 Task: Business: Decision Tracking Board.
Action: Mouse pressed left at (858, 591)
Screenshot: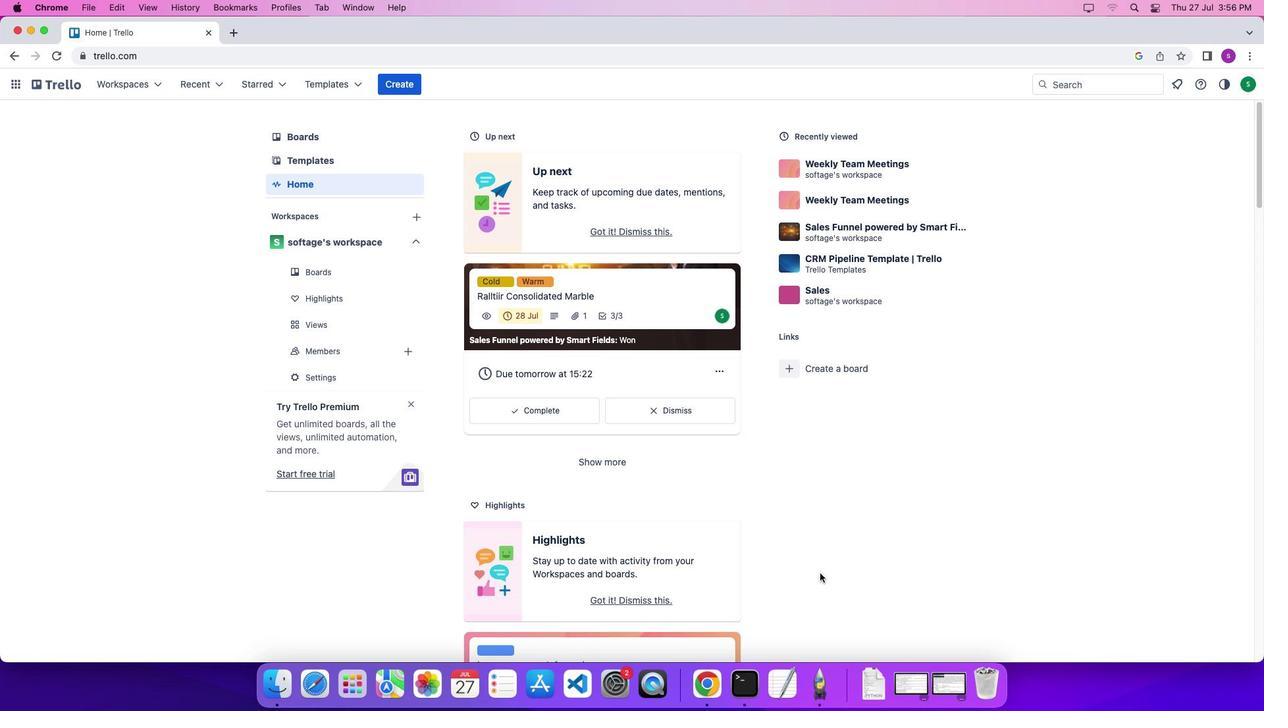 
Action: Mouse moved to (64, 89)
Screenshot: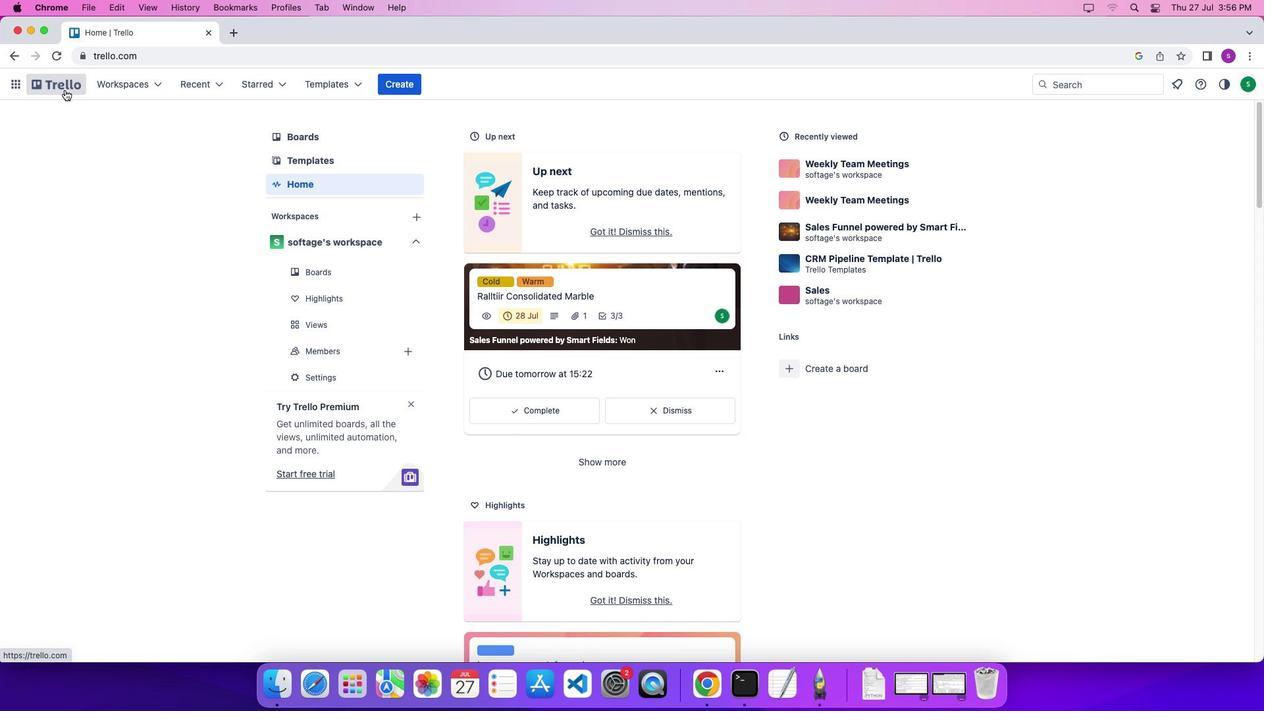 
Action: Mouse pressed left at (64, 89)
Screenshot: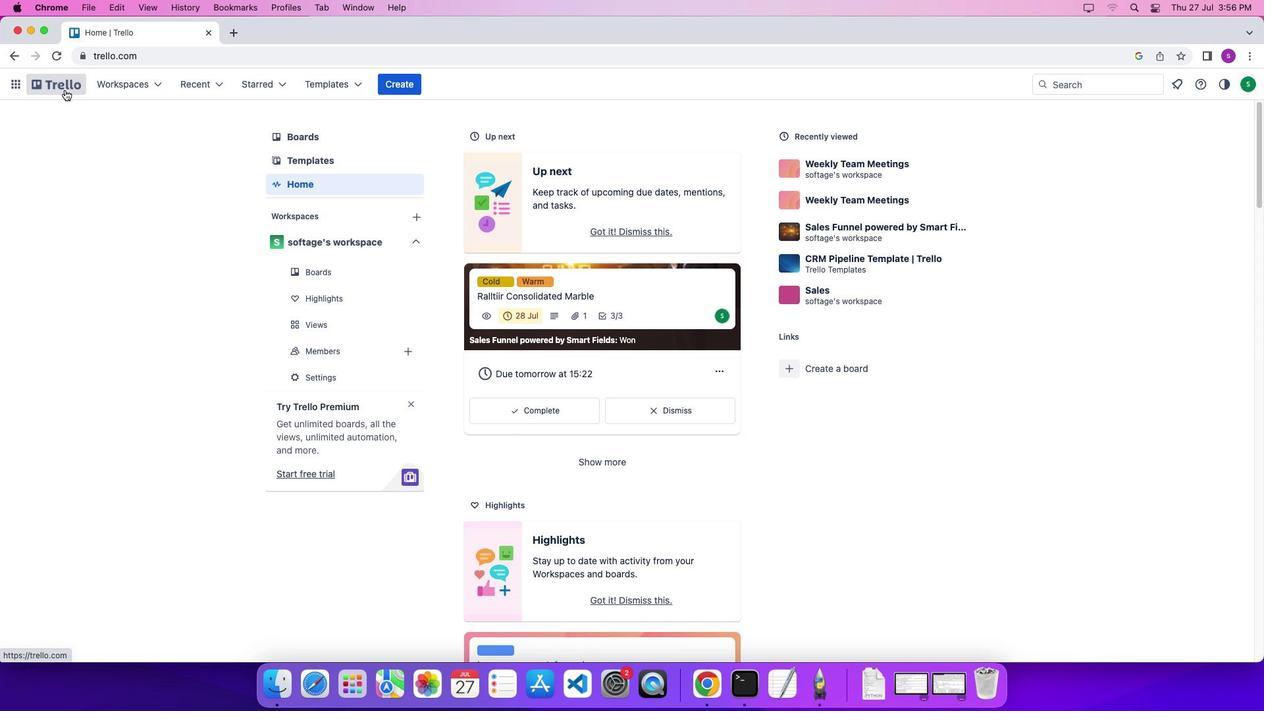 
Action: Mouse pressed left at (64, 89)
Screenshot: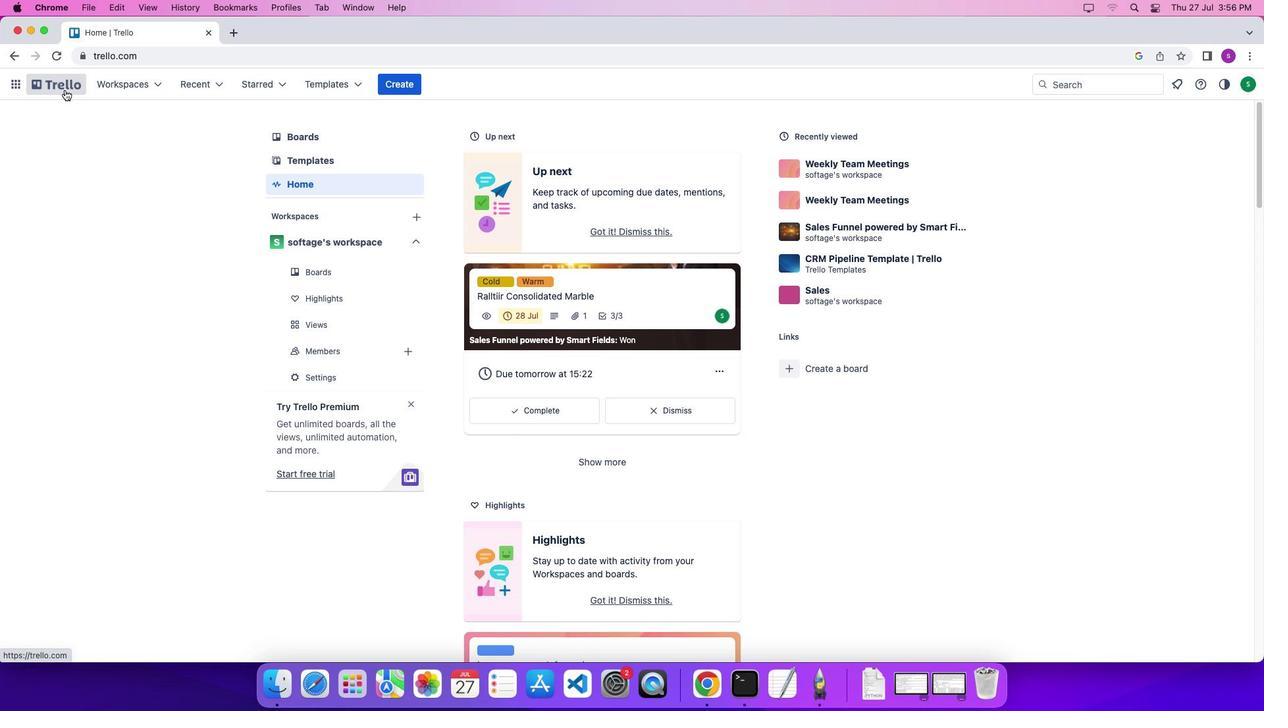 
Action: Mouse moved to (333, 87)
Screenshot: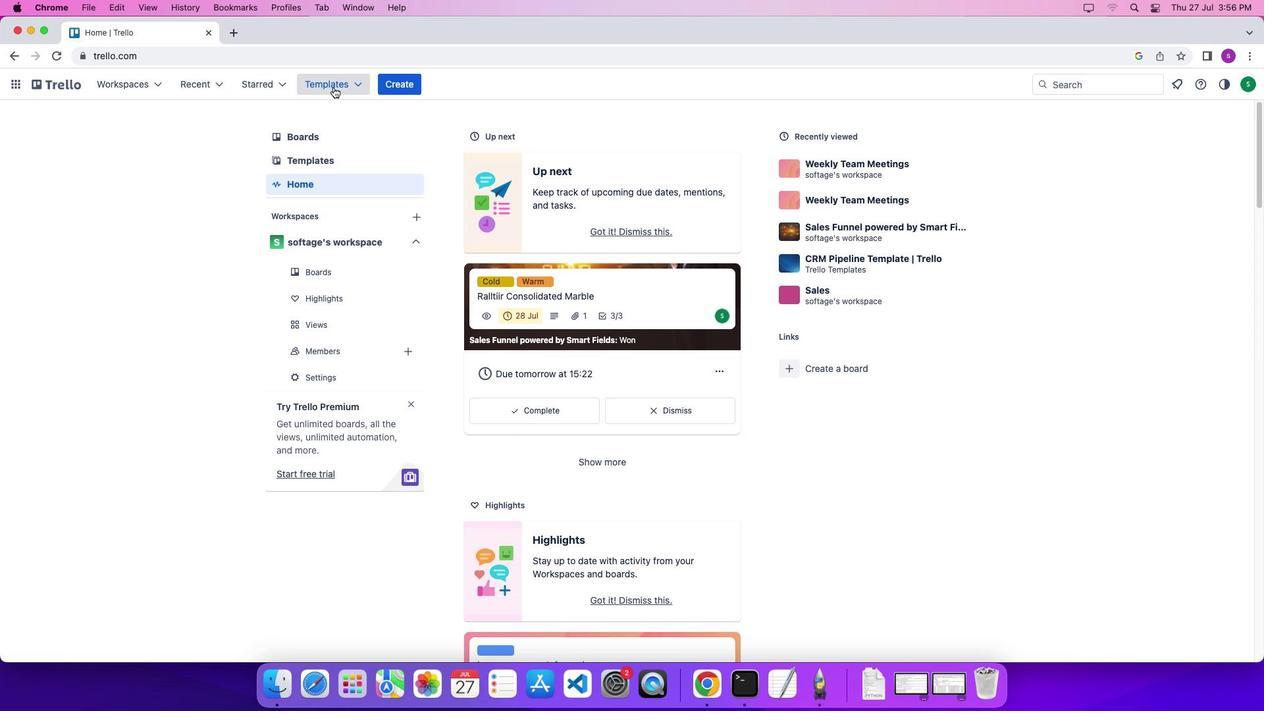 
Action: Mouse pressed left at (333, 87)
Screenshot: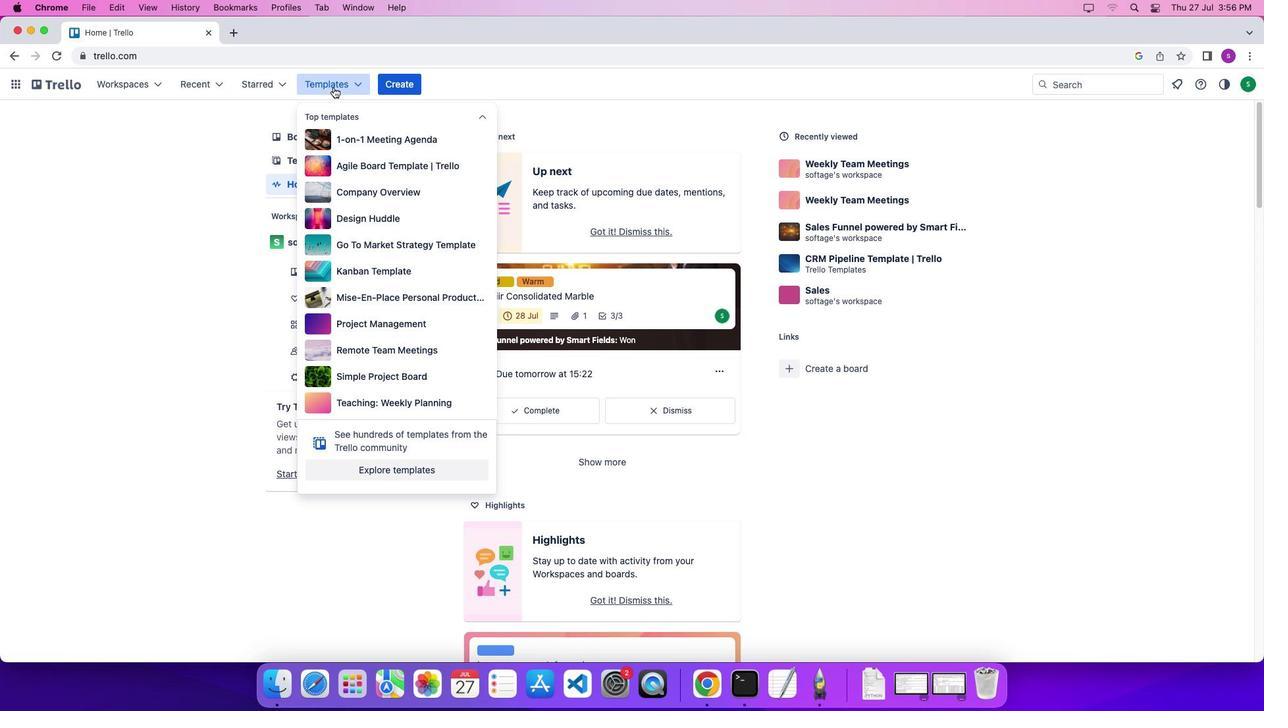 
Action: Mouse moved to (361, 469)
Screenshot: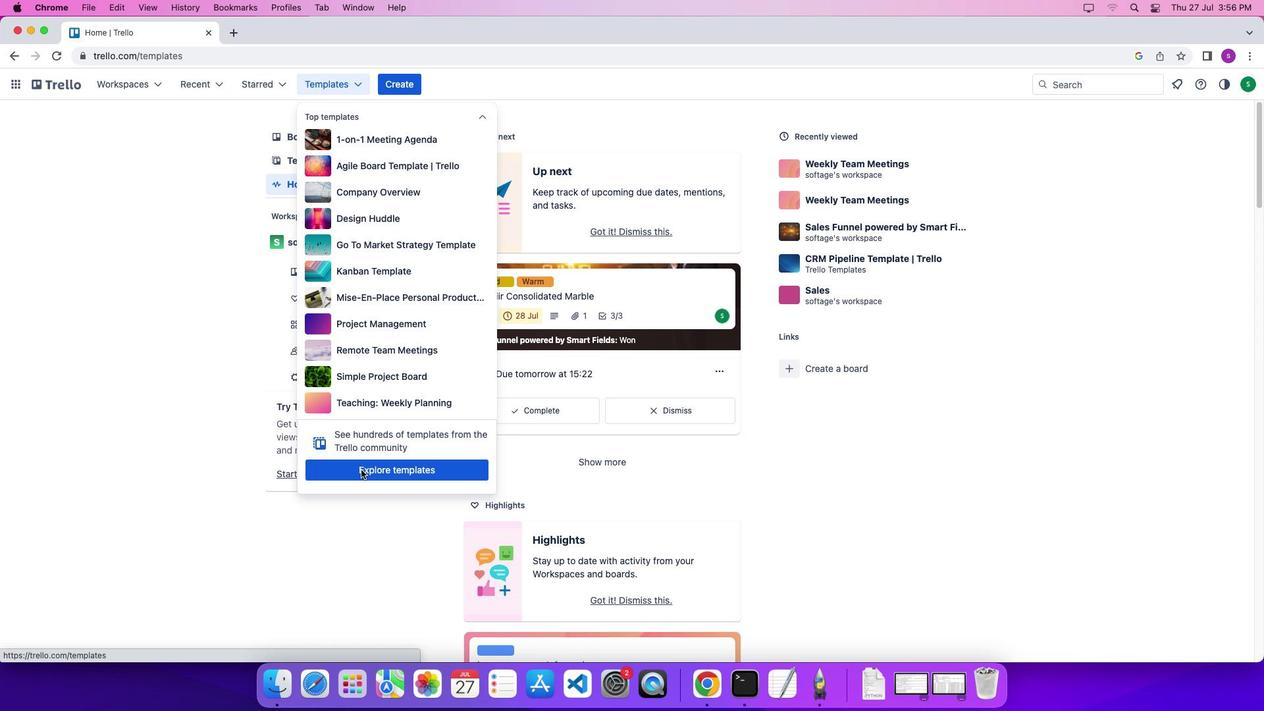 
Action: Mouse pressed left at (361, 469)
Screenshot: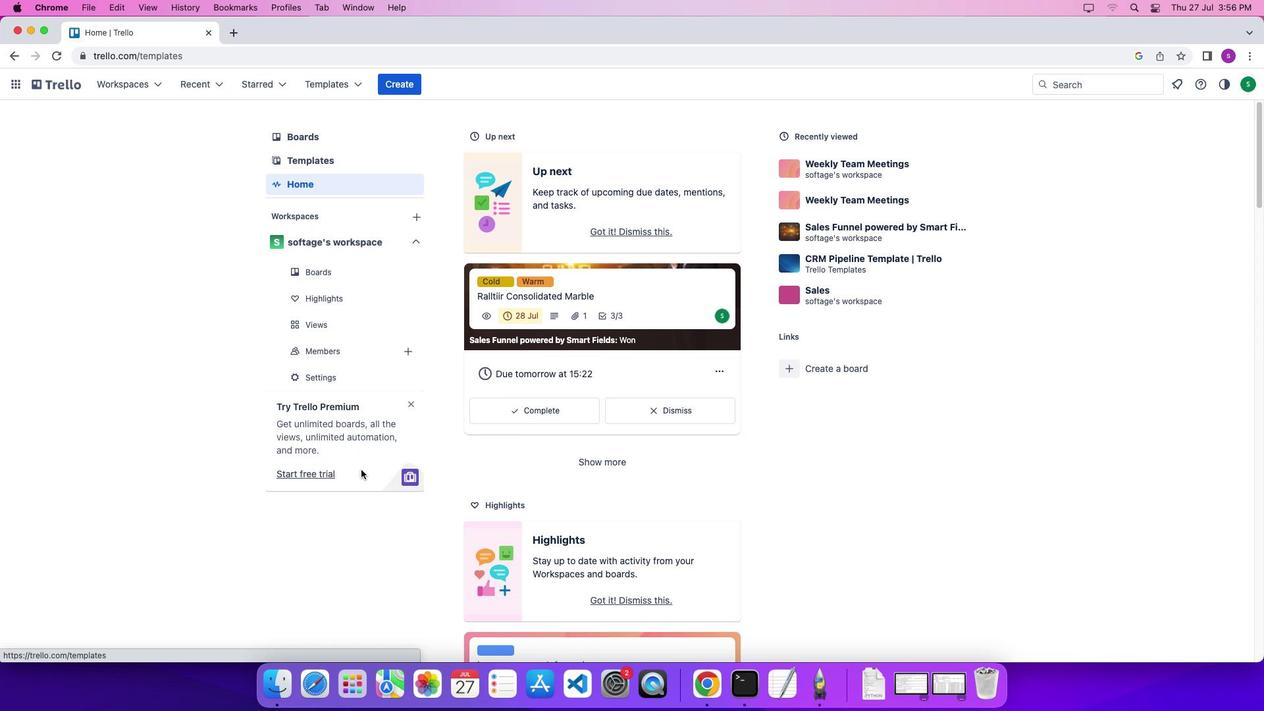 
Action: Mouse moved to (889, 143)
Screenshot: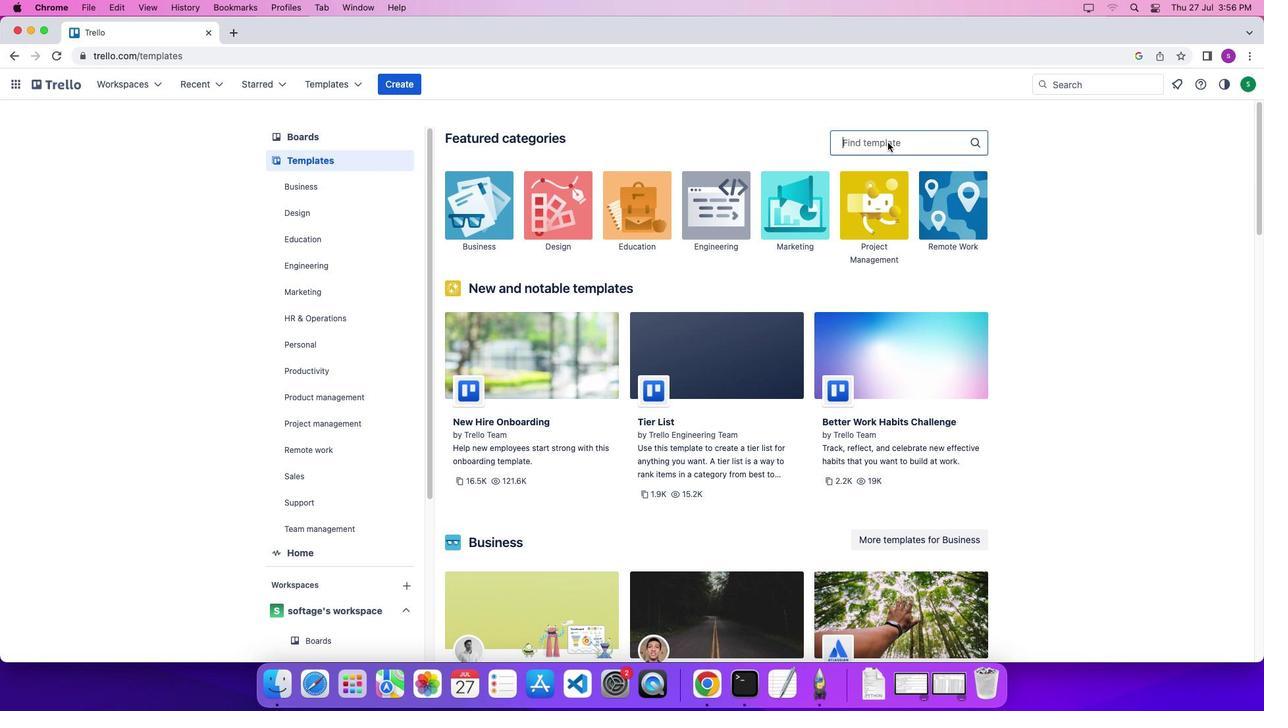 
Action: Mouse pressed left at (889, 143)
Screenshot: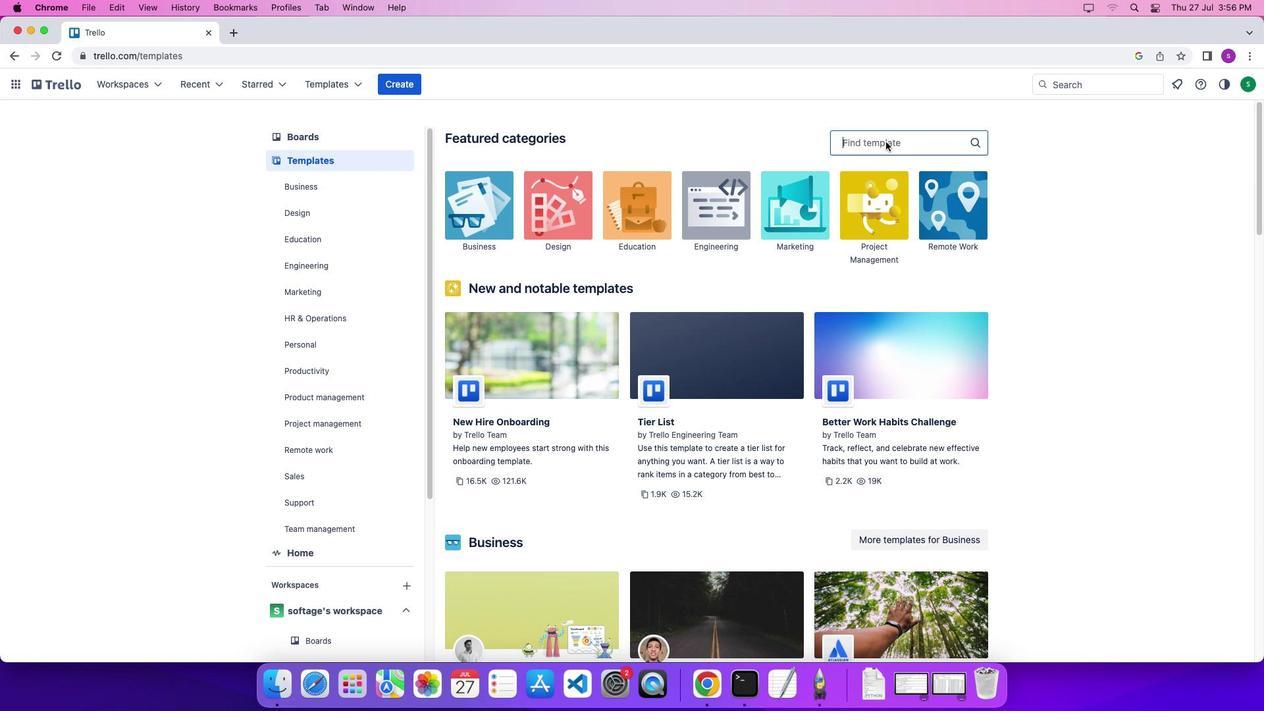 
Action: Mouse moved to (882, 140)
Screenshot: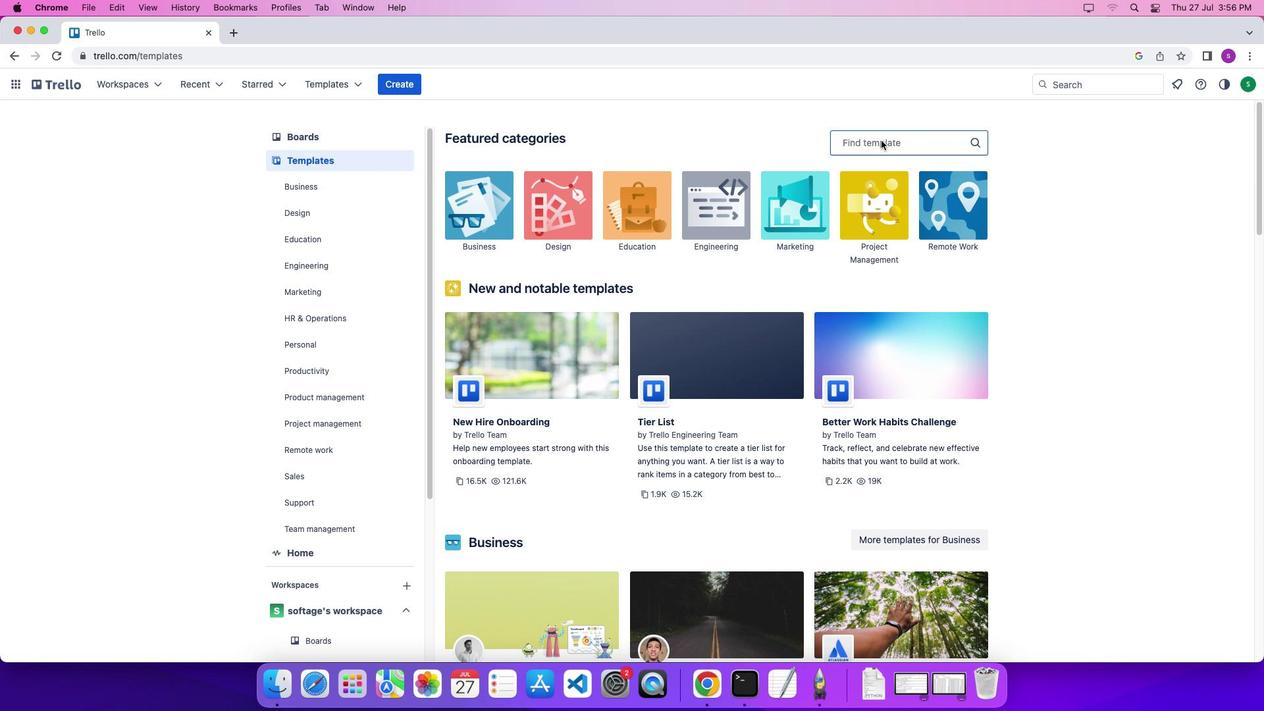 
Action: Mouse pressed left at (882, 140)
Screenshot: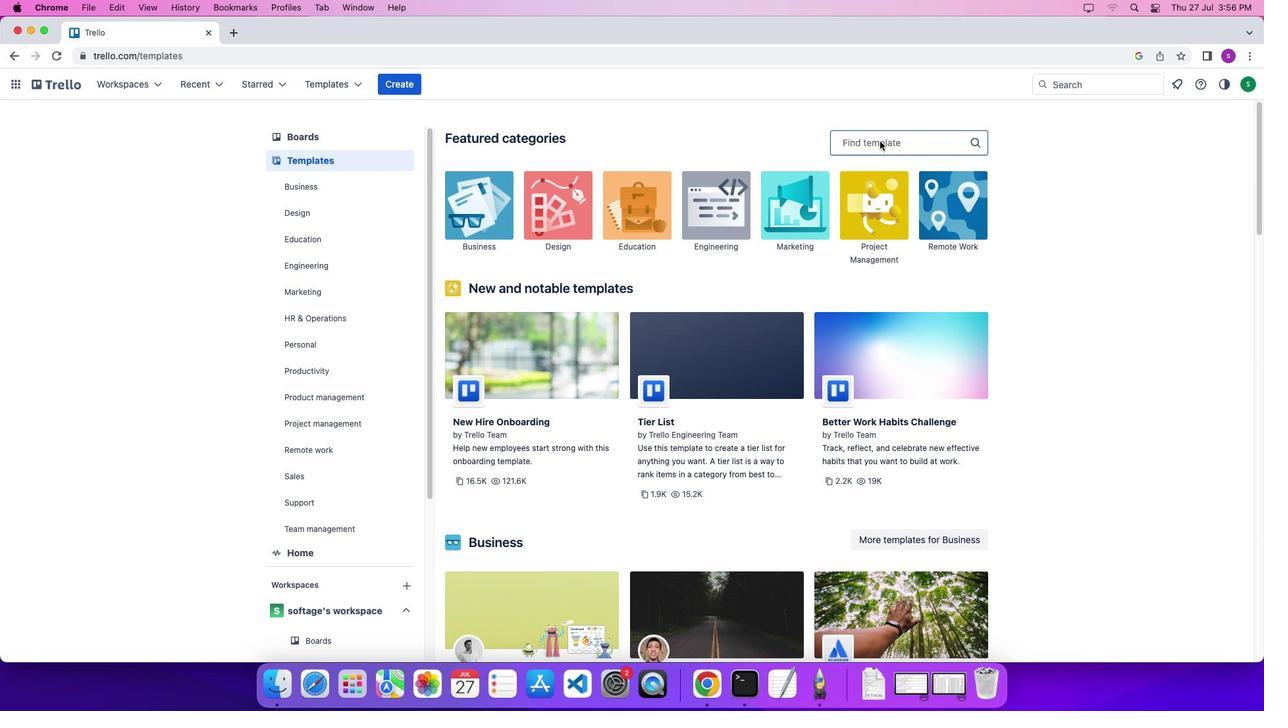 
Action: Mouse moved to (867, 144)
Screenshot: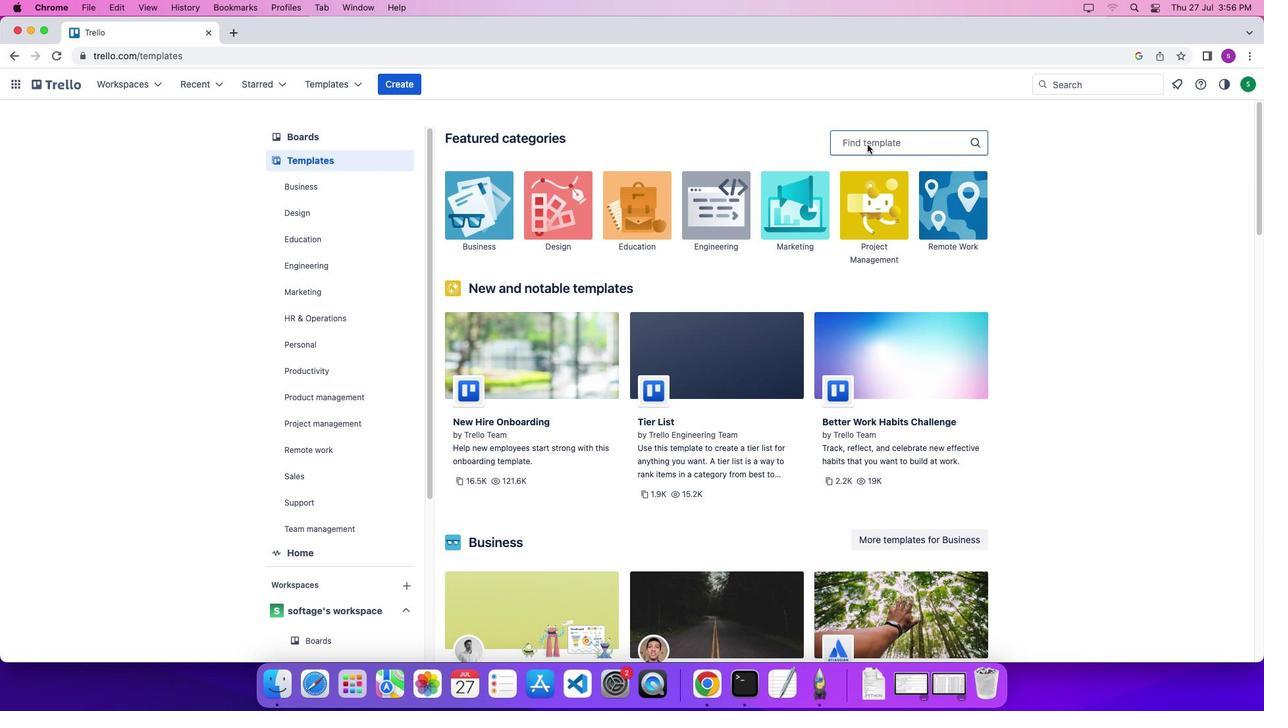 
Action: Key pressed Key.shift'D''e''c''i''s''i''o''n'Key.spaceKey.shift'T''r''a''c''k''i''n''g'Key.spaceKey.shift'B''o''a''r''d'
Screenshot: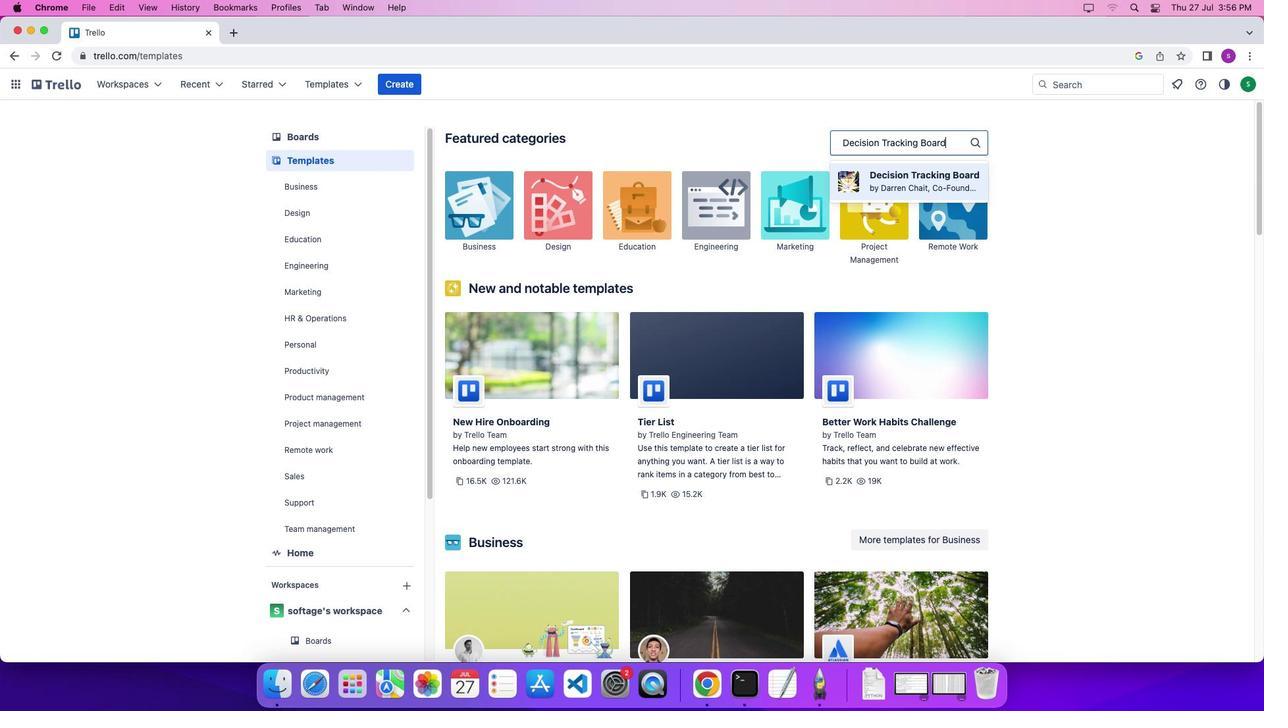 
Action: Mouse moved to (864, 180)
Screenshot: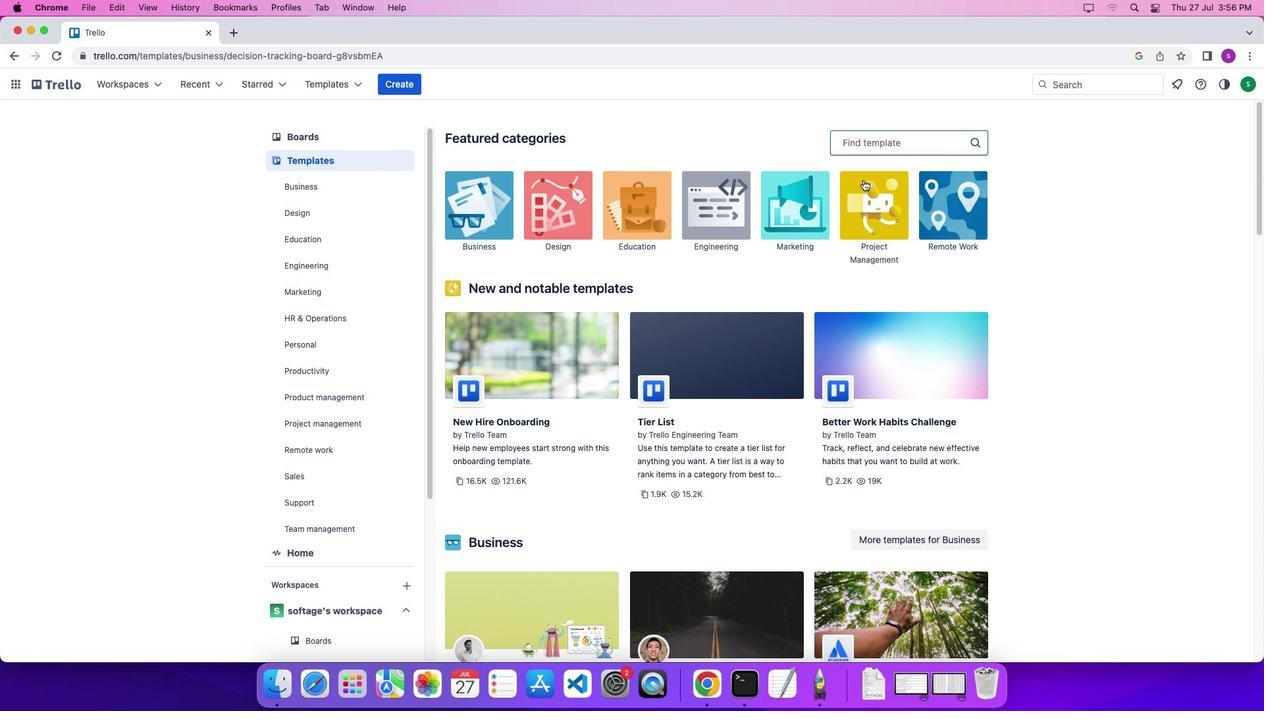 
Action: Mouse pressed left at (864, 180)
Screenshot: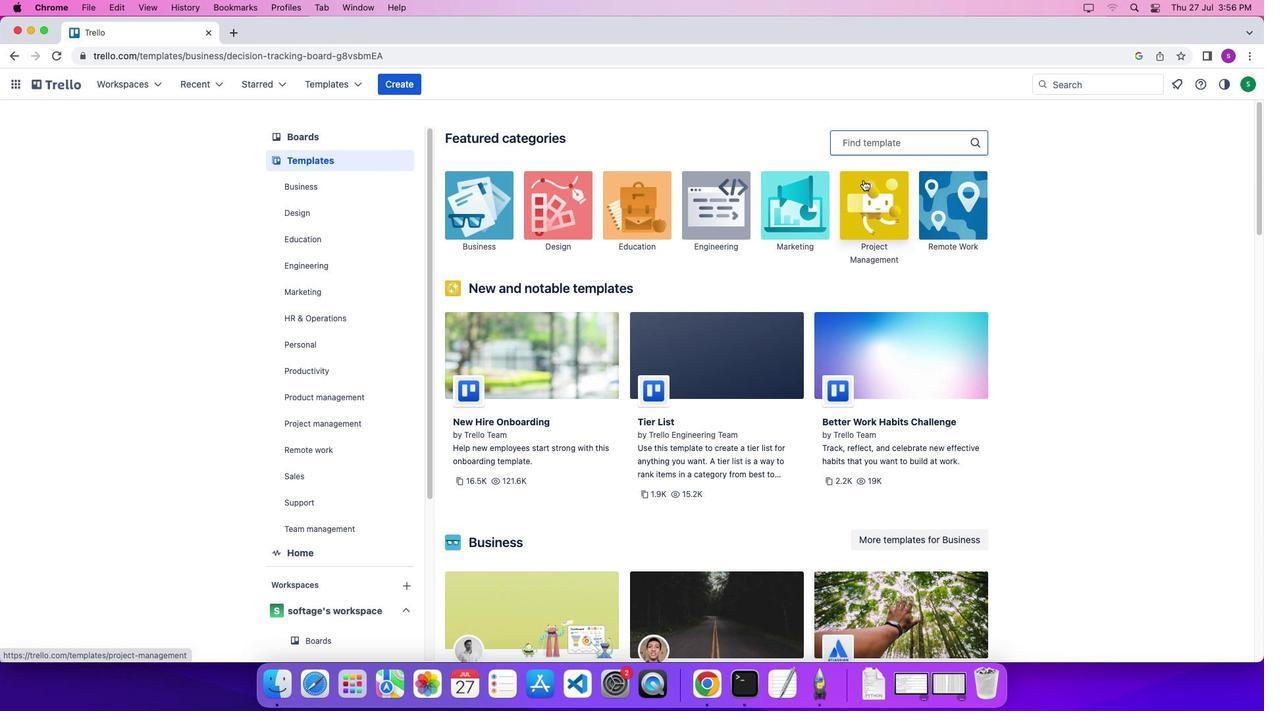 
Action: Mouse moved to (824, 302)
Screenshot: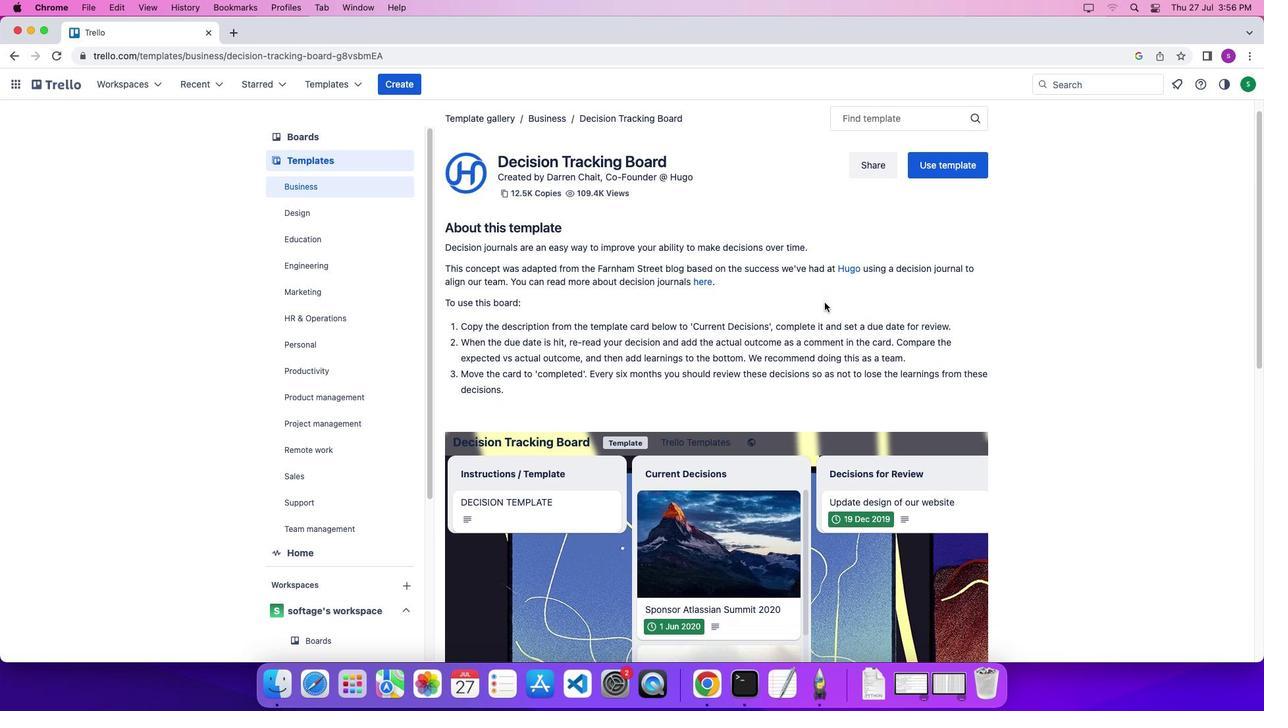 
Action: Mouse scrolled (824, 302) with delta (0, 0)
Screenshot: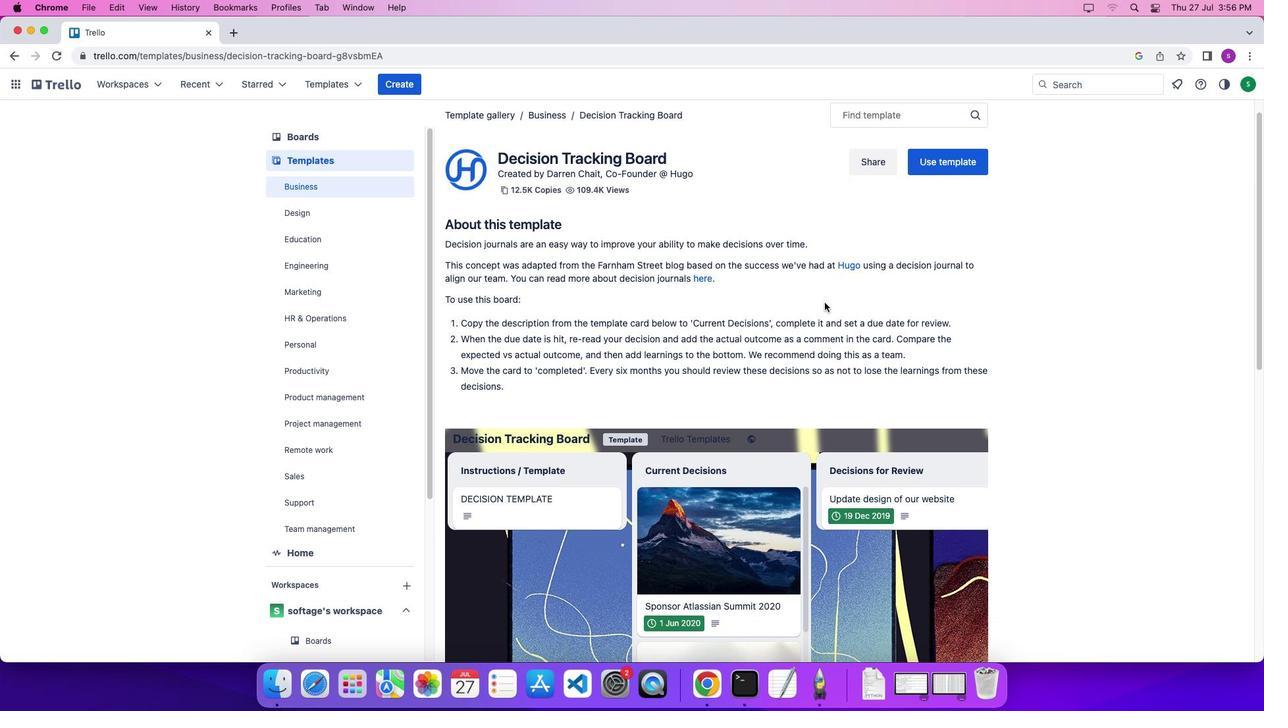 
Action: Mouse moved to (824, 302)
Screenshot: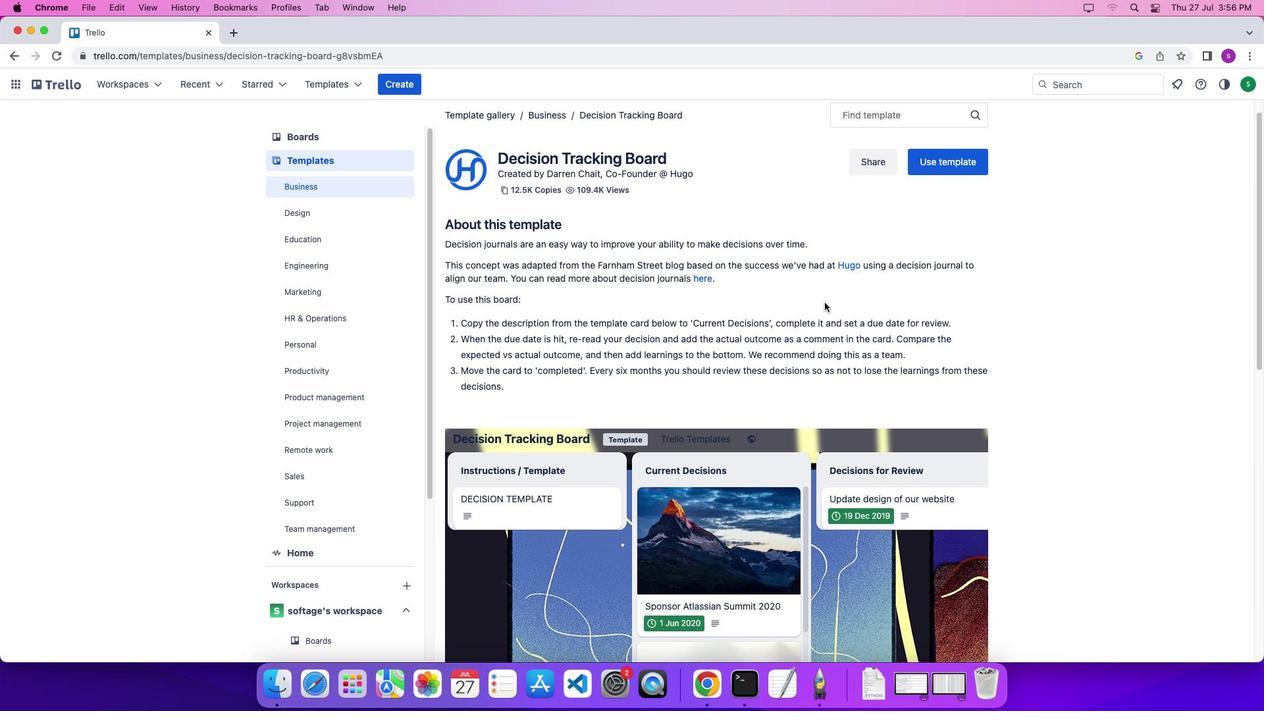
Action: Mouse scrolled (824, 302) with delta (0, 0)
Screenshot: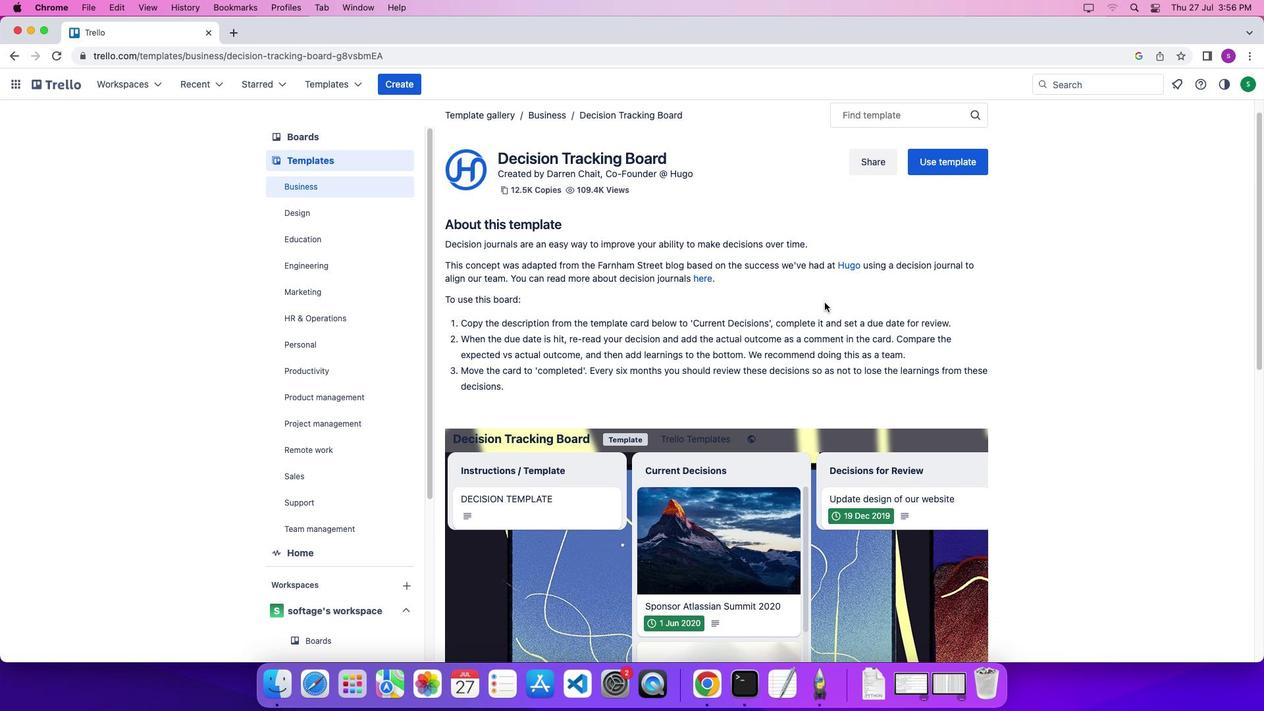 
Action: Mouse scrolled (824, 302) with delta (0, 0)
Screenshot: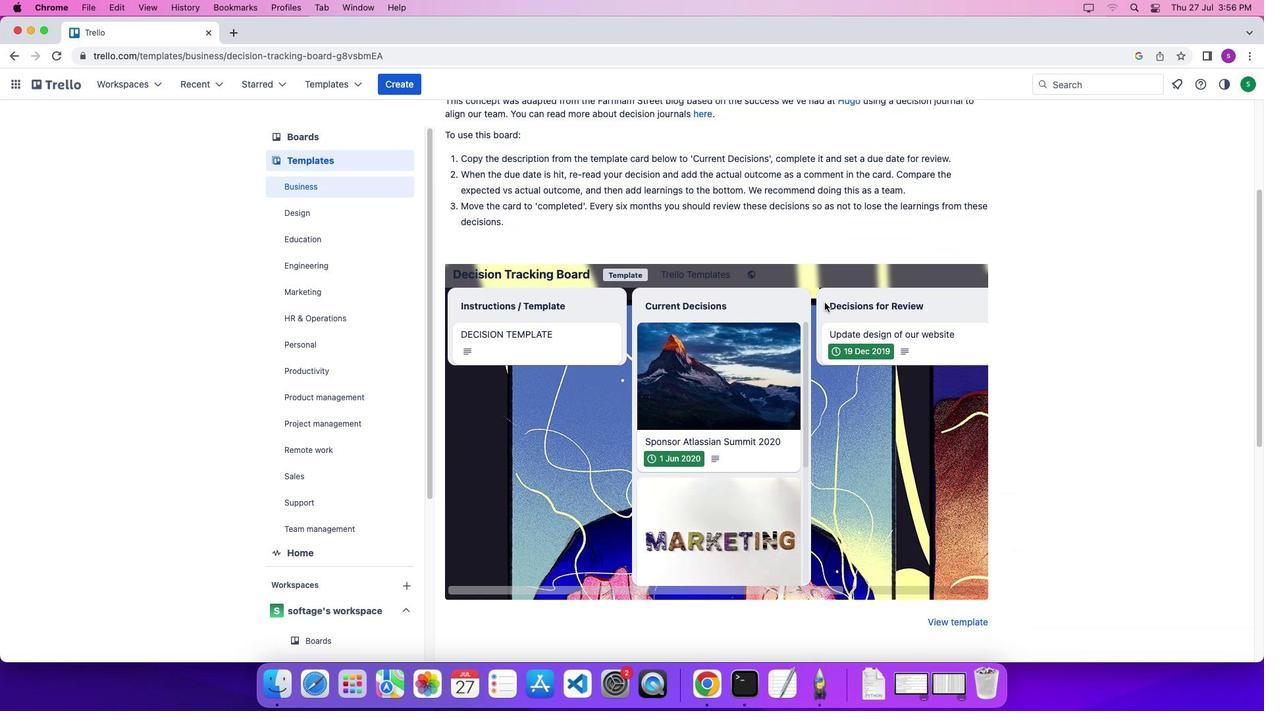 
Action: Mouse scrolled (824, 302) with delta (0, 0)
Screenshot: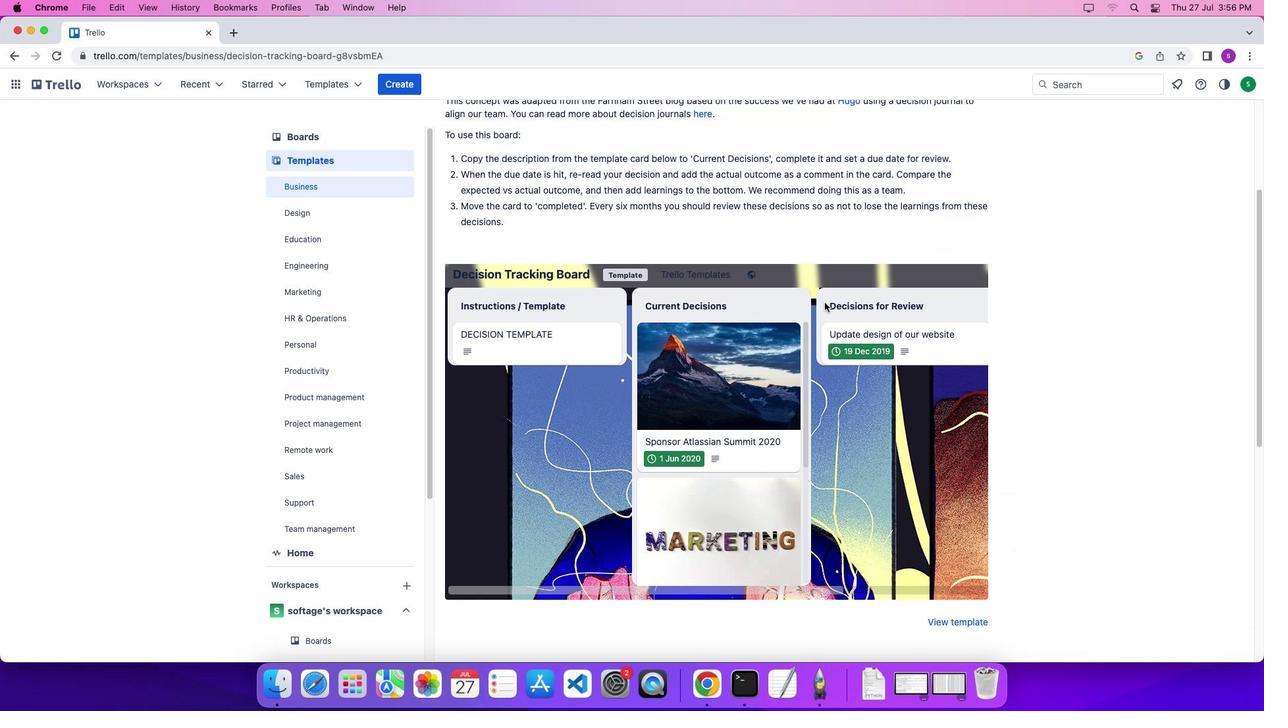 
Action: Mouse scrolled (824, 302) with delta (0, -2)
Screenshot: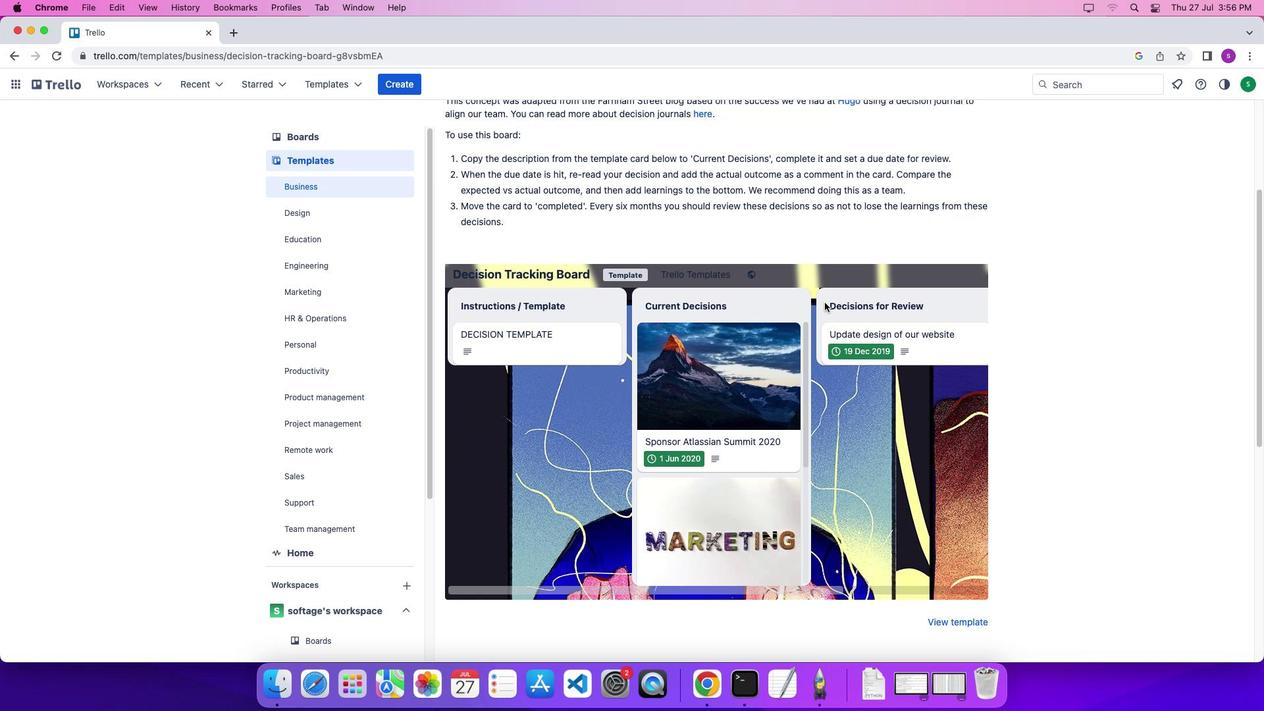
Action: Mouse scrolled (824, 302) with delta (0, 0)
Screenshot: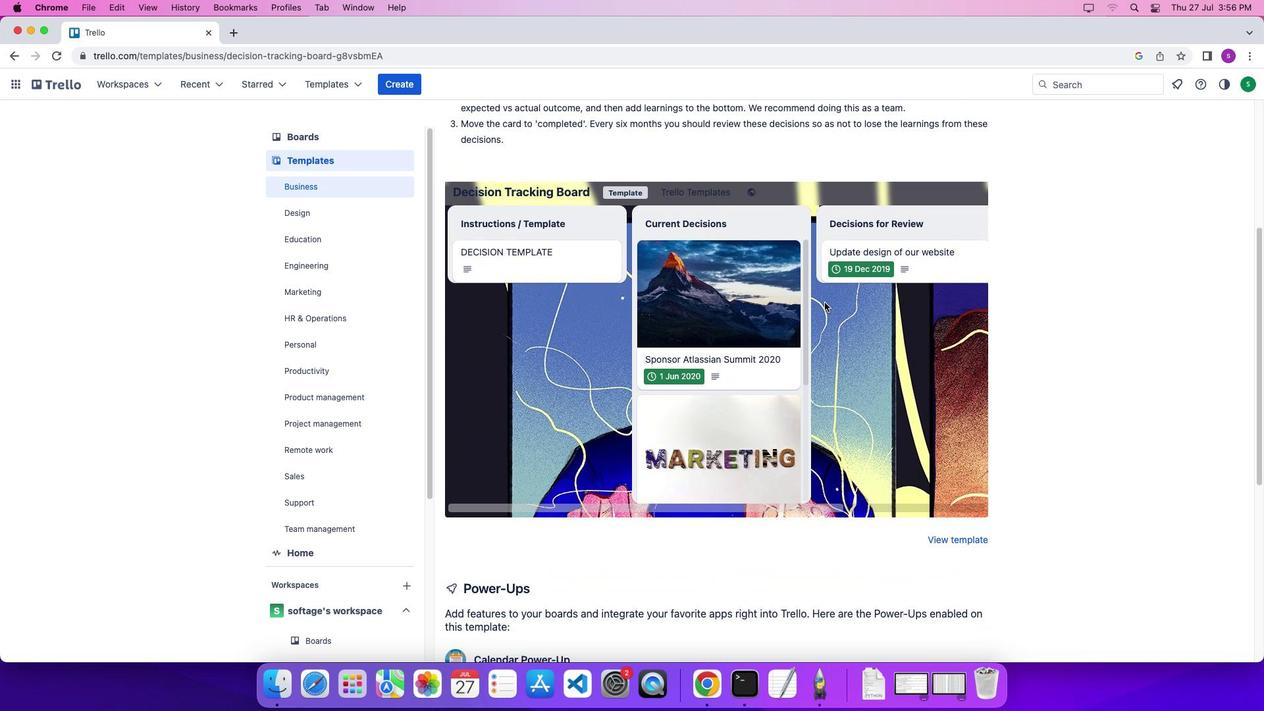 
Action: Mouse scrolled (824, 302) with delta (0, 0)
Screenshot: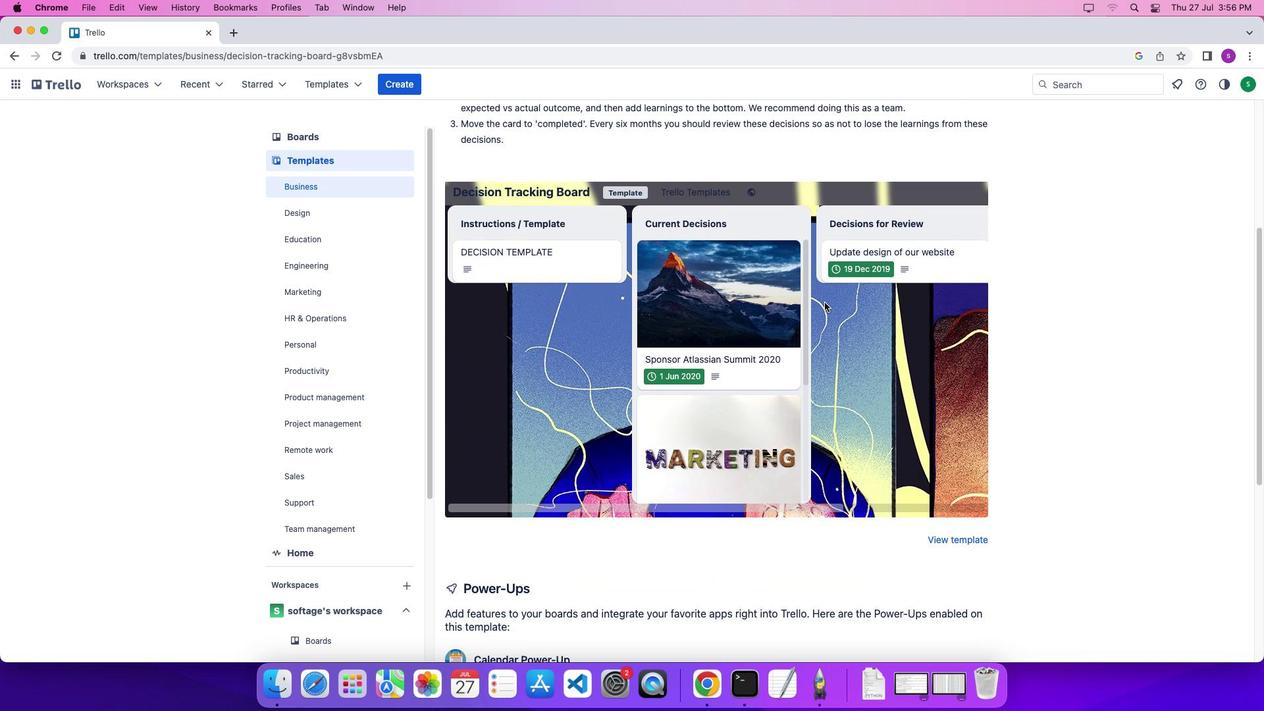 
Action: Mouse scrolled (824, 302) with delta (0, 0)
Screenshot: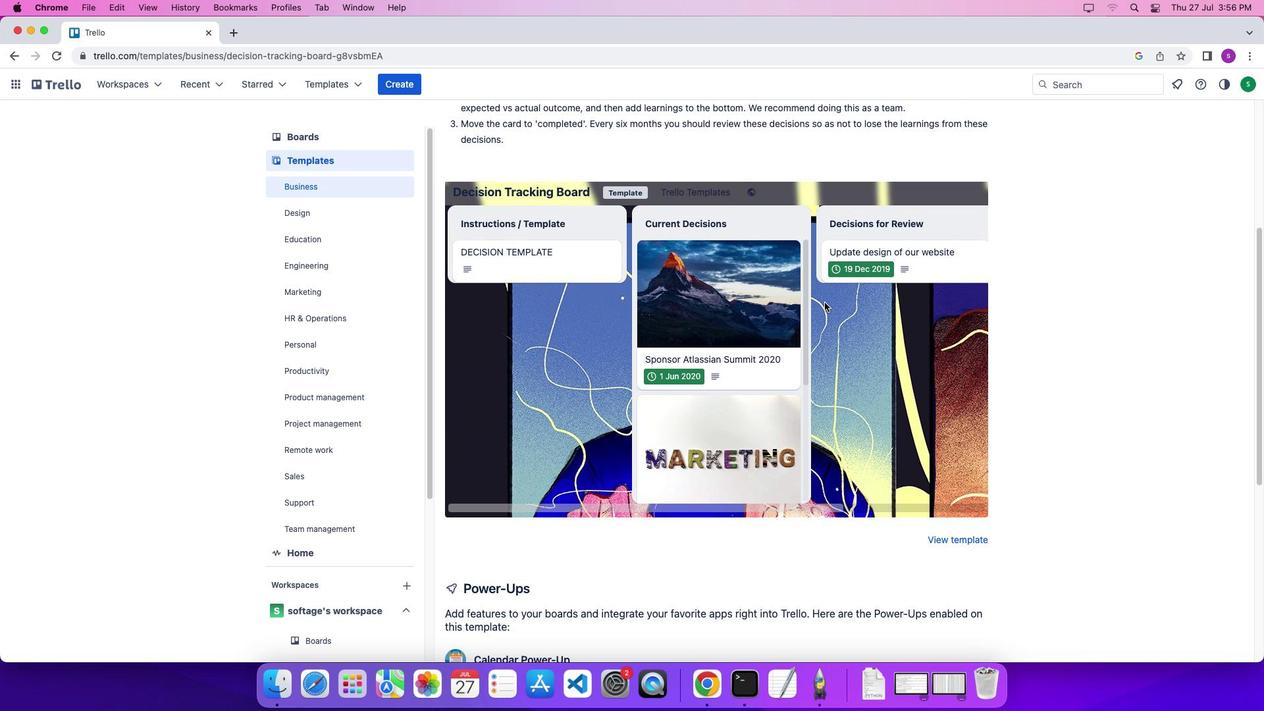 
Action: Mouse scrolled (824, 302) with delta (0, 0)
Screenshot: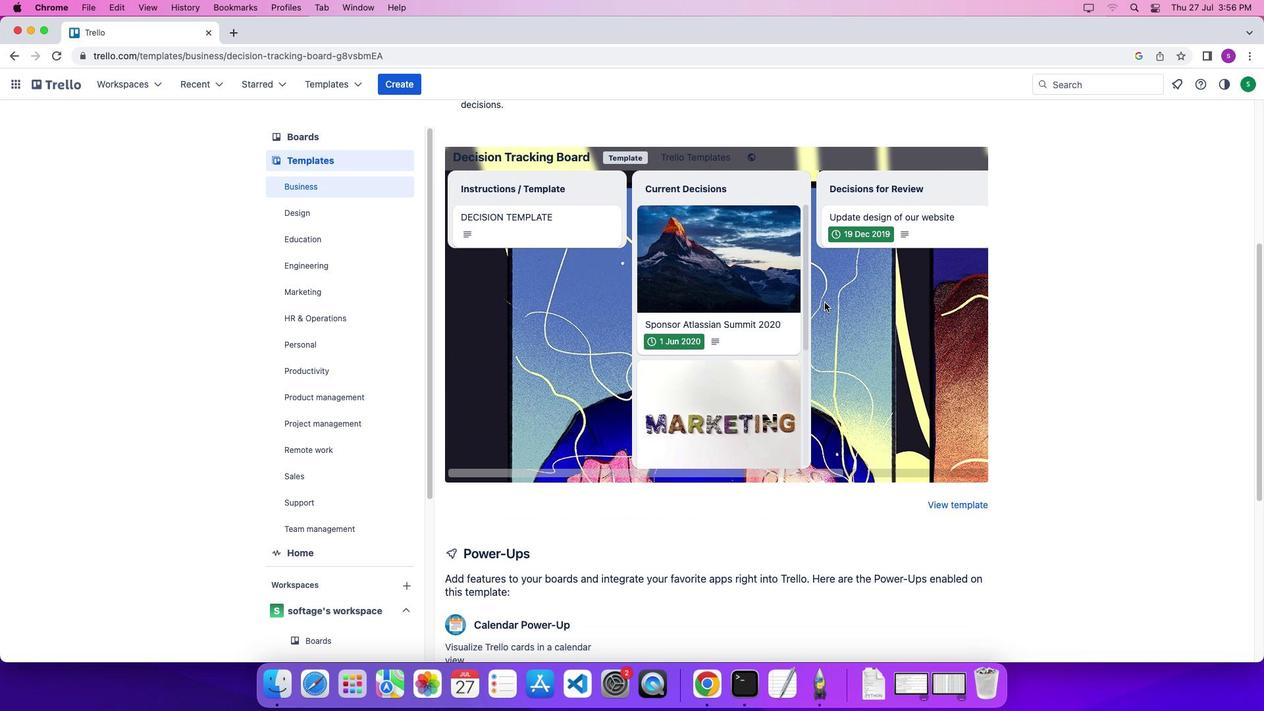
Action: Mouse scrolled (824, 302) with delta (0, 0)
Screenshot: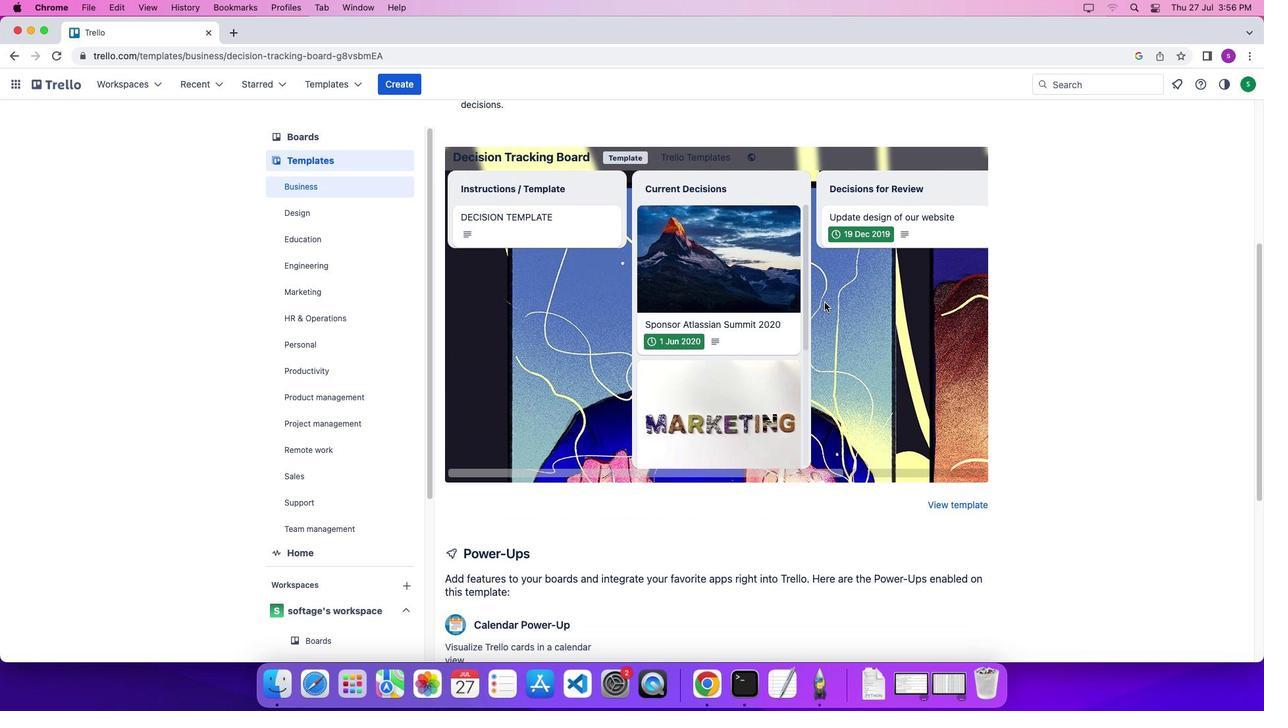 
Action: Mouse moved to (809, 305)
Screenshot: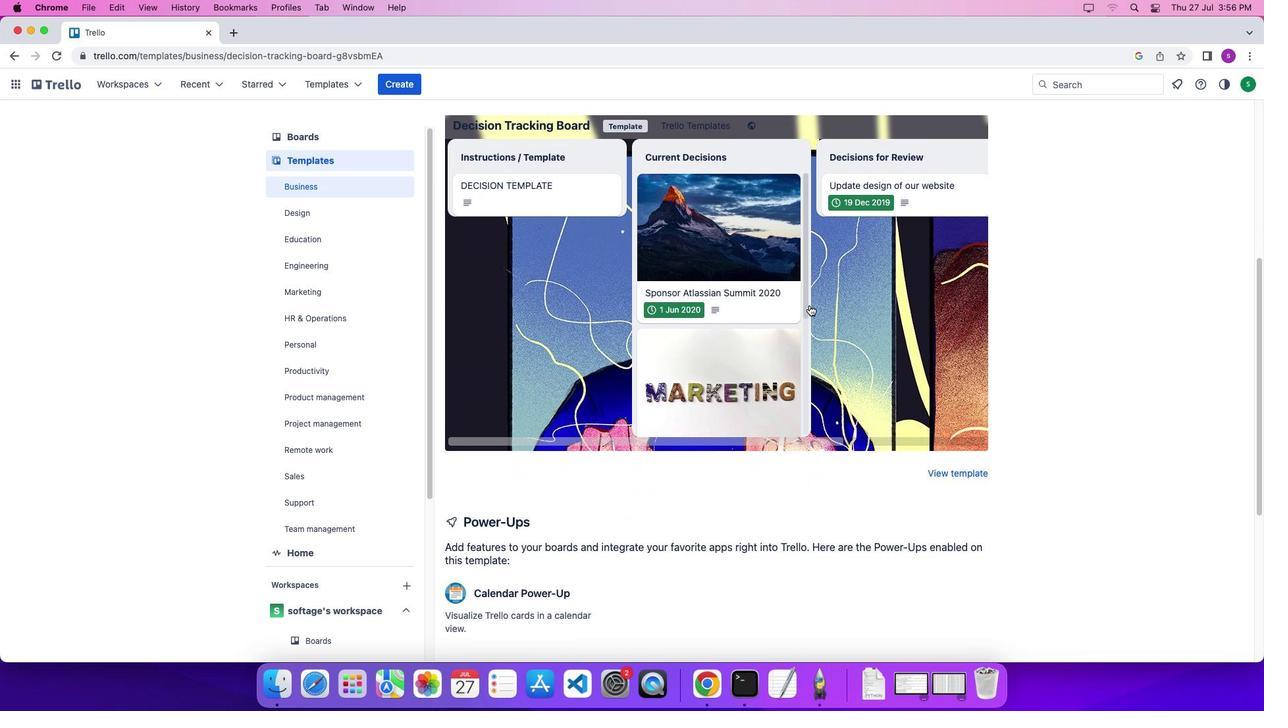 
Action: Mouse scrolled (809, 305) with delta (0, 0)
Screenshot: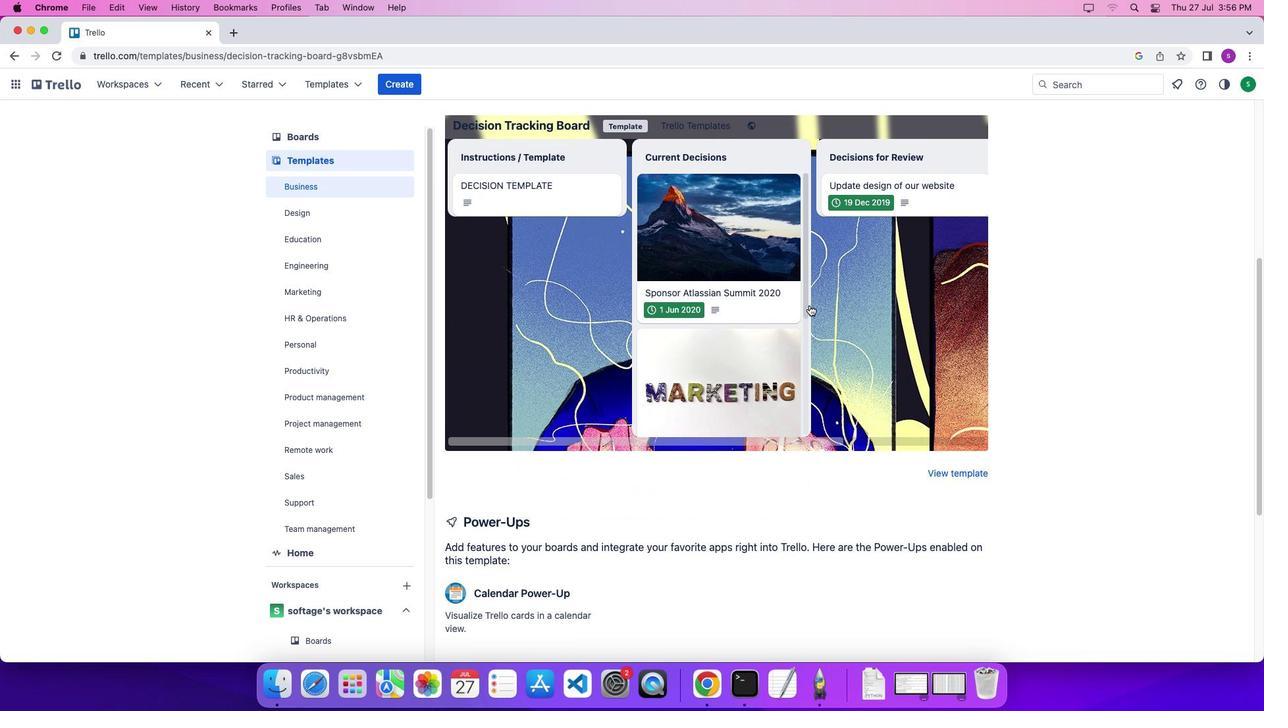 
Action: Mouse scrolled (809, 305) with delta (0, 0)
Screenshot: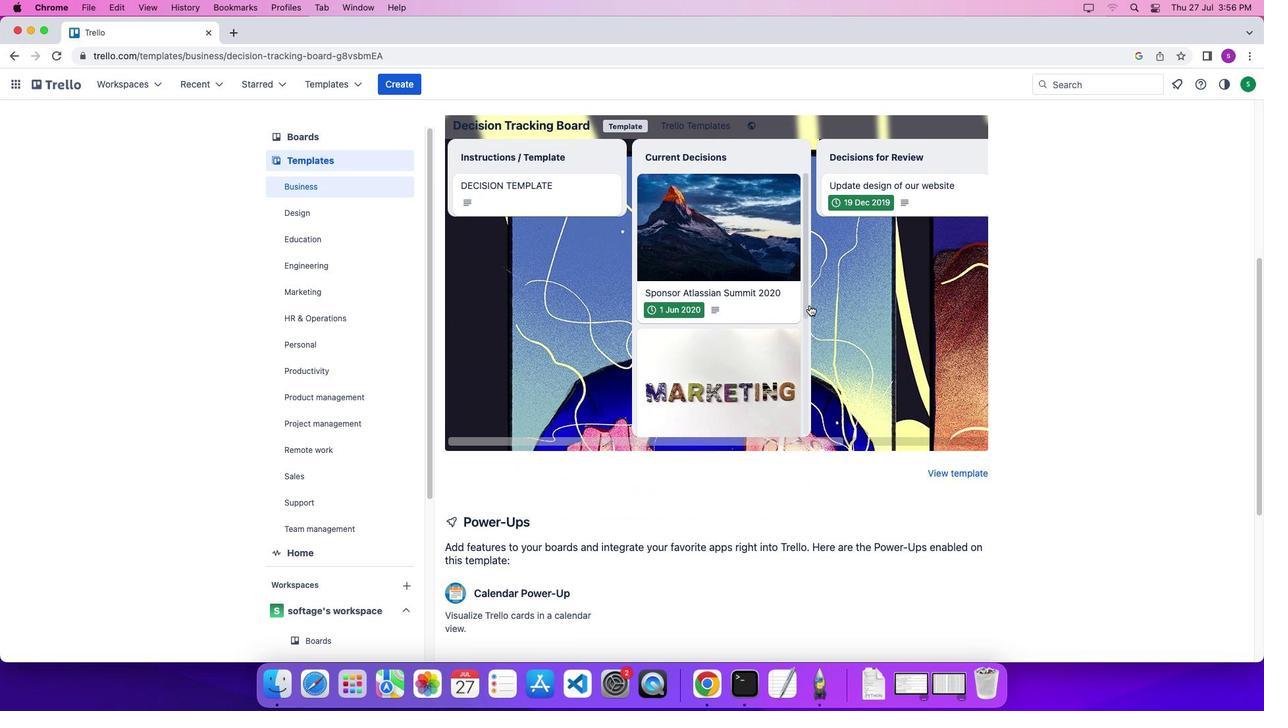 
Action: Mouse scrolled (809, 305) with delta (0, 0)
Screenshot: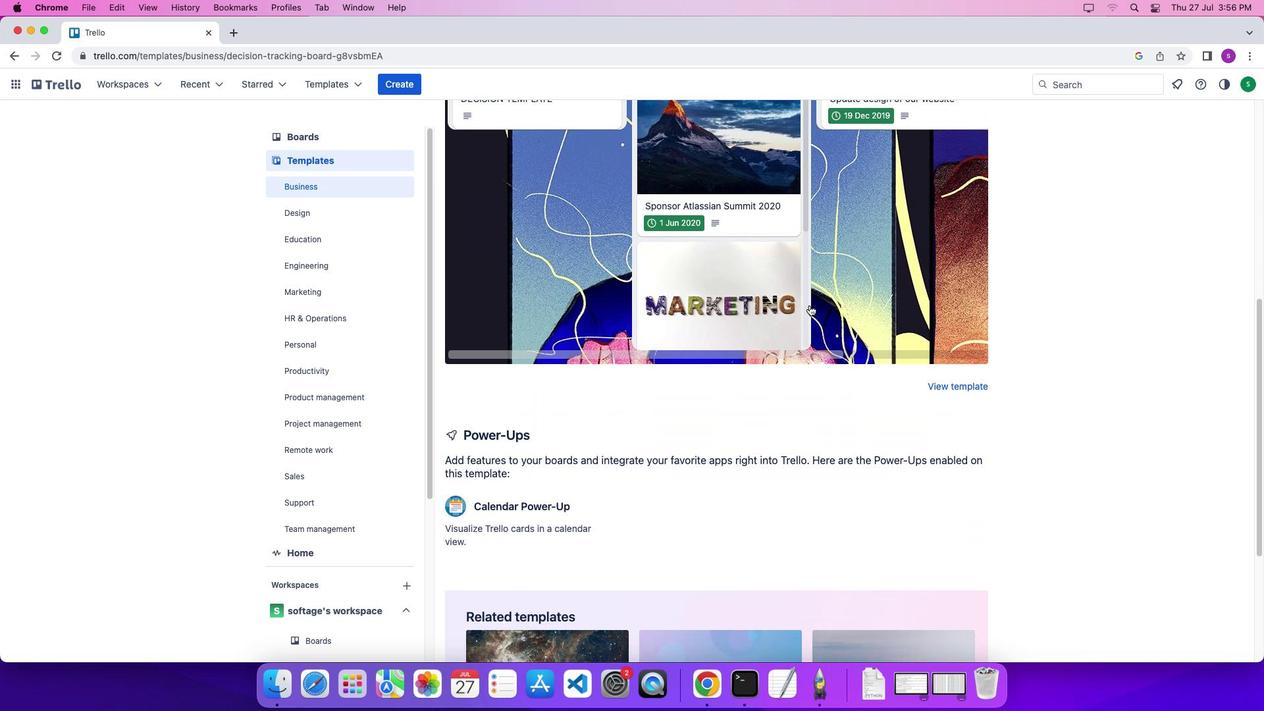 
Action: Mouse scrolled (809, 305) with delta (0, 0)
Screenshot: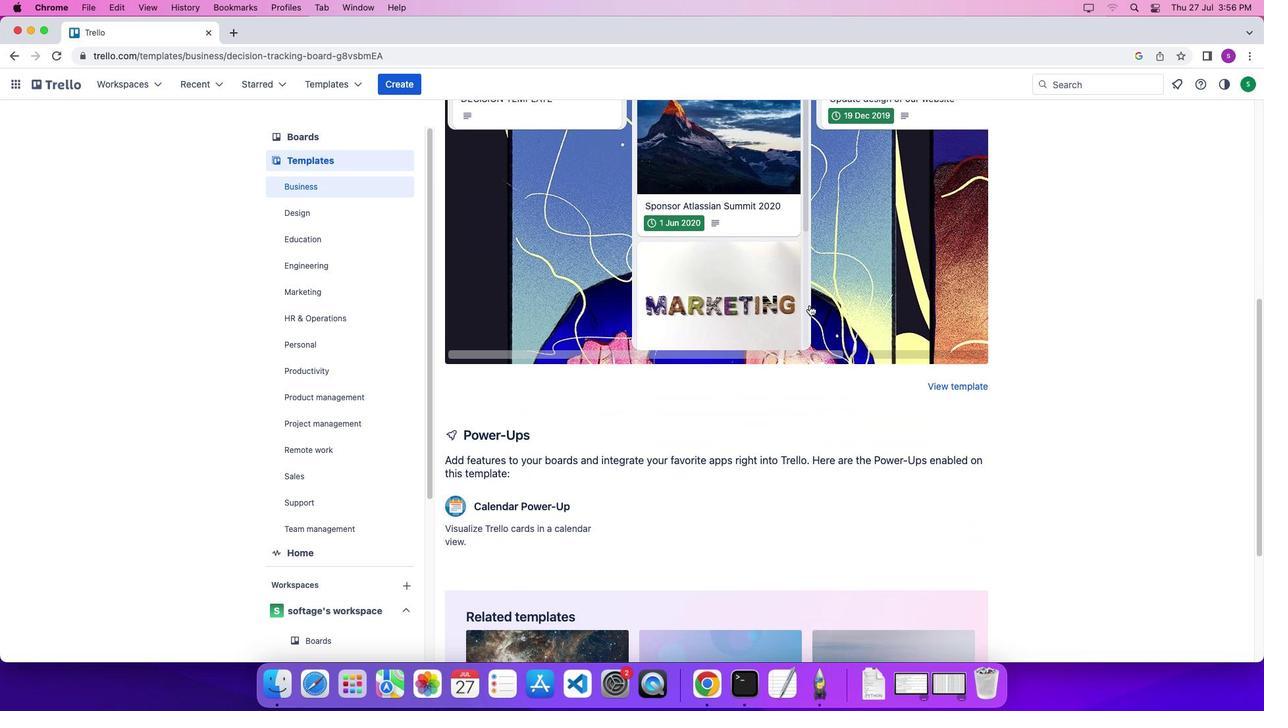 
Action: Mouse scrolled (809, 305) with delta (0, -1)
Screenshot: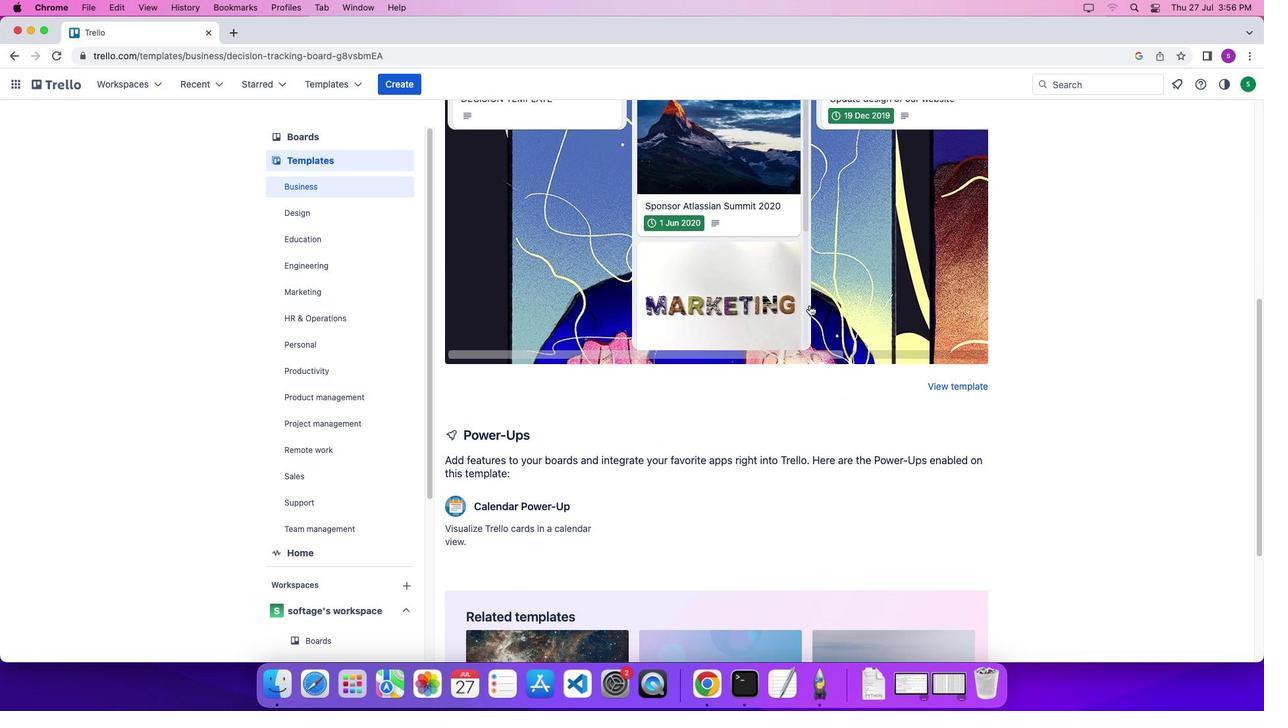 
Action: Mouse scrolled (809, 305) with delta (0, 0)
Screenshot: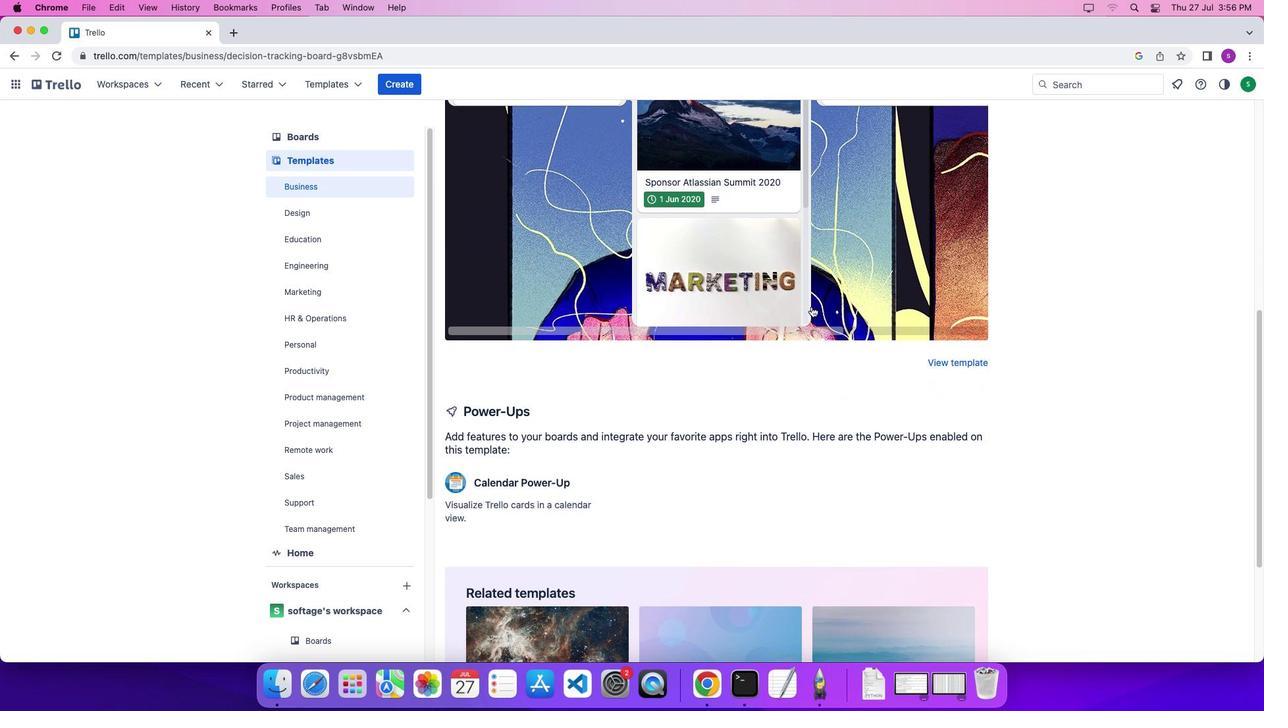 
Action: Mouse scrolled (809, 305) with delta (0, 0)
Screenshot: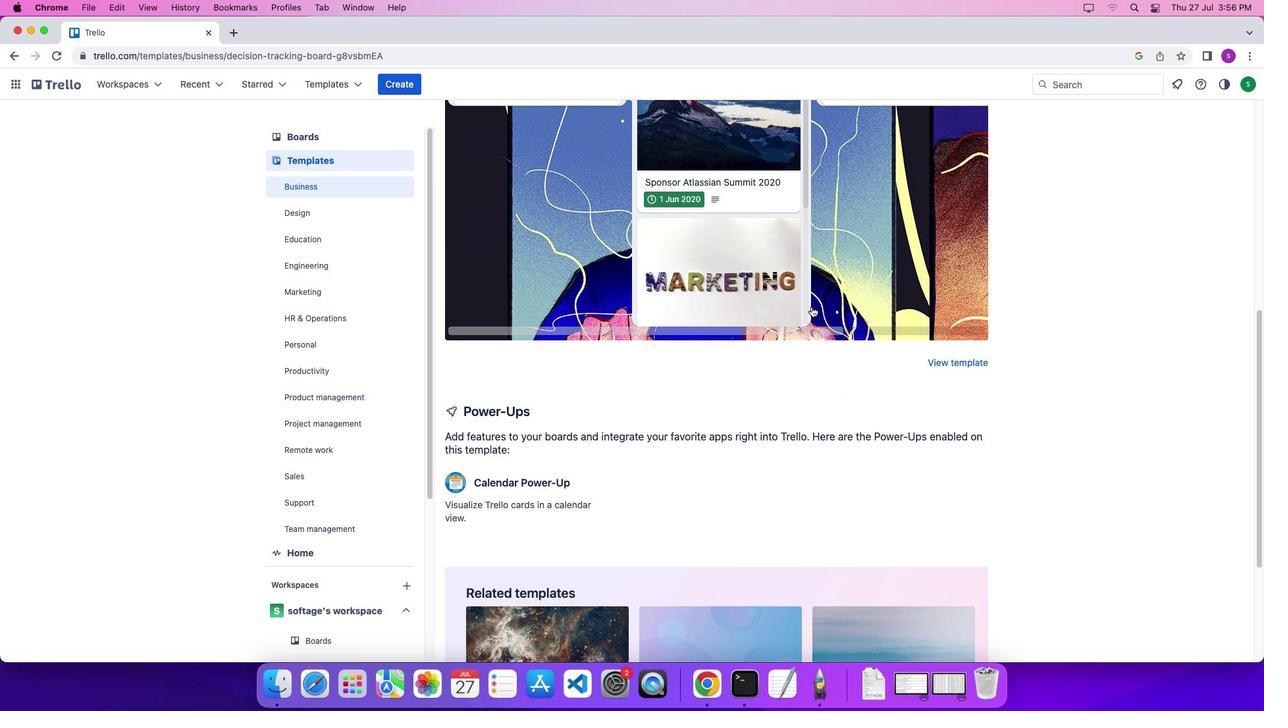 
Action: Mouse moved to (812, 306)
Screenshot: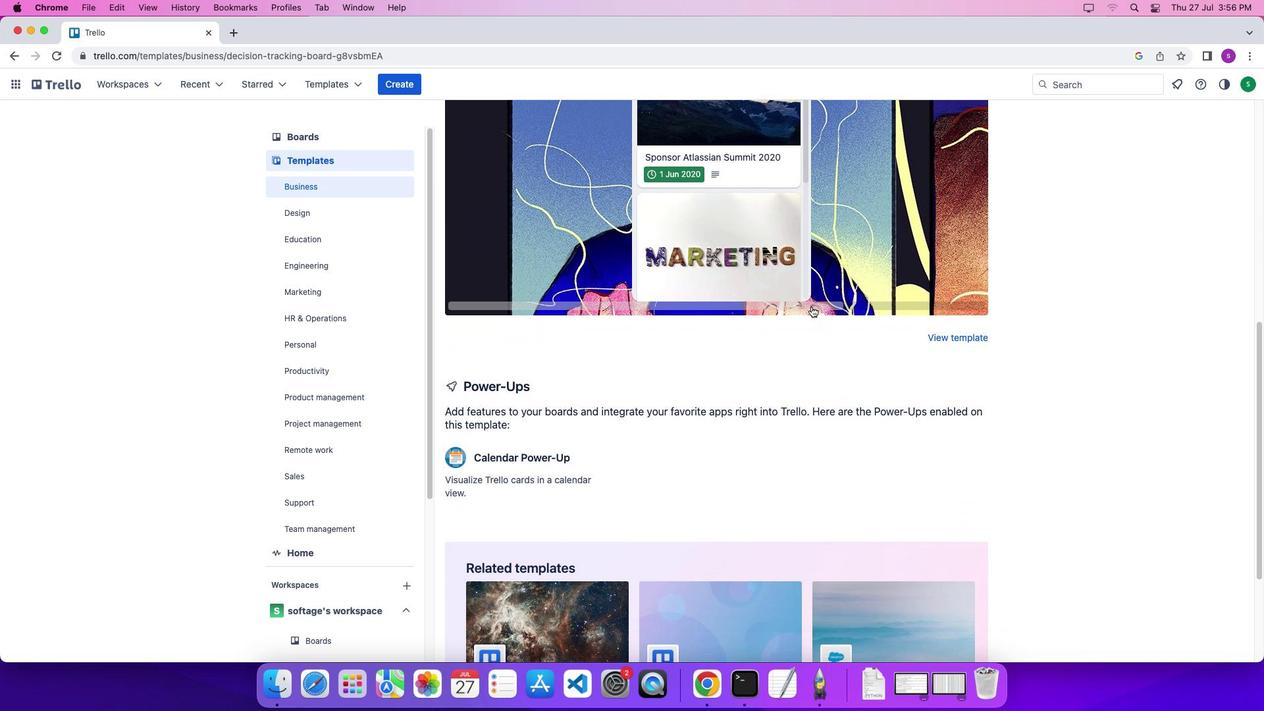 
Action: Mouse scrolled (812, 306) with delta (0, 0)
Screenshot: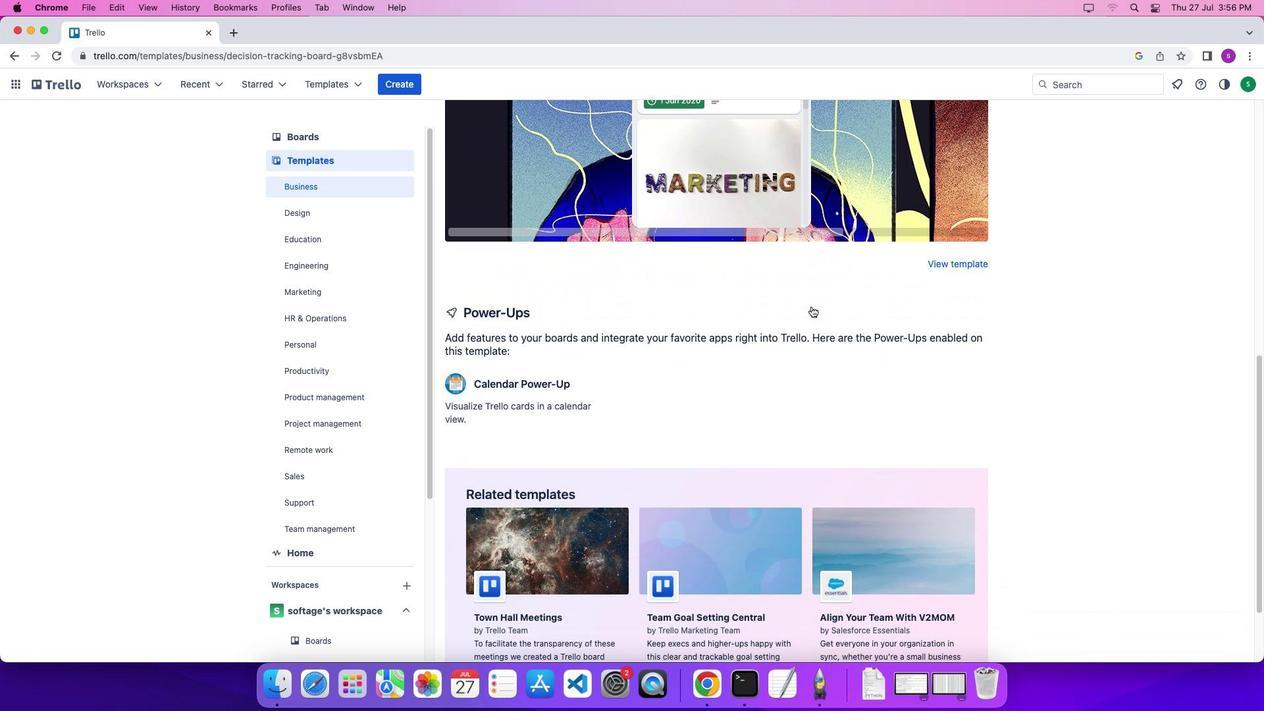 
Action: Mouse scrolled (812, 306) with delta (0, 0)
Screenshot: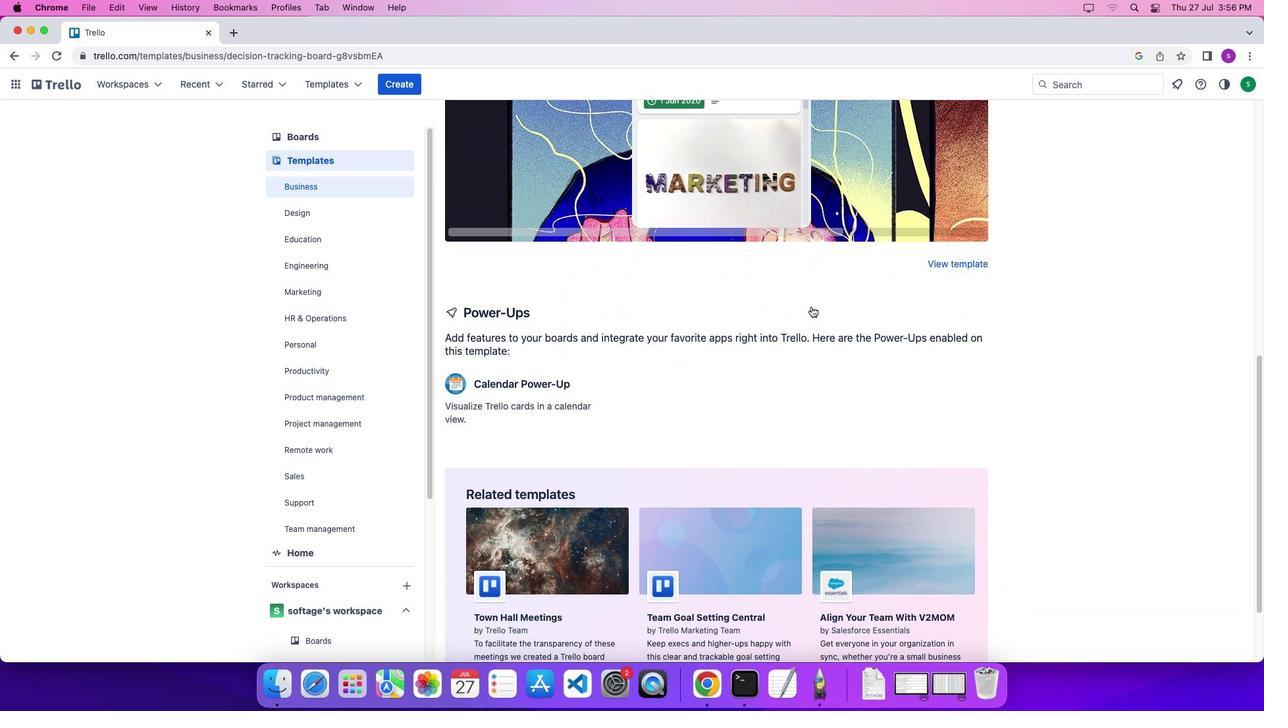 
Action: Mouse scrolled (812, 306) with delta (0, -1)
Screenshot: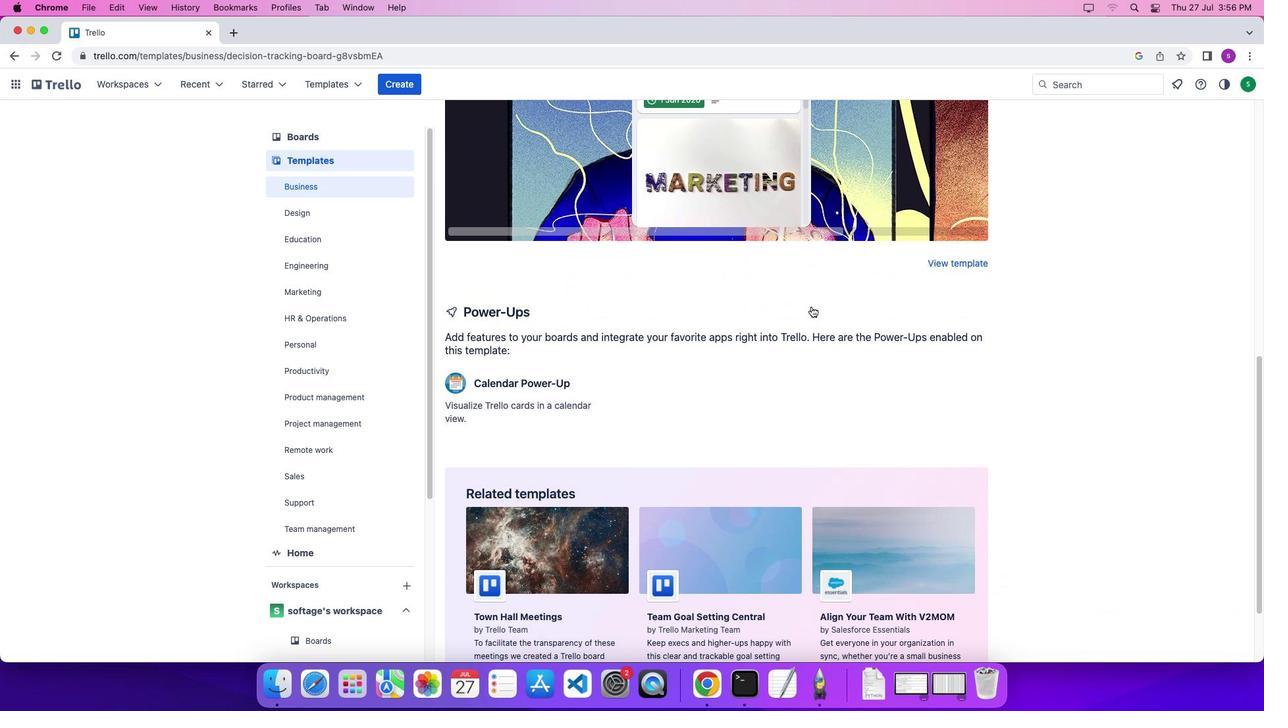 
Action: Mouse scrolled (812, 306) with delta (0, 0)
Screenshot: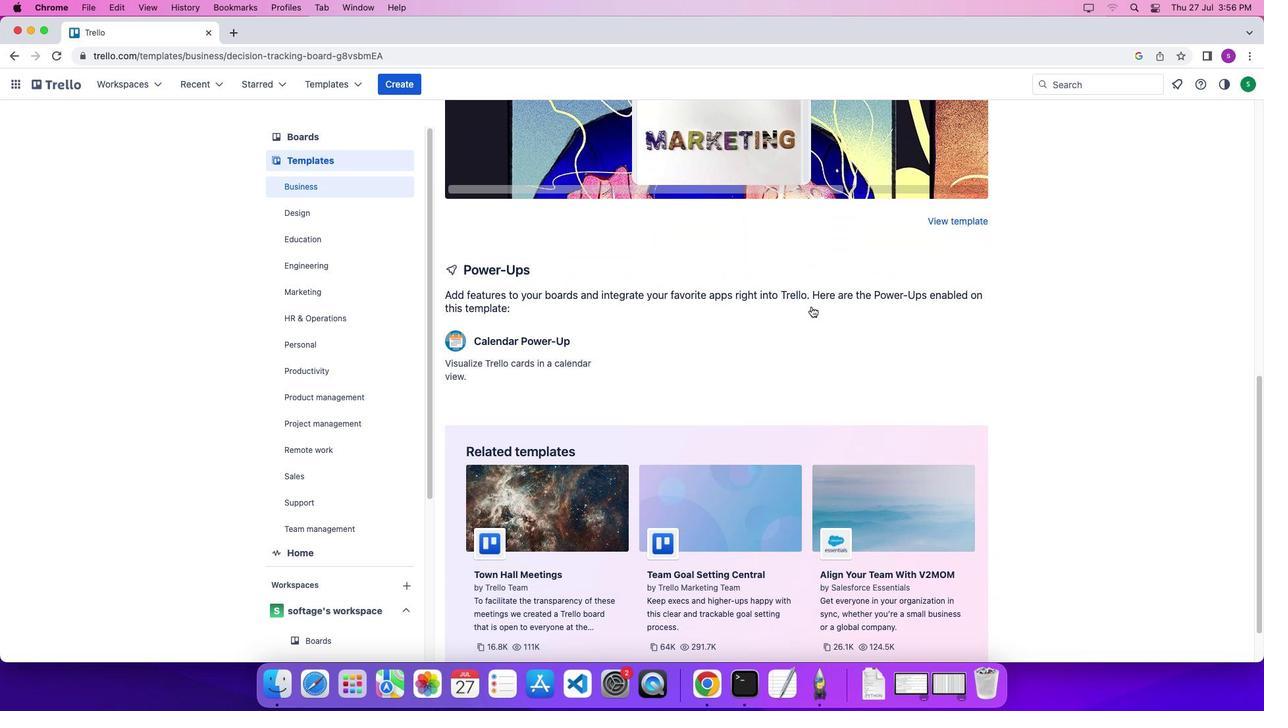 
Action: Mouse scrolled (812, 306) with delta (0, 0)
Screenshot: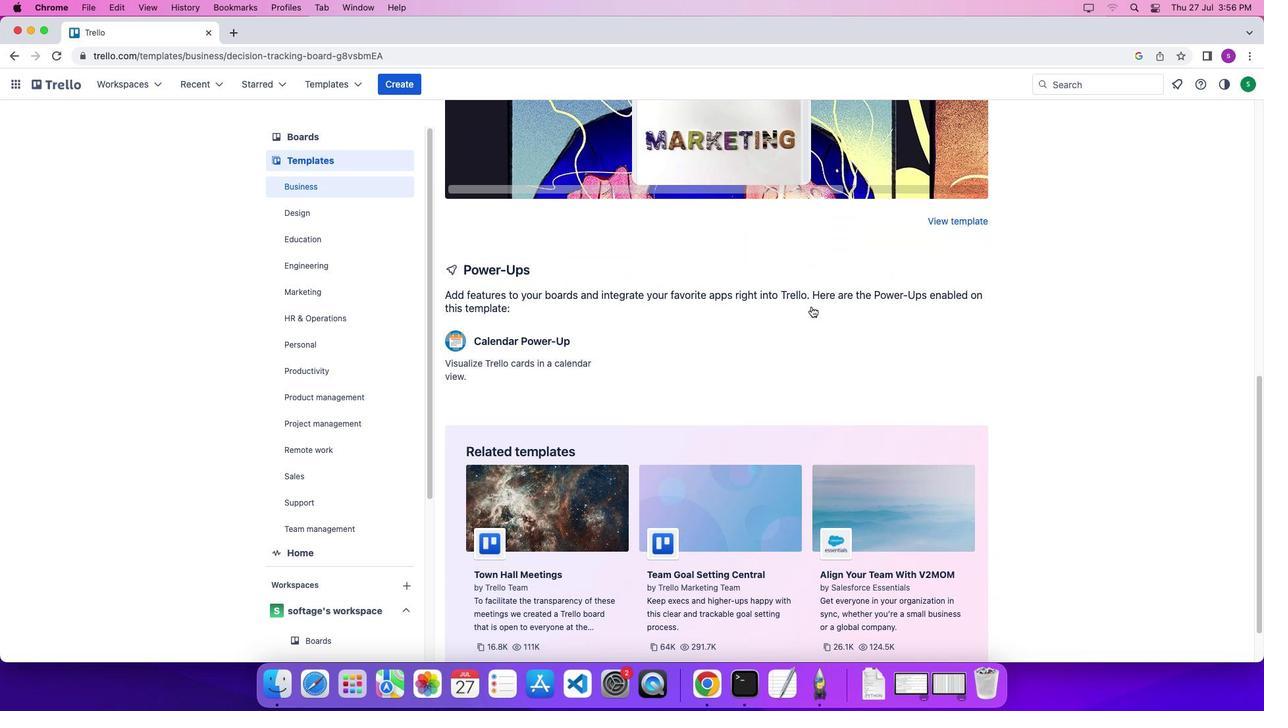 
Action: Mouse scrolled (812, 306) with delta (0, 0)
Screenshot: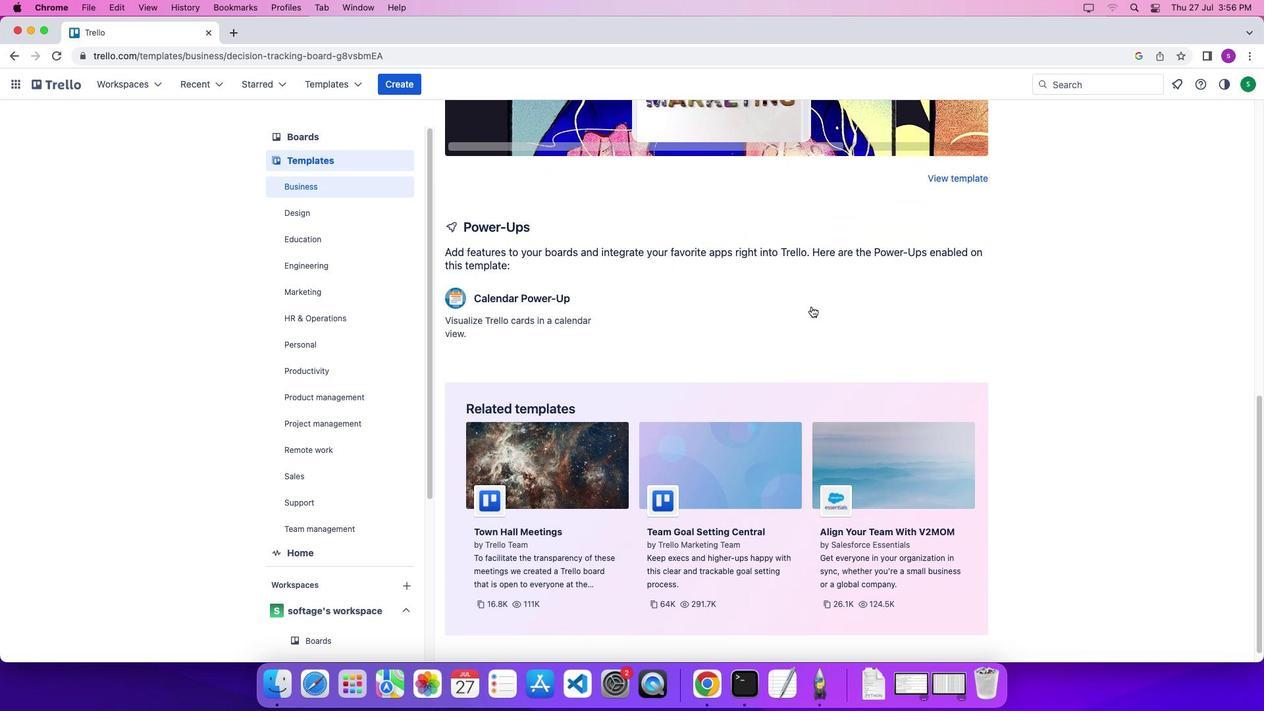 
Action: Mouse scrolled (812, 306) with delta (0, 0)
Screenshot: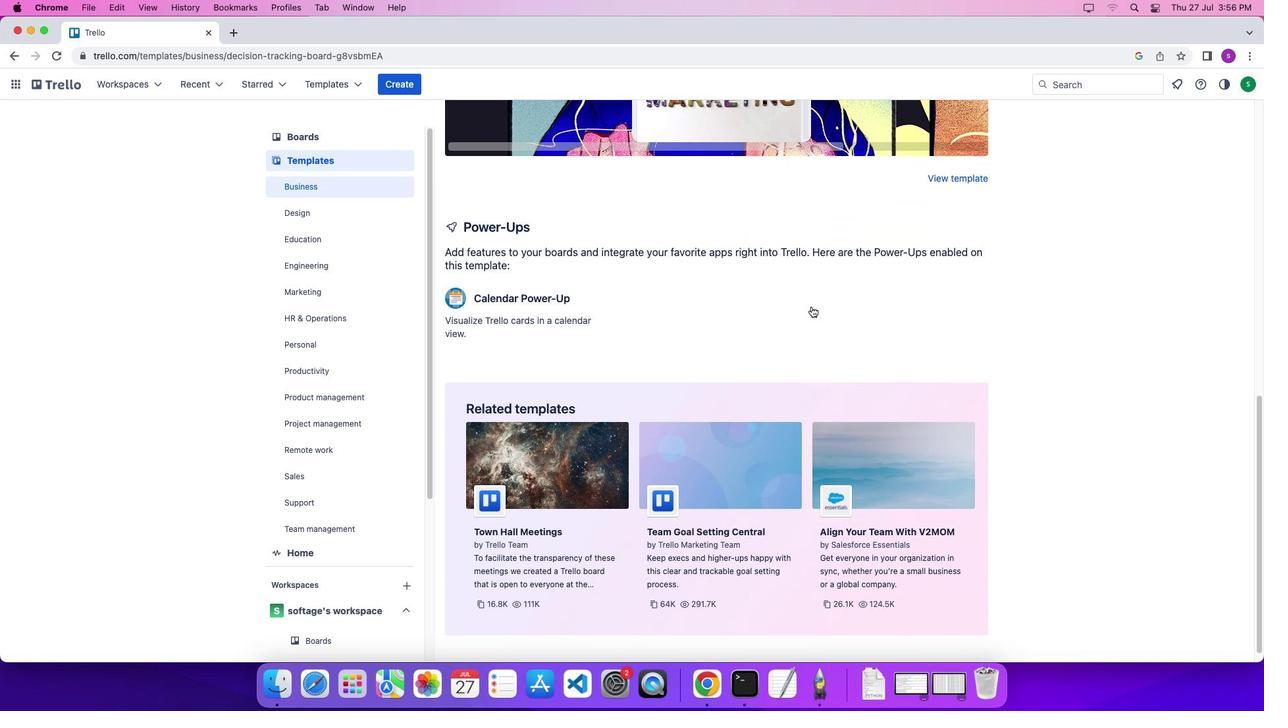 
Action: Mouse scrolled (812, 306) with delta (0, 0)
Screenshot: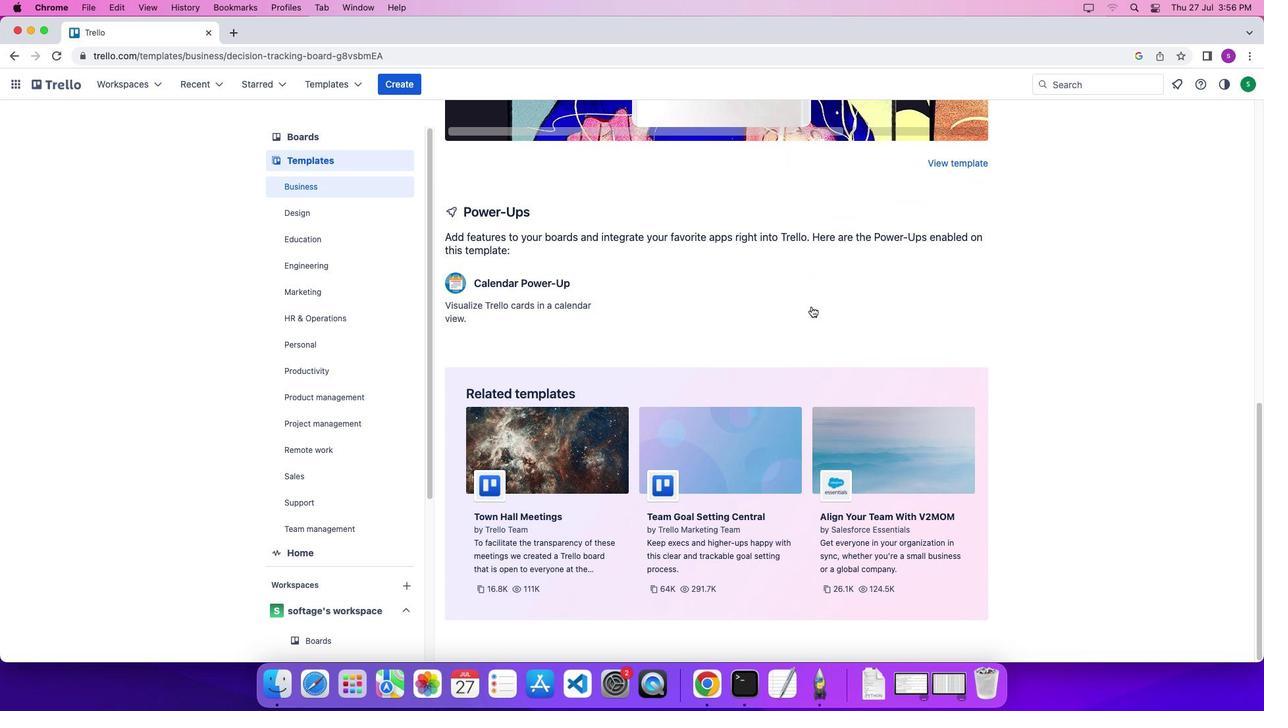 
Action: Mouse scrolled (812, 306) with delta (0, 0)
Screenshot: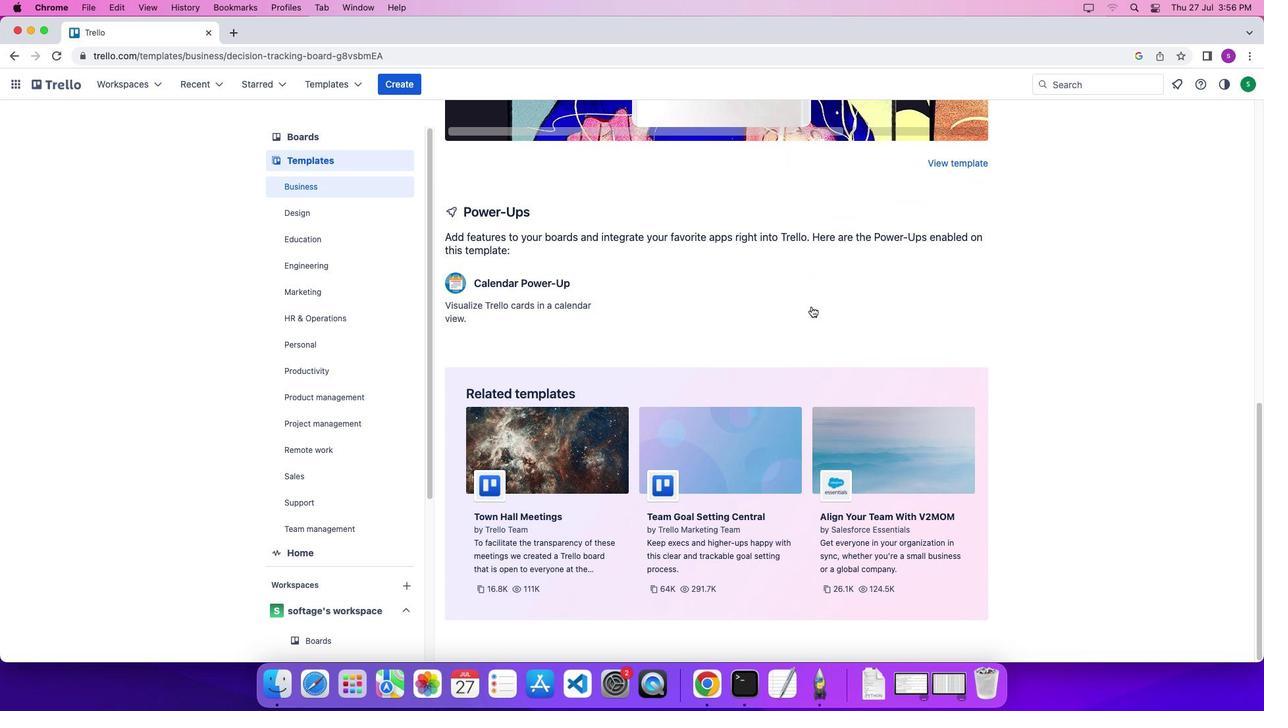 
Action: Mouse scrolled (812, 306) with delta (0, -3)
Screenshot: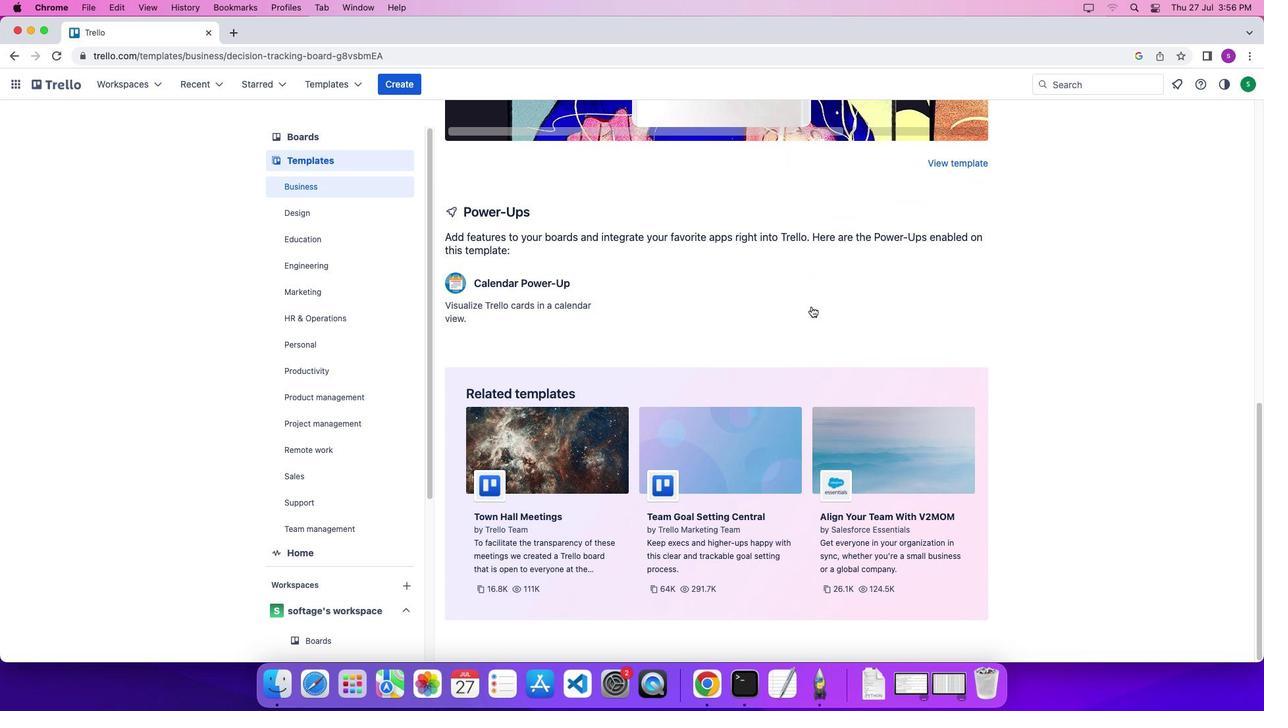 
Action: Mouse scrolled (812, 306) with delta (0, 0)
Screenshot: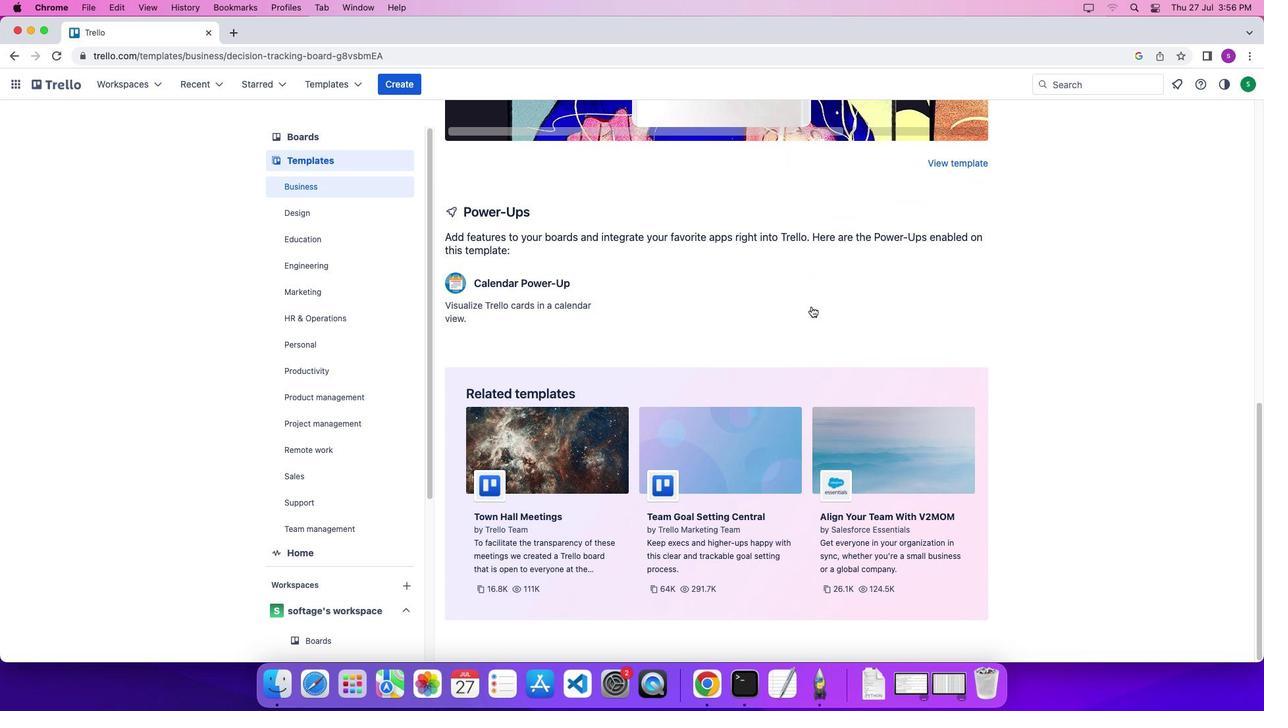 
Action: Mouse scrolled (812, 306) with delta (0, 0)
Screenshot: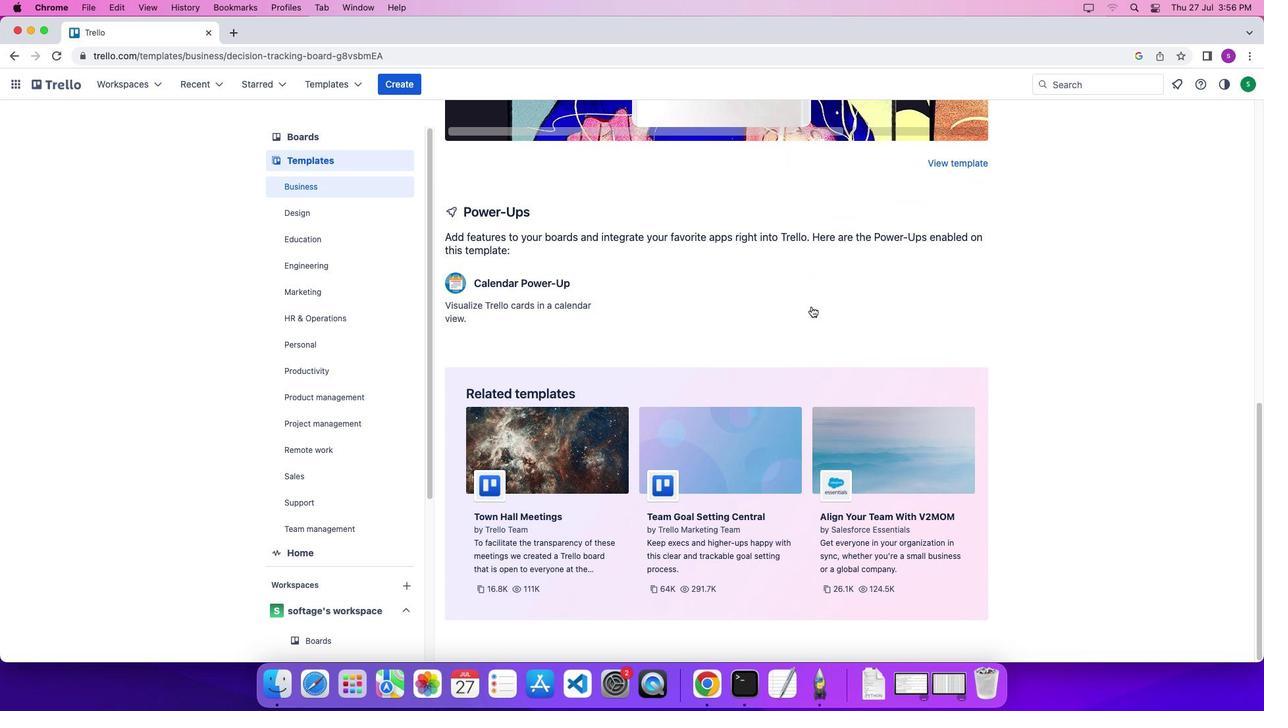 
Action: Mouse scrolled (812, 306) with delta (0, -3)
Screenshot: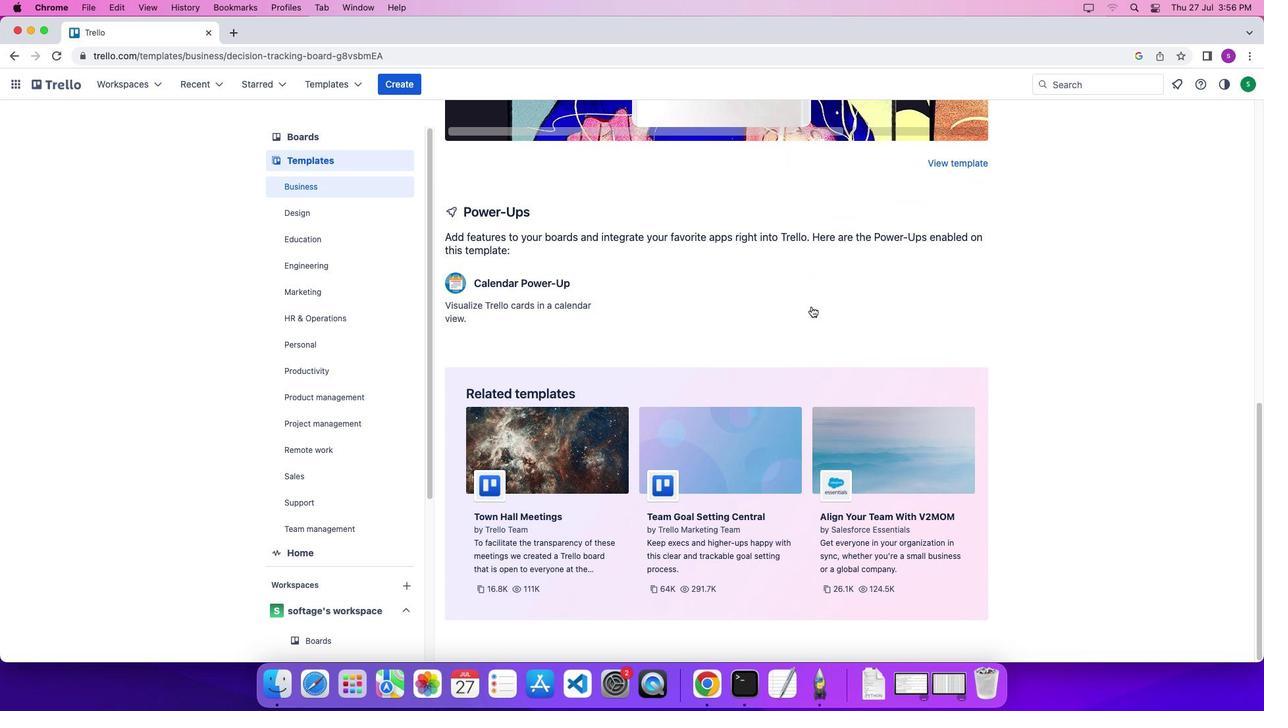 
Action: Mouse scrolled (812, 306) with delta (0, 0)
Screenshot: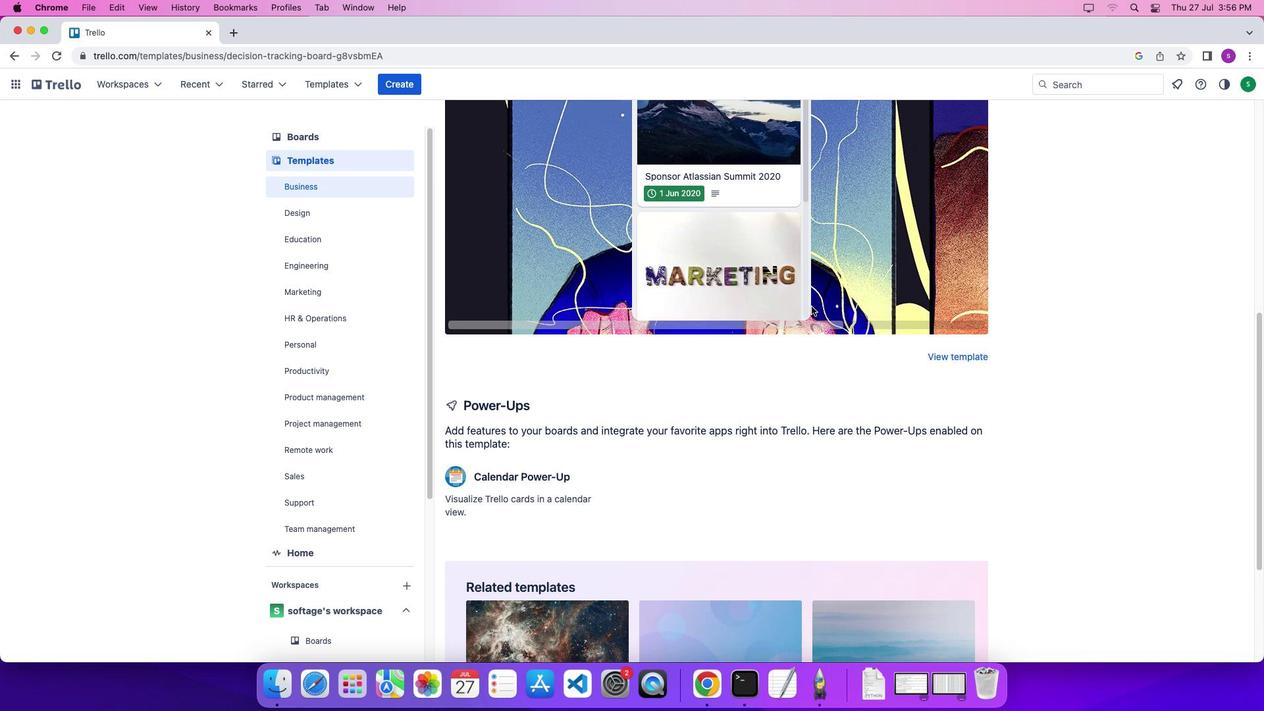 
Action: Mouse scrolled (812, 306) with delta (0, 0)
Screenshot: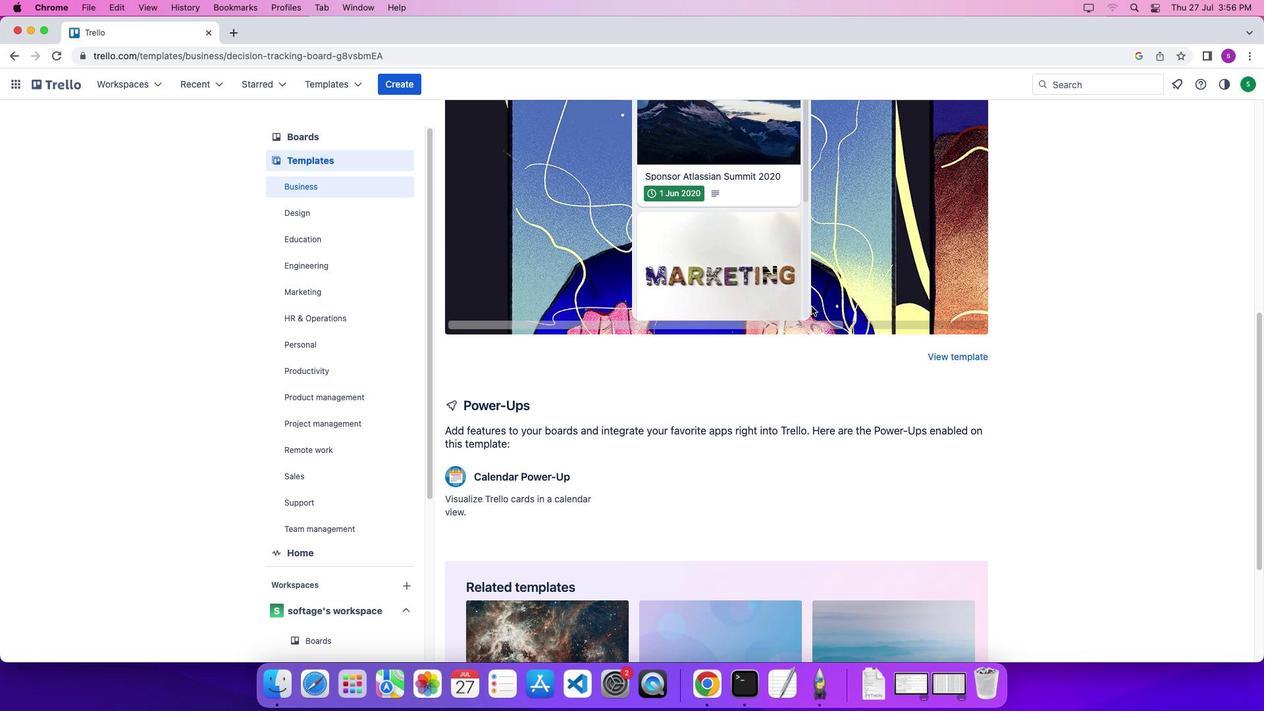 
Action: Mouse scrolled (812, 306) with delta (0, 3)
Screenshot: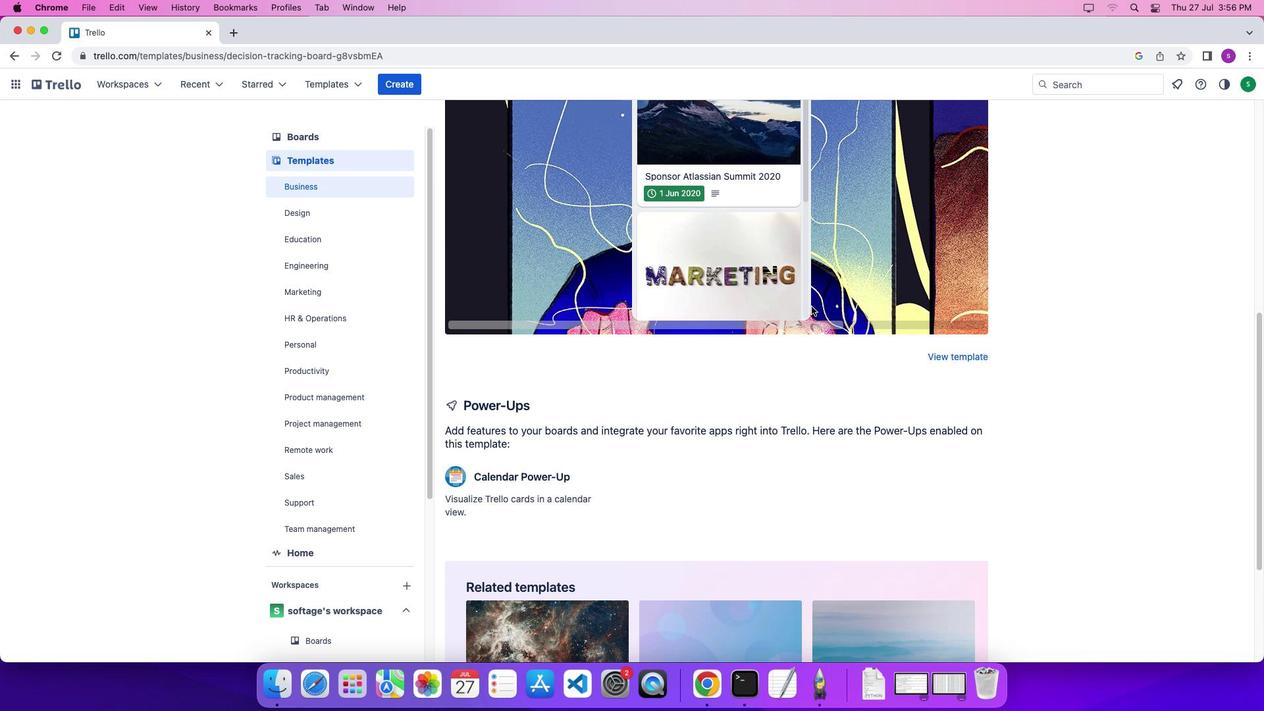 
Action: Mouse scrolled (812, 306) with delta (0, 0)
Screenshot: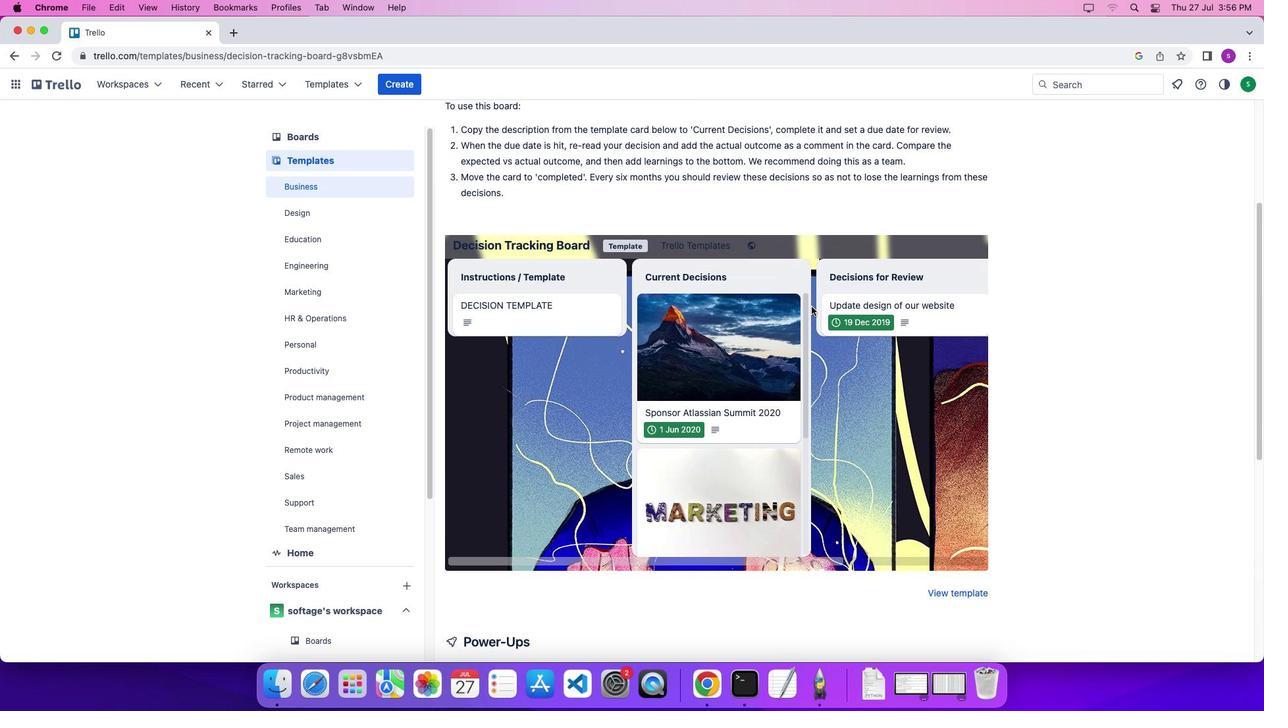 
Action: Mouse scrolled (812, 306) with delta (0, 0)
Screenshot: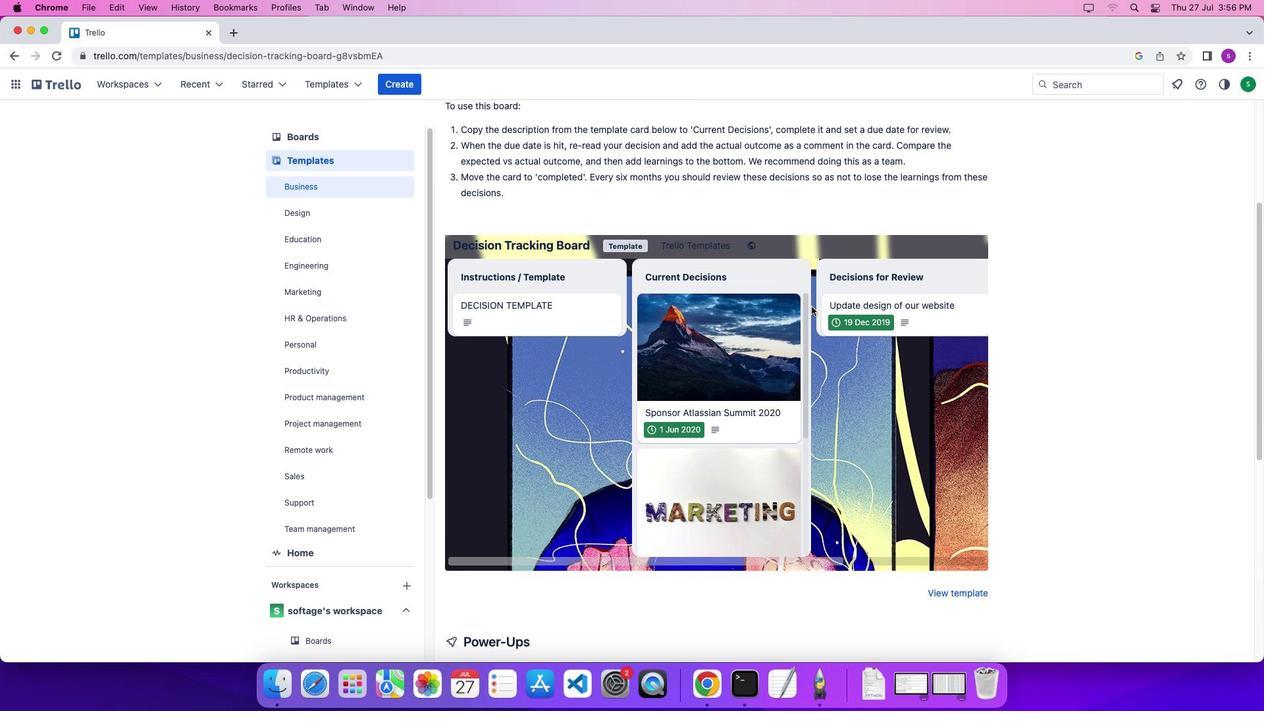 
Action: Mouse scrolled (812, 306) with delta (0, 4)
Screenshot: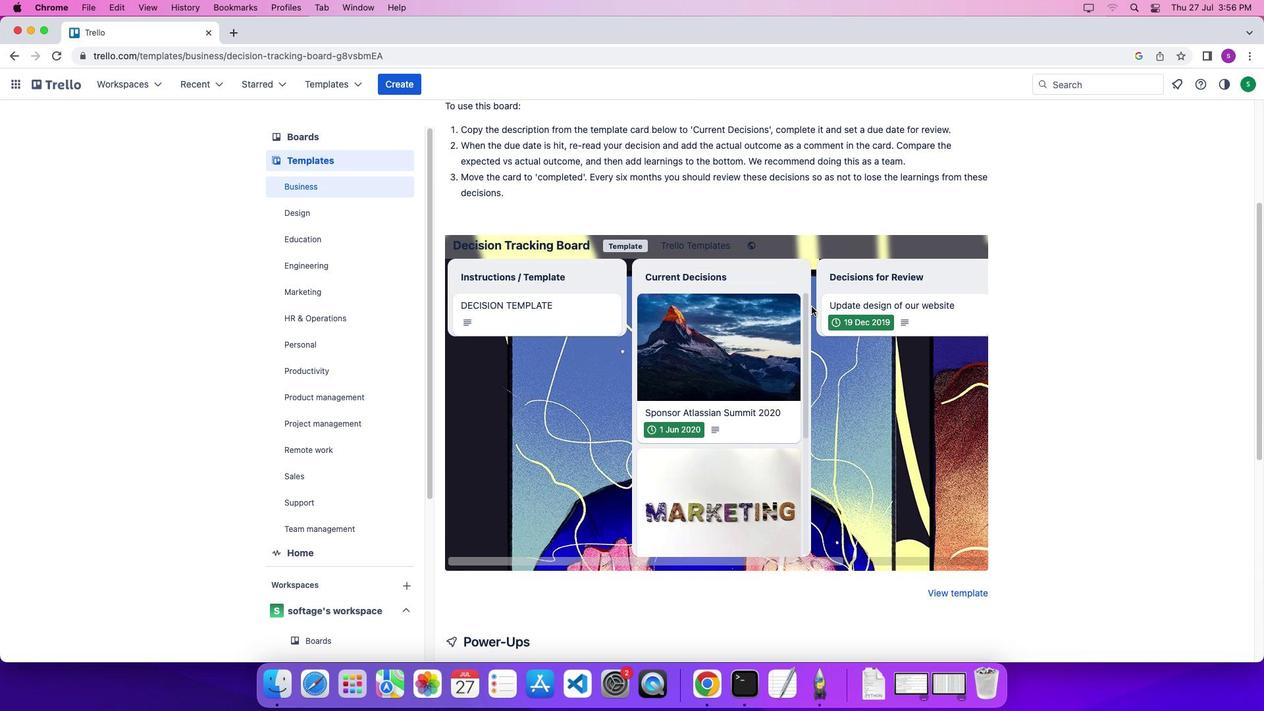 
Action: Mouse scrolled (812, 306) with delta (0, 0)
Screenshot: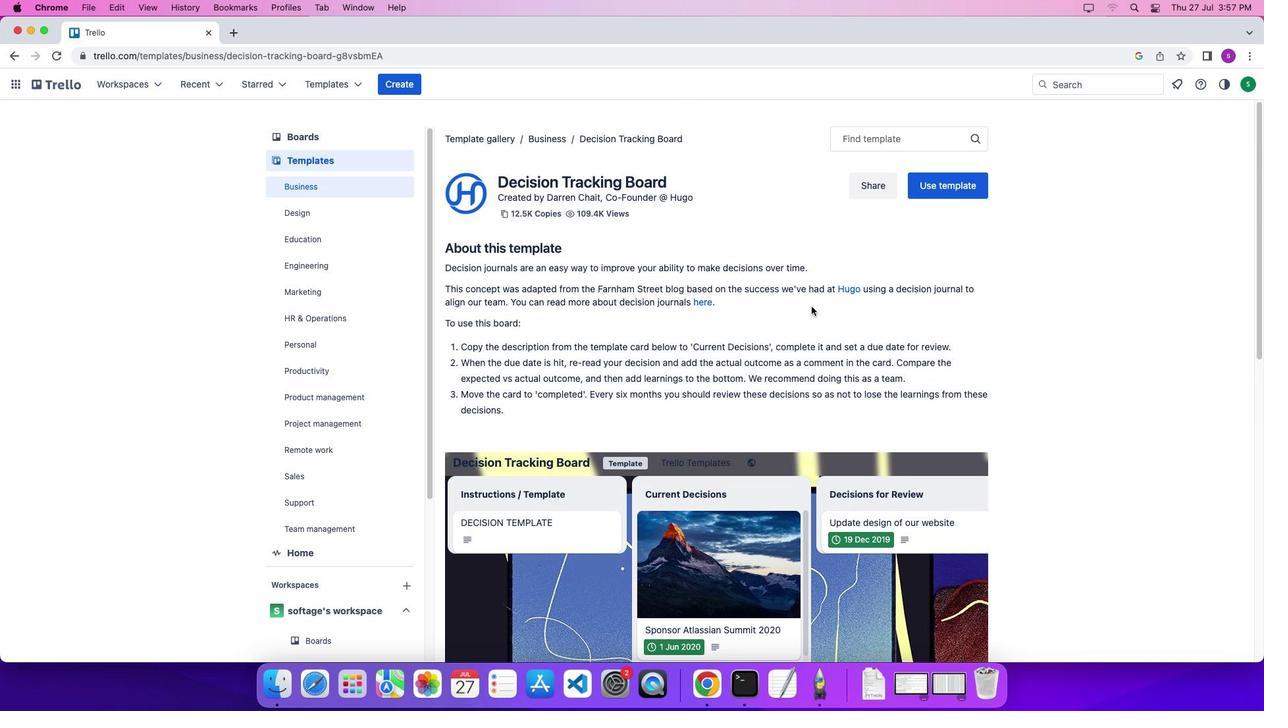 
Action: Mouse scrolled (812, 306) with delta (0, 0)
Screenshot: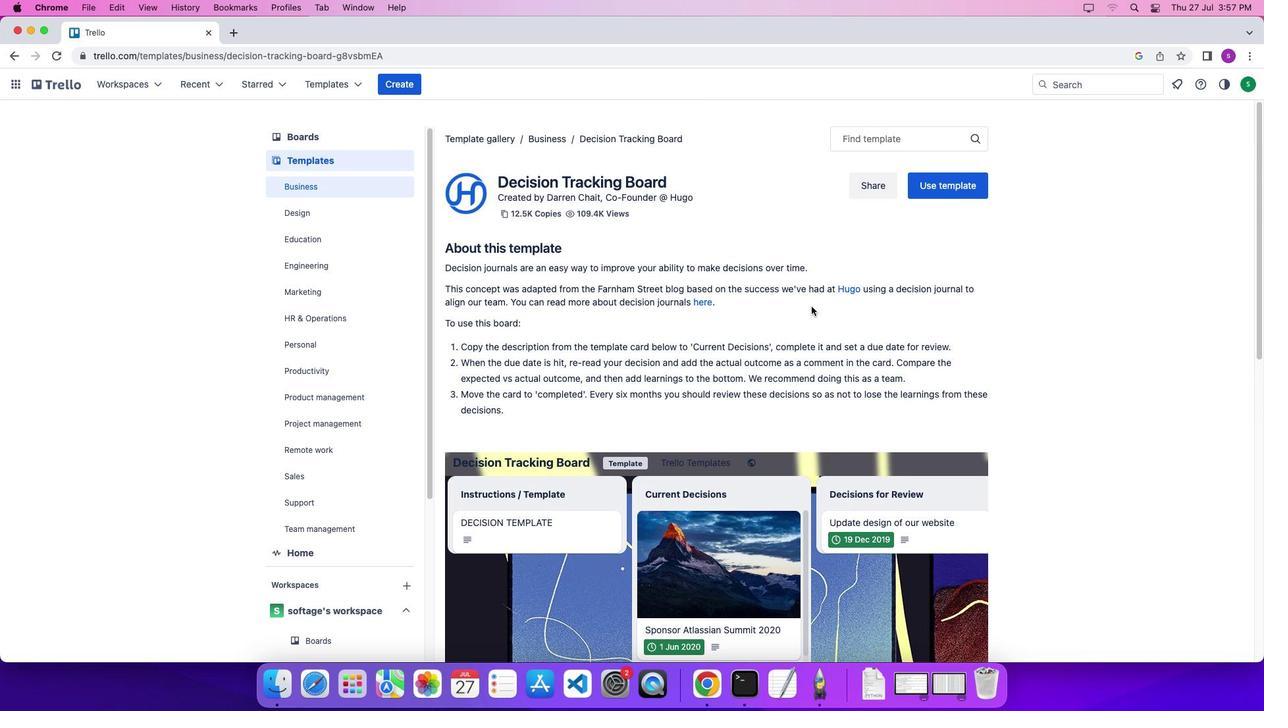 
Action: Mouse scrolled (812, 306) with delta (0, 3)
Screenshot: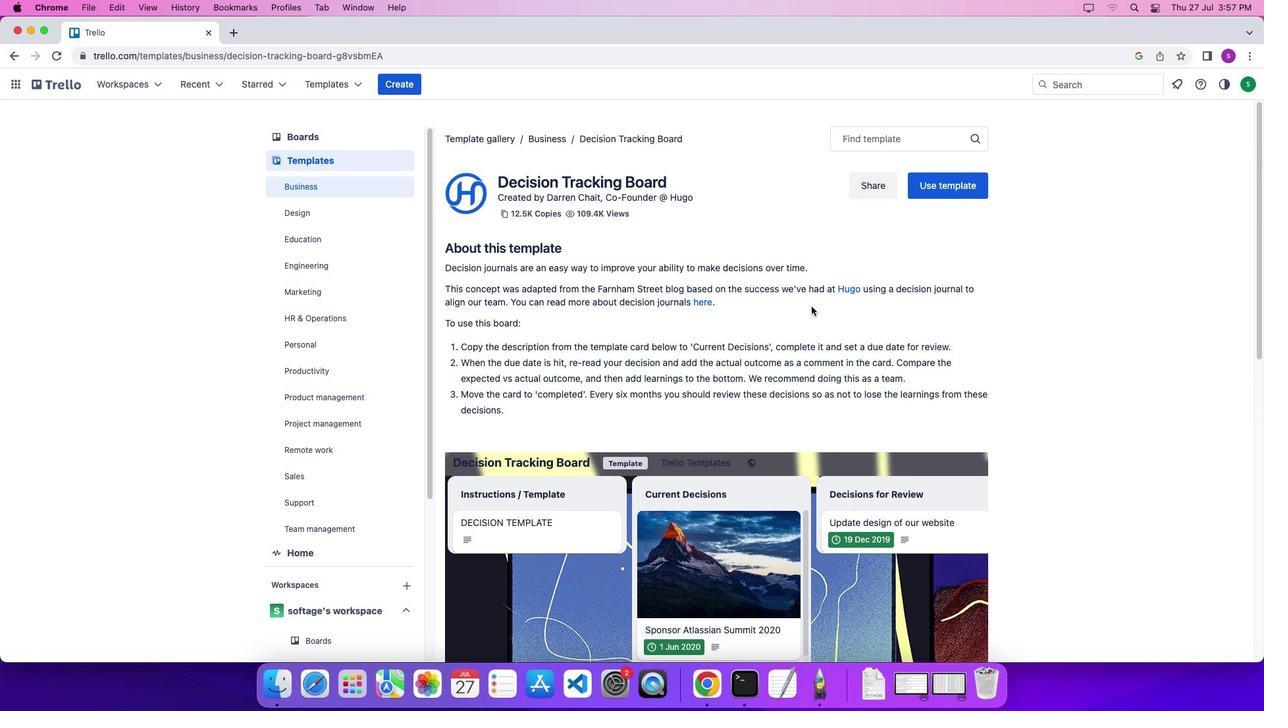 
Action: Mouse scrolled (812, 306) with delta (0, 0)
Screenshot: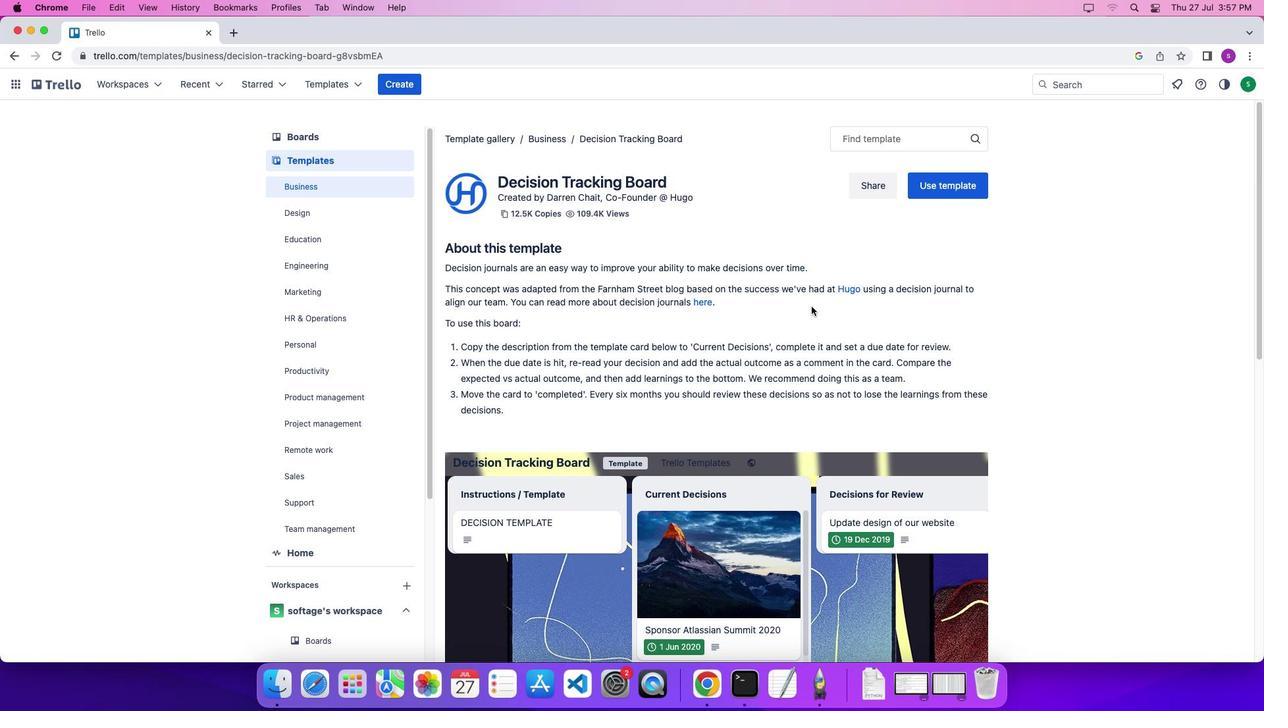 
Action: Mouse scrolled (812, 306) with delta (0, 0)
Screenshot: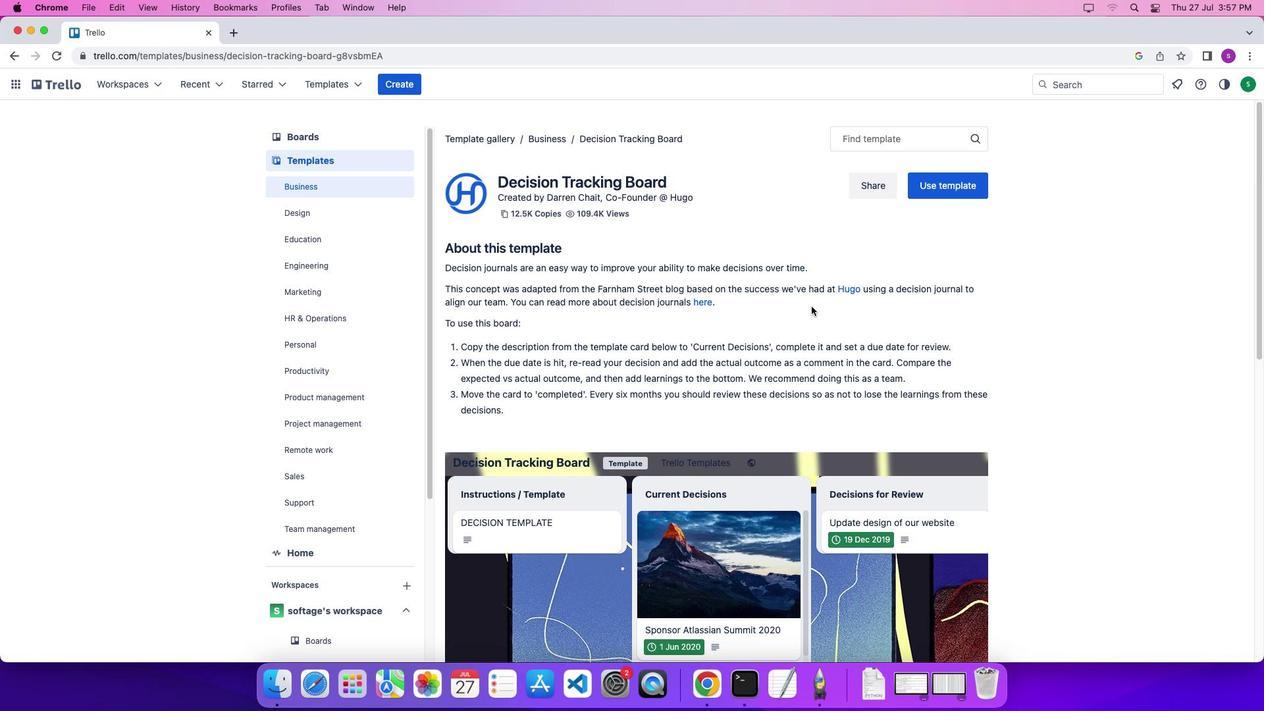 
Action: Mouse scrolled (812, 306) with delta (0, 3)
Screenshot: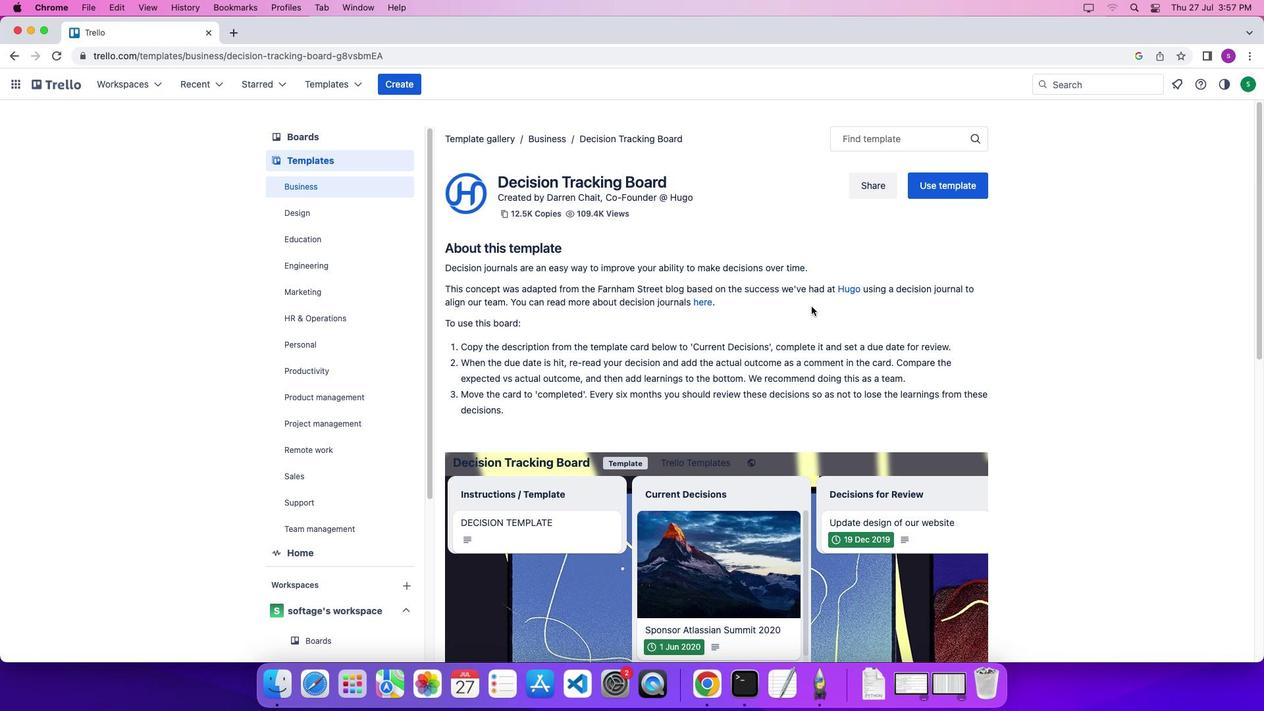 
Action: Mouse scrolled (812, 306) with delta (0, 0)
Screenshot: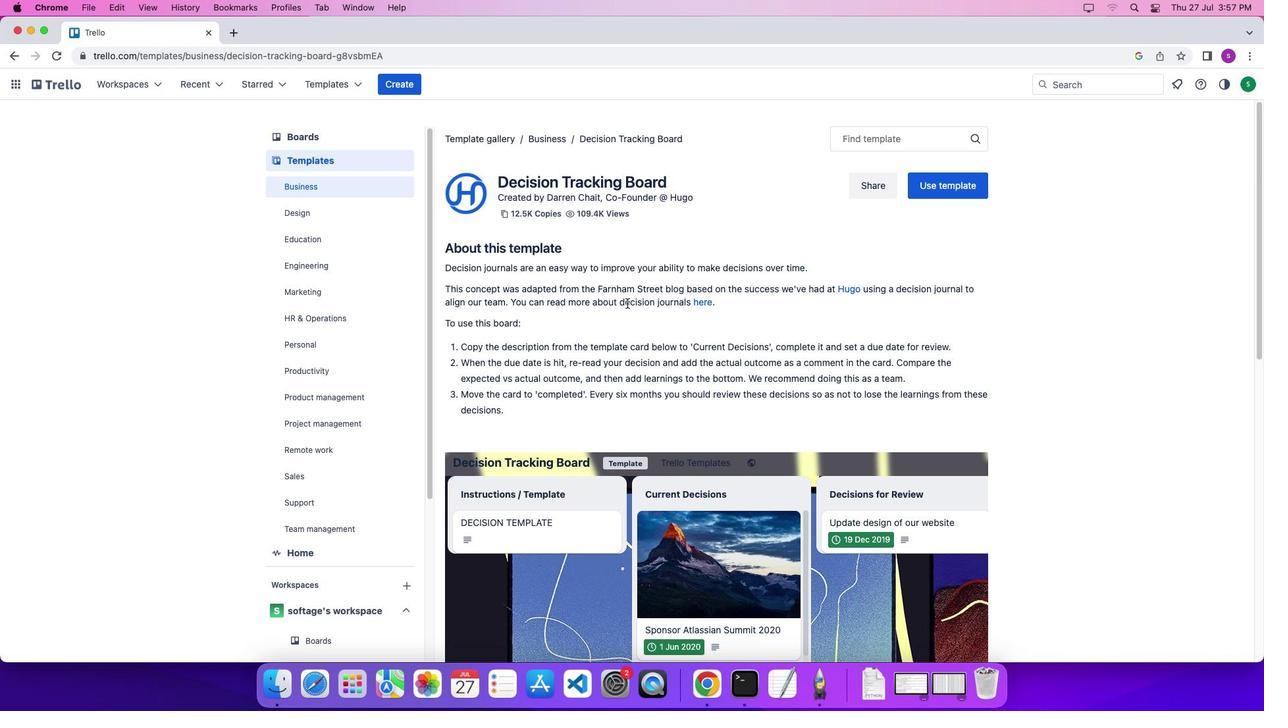 
Action: Mouse moved to (960, 180)
Screenshot: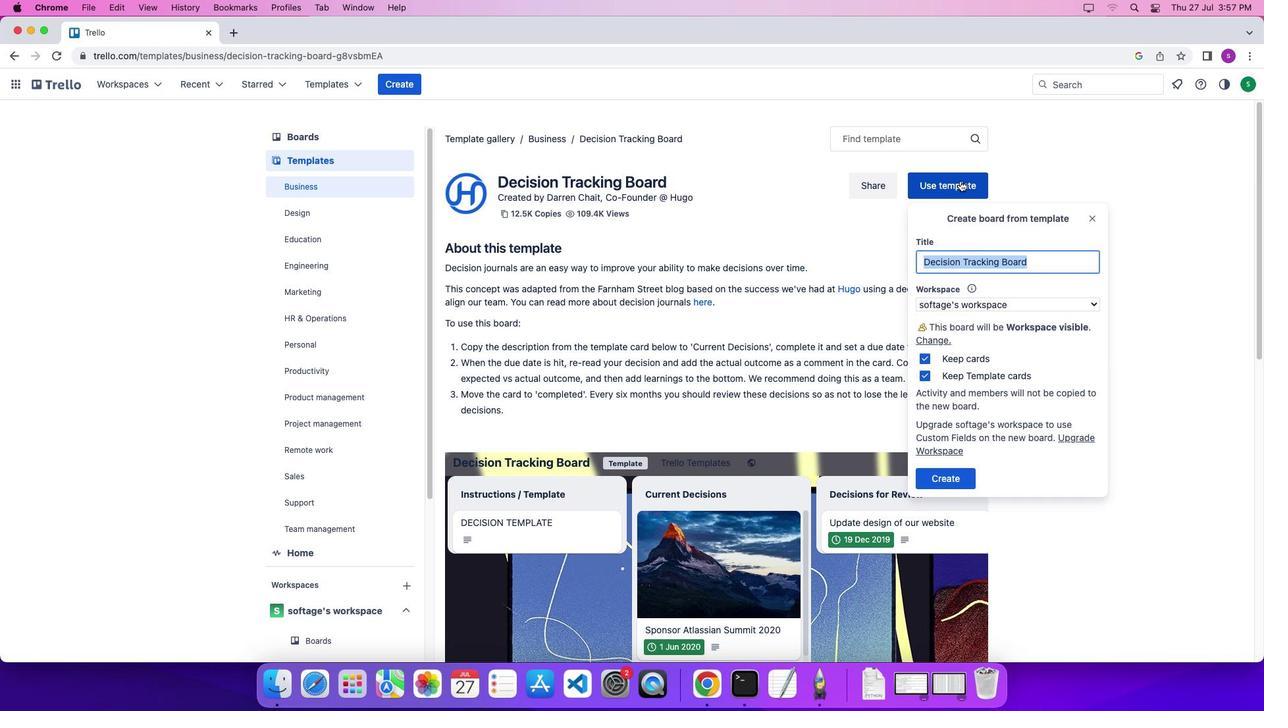 
Action: Mouse pressed left at (960, 180)
Screenshot: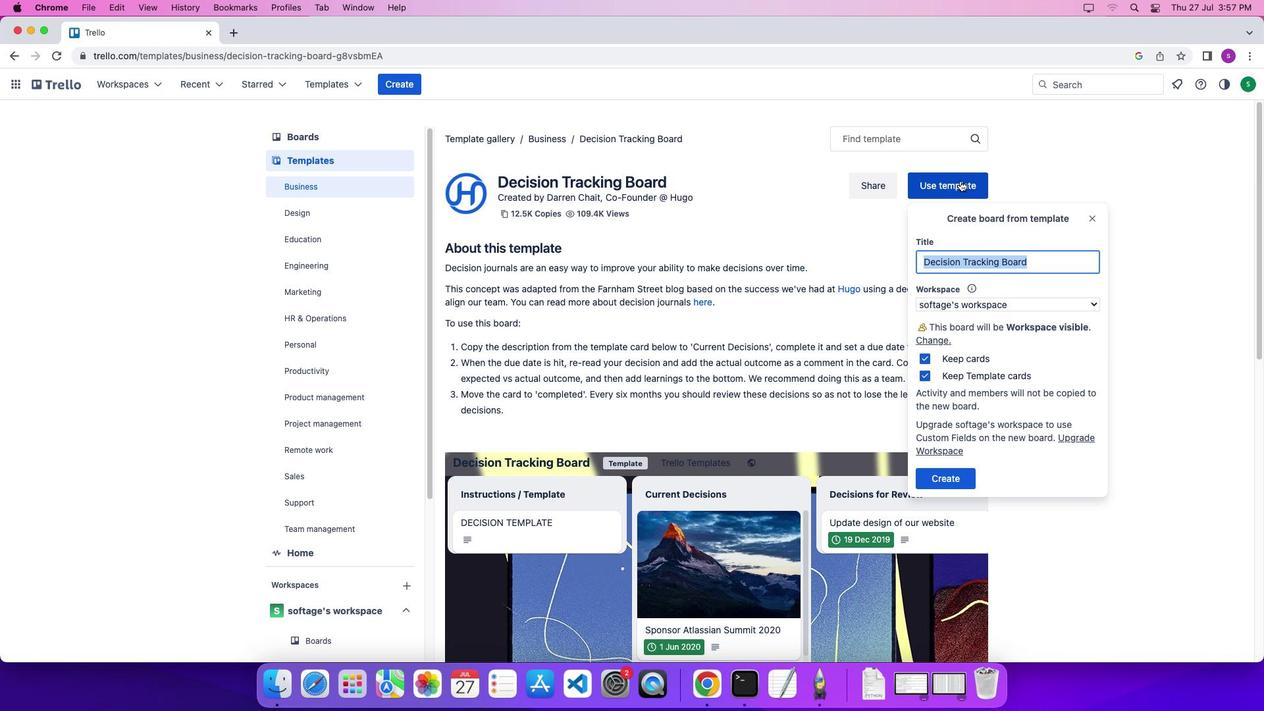 
Action: Mouse moved to (957, 481)
Screenshot: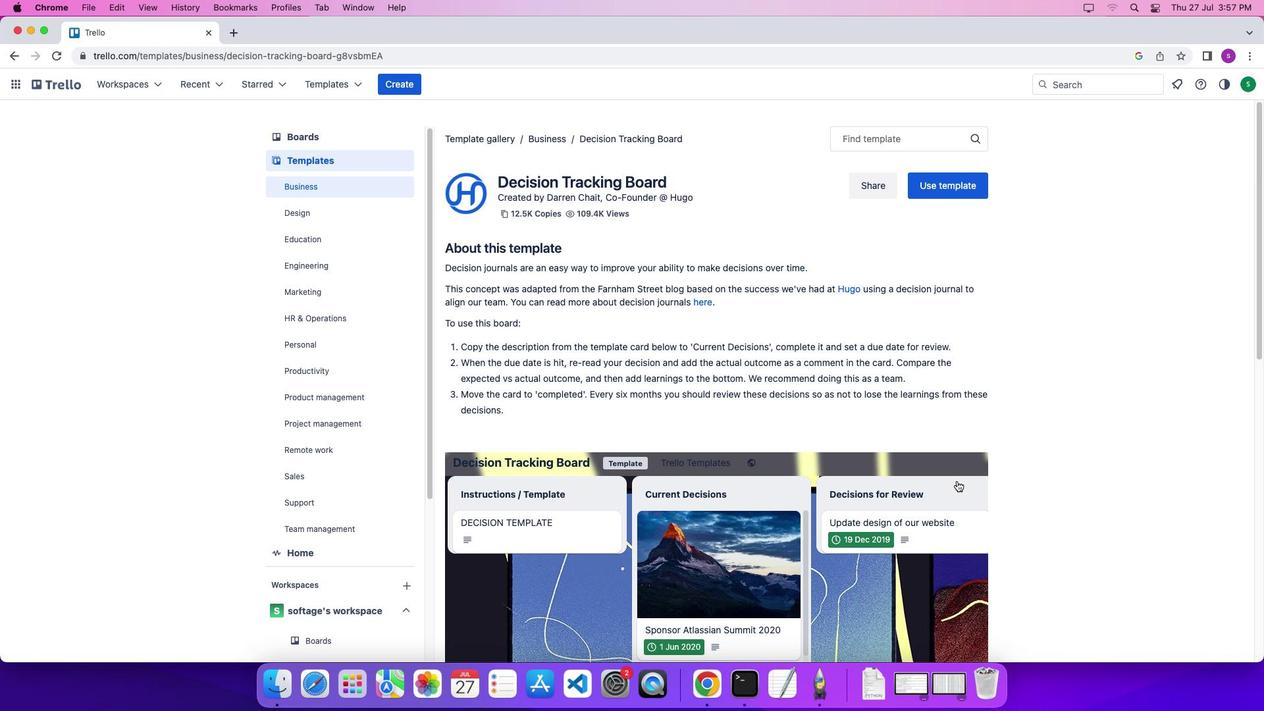 
Action: Mouse pressed left at (957, 481)
Screenshot: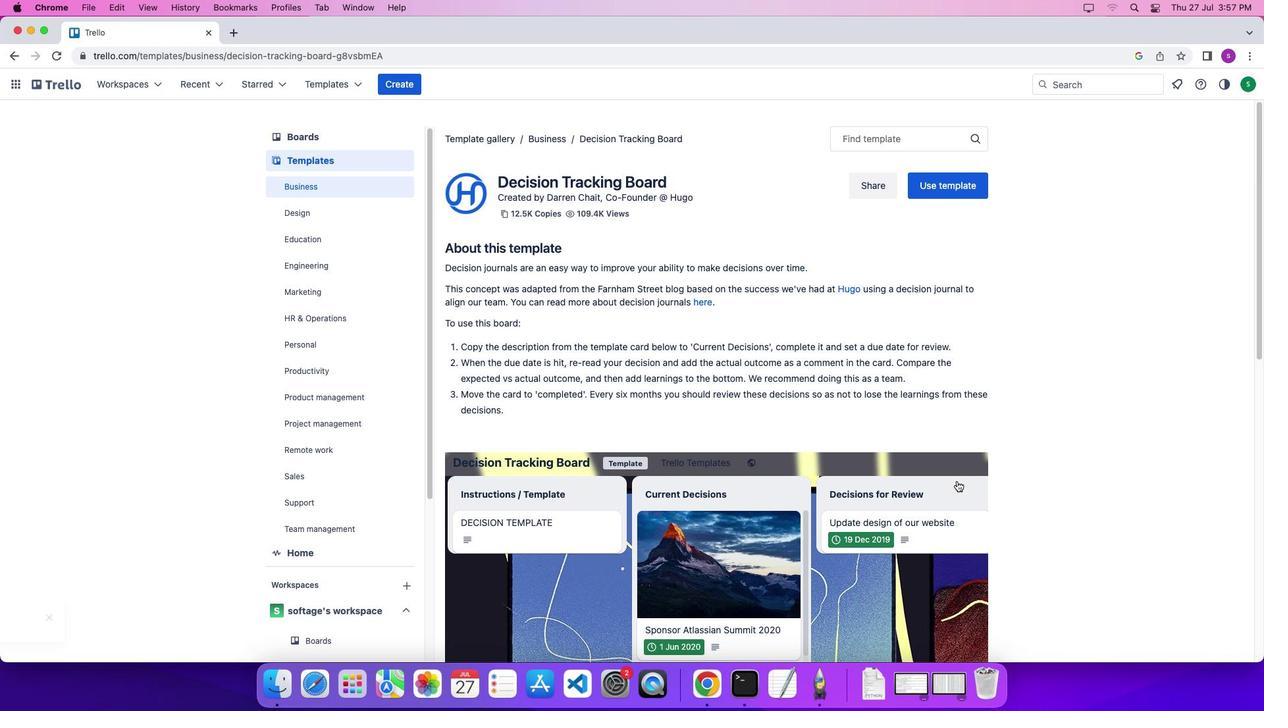 
Action: Mouse moved to (339, 459)
Screenshot: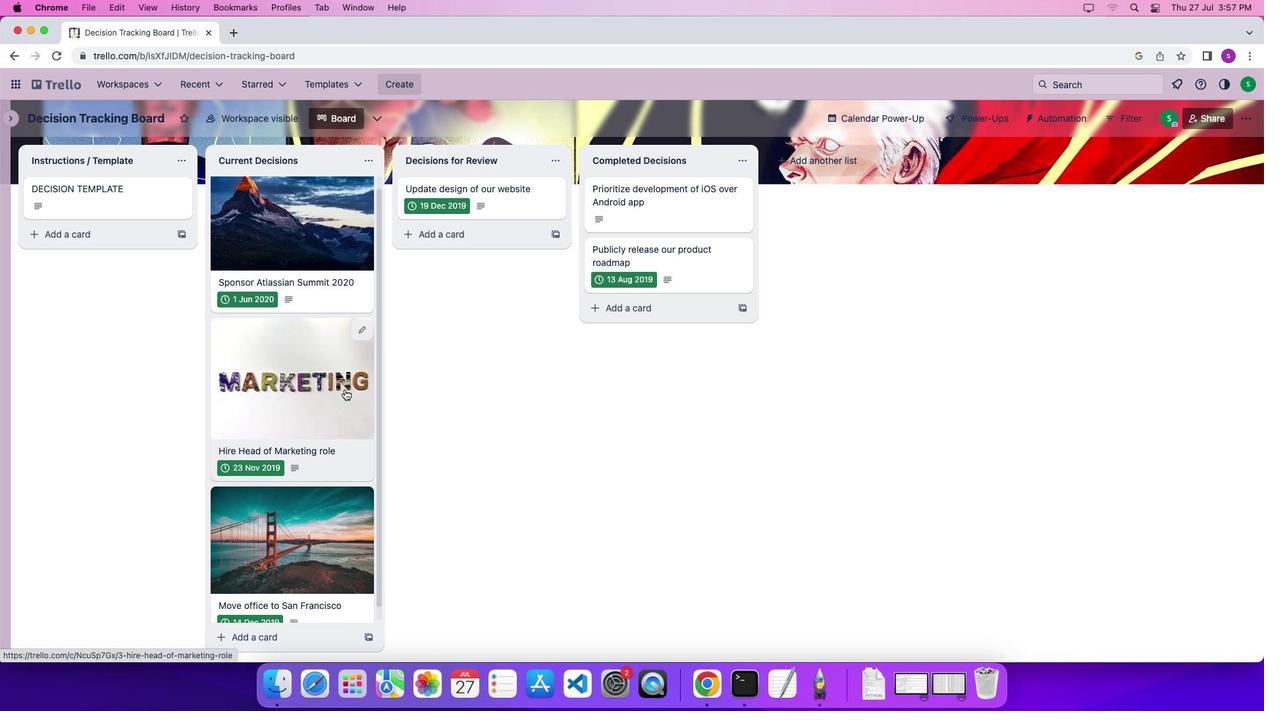 
Action: Mouse scrolled (339, 459) with delta (0, 0)
Screenshot: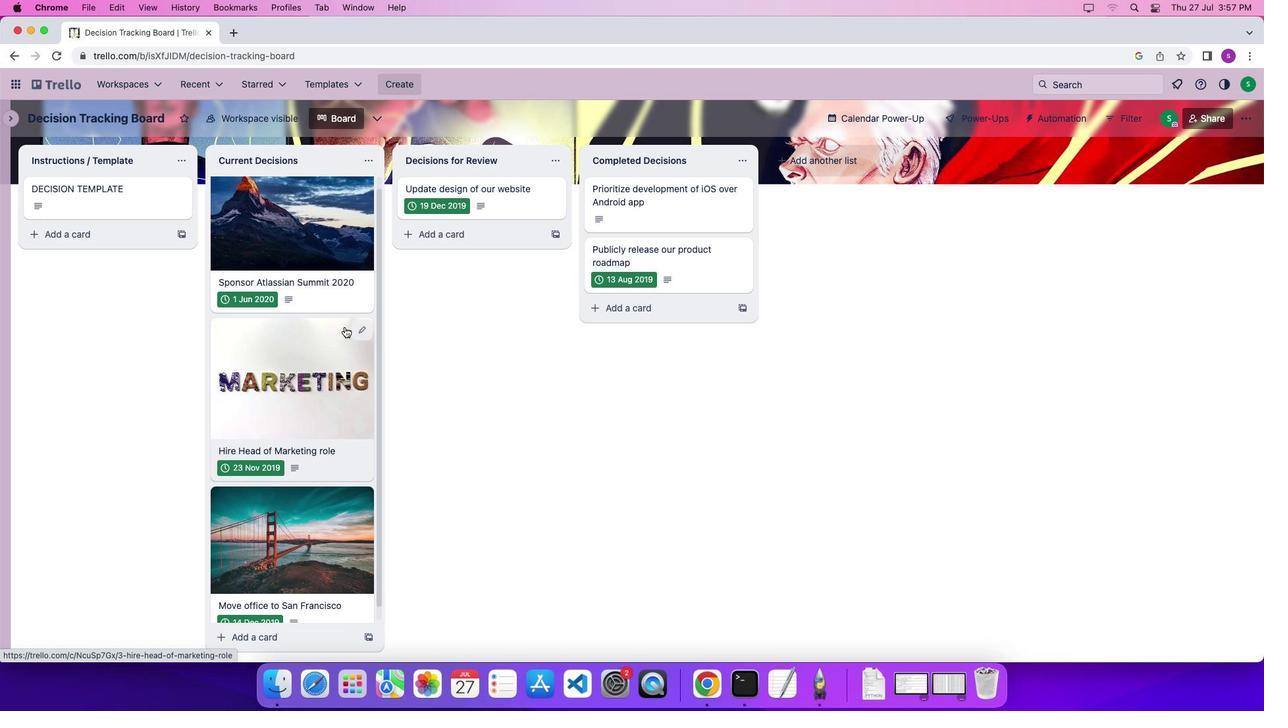 
Action: Mouse scrolled (339, 459) with delta (0, 0)
Screenshot: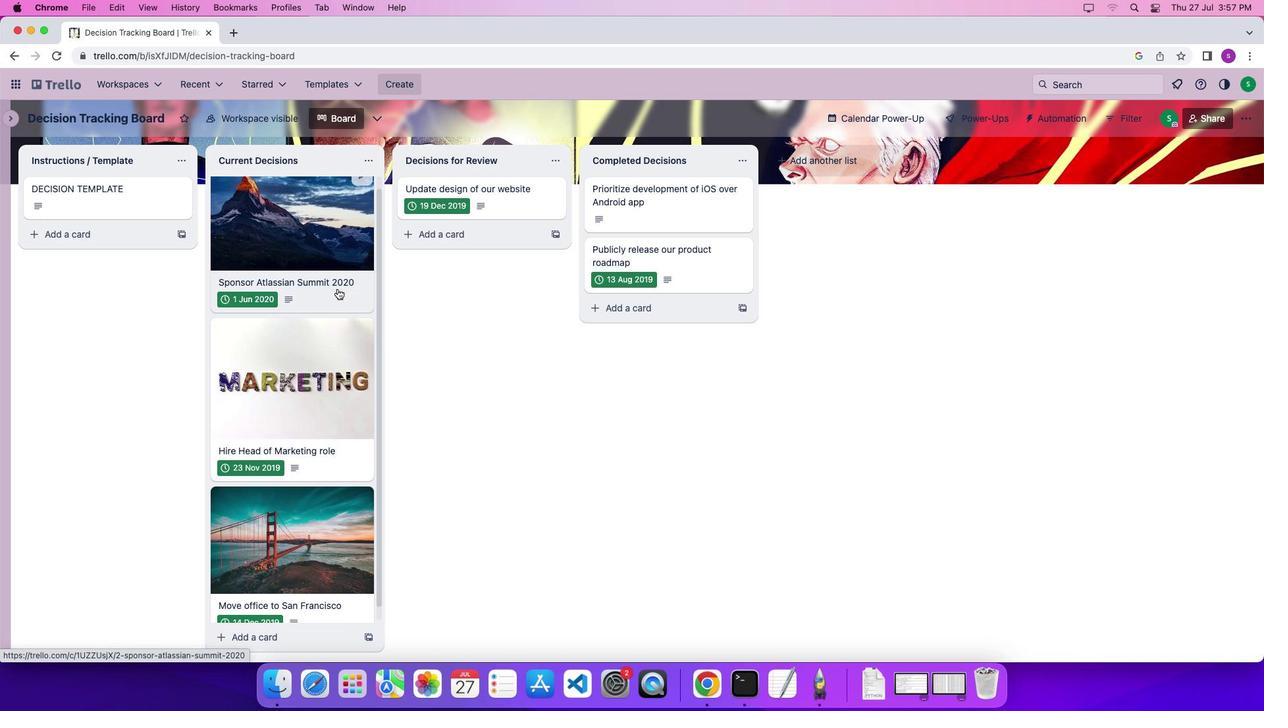 
Action: Mouse moved to (366, 154)
Screenshot: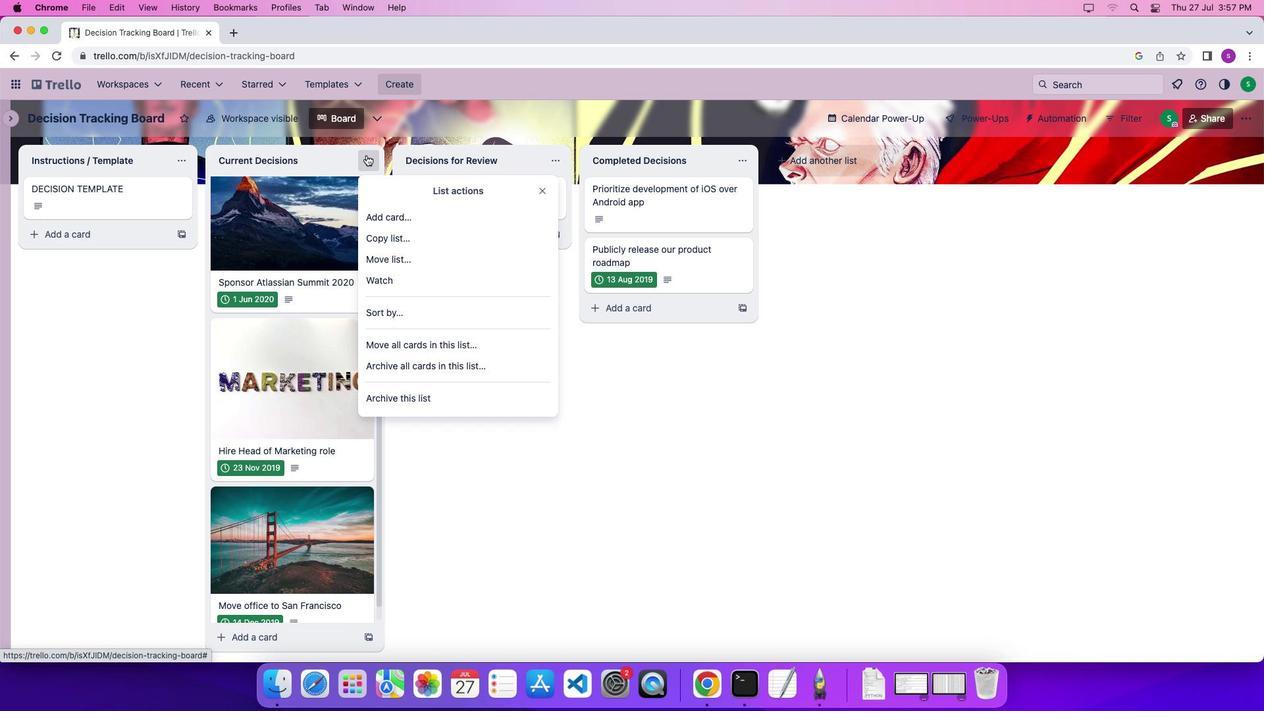 
Action: Mouse pressed left at (366, 154)
Screenshot: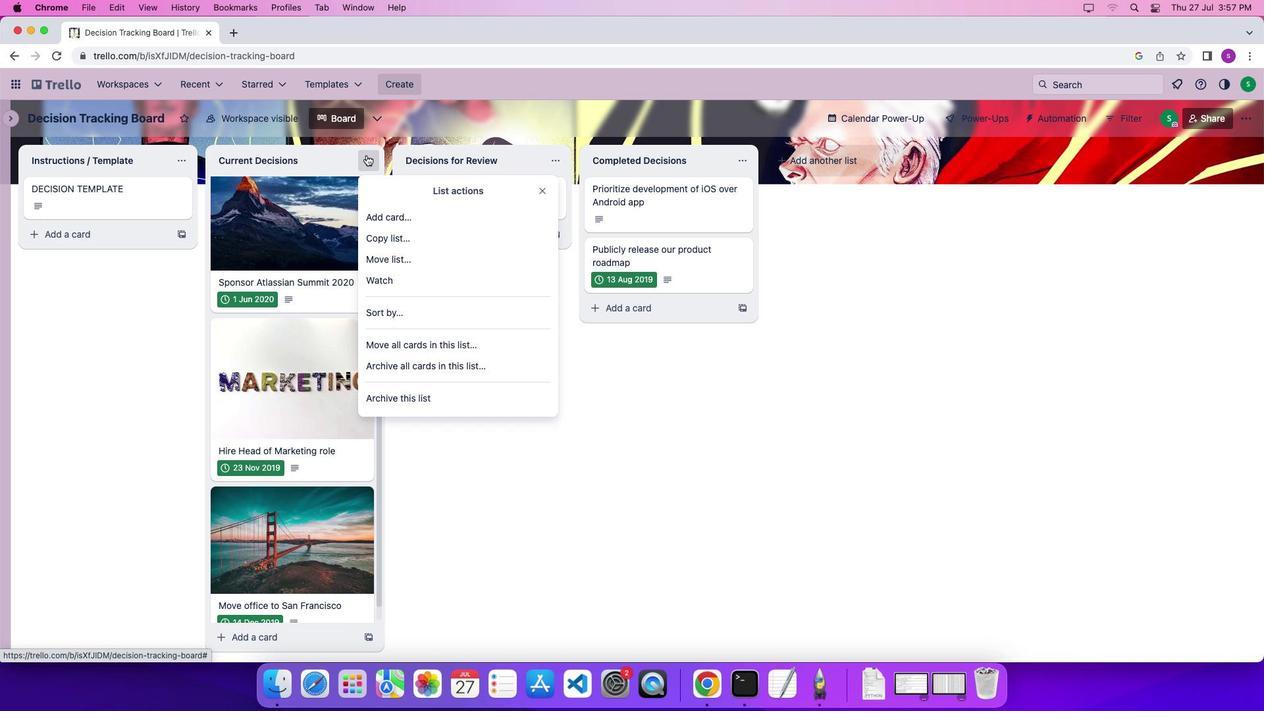 
Action: Mouse moved to (419, 509)
Screenshot: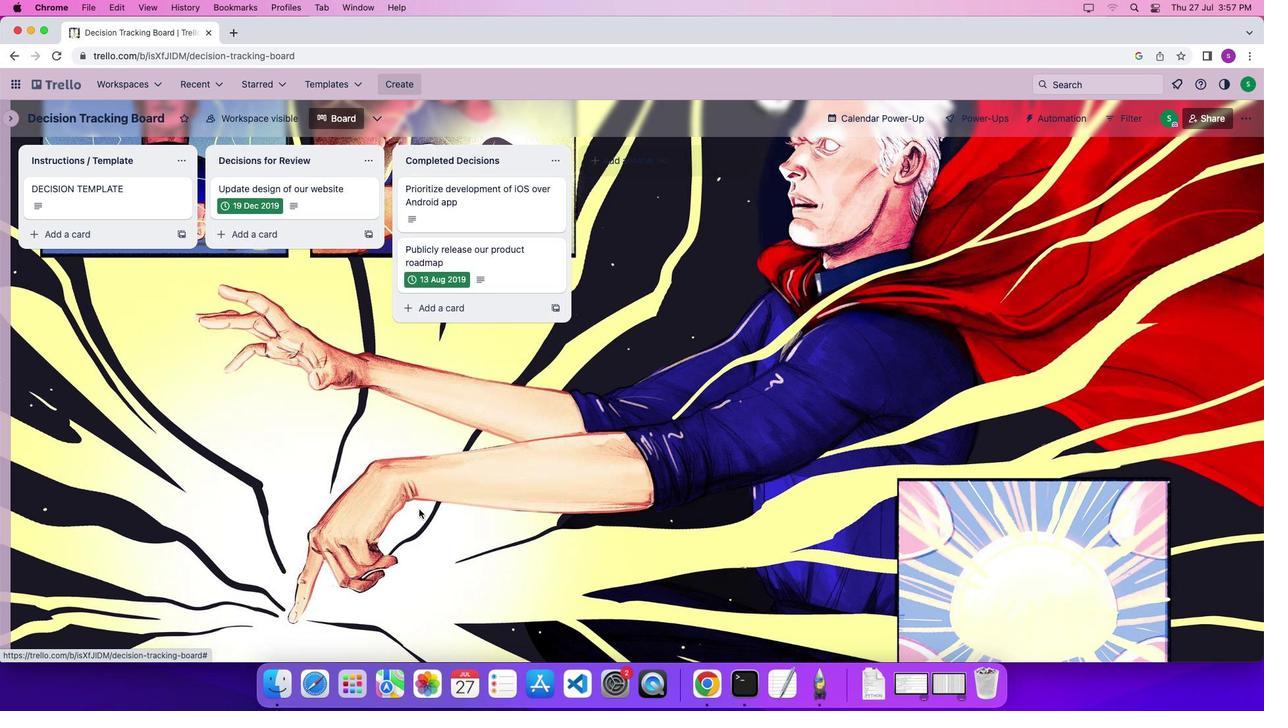 
Action: Mouse pressed left at (419, 509)
Screenshot: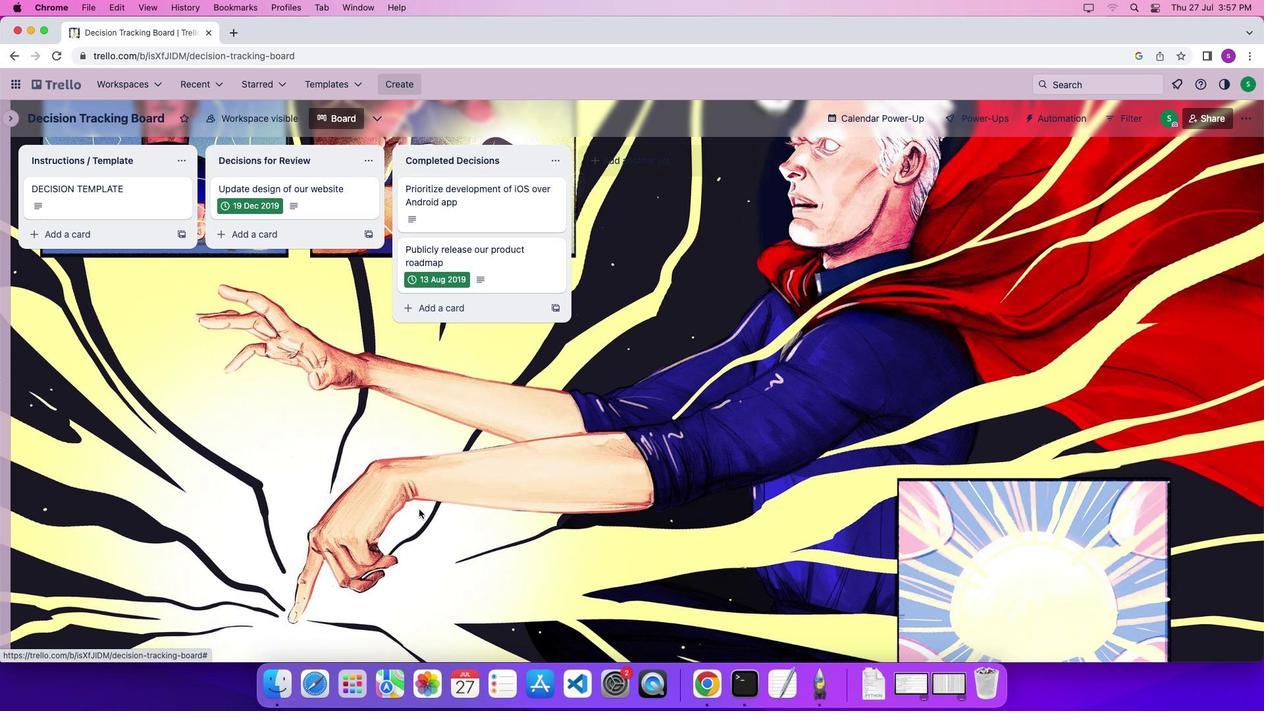 
Action: Mouse moved to (372, 161)
Screenshot: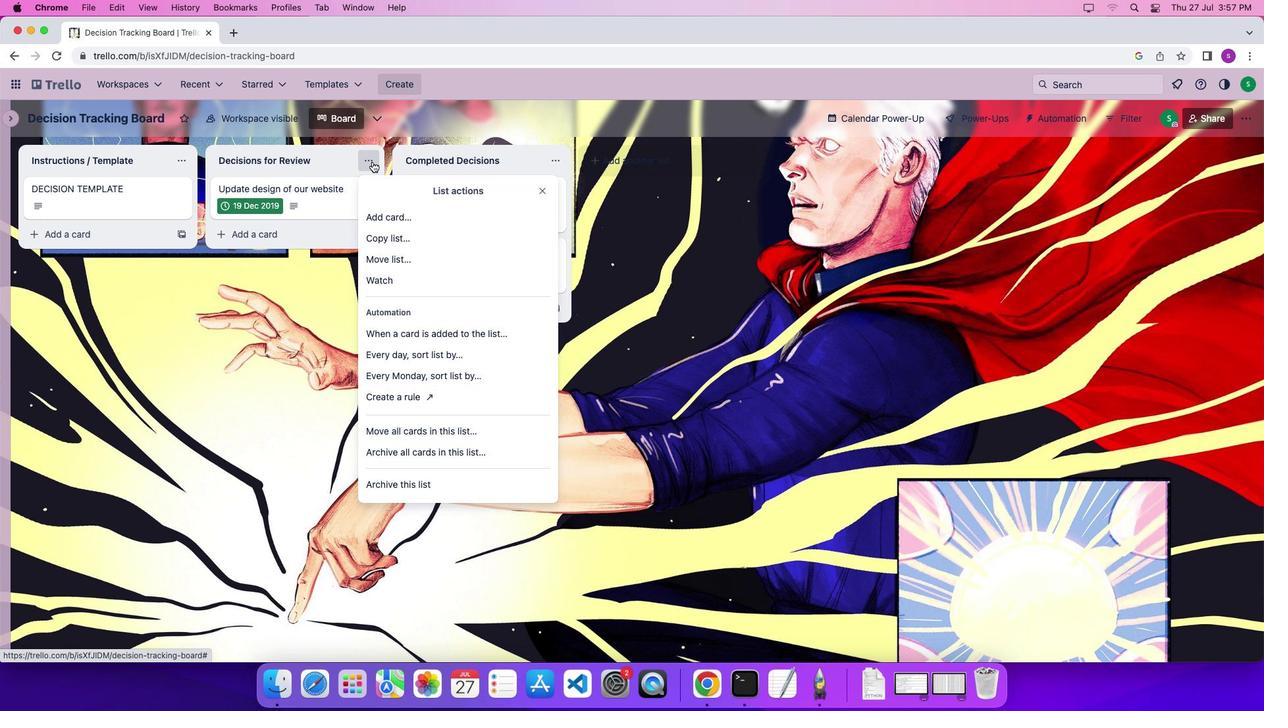 
Action: Mouse pressed left at (372, 161)
Screenshot: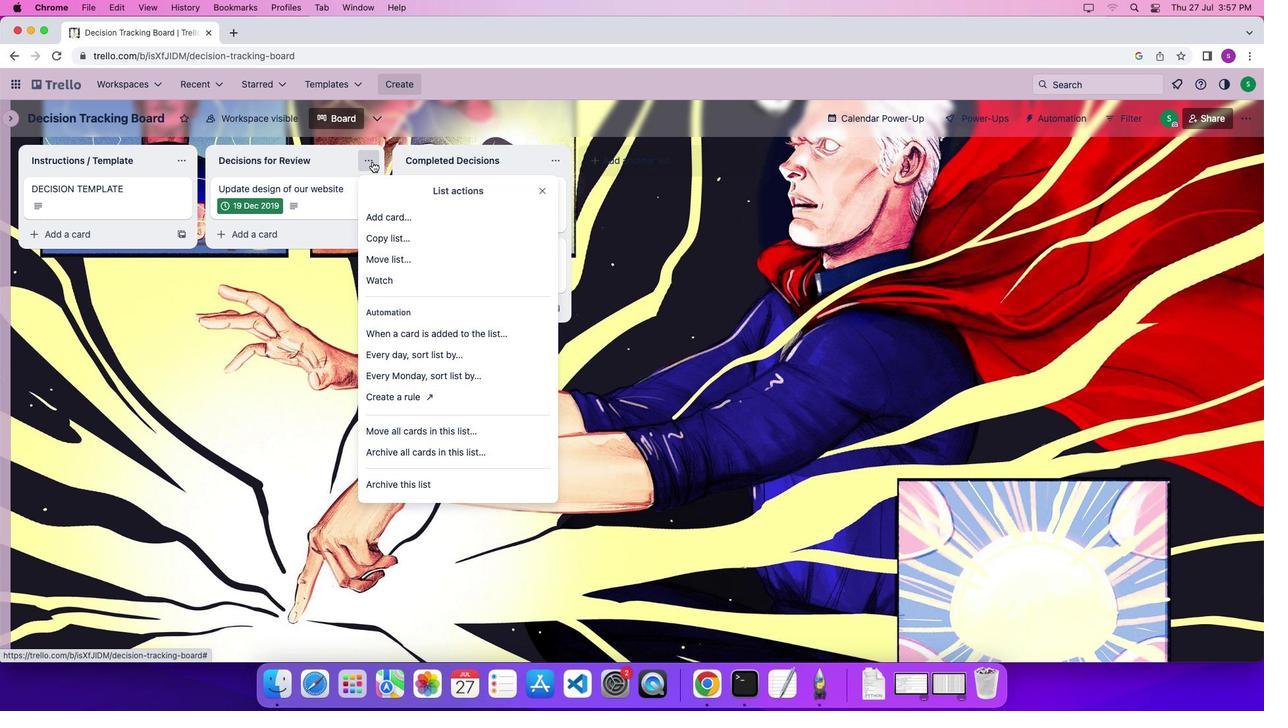 
Action: Mouse moved to (431, 482)
Screenshot: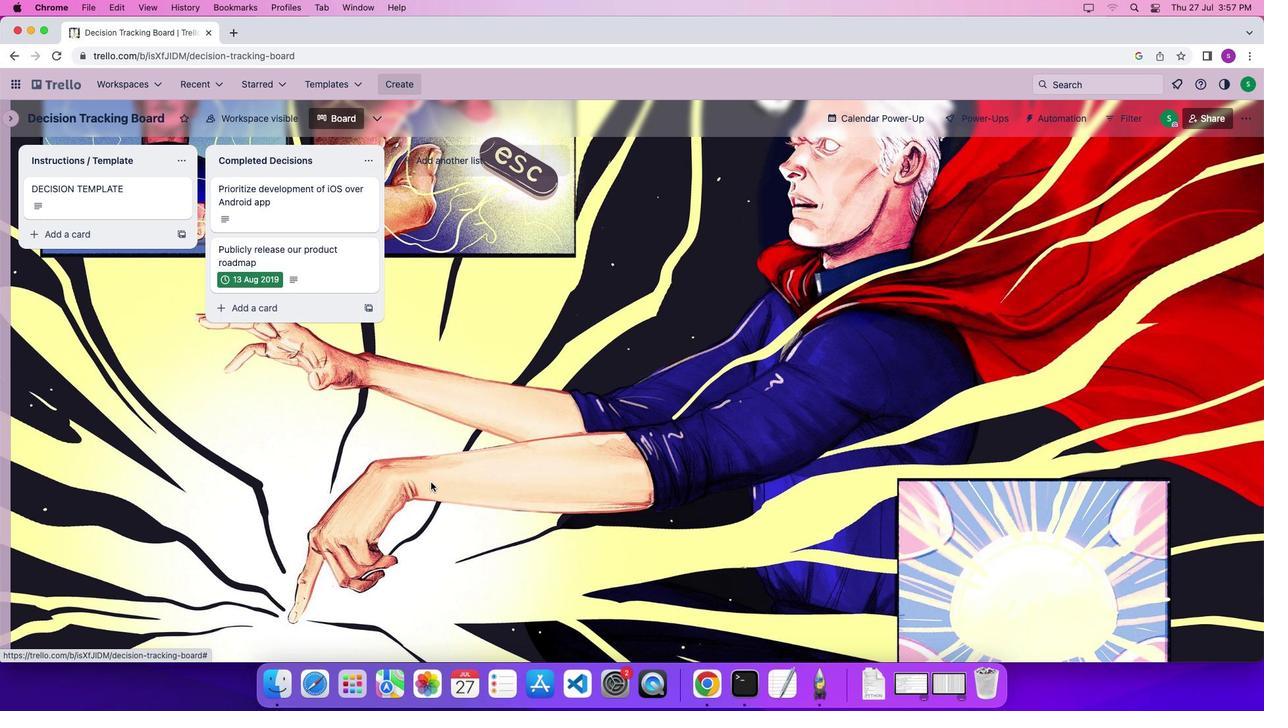 
Action: Mouse pressed left at (431, 482)
Screenshot: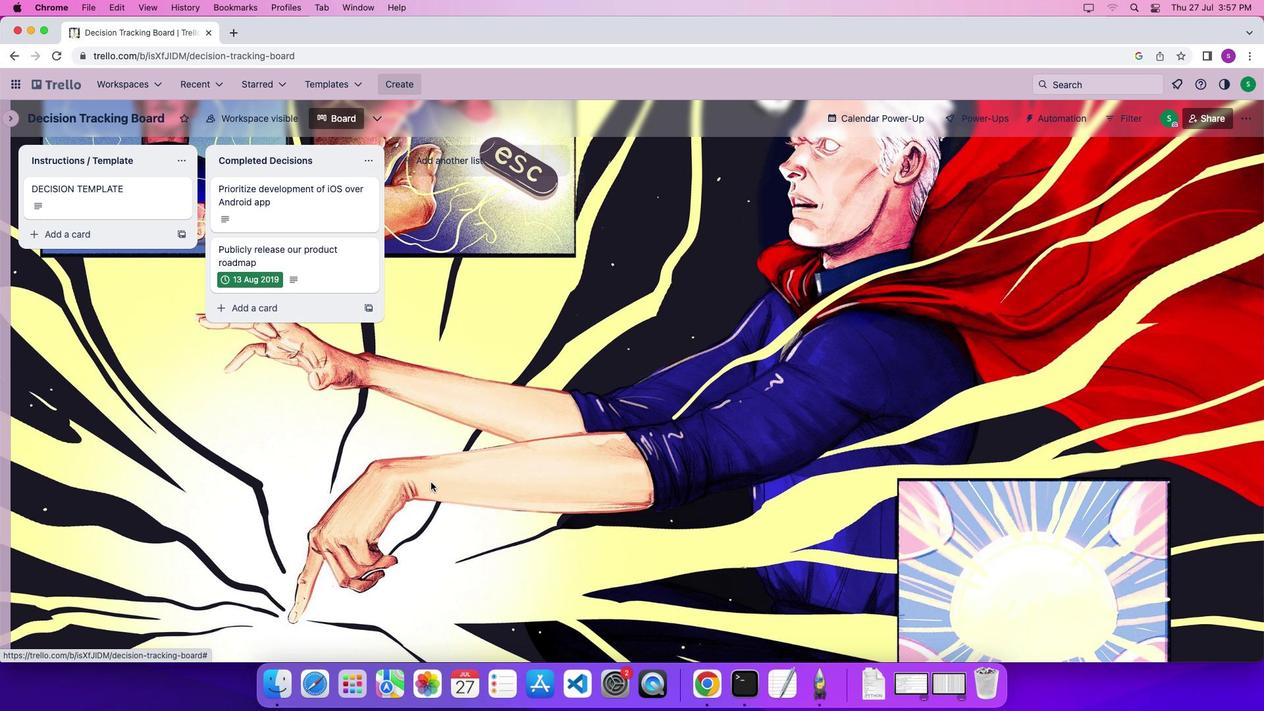 
Action: Mouse moved to (371, 156)
Screenshot: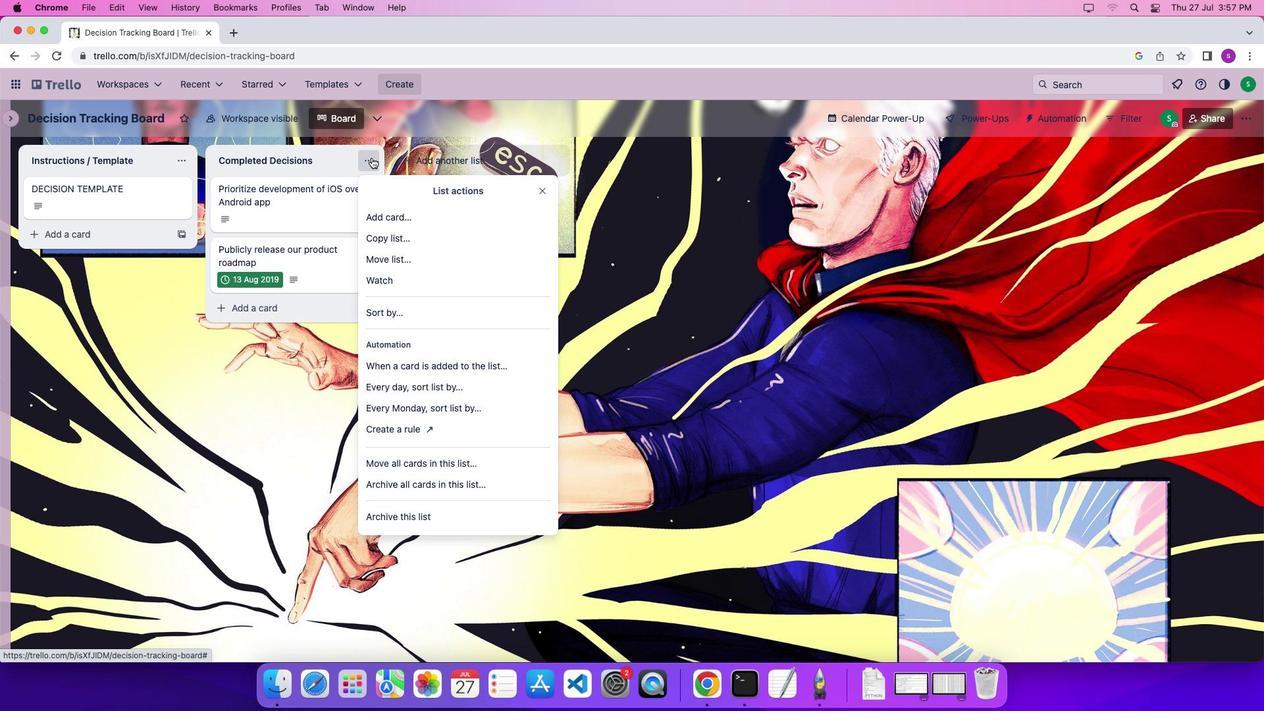 
Action: Mouse pressed left at (371, 156)
Screenshot: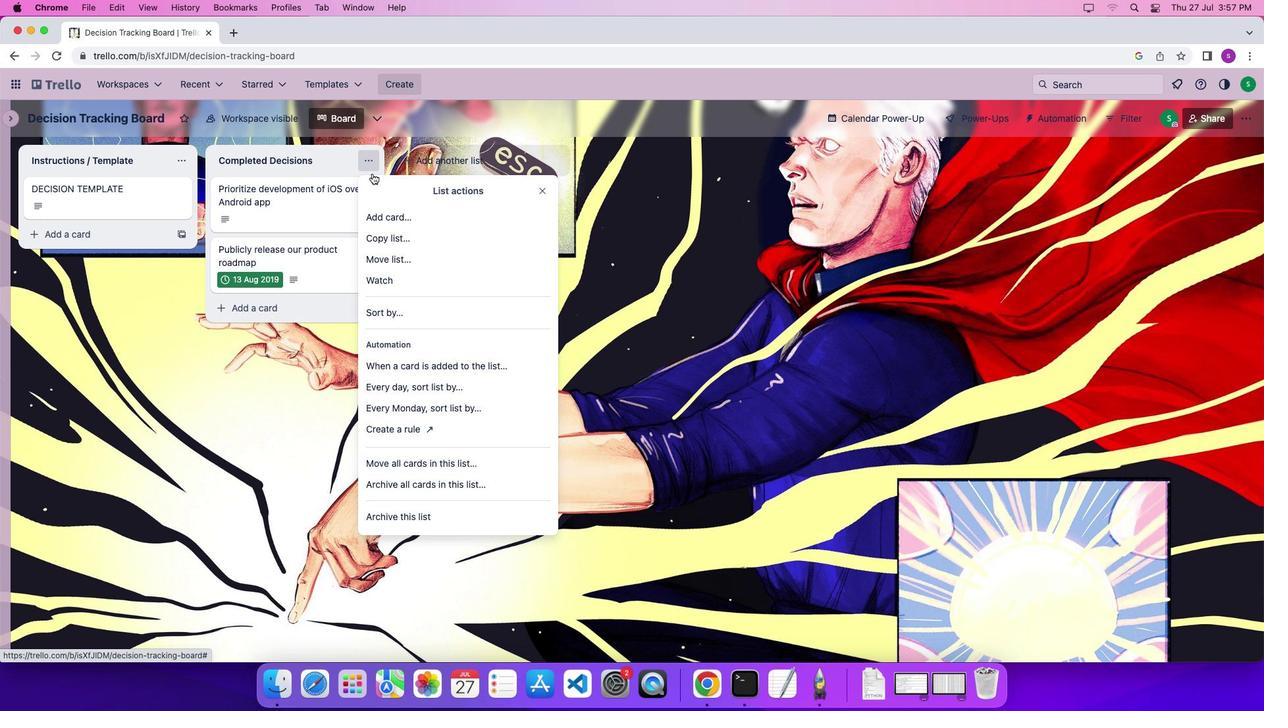 
Action: Mouse moved to (403, 516)
Screenshot: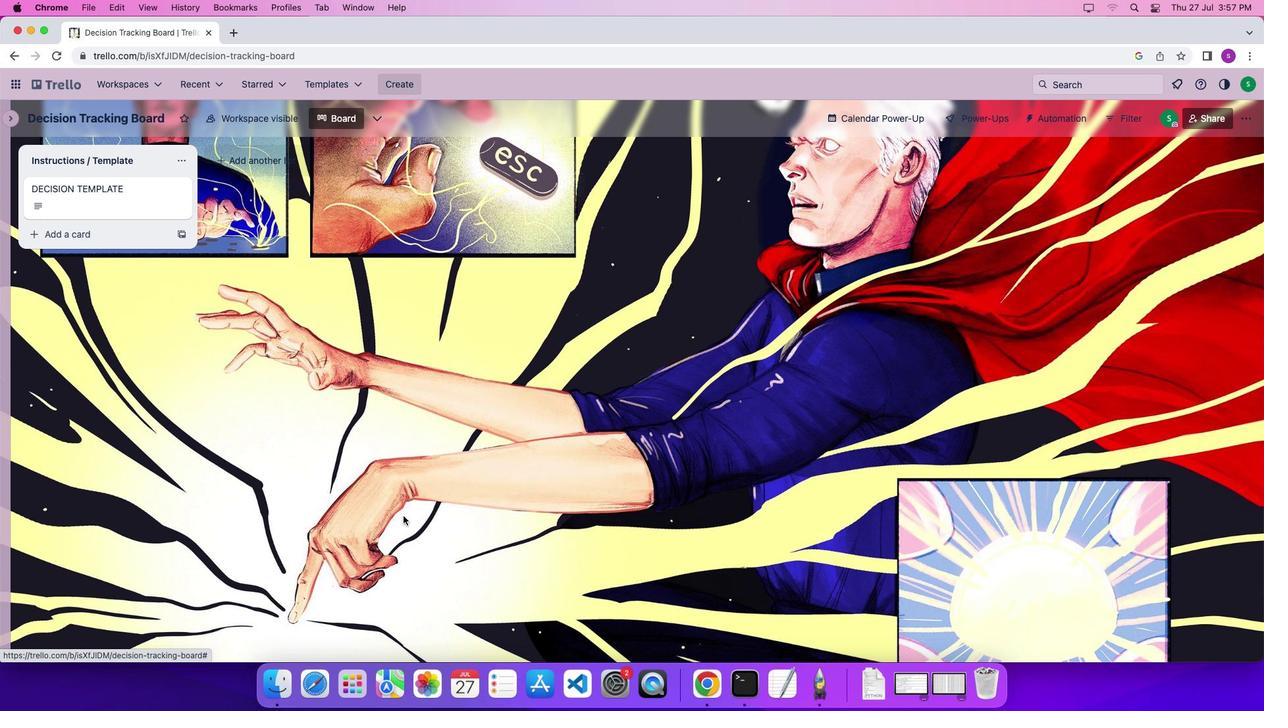 
Action: Mouse pressed left at (403, 516)
Screenshot: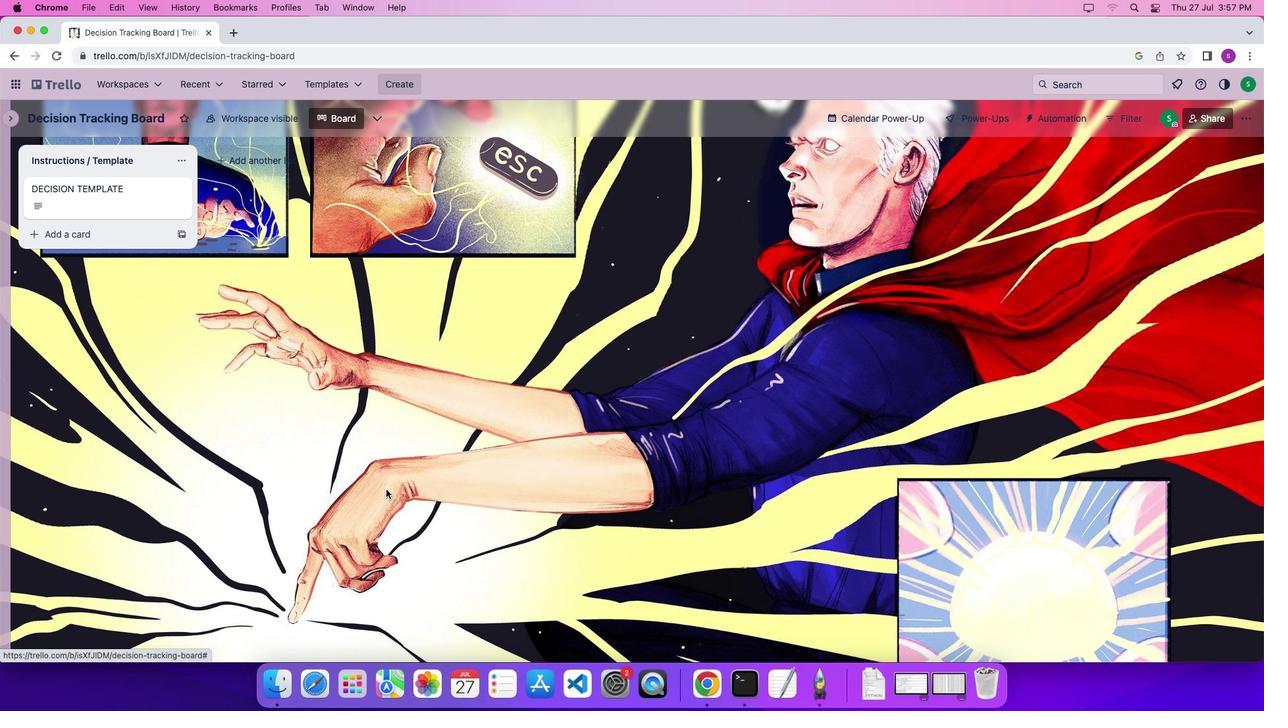 
Action: Mouse moved to (185, 158)
Screenshot: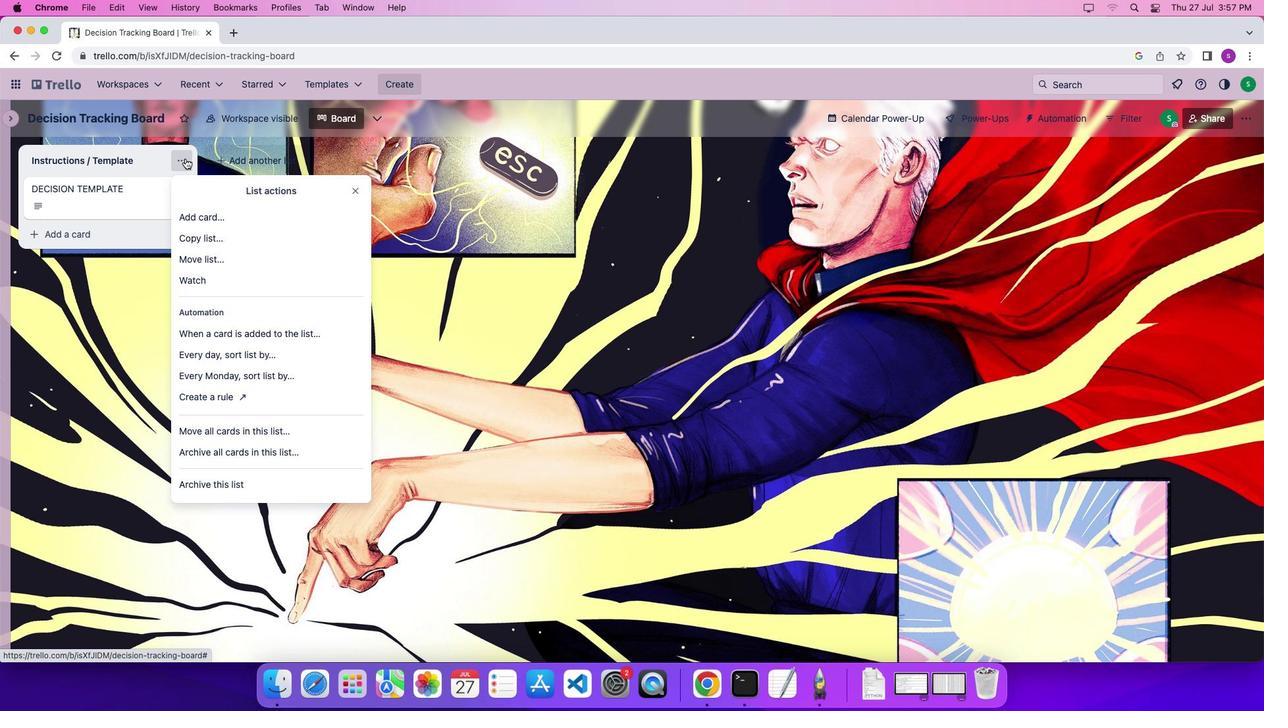 
Action: Mouse pressed left at (185, 158)
Screenshot: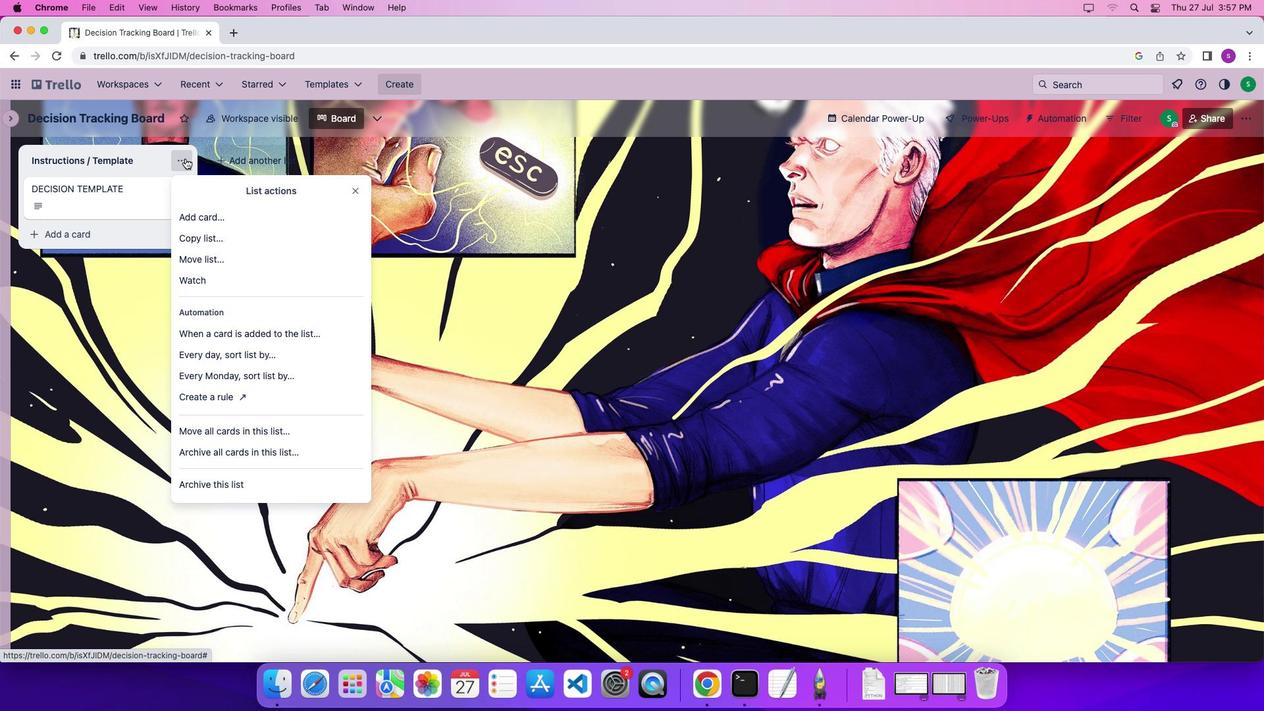 
Action: Mouse moved to (232, 486)
Screenshot: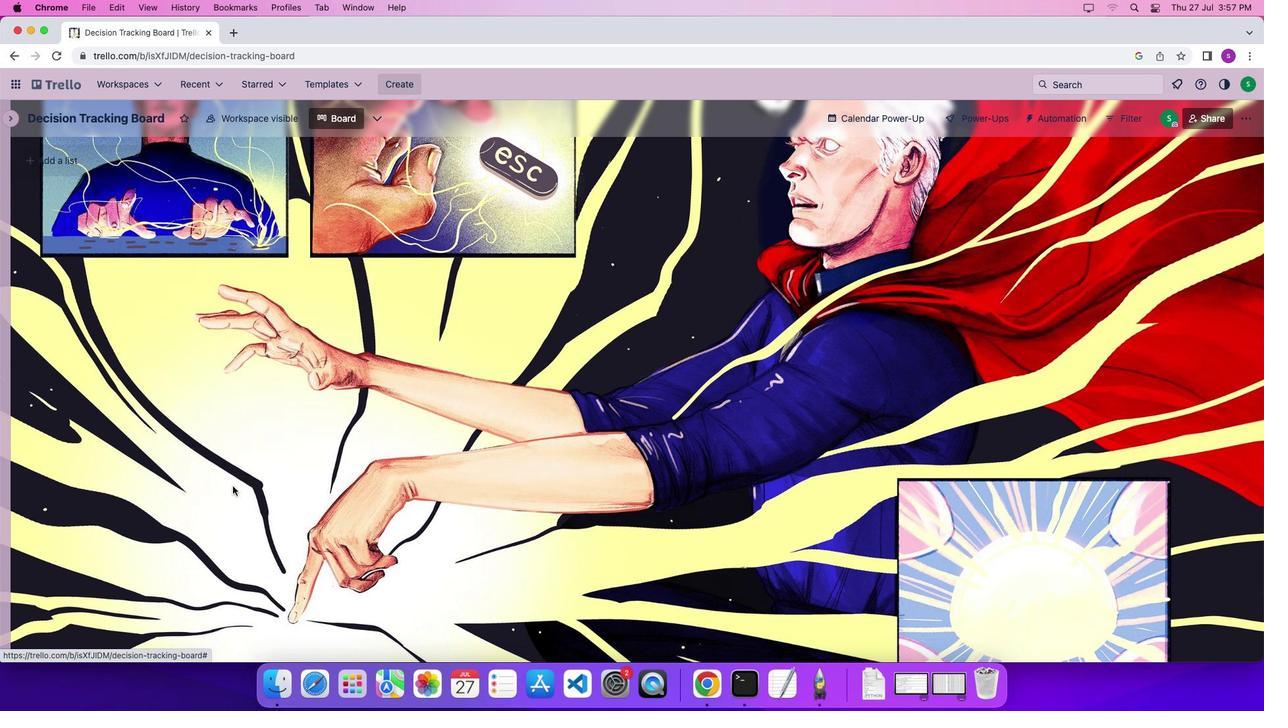 
Action: Mouse pressed left at (232, 486)
Screenshot: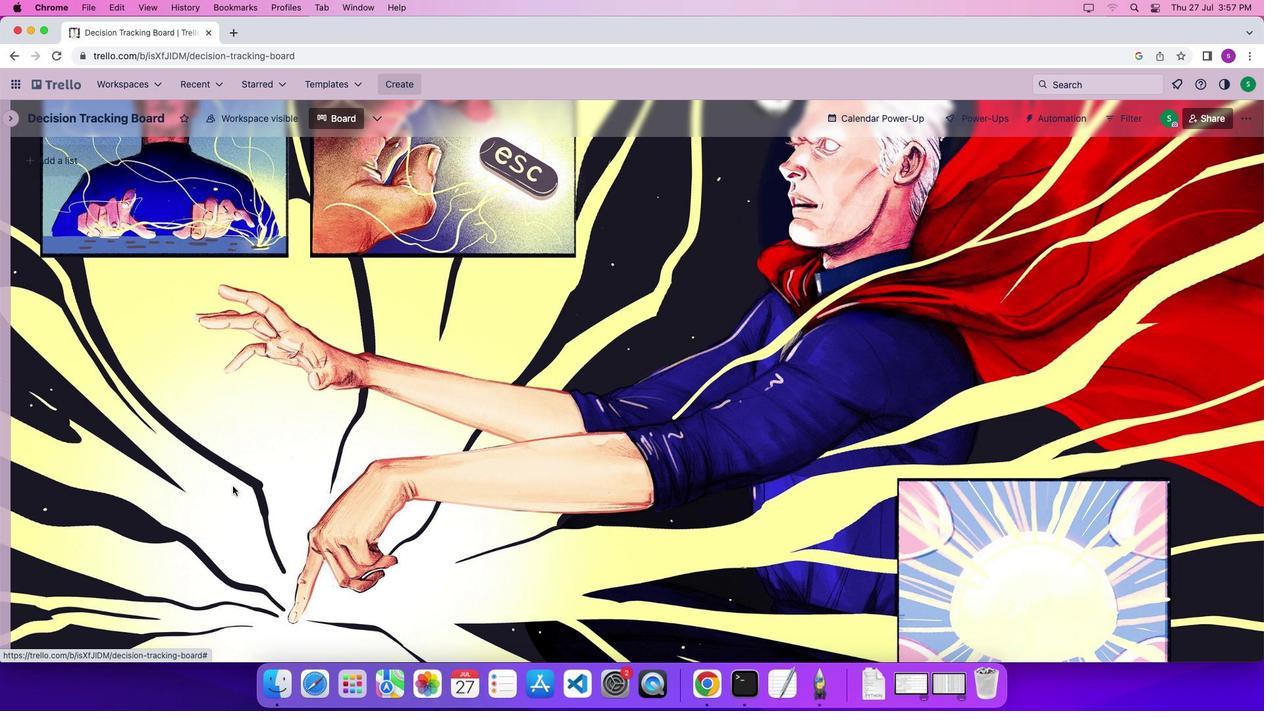 
Action: Mouse moved to (176, 408)
Screenshot: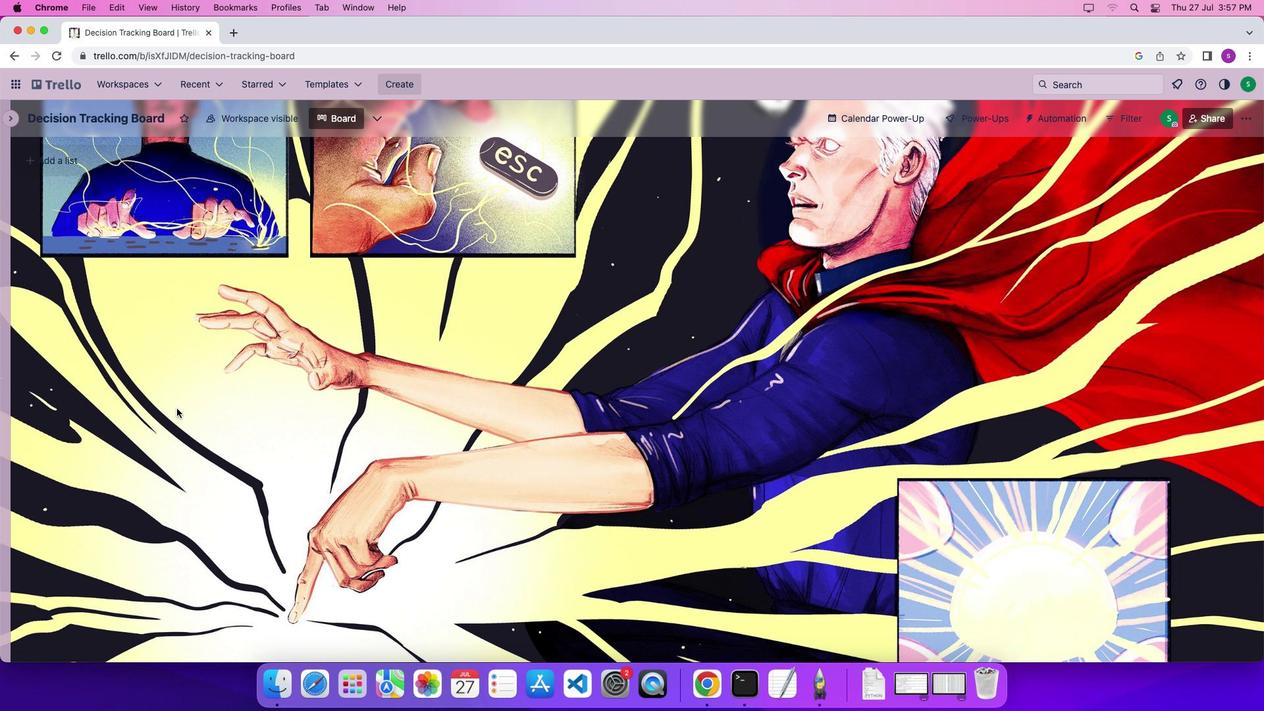 
Action: Mouse pressed left at (176, 408)
Screenshot: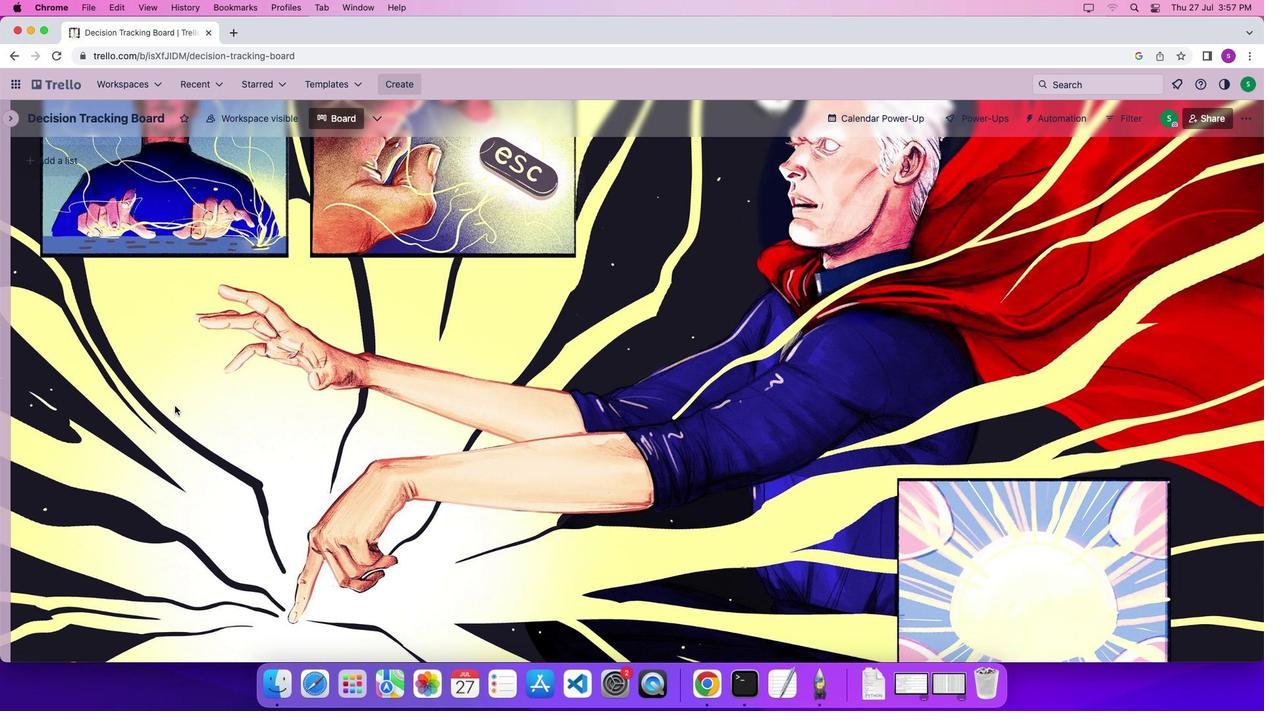 
Action: Mouse moved to (161, 379)
Screenshot: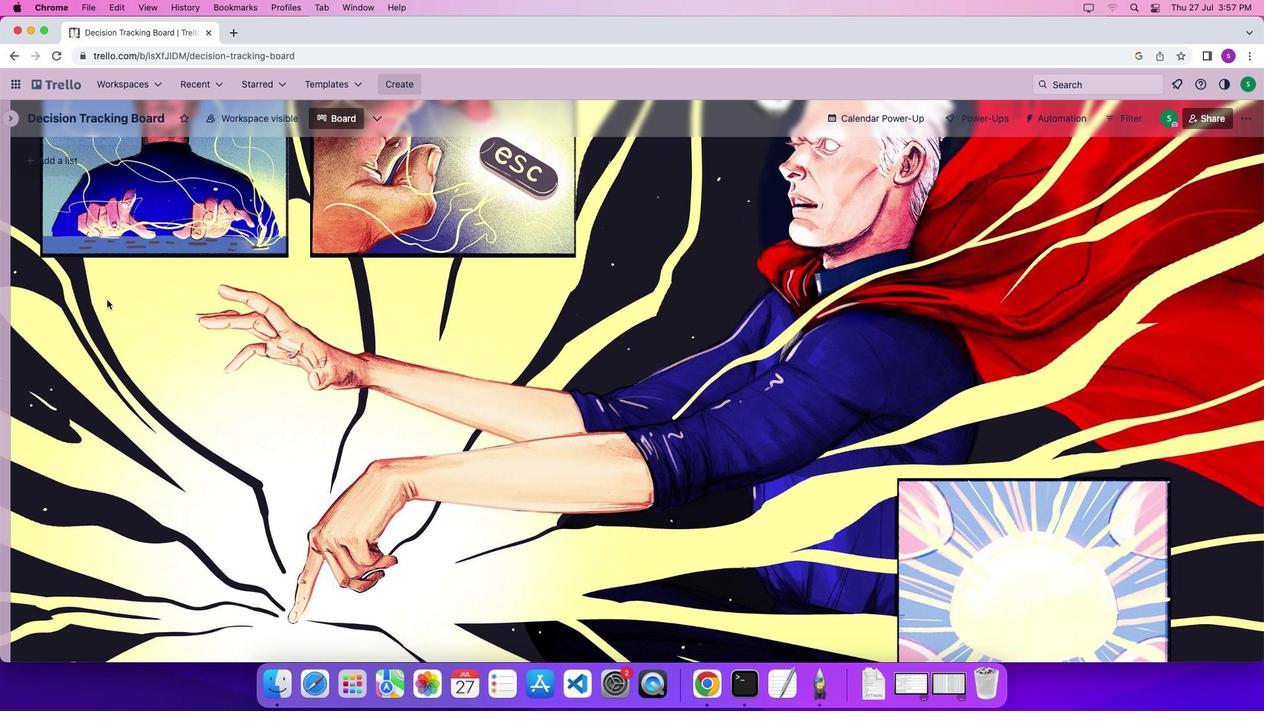 
Action: Mouse scrolled (161, 379) with delta (0, 0)
Screenshot: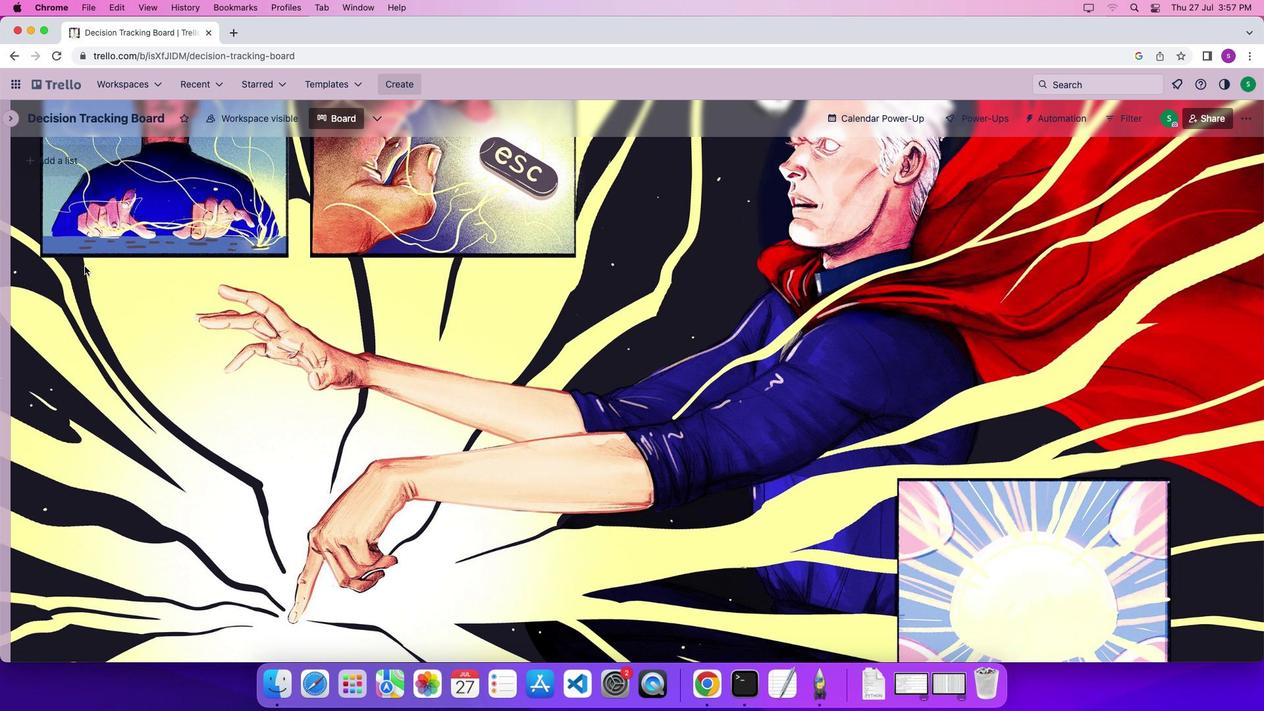 
Action: Mouse scrolled (161, 379) with delta (0, 0)
Screenshot: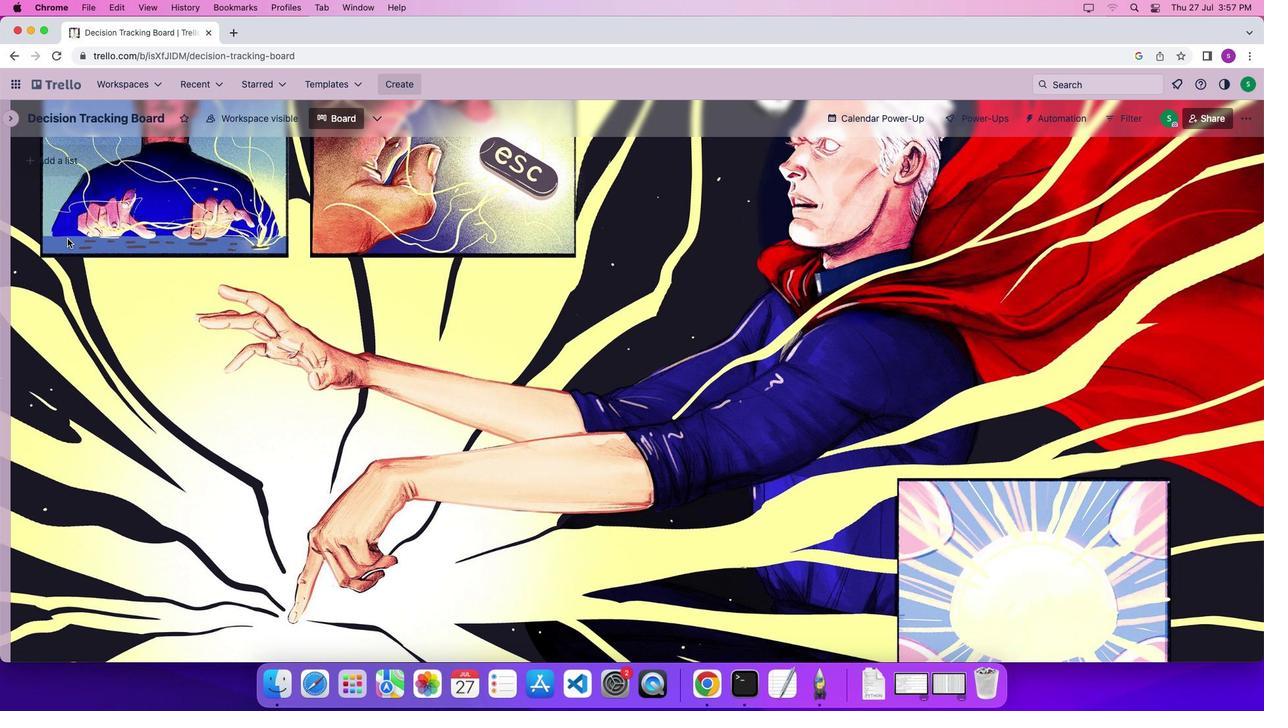 
Action: Mouse scrolled (161, 379) with delta (0, 4)
Screenshot: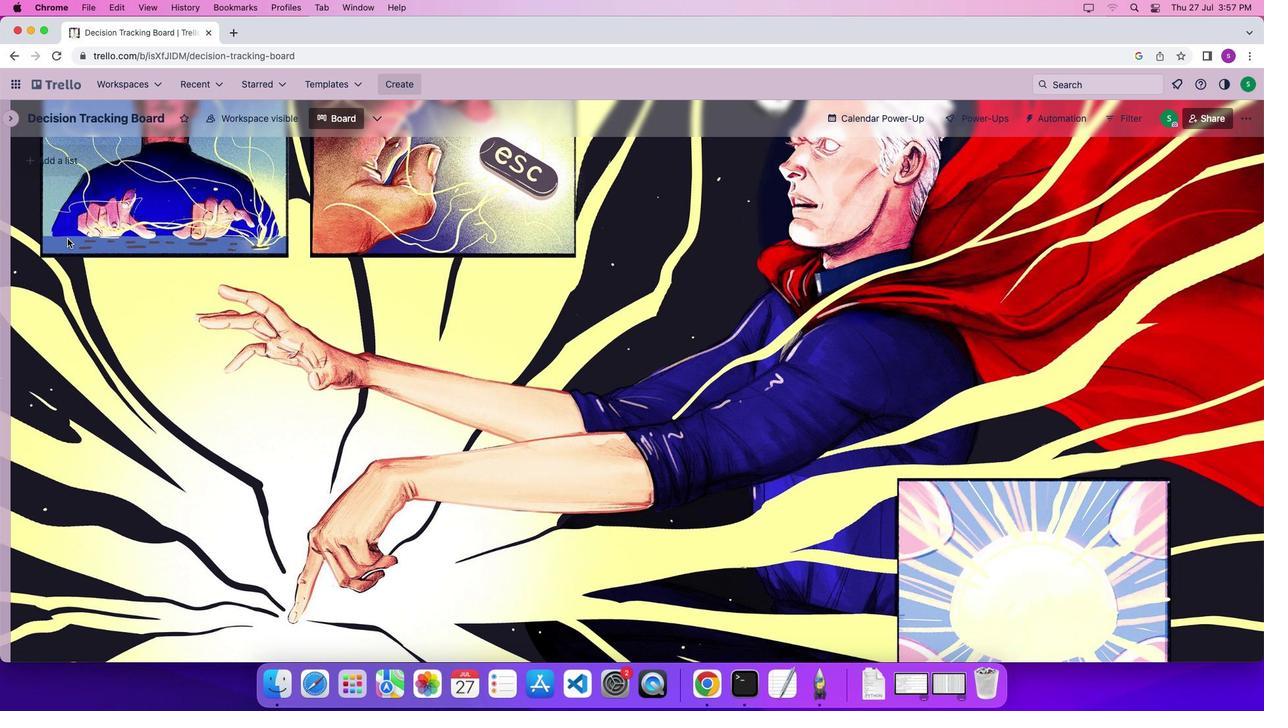 
Action: Mouse scrolled (161, 379) with delta (0, 7)
Screenshot: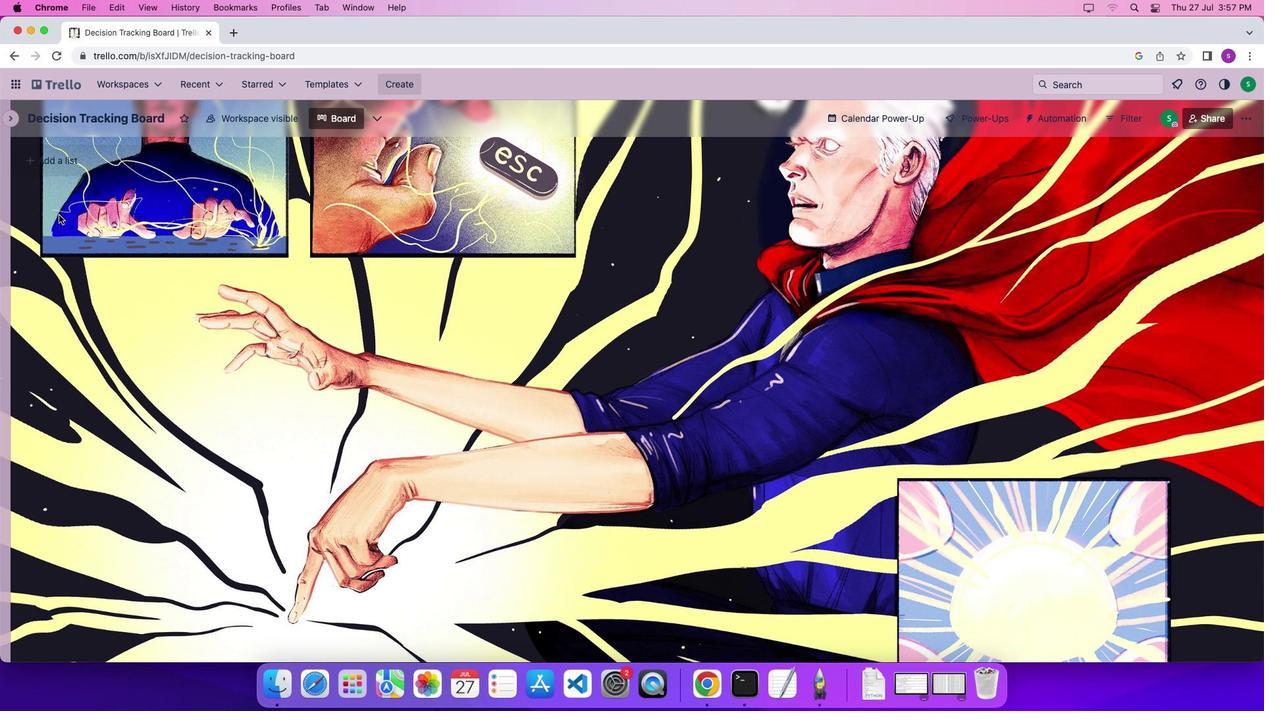 
Action: Mouse moved to (55, 161)
Screenshot: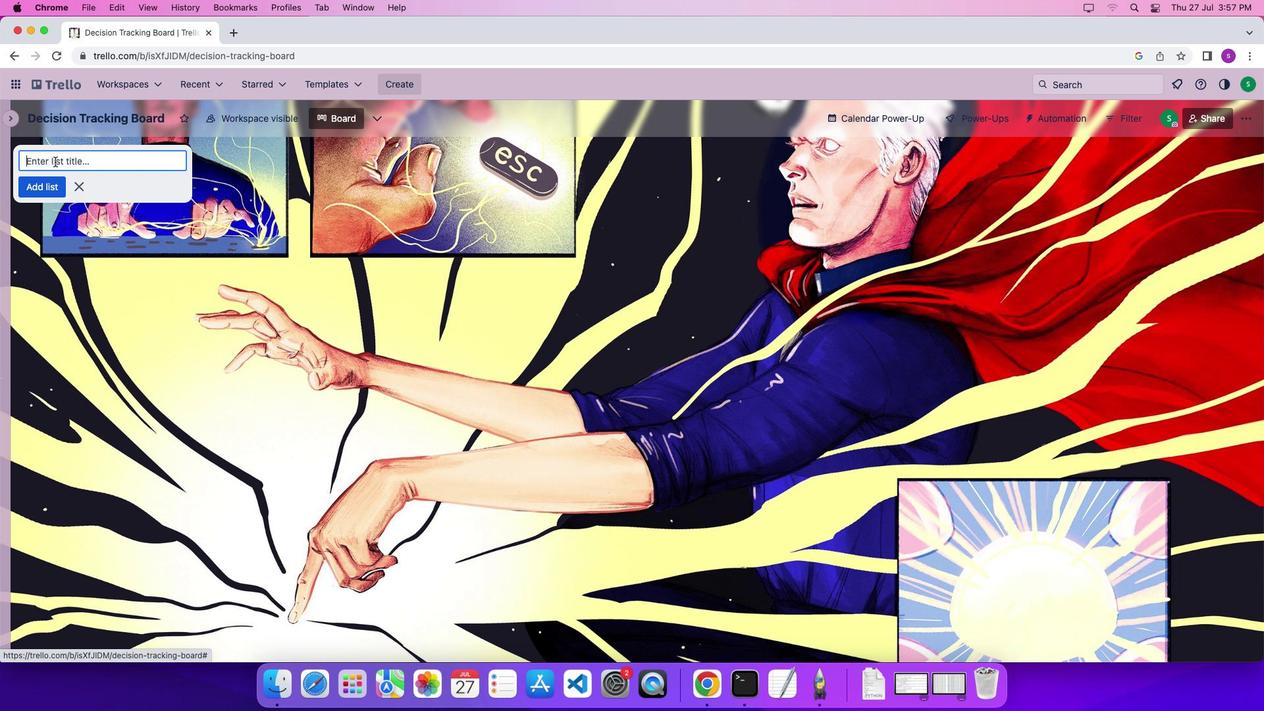 
Action: Mouse pressed left at (55, 161)
Screenshot: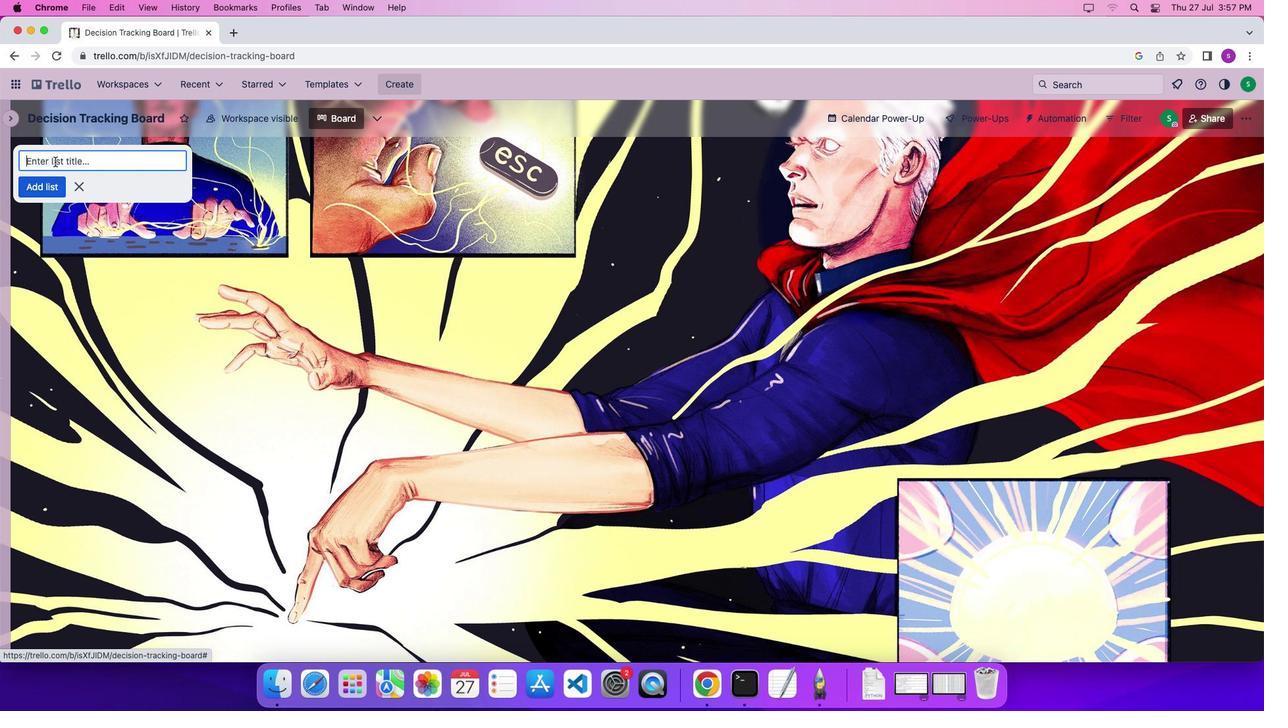 
Action: Mouse moved to (74, 160)
Screenshot: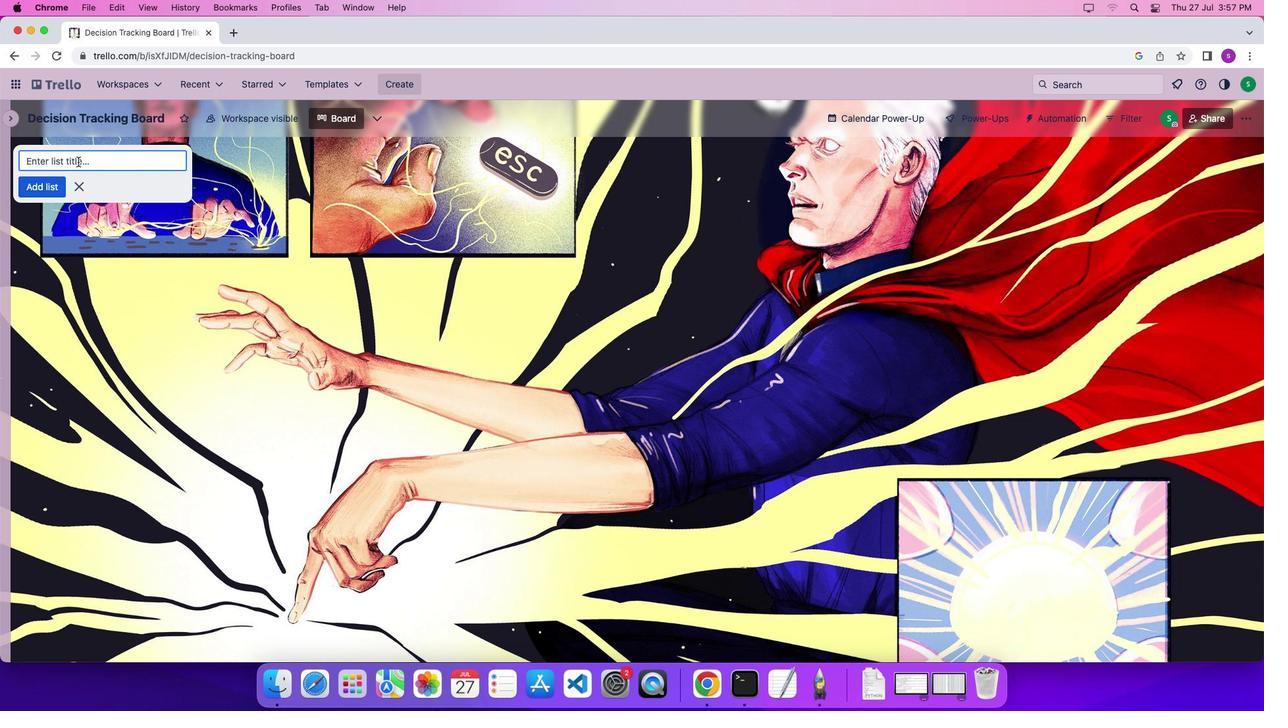 
Action: Mouse pressed left at (74, 160)
Screenshot: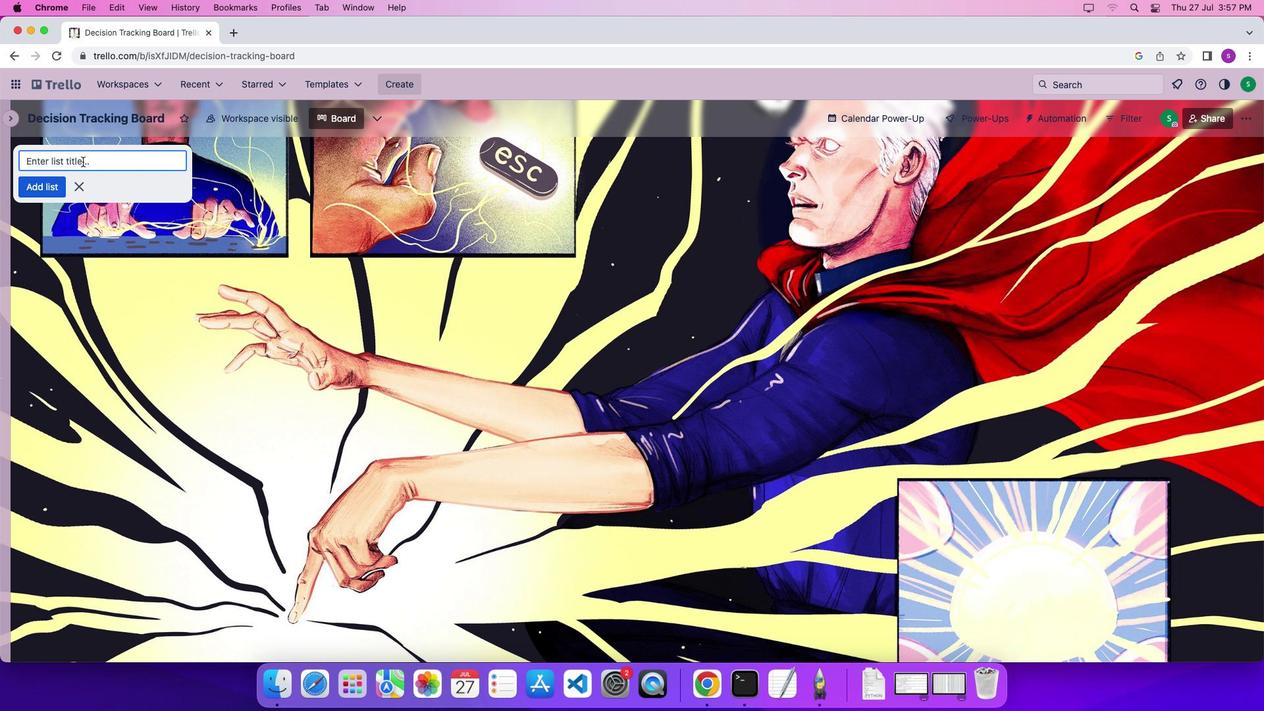 
Action: Mouse moved to (97, 161)
Screenshot: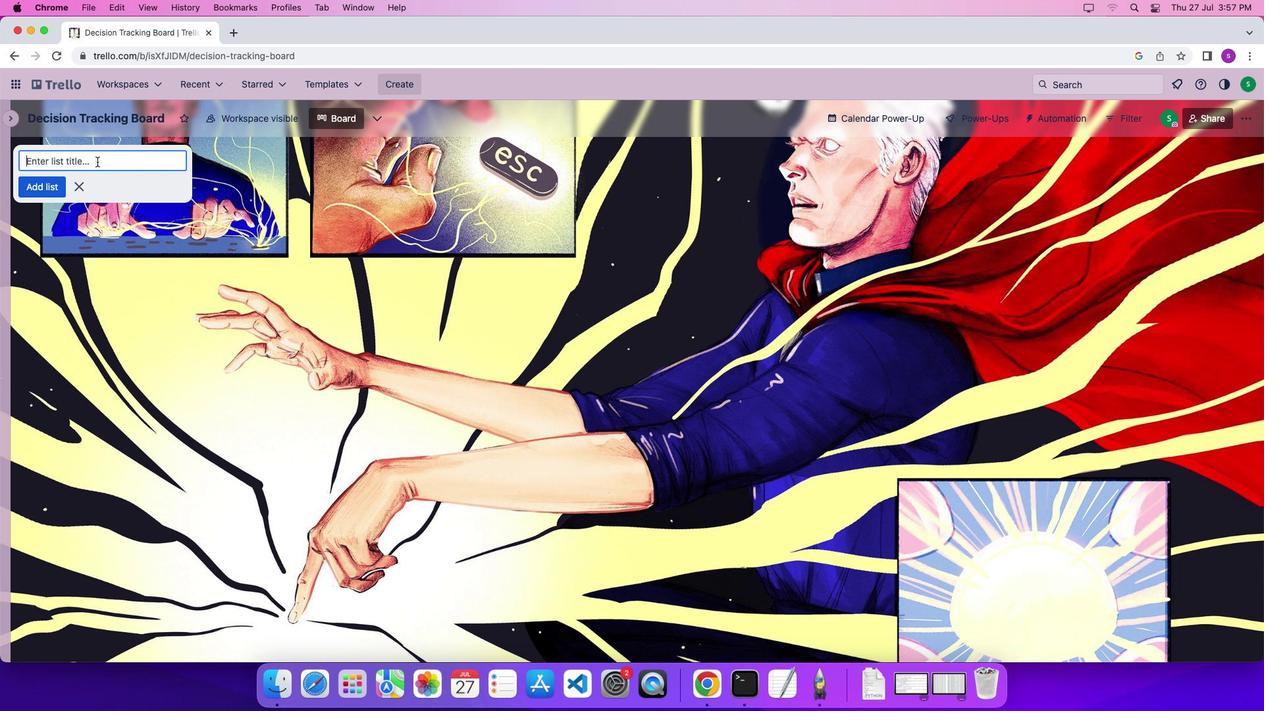 
Action: Key pressed Key.shift'T''e''a''m'Key.spaceKey.shift'G''o''a''l'Key.spaceKey.shift'S''e''t''t''i''n''g'Key.spaceKey.shift'C''e''n''t''r'
Screenshot: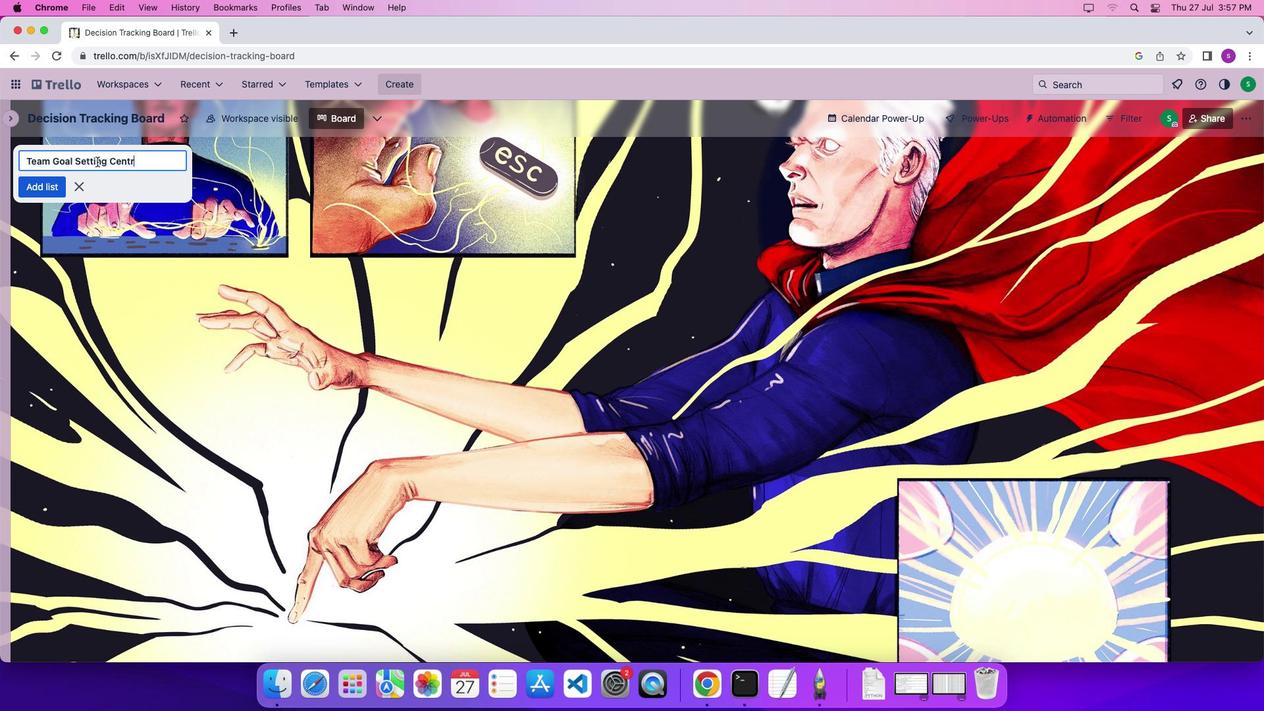 
Action: Mouse moved to (97, 162)
Screenshot: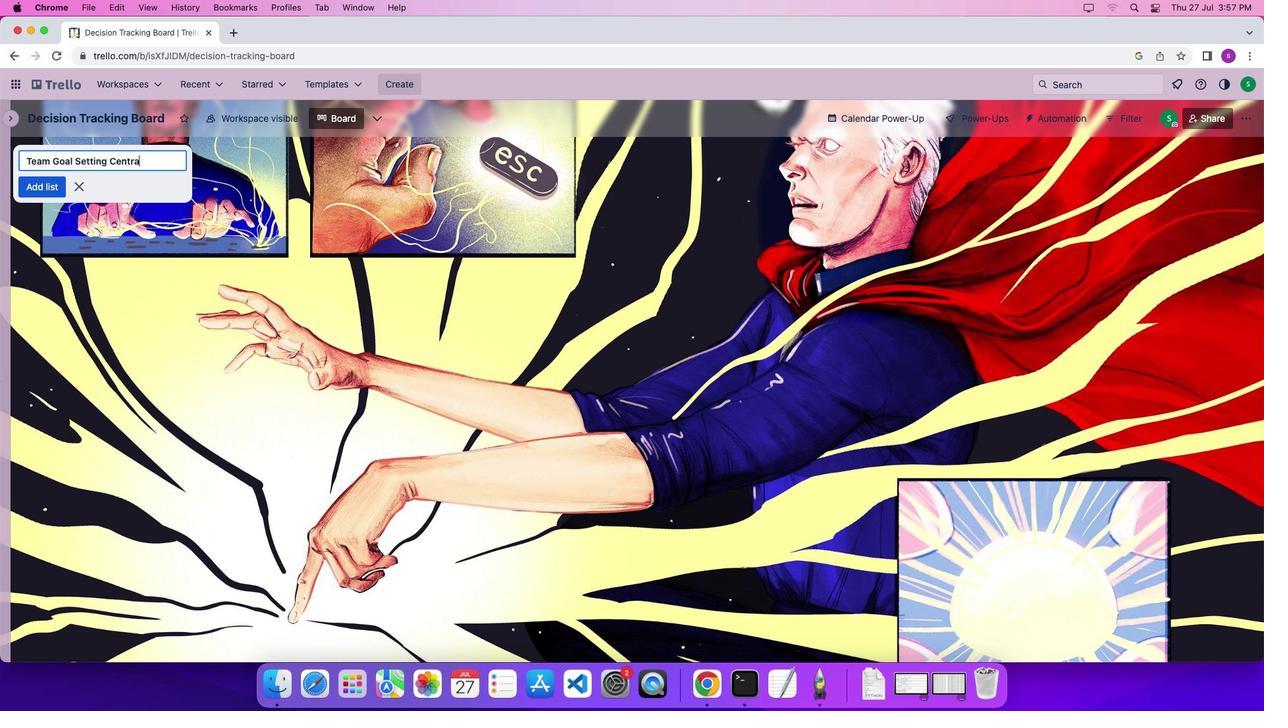 
Action: Key pressed 'a''l''\x03'
Screenshot: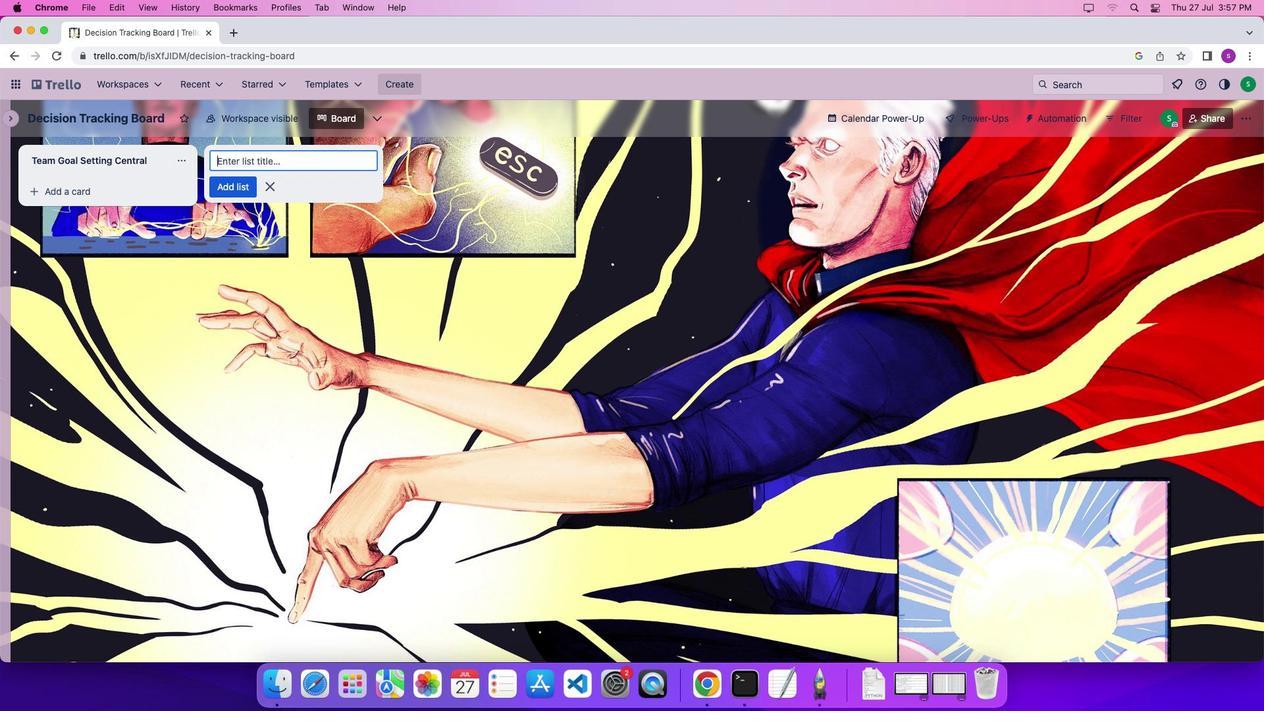 
Action: Mouse moved to (263, 162)
Screenshot: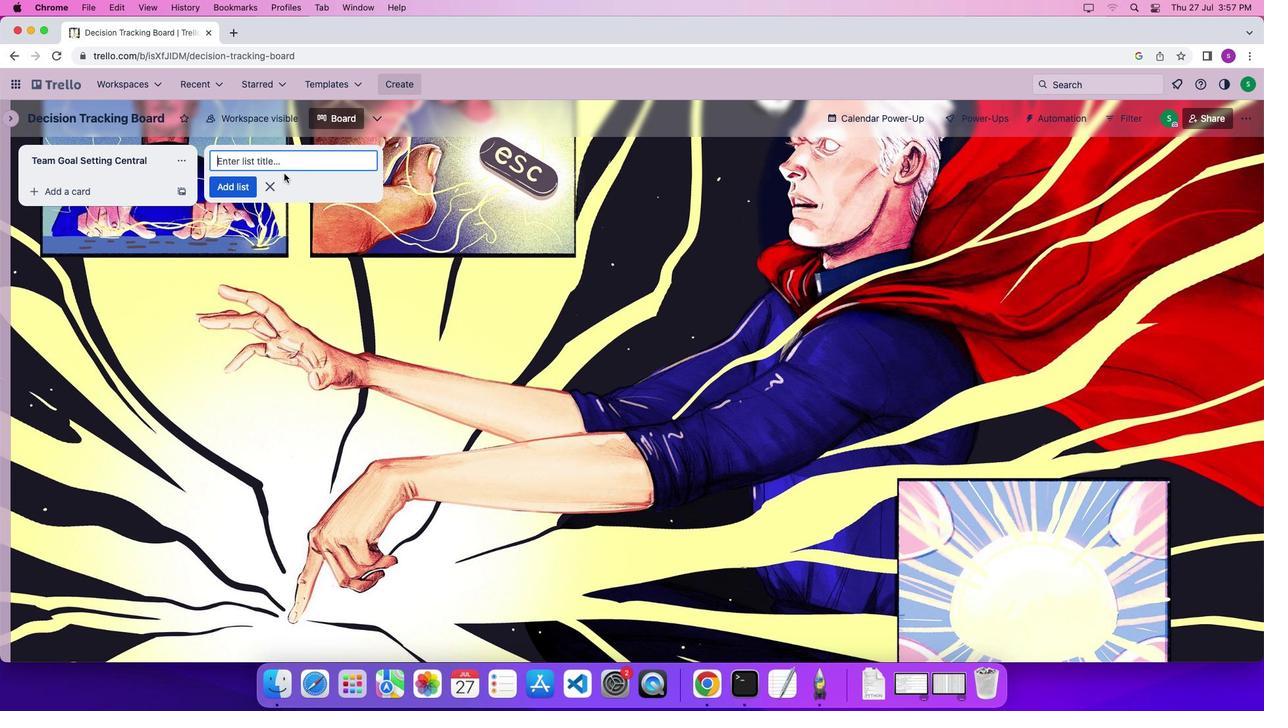 
Action: Mouse pressed left at (263, 162)
Screenshot: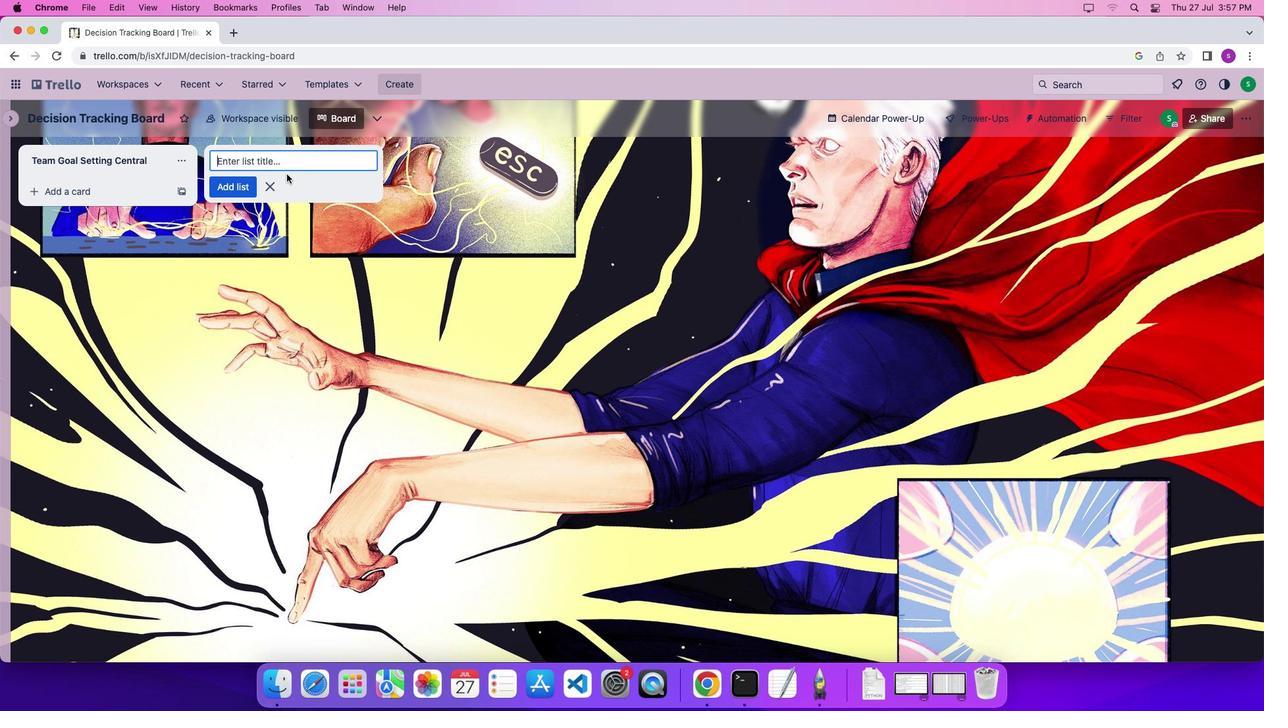 
Action: Mouse moved to (287, 174)
Screenshot: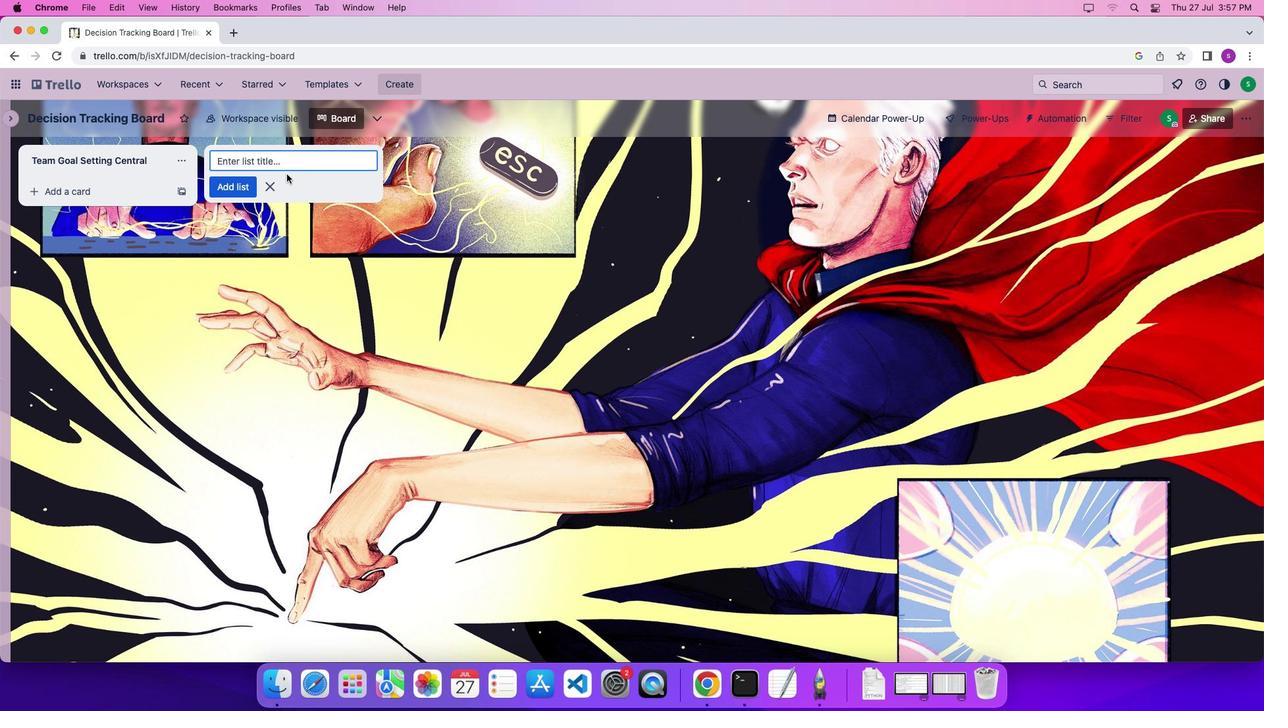 
Action: Key pressed Key.shift'A''l''i''g''n'Key.spaceKey.shift'Y''o''u''r'Key.spaceKey.shift'T''e''a''m'Key.spaceKey.shift'W''i''t''h'Key.spaceKey.shift'V''2'Key.shift'M'Key.shift'O''M''\x03'
Screenshot: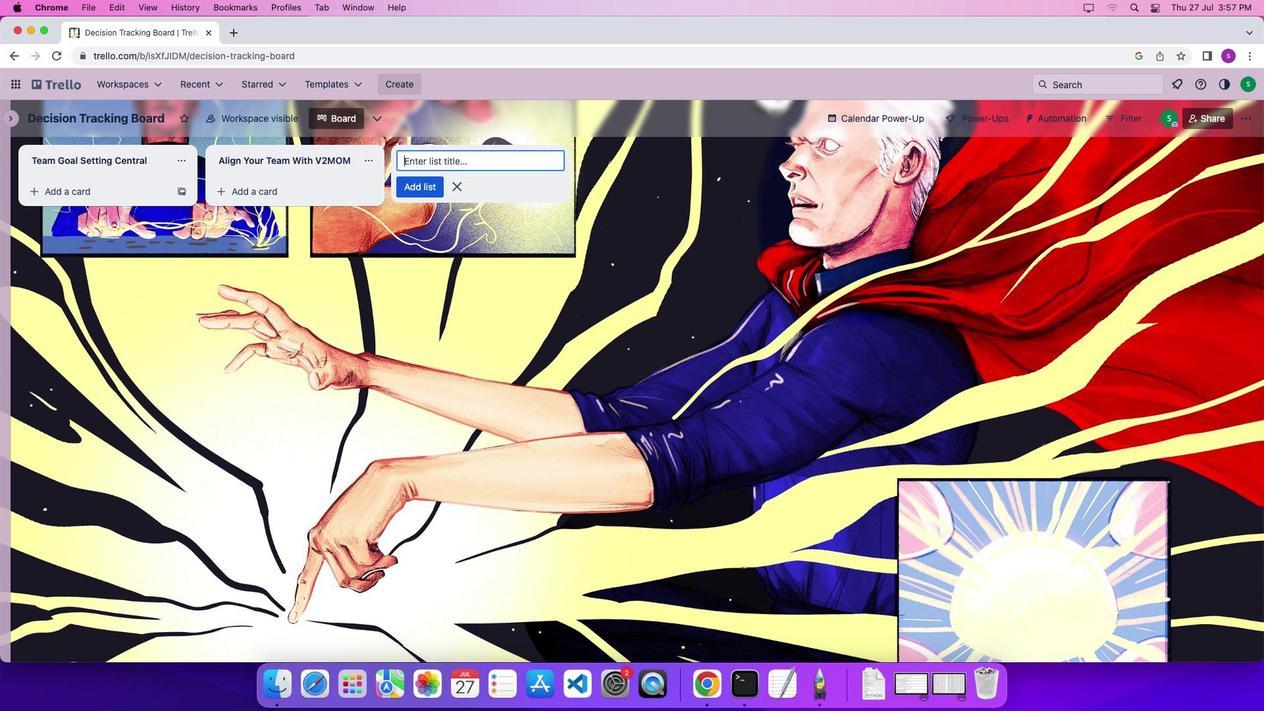 
Action: Mouse moved to (297, 173)
Screenshot: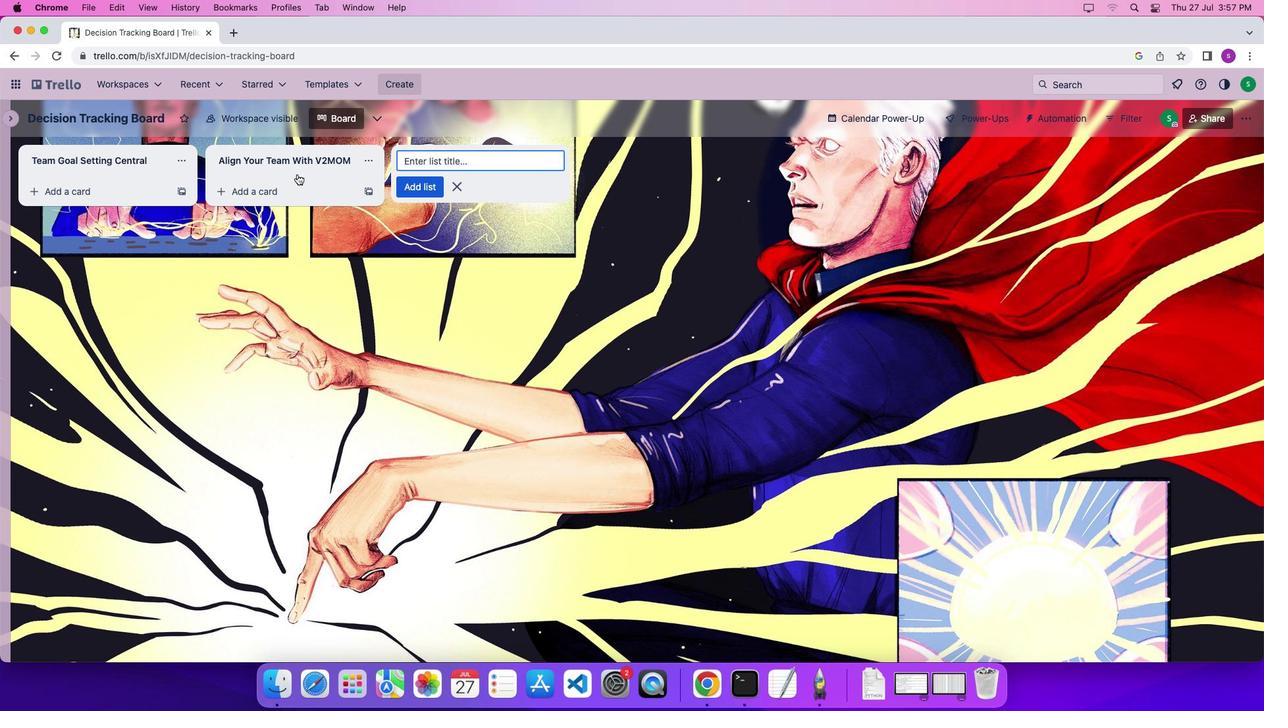 
Action: Key pressed Key.shift'W''e''e''k''l''y'Key.spaceKey.shift'M''e''e''t''i''n''g'Key.spaceKey.shift'T''e''m''p''l''a''t''e''\x03'
Screenshot: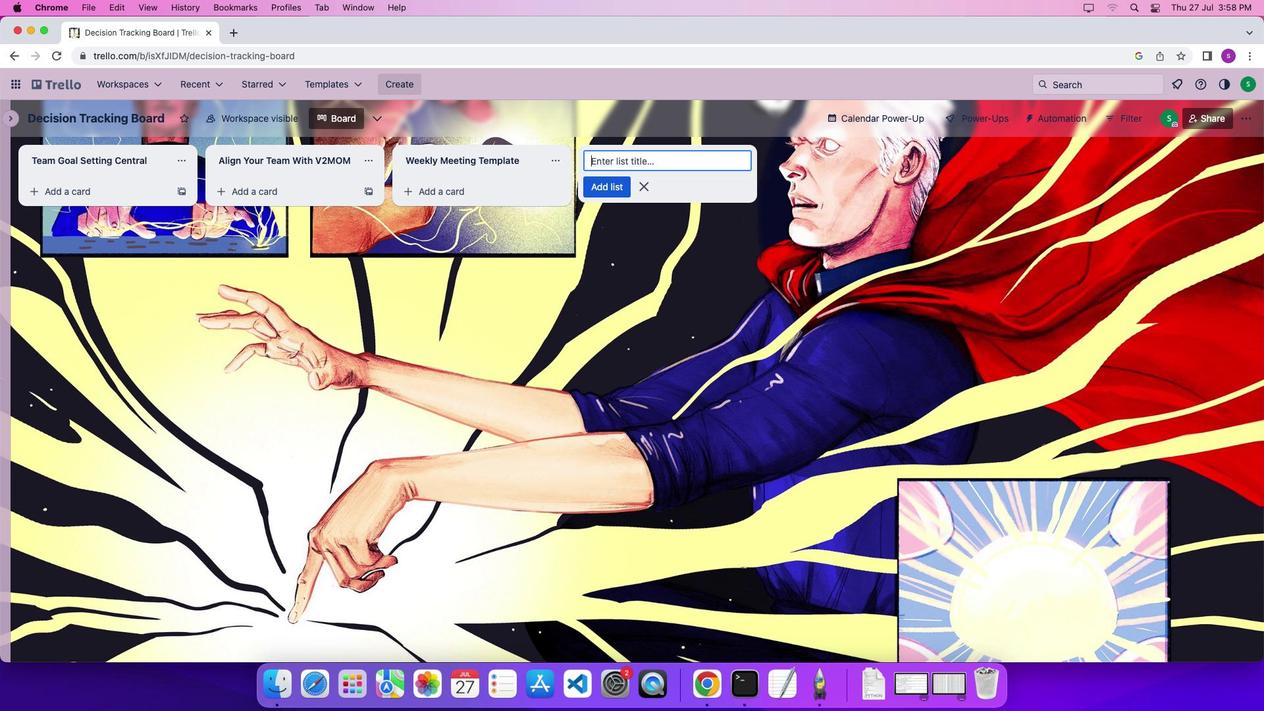 
Action: Mouse moved to (646, 183)
Screenshot: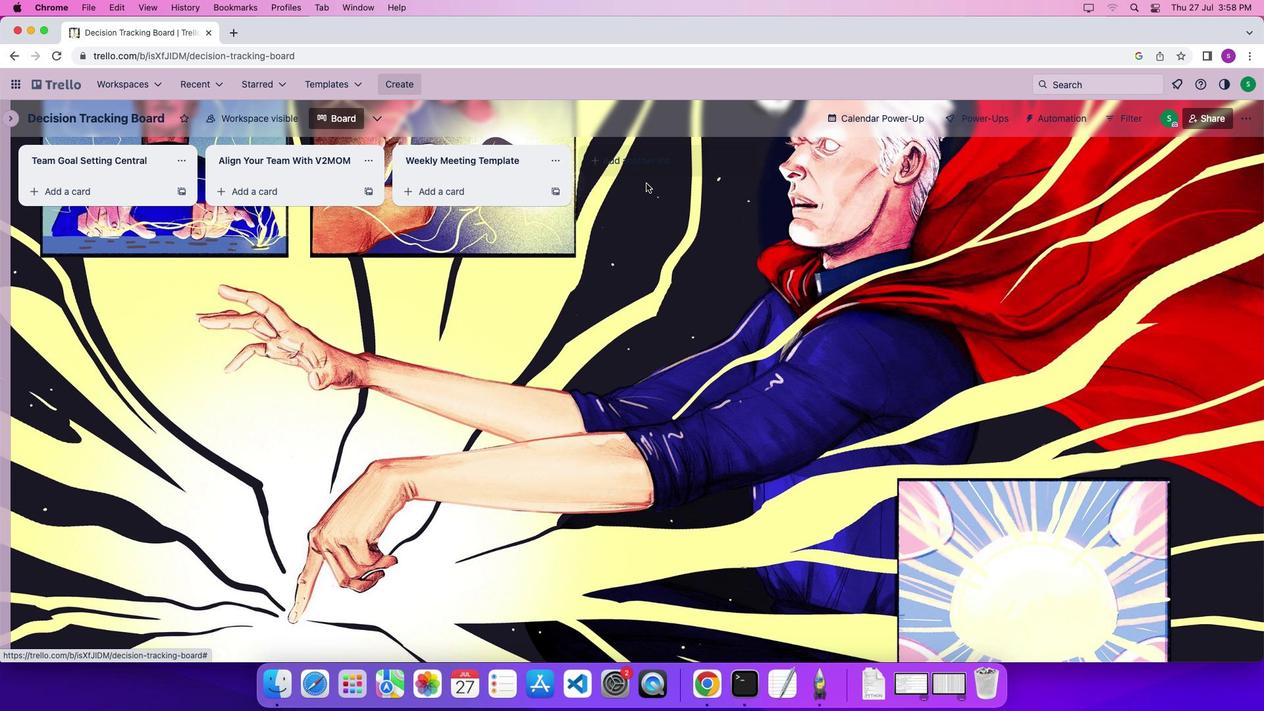 
Action: Mouse pressed left at (646, 183)
Screenshot: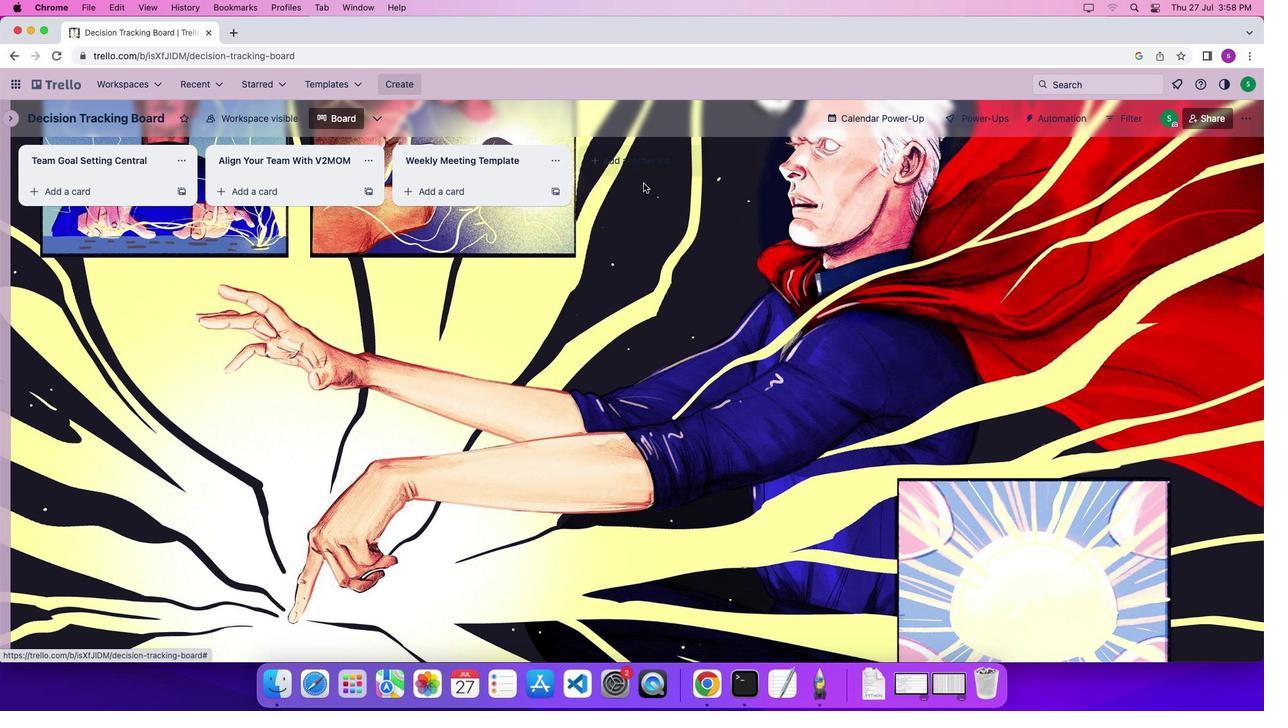 
Action: Mouse moved to (100, 187)
Screenshot: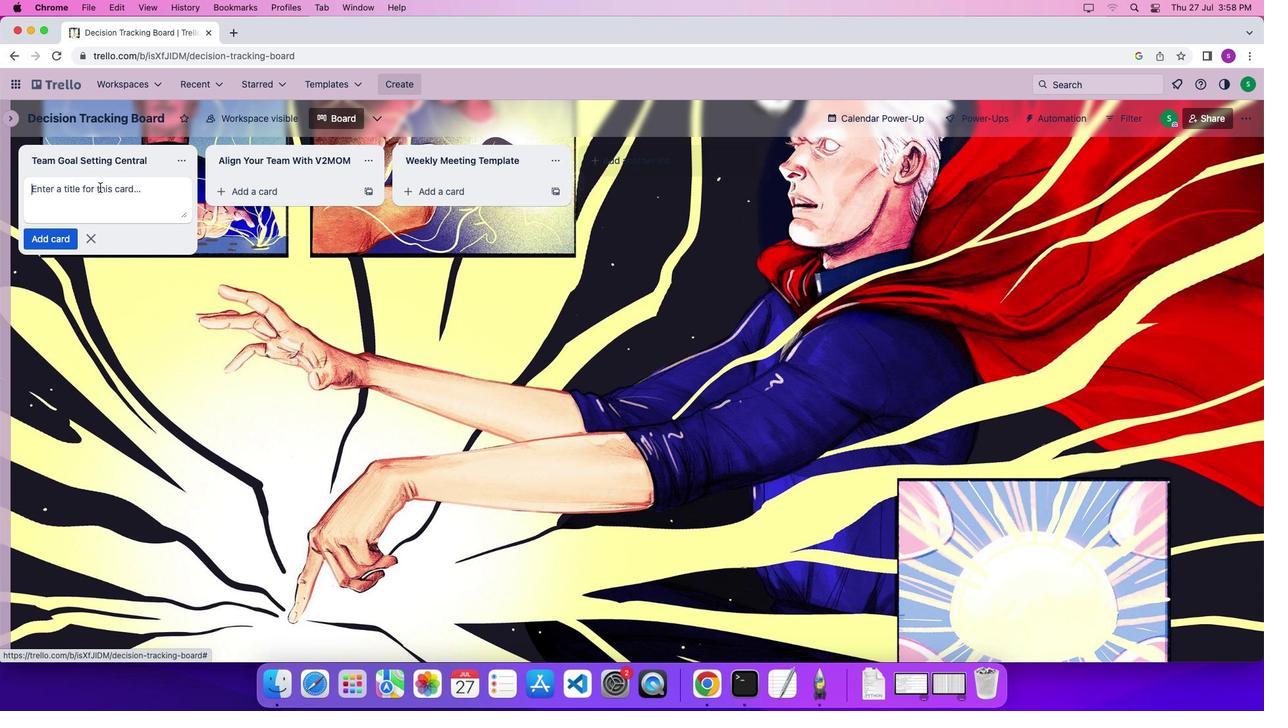 
Action: Mouse pressed left at (100, 187)
Screenshot: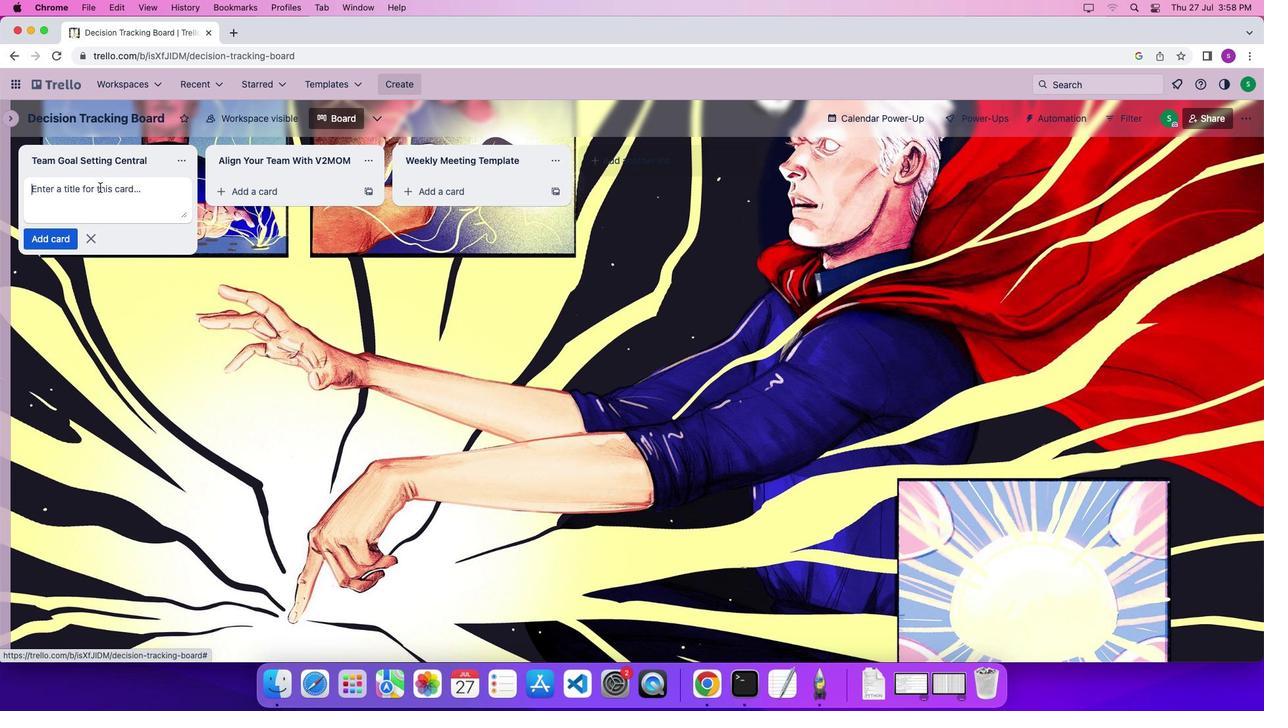 
Action: Mouse moved to (88, 241)
Screenshot: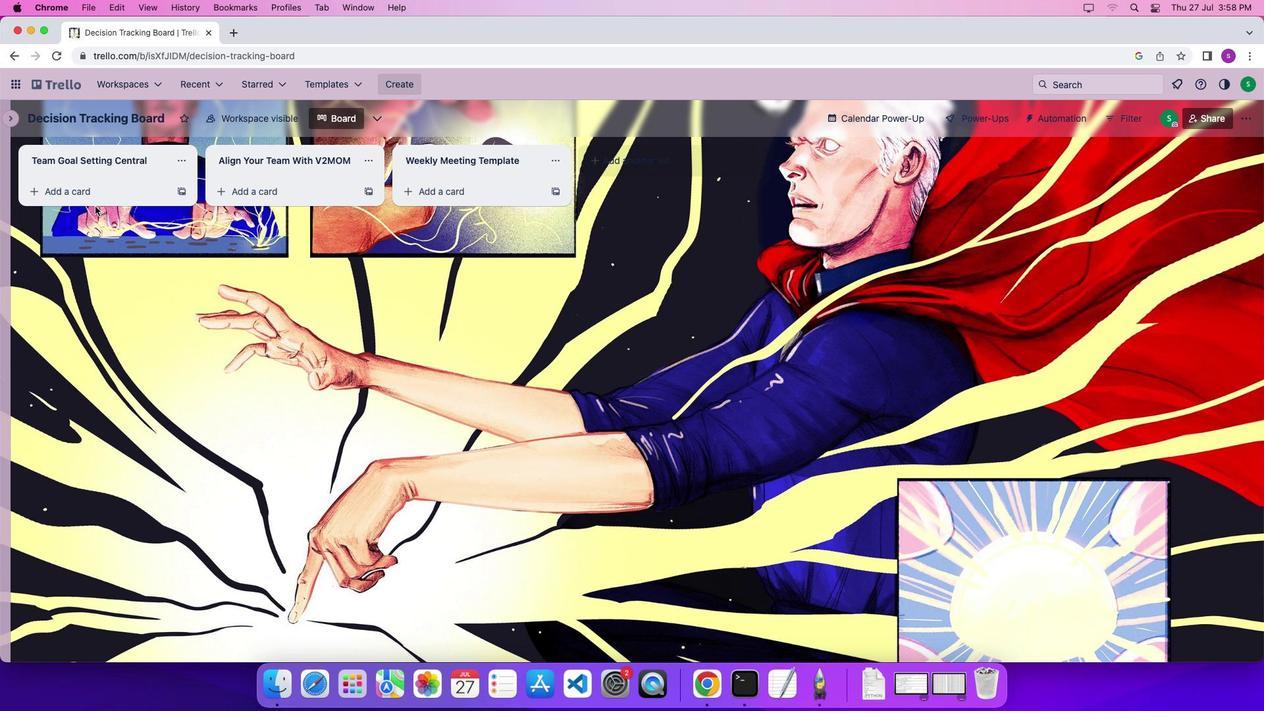
Action: Mouse pressed left at (88, 241)
Screenshot: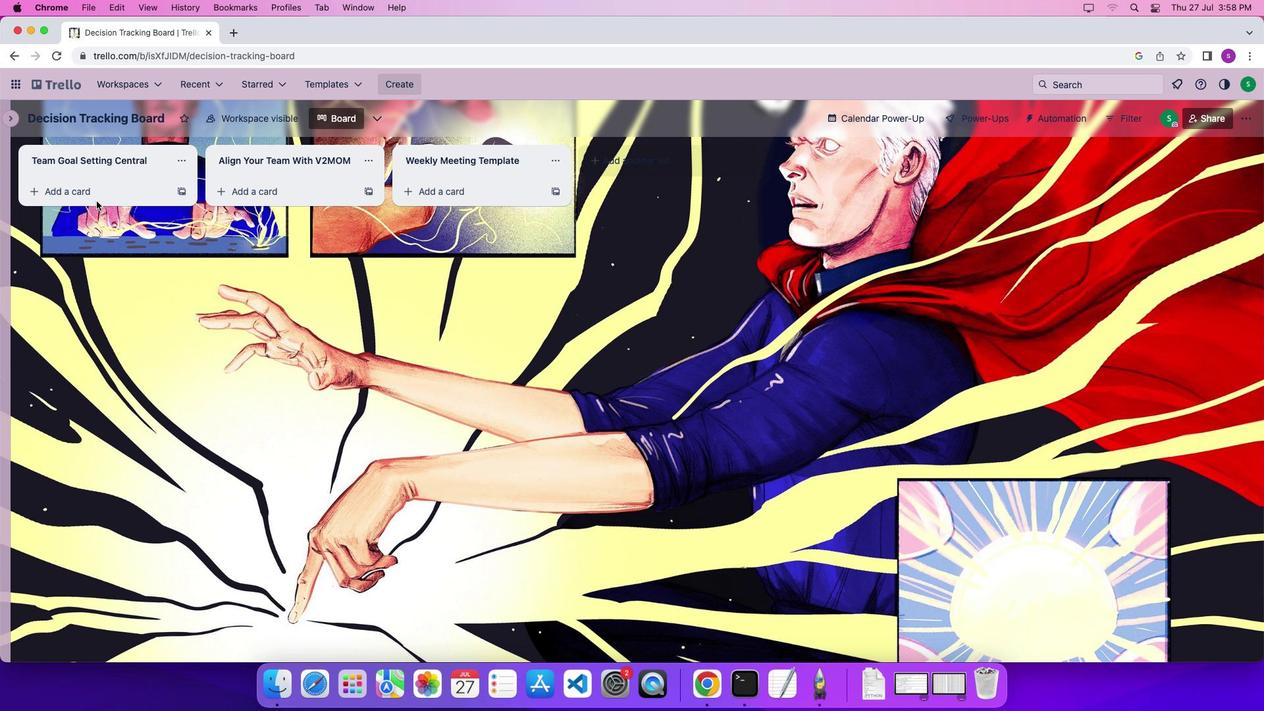 
Action: Mouse moved to (102, 159)
Screenshot: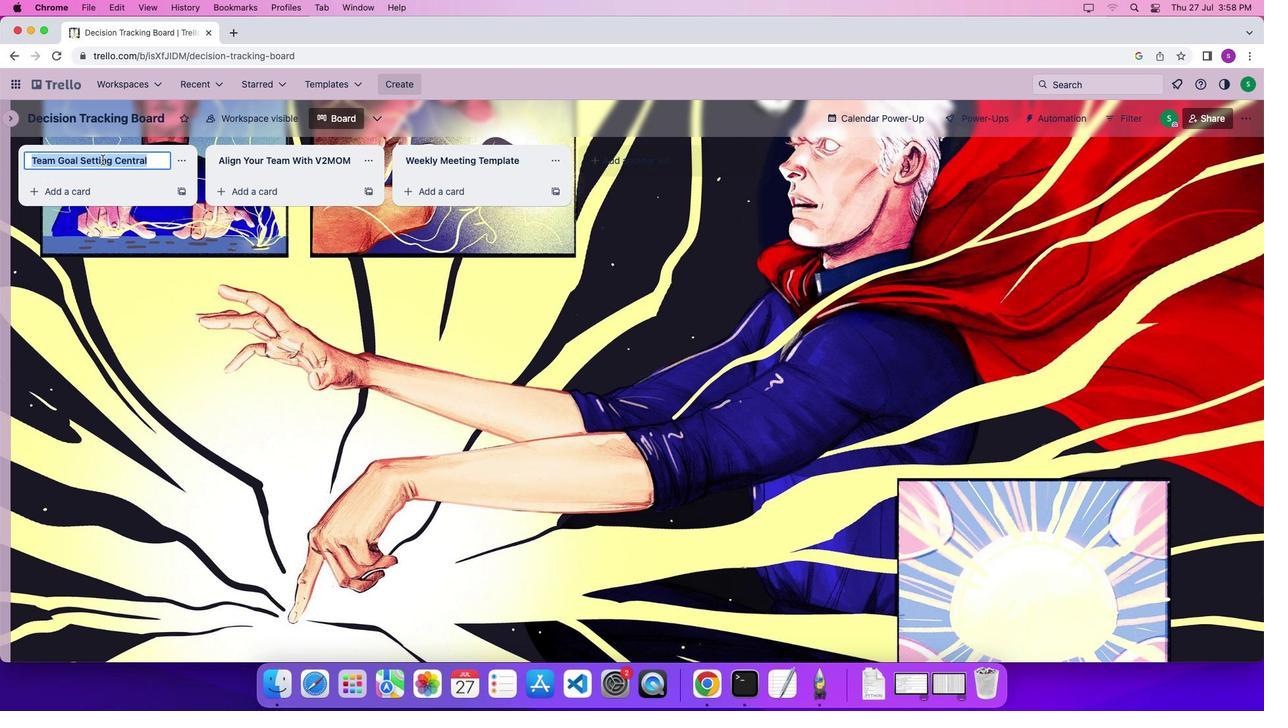
Action: Mouse pressed left at (102, 159)
Screenshot: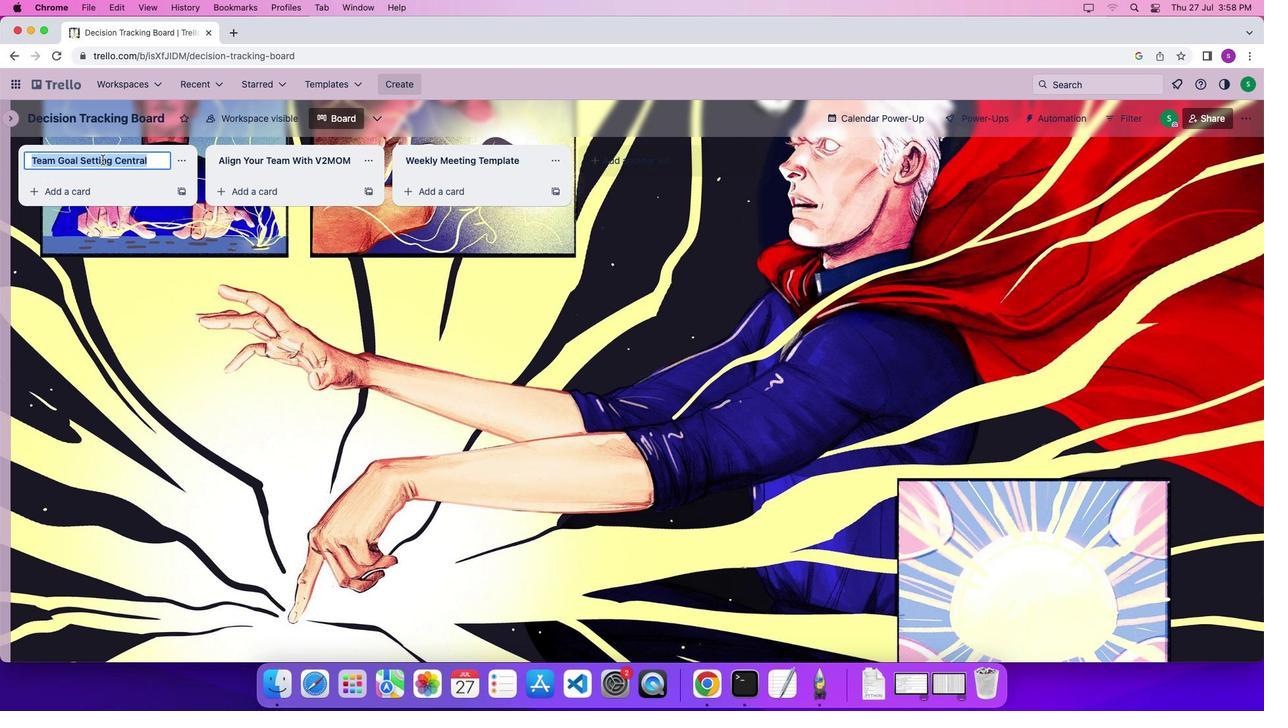 
Action: Mouse moved to (152, 160)
Screenshot: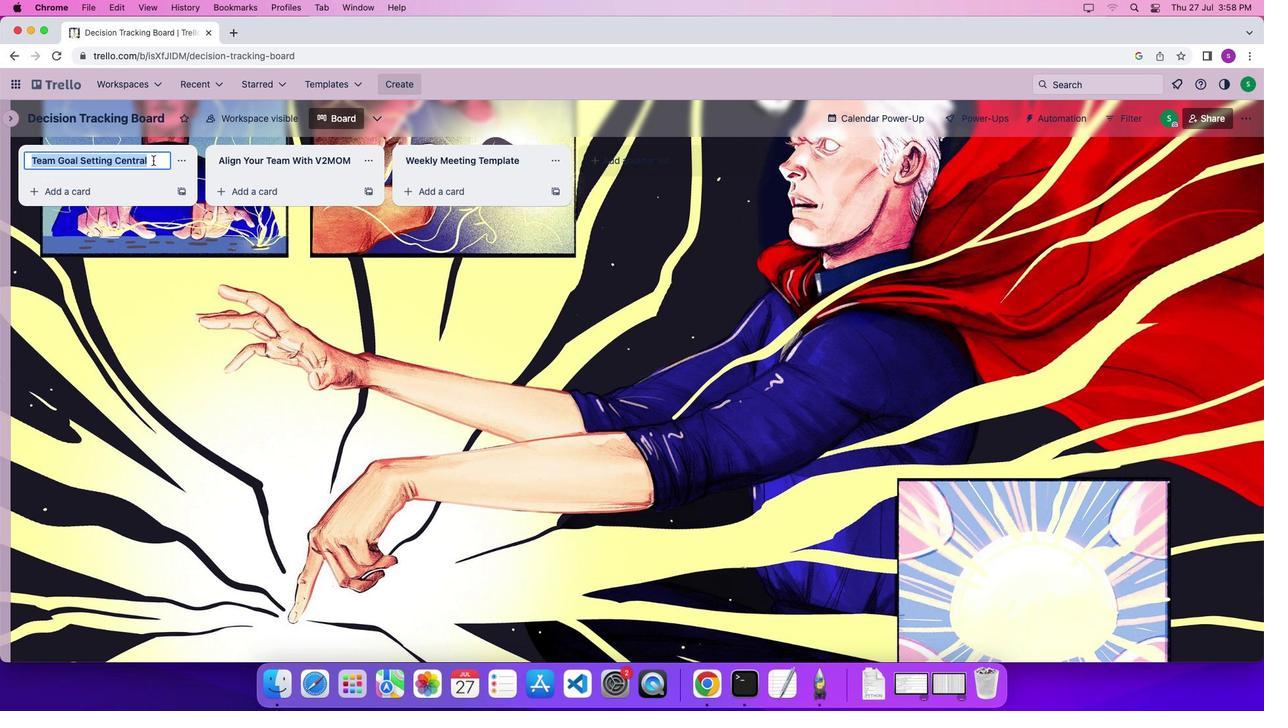 
Action: Mouse pressed left at (152, 160)
Screenshot: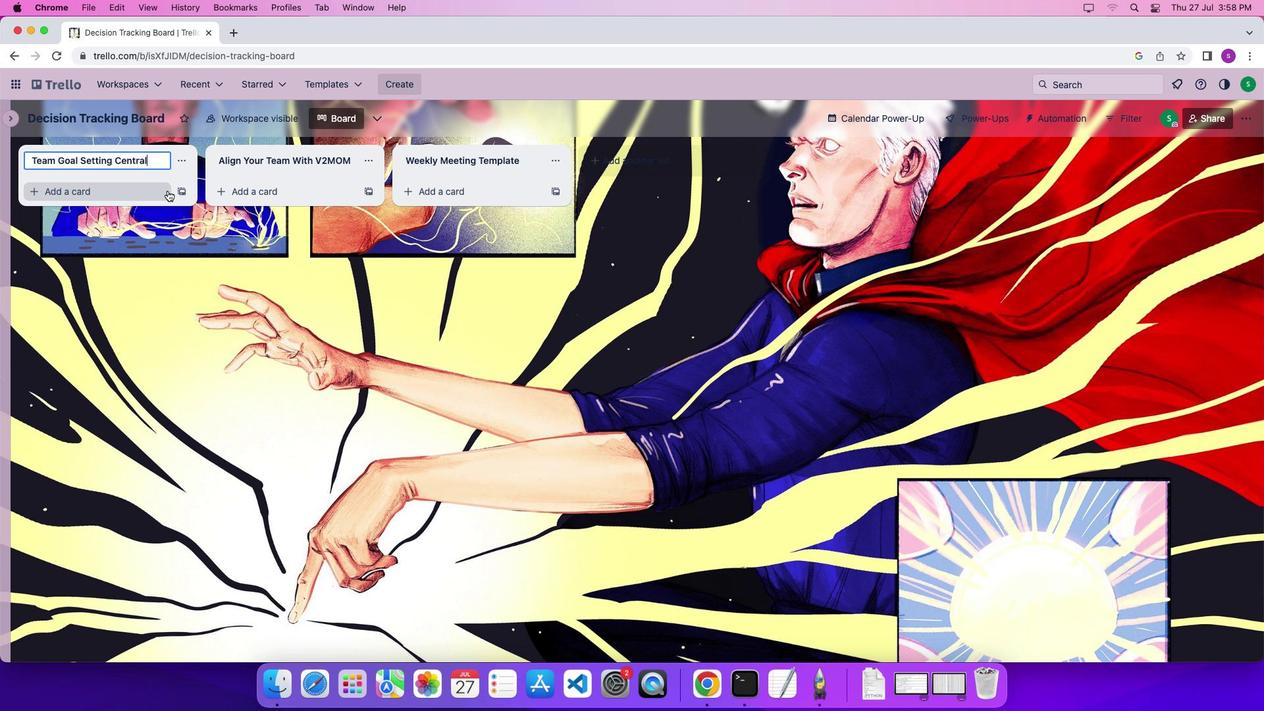 
Action: Mouse moved to (166, 216)
Screenshot: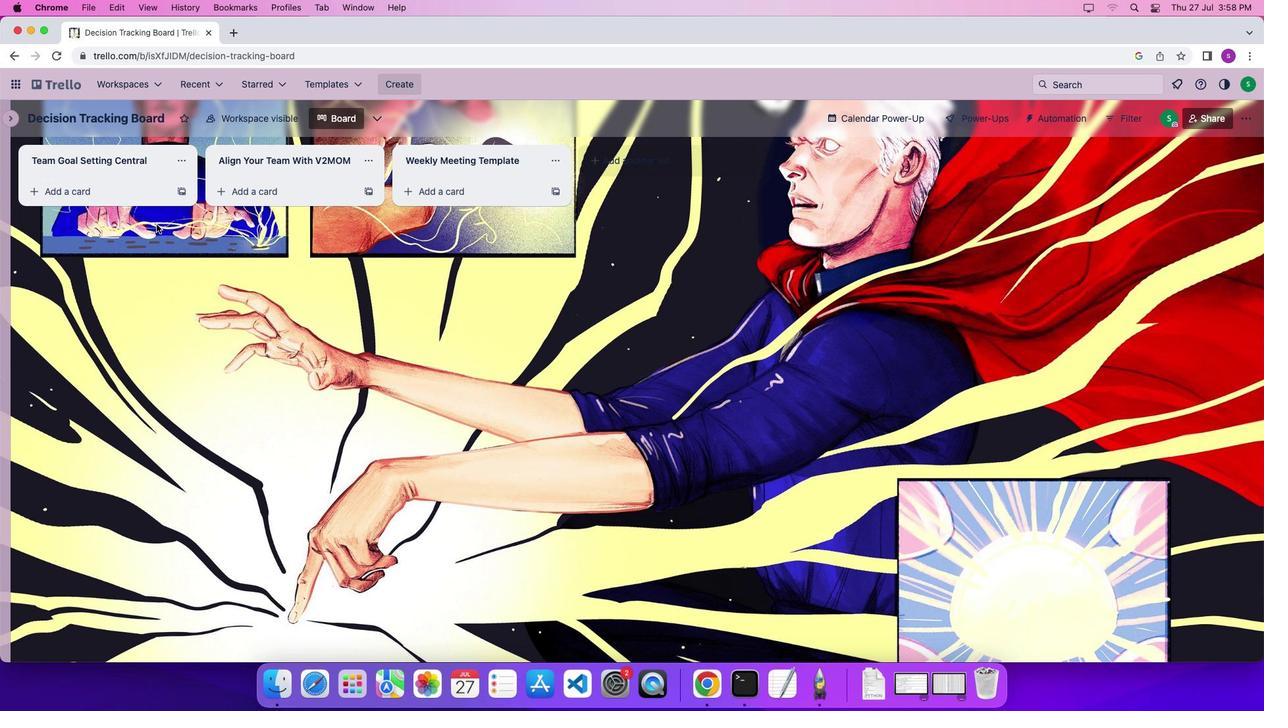 
Action: Mouse pressed left at (166, 216)
Screenshot: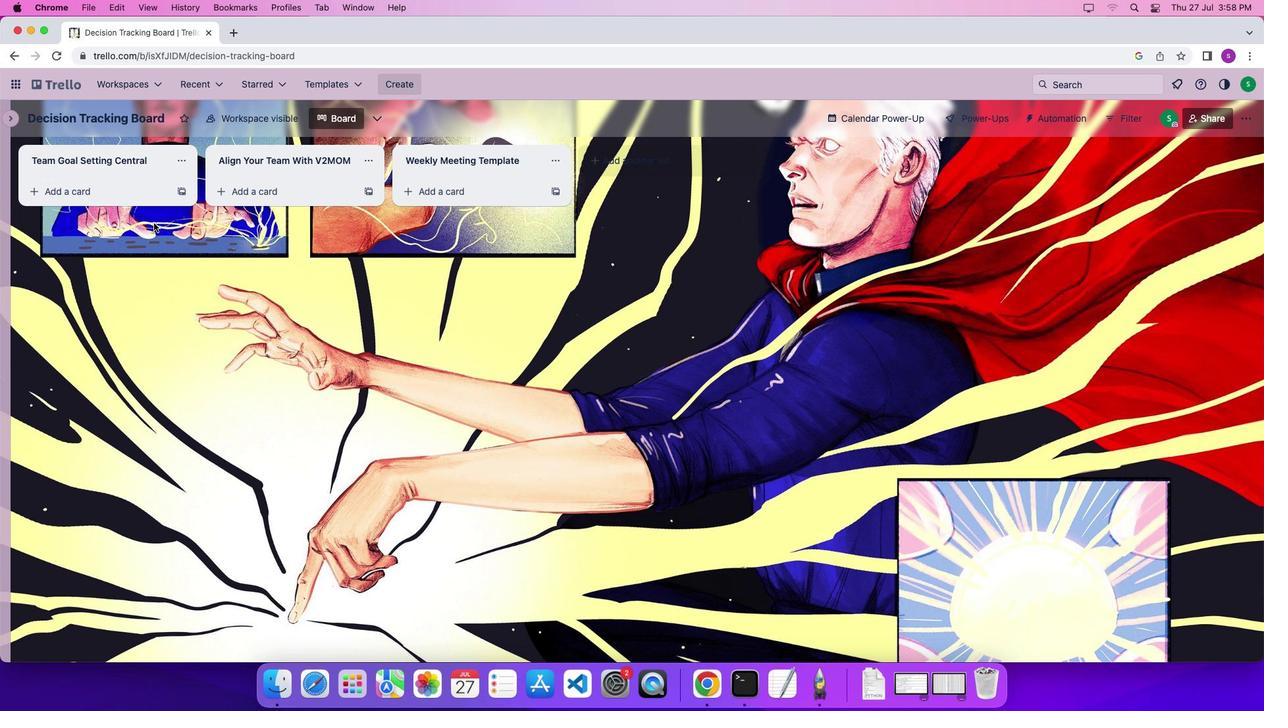 
Action: Mouse moved to (109, 189)
Screenshot: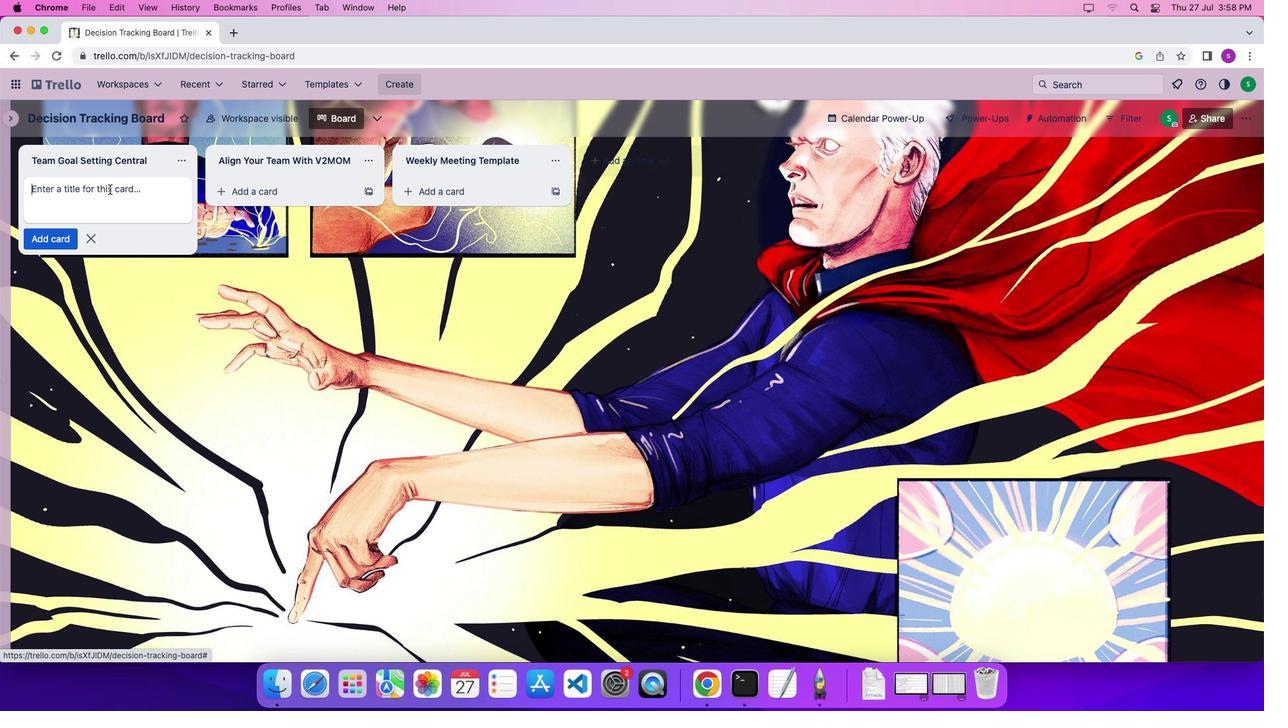 
Action: Mouse pressed left at (109, 189)
Screenshot: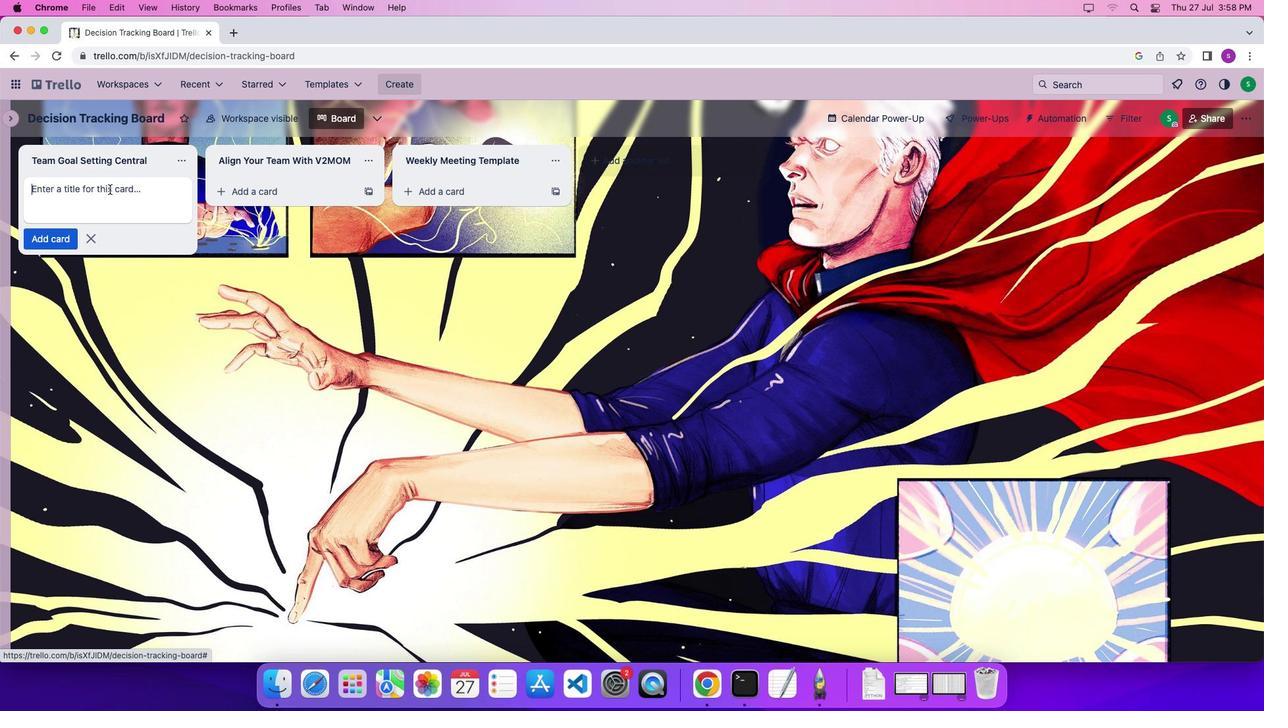 
Action: Mouse moved to (117, 196)
Screenshot: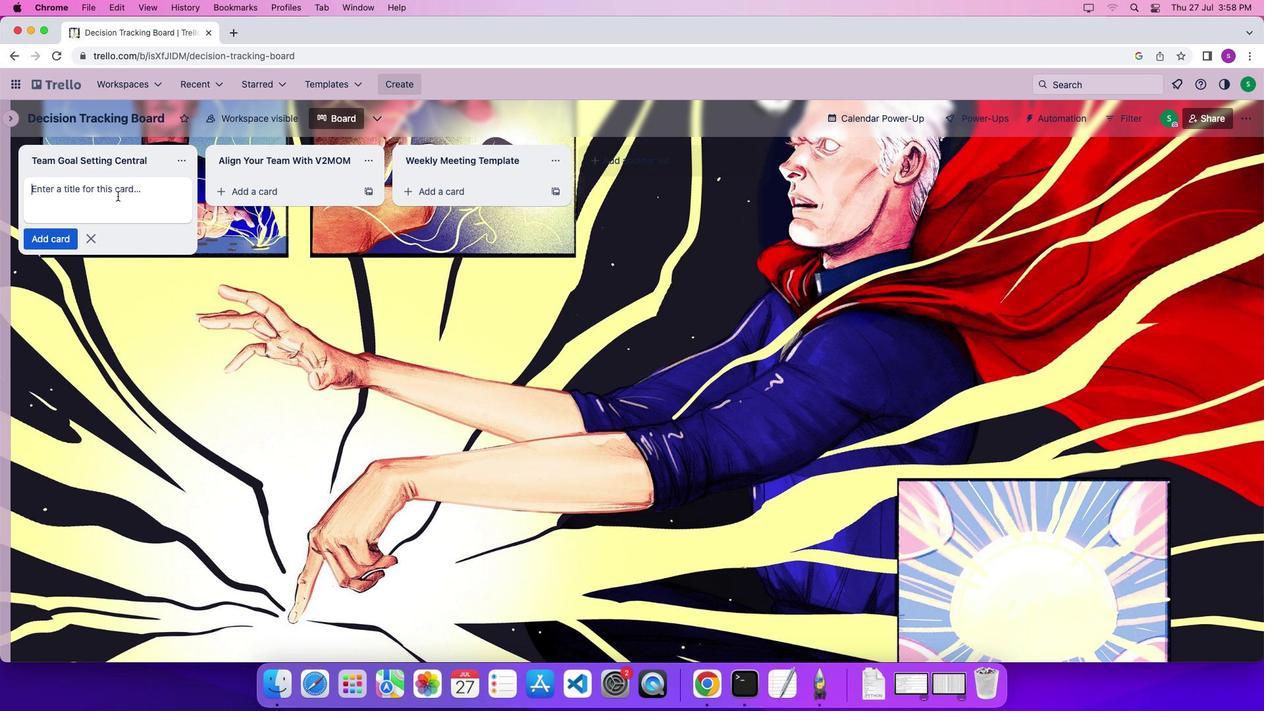 
Action: Mouse pressed left at (117, 196)
Screenshot: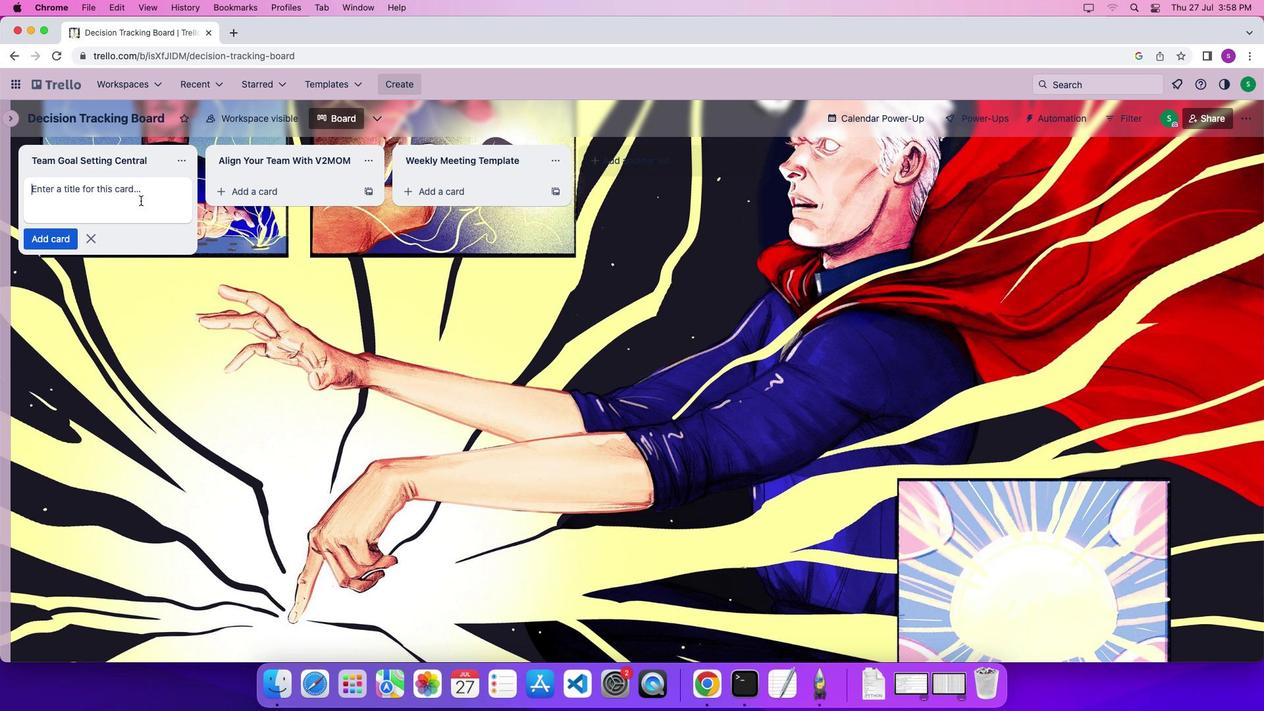 
Action: Mouse moved to (153, 207)
Screenshot: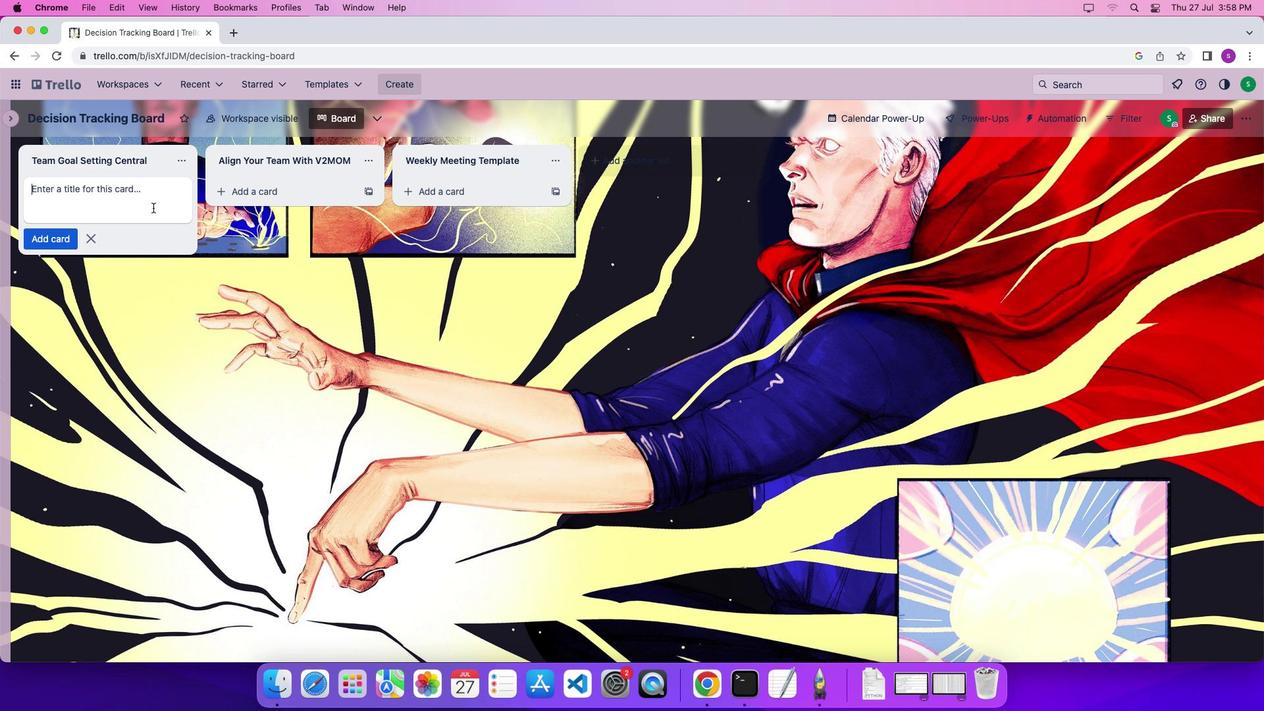 
Action: Key pressed Key.shift'P''r''o''p''e''r''\x03'
Screenshot: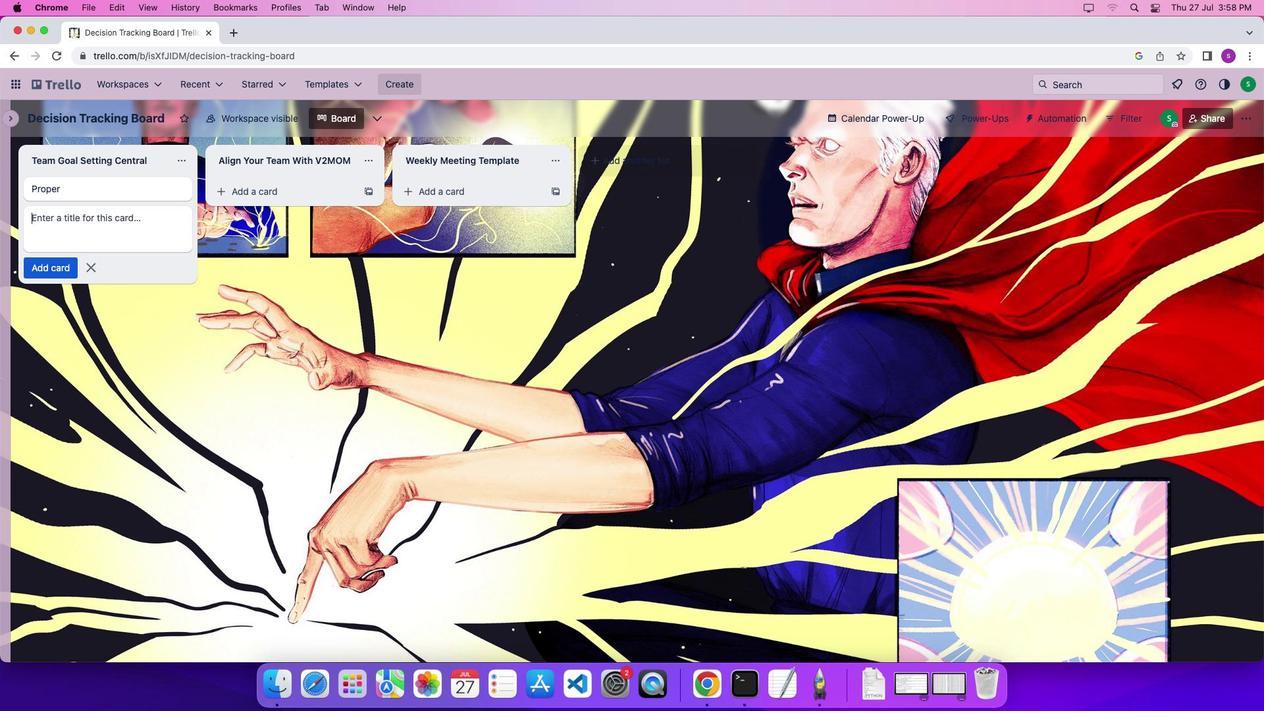 
Action: Mouse moved to (250, 189)
Screenshot: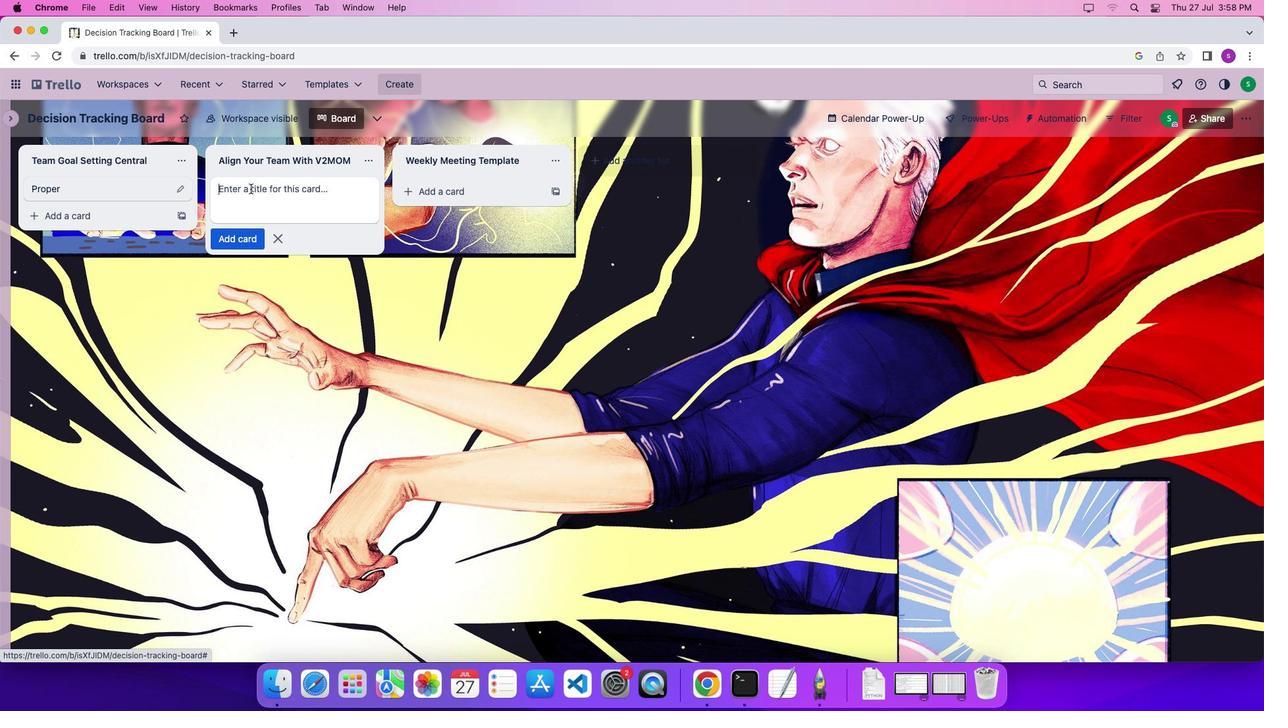 
Action: Mouse pressed left at (250, 189)
Screenshot: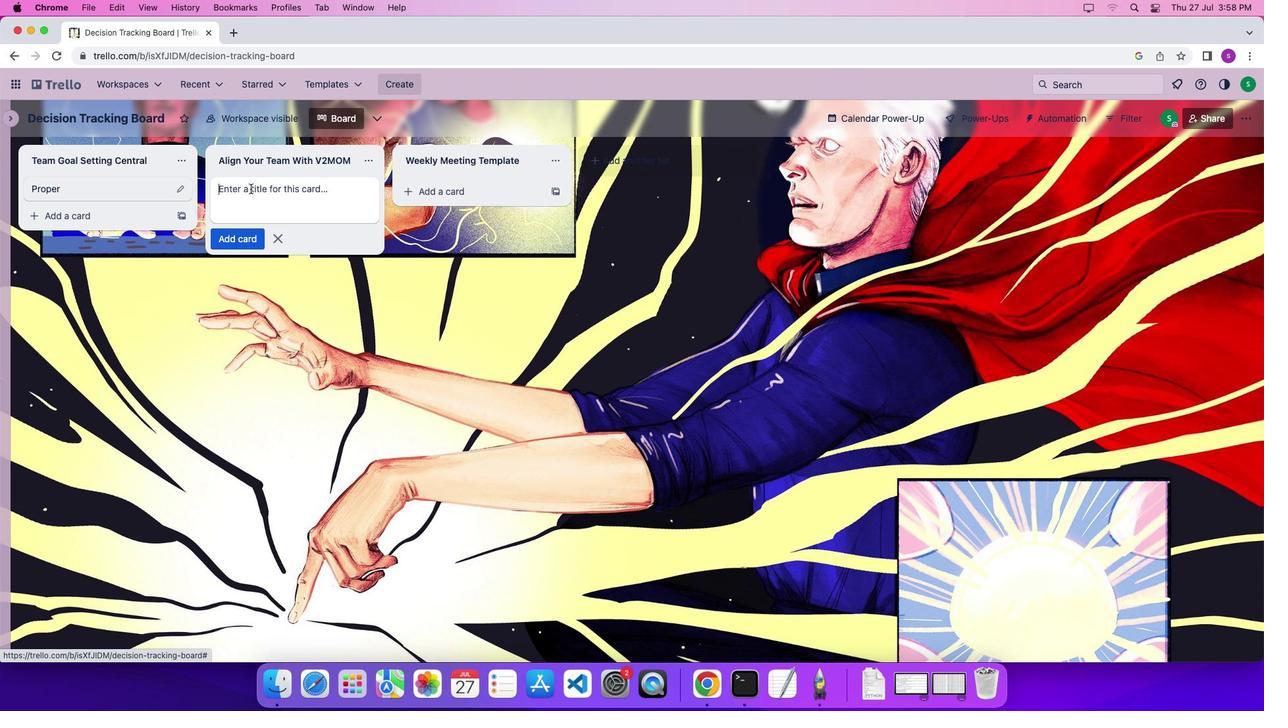 
Action: Mouse moved to (254, 191)
Screenshot: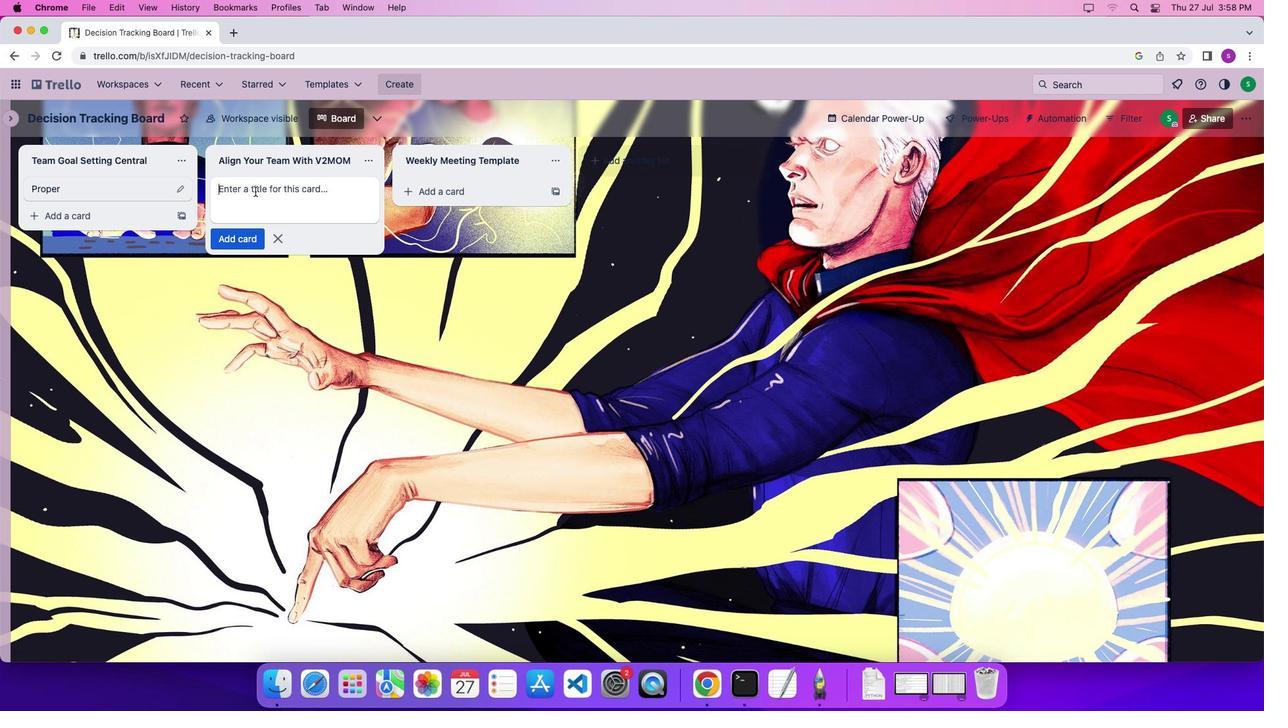 
Action: Mouse pressed left at (254, 191)
Screenshot: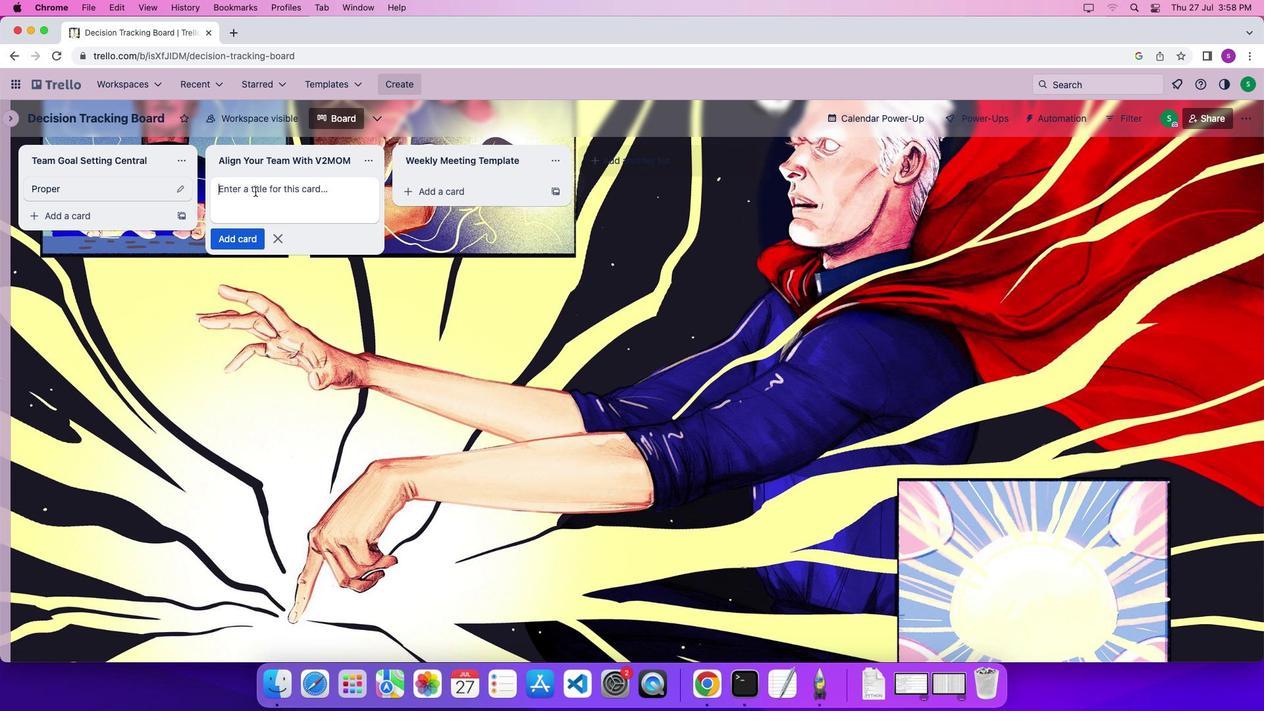 
Action: Key pressed Key.shift'P''r''o''j''e''c''t''\x03'
Screenshot: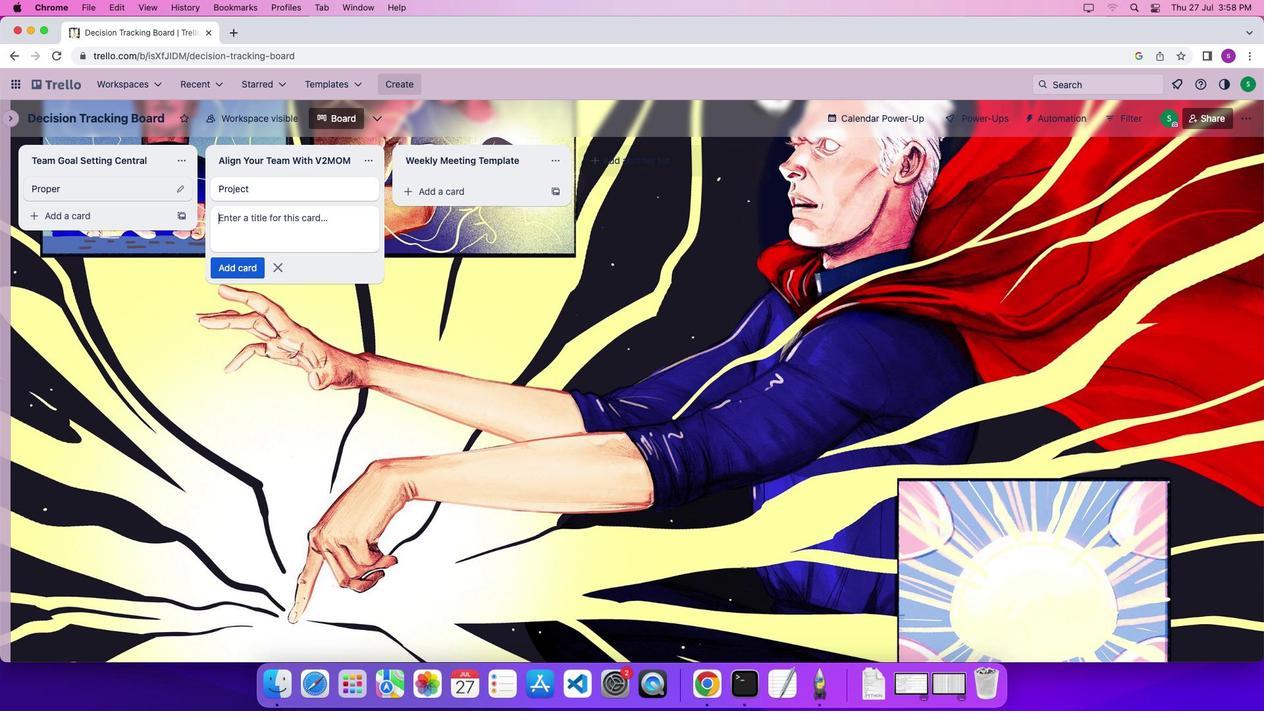 
Action: Mouse moved to (434, 186)
Screenshot: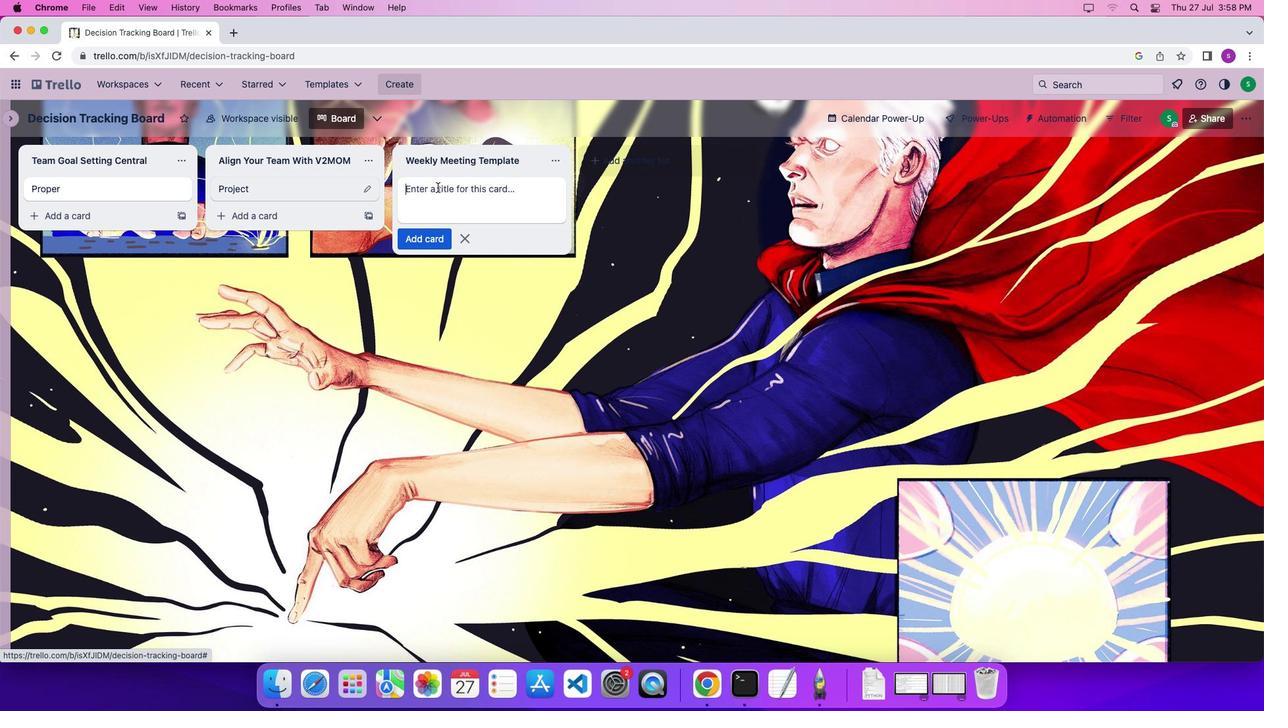 
Action: Mouse pressed left at (434, 186)
Screenshot: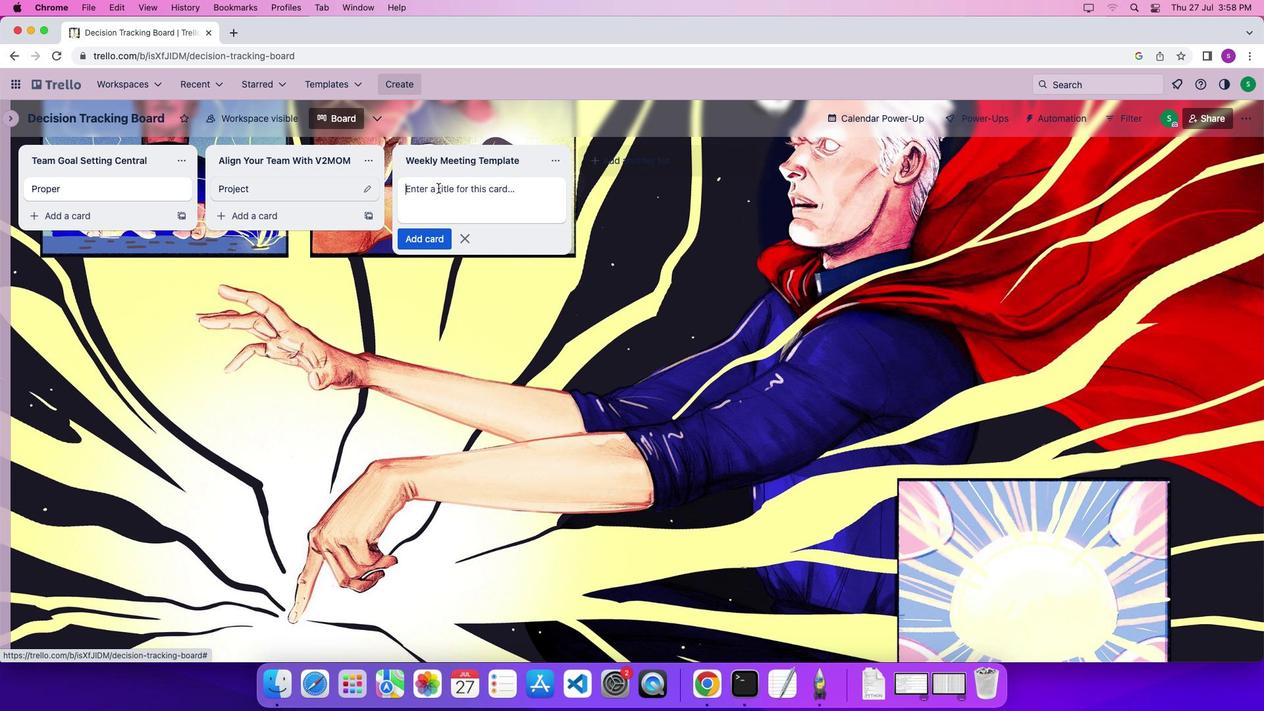 
Action: Mouse moved to (449, 195)
Screenshot: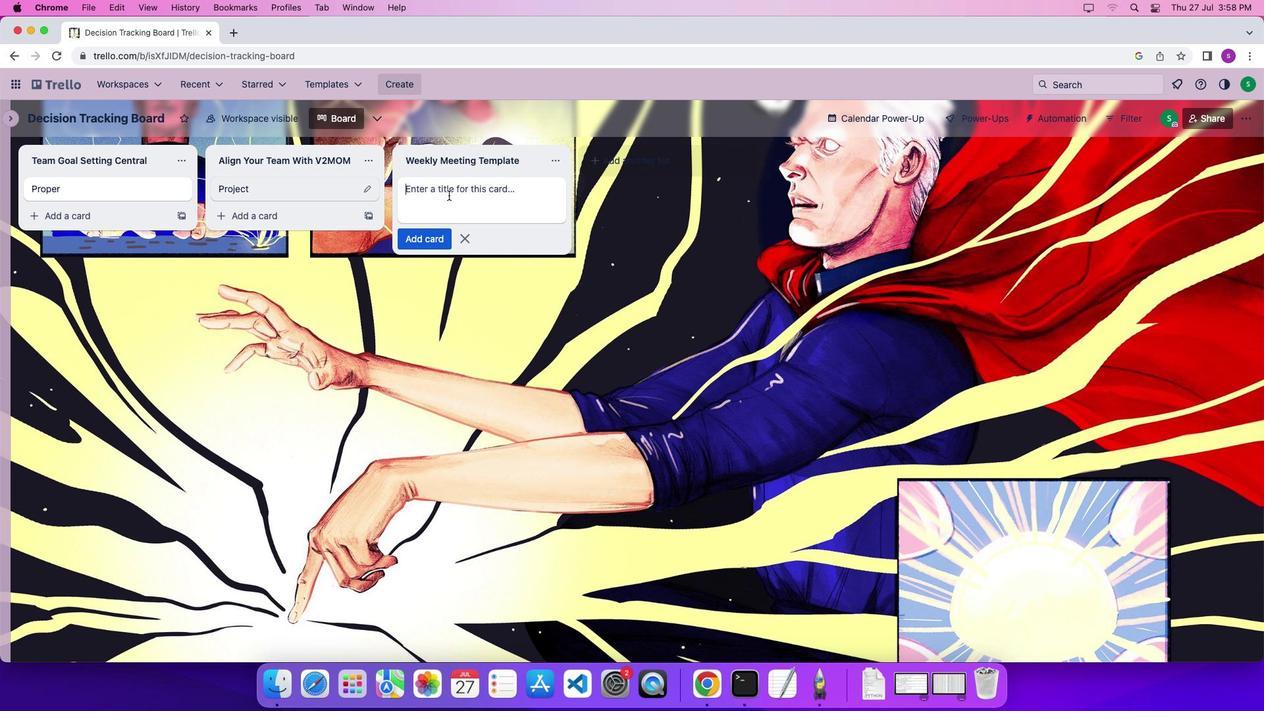 
Action: Mouse pressed left at (449, 195)
Screenshot: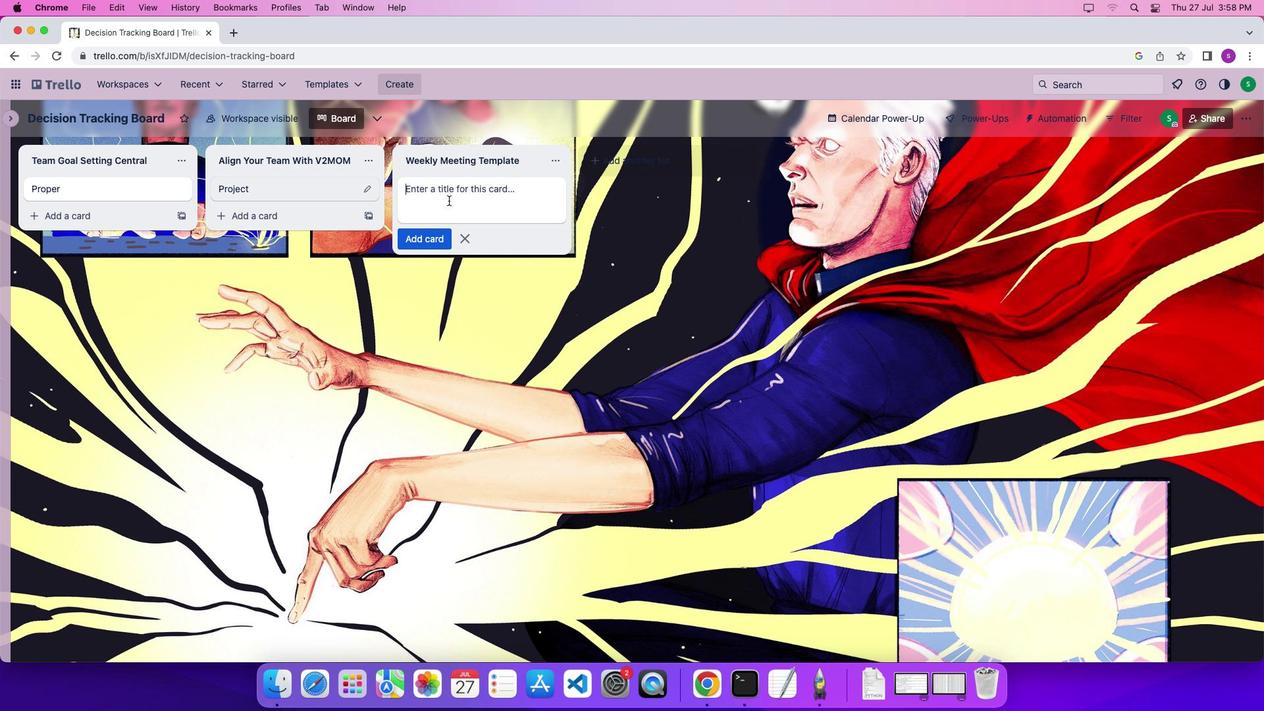 
Action: Mouse moved to (447, 204)
Screenshot: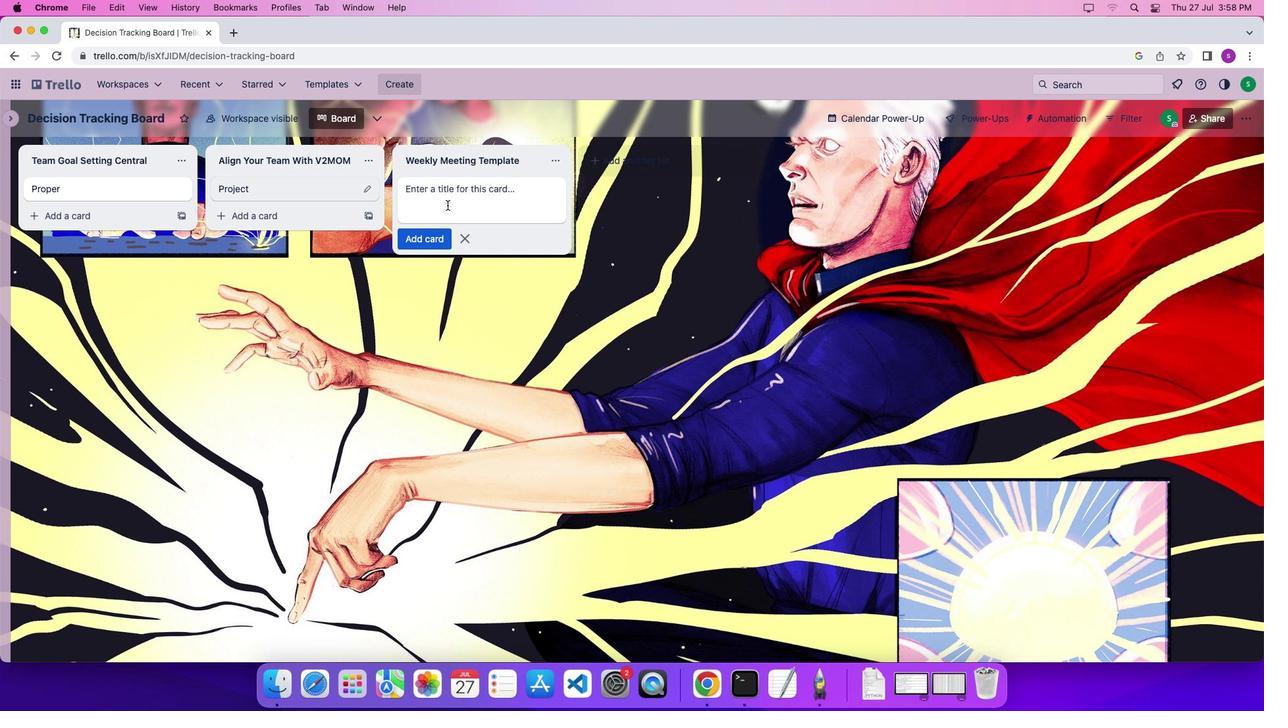 
Action: Key pressed Key.shift'E''n''v''i''r''o''n''m''e''n''t''\x03'
Screenshot: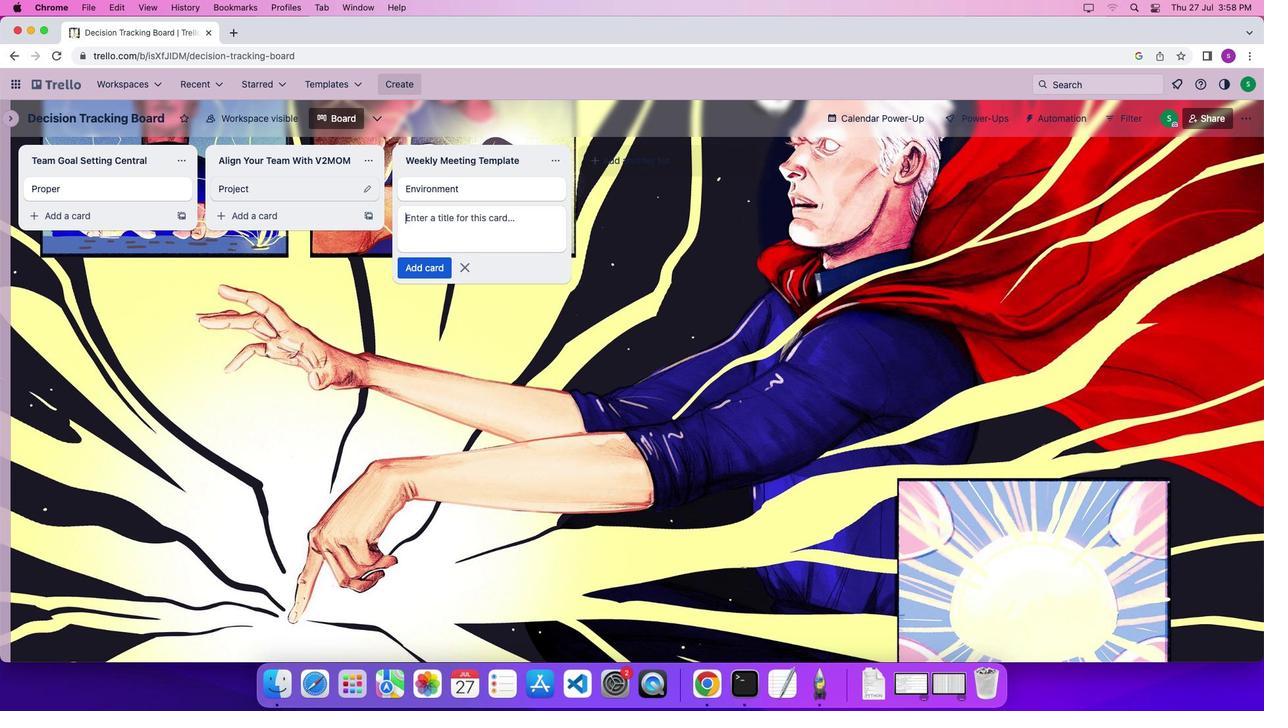 
Action: Mouse moved to (372, 280)
Screenshot: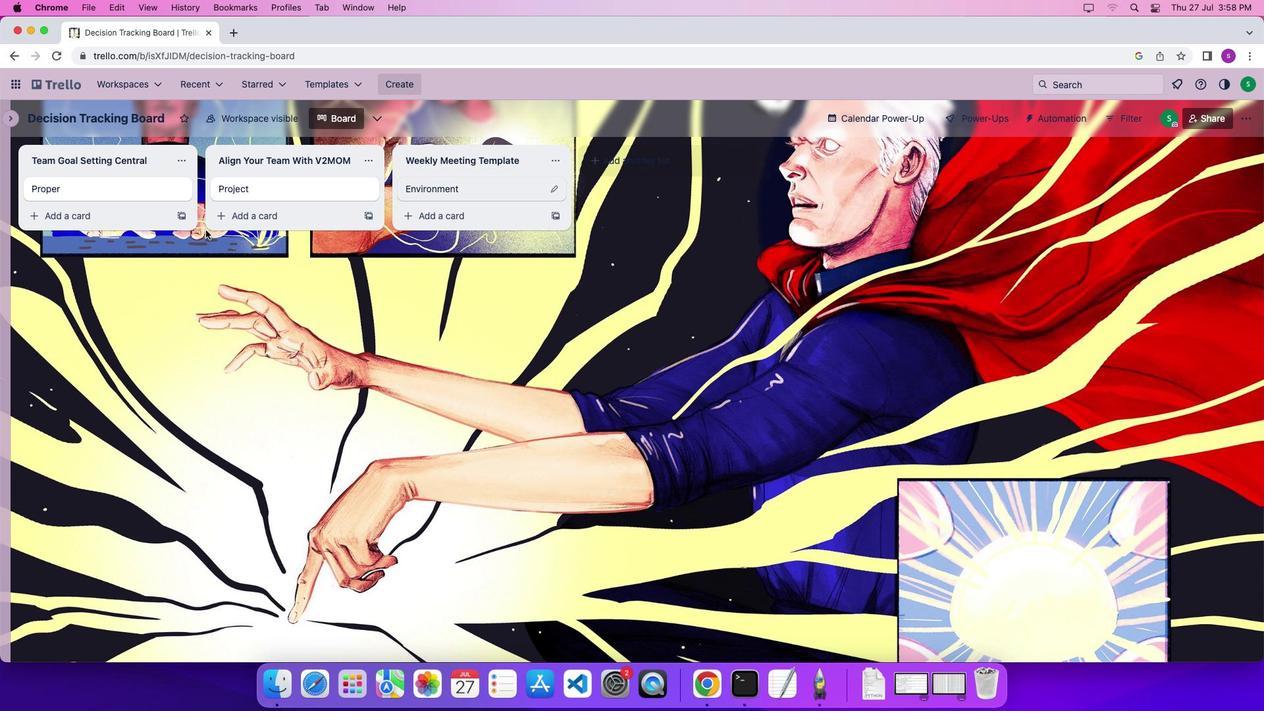 
Action: Mouse pressed left at (372, 280)
Screenshot: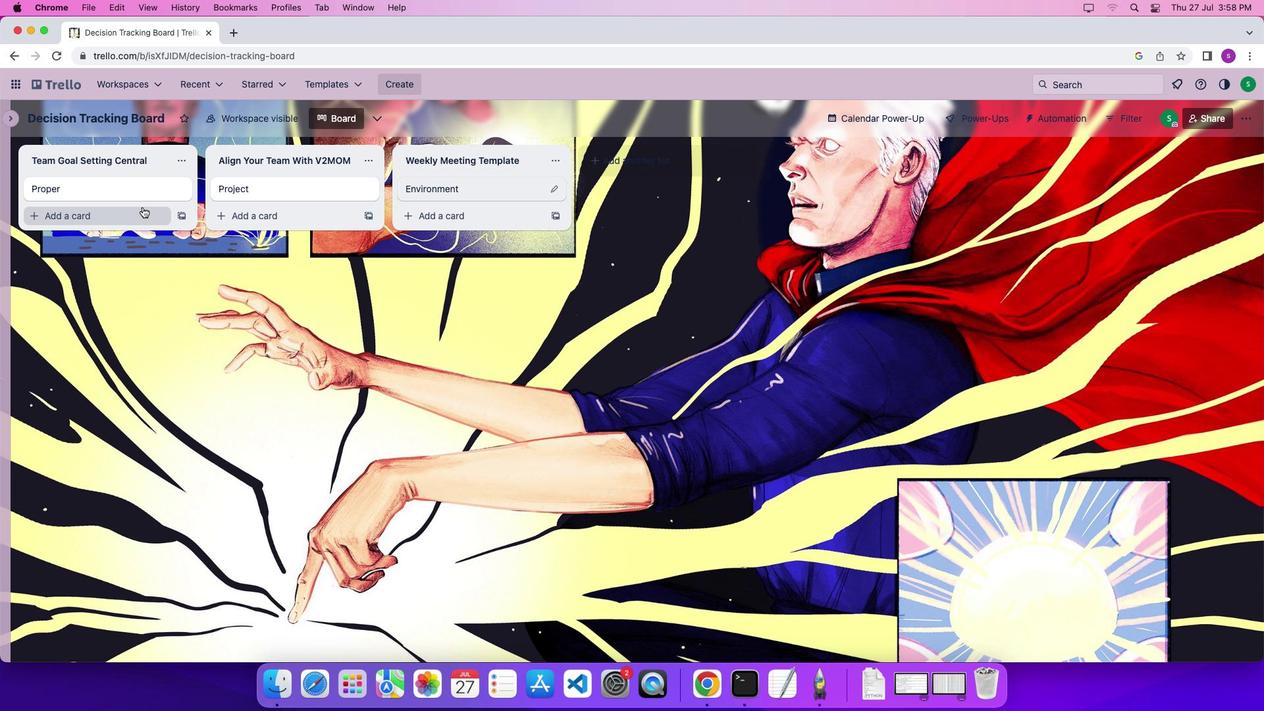 
Action: Mouse moved to (85, 186)
Screenshot: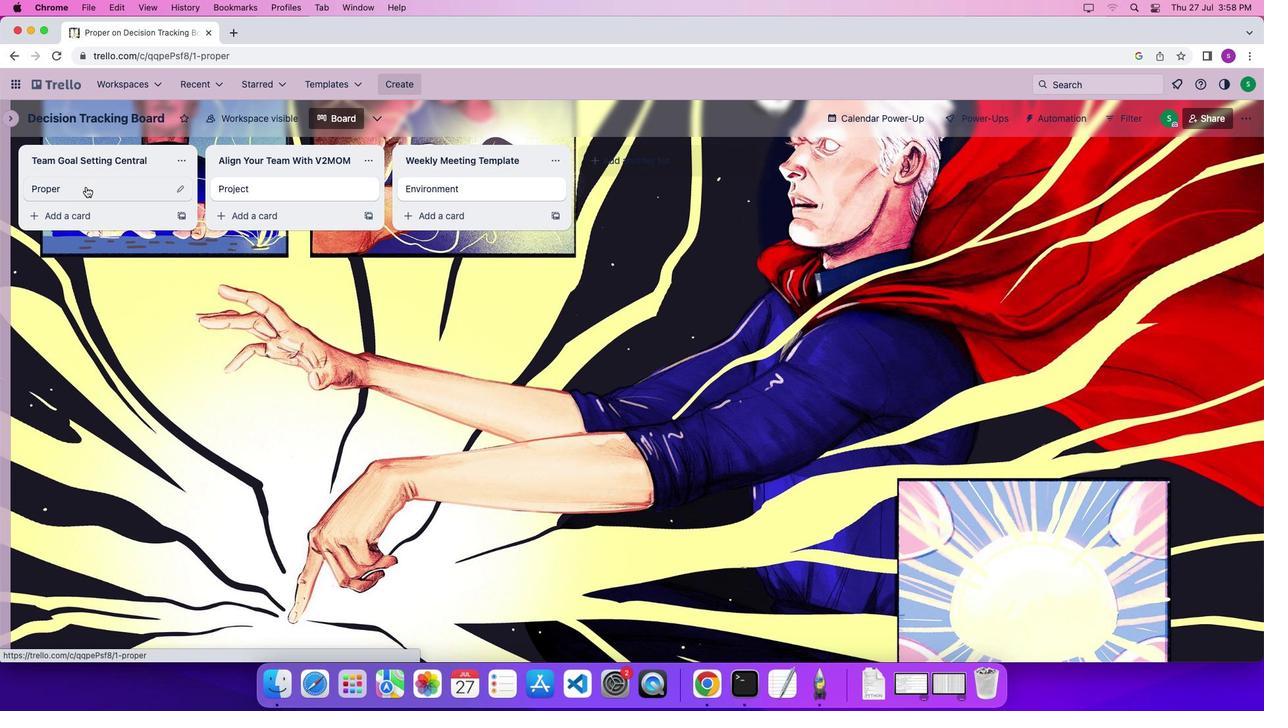 
Action: Mouse pressed left at (85, 186)
Screenshot: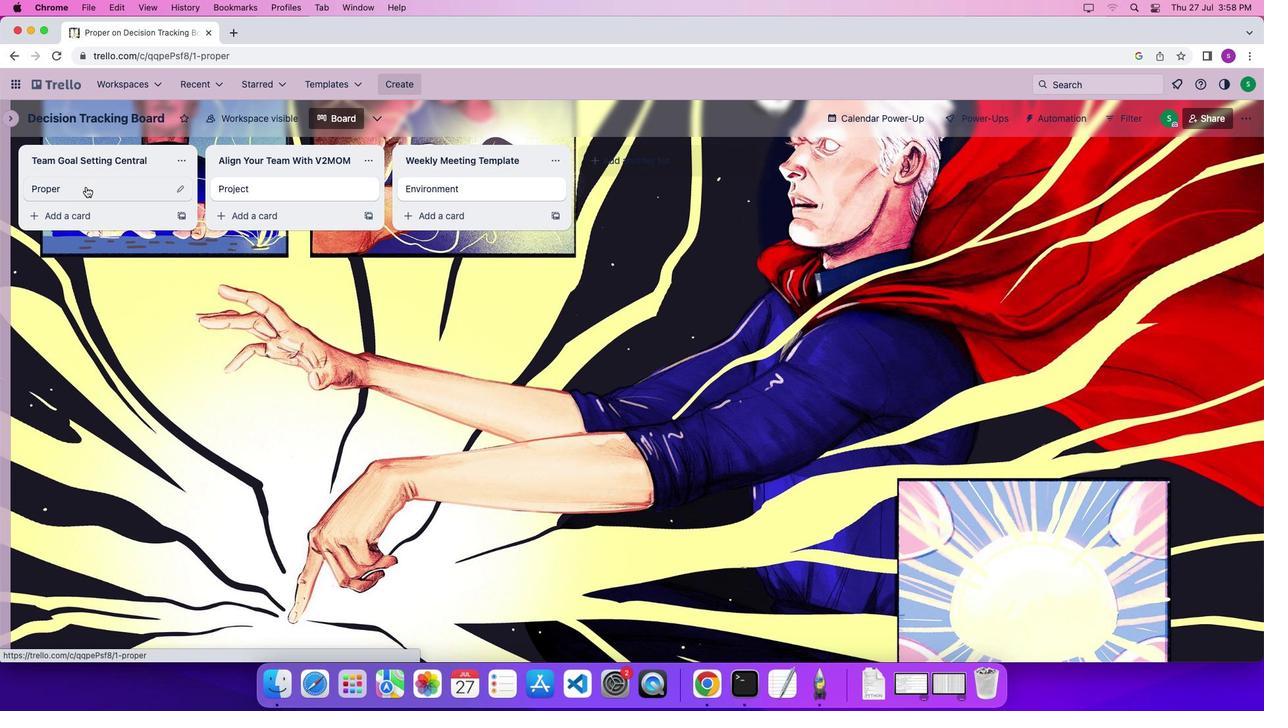 
Action: Mouse moved to (424, 185)
Screenshot: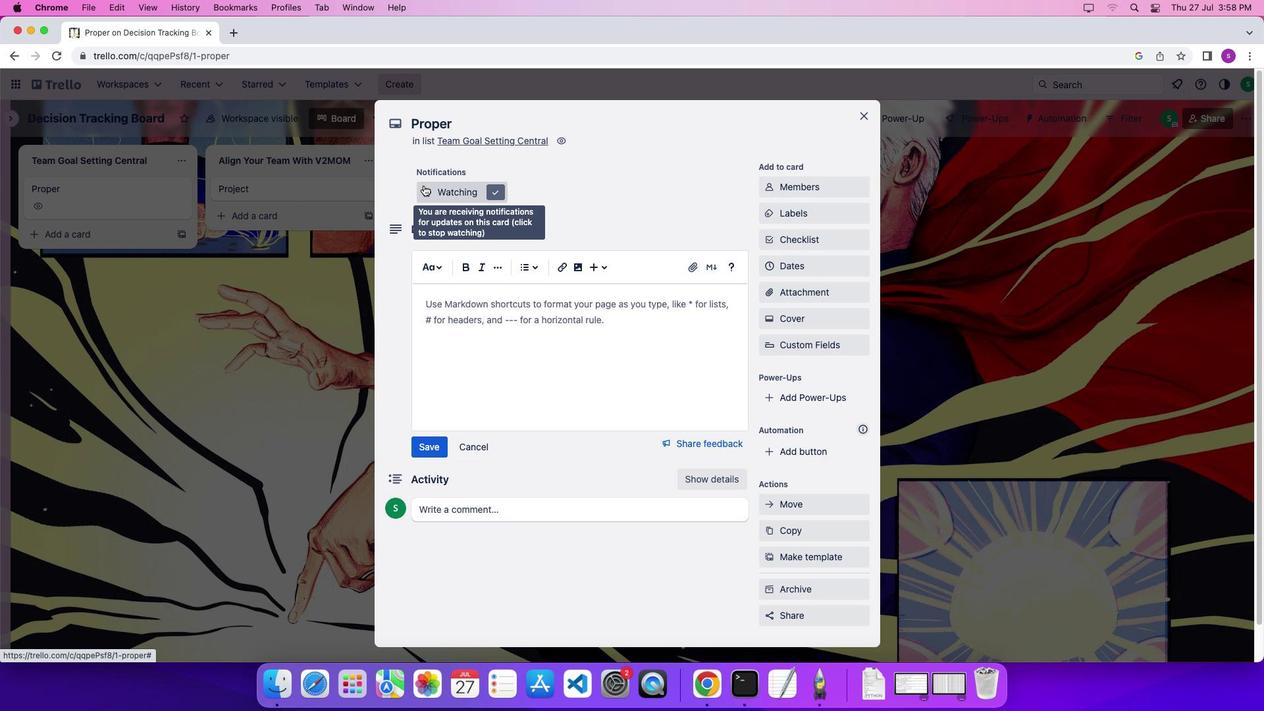 
Action: Mouse pressed left at (424, 185)
Screenshot: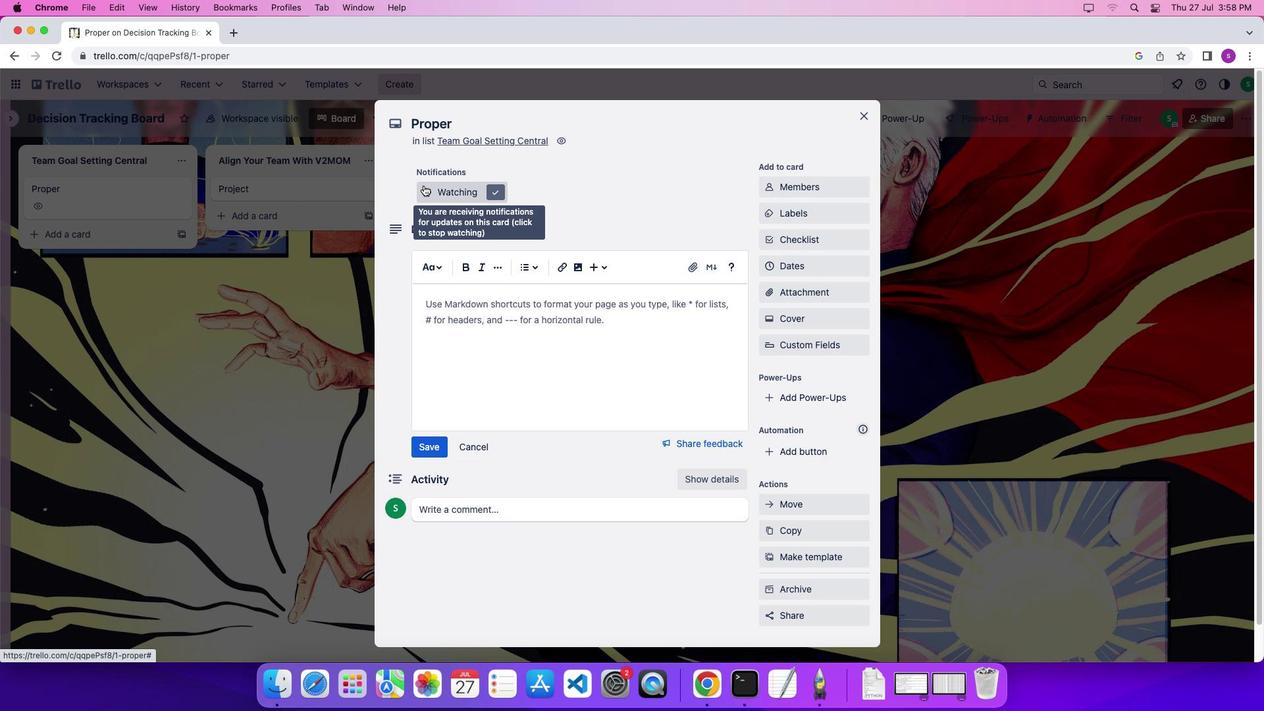 
Action: Mouse moved to (775, 184)
Screenshot: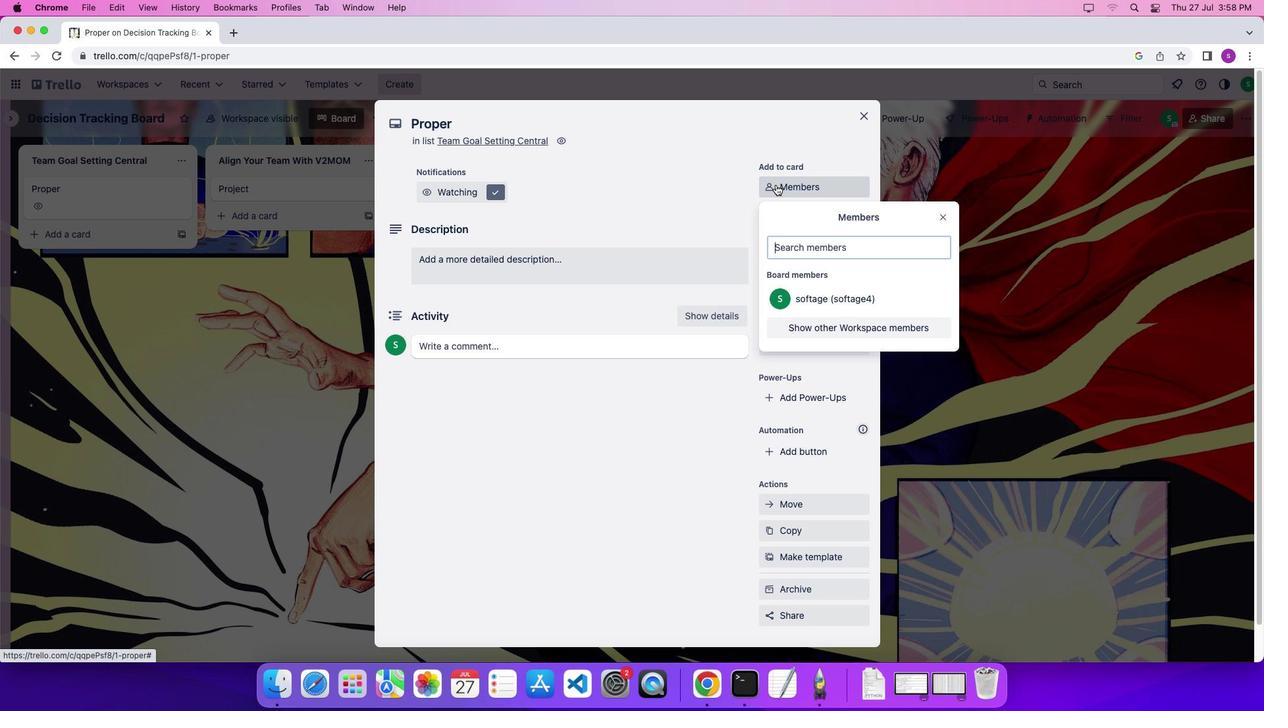 
Action: Mouse pressed left at (775, 184)
Screenshot: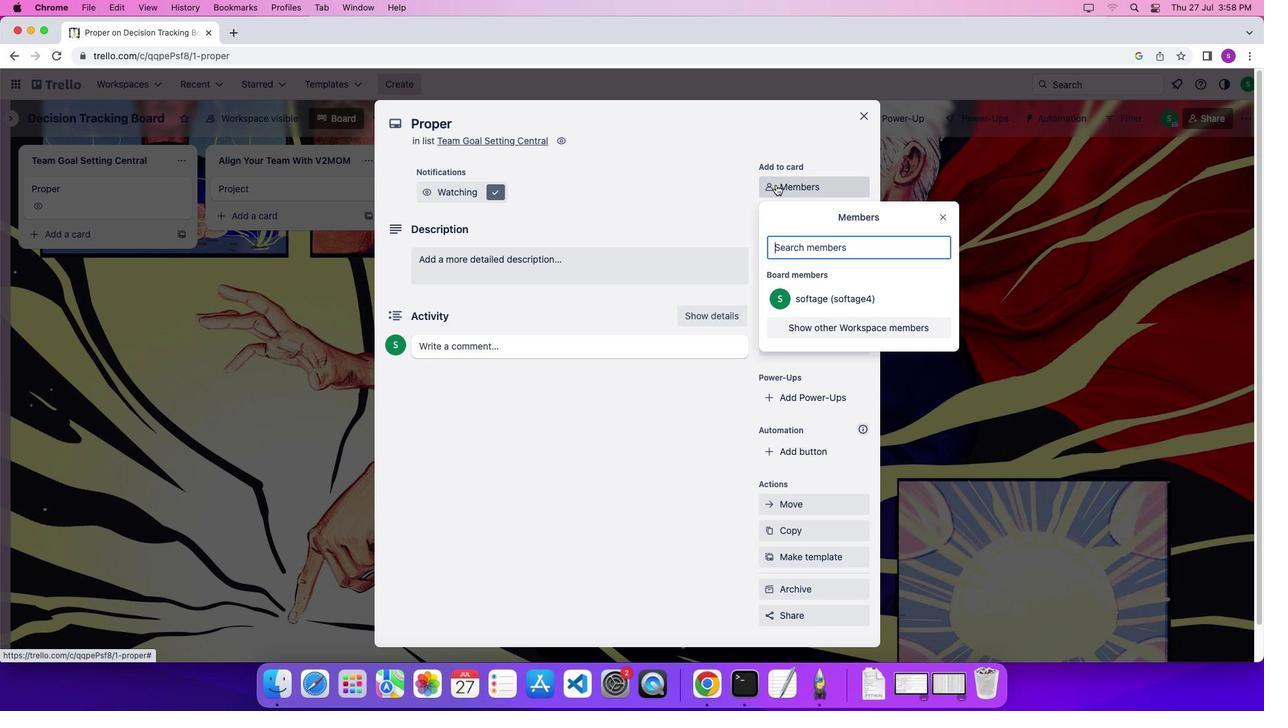 
Action: Mouse moved to (787, 295)
Screenshot: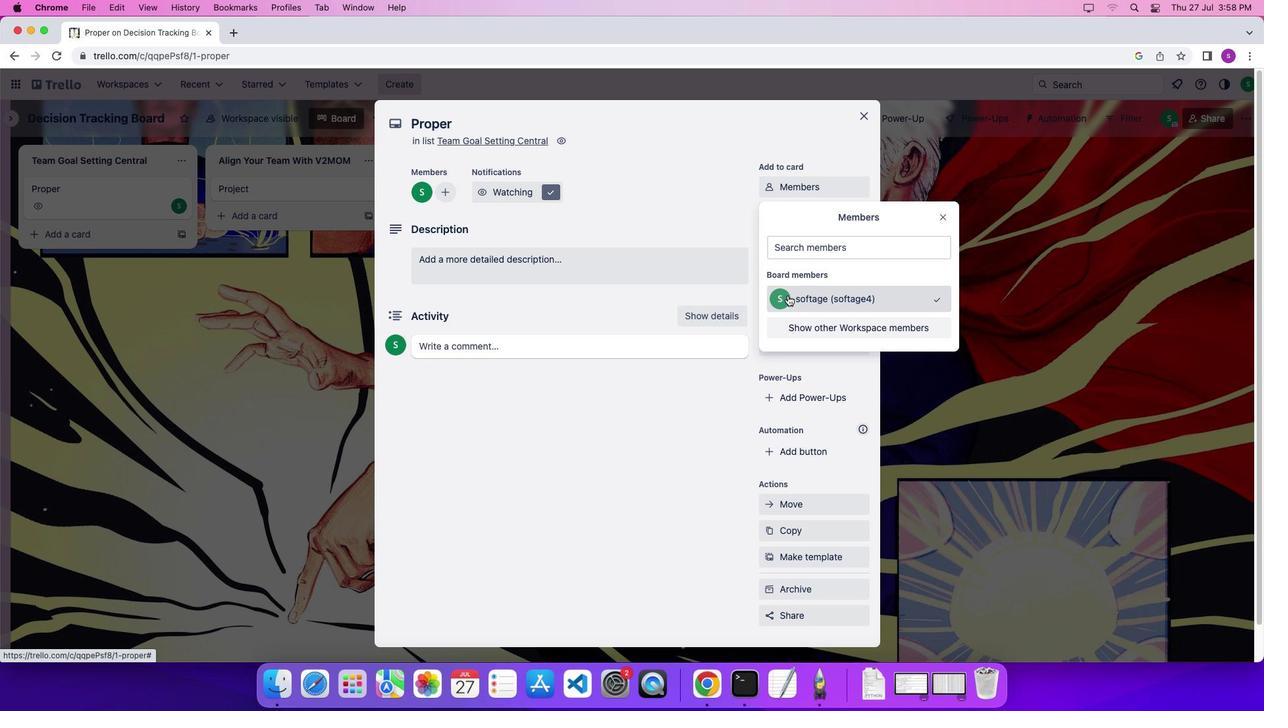 
Action: Mouse pressed left at (787, 295)
Screenshot: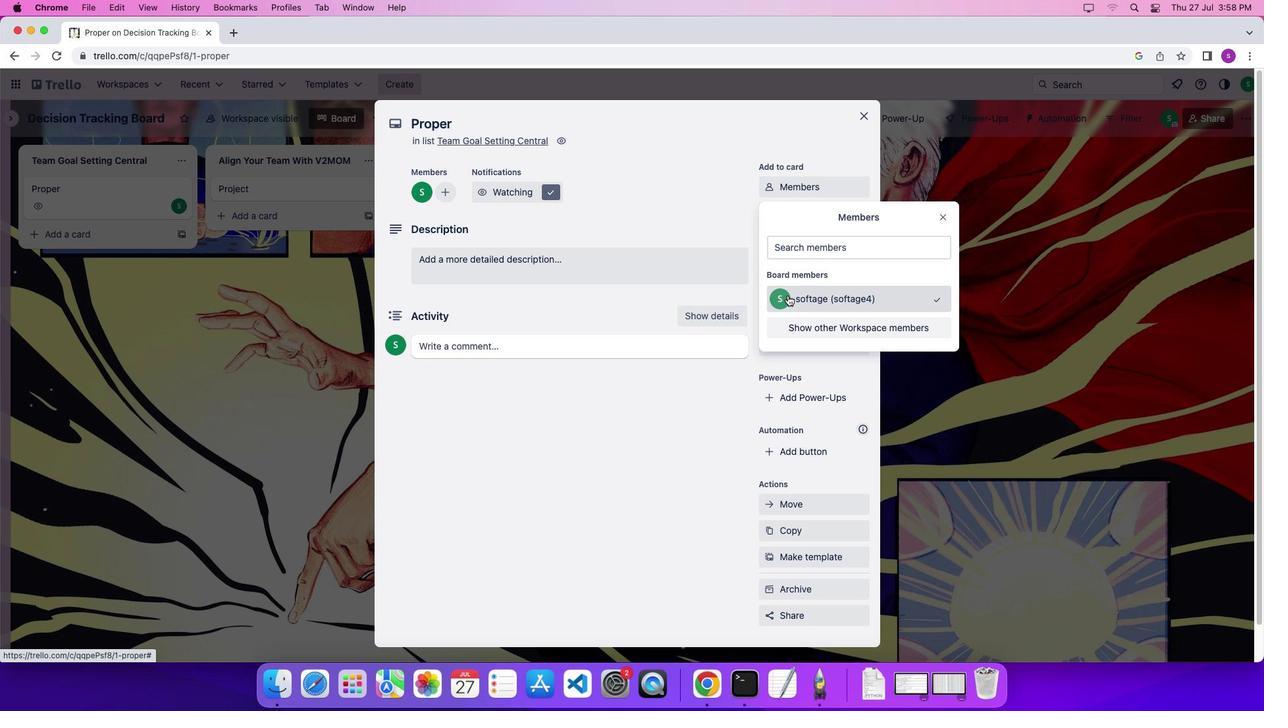 
Action: Mouse moved to (940, 218)
Screenshot: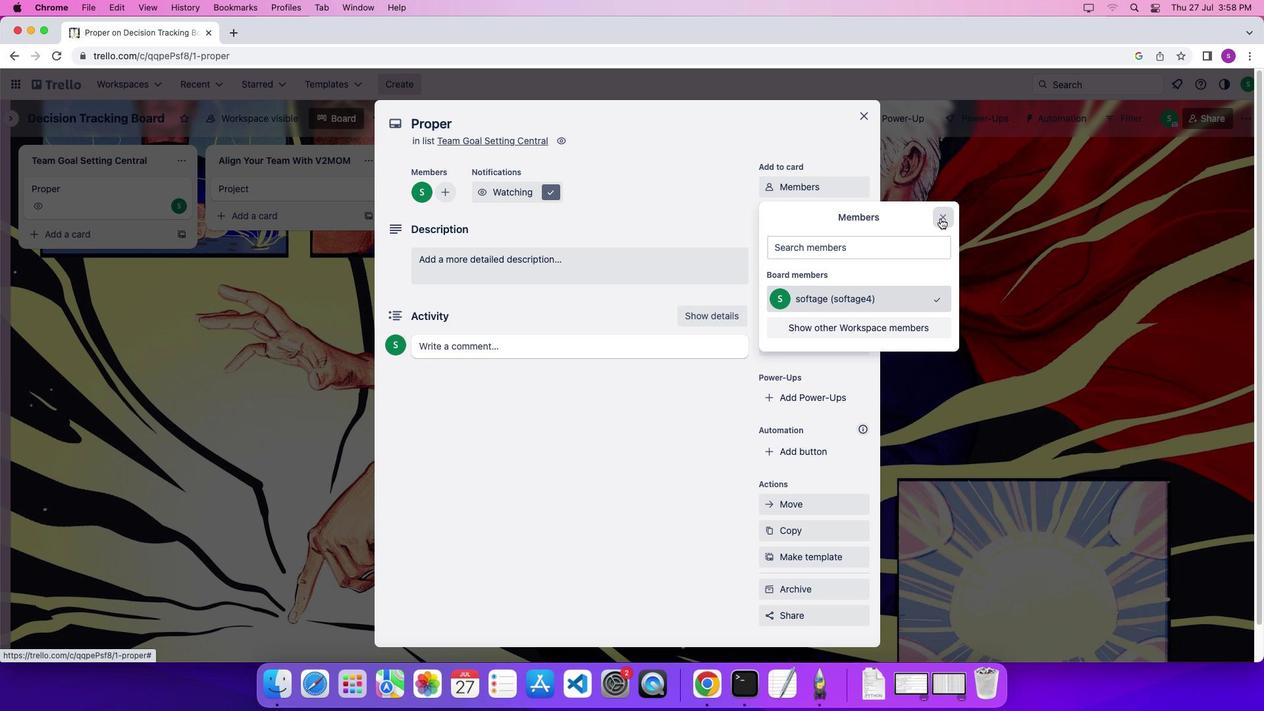 
Action: Mouse pressed left at (940, 218)
Screenshot: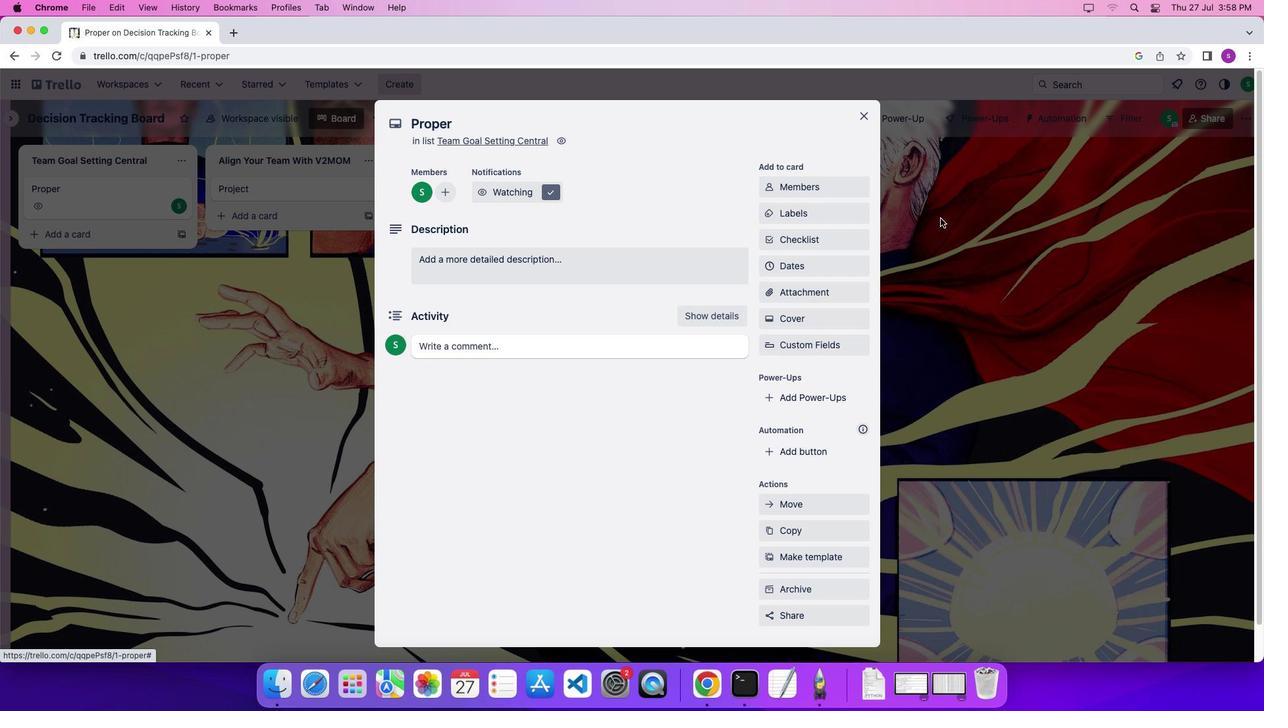 
Action: Mouse moved to (852, 212)
Screenshot: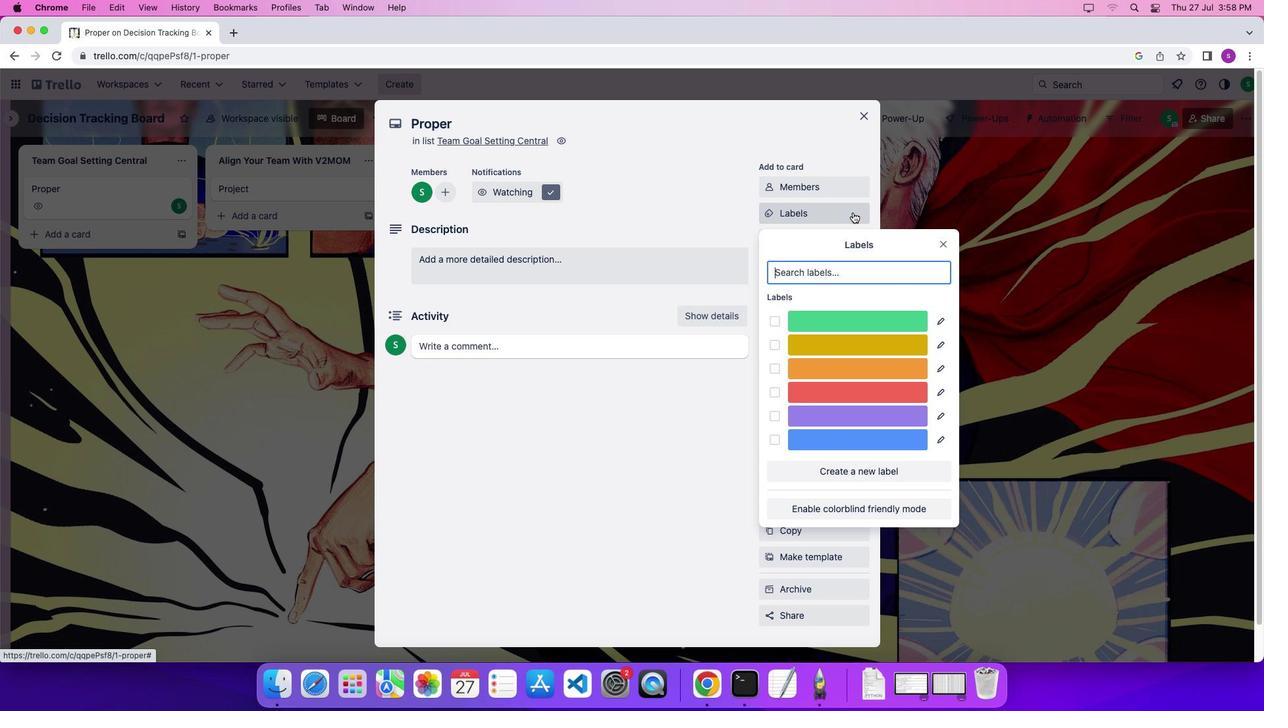 
Action: Mouse pressed left at (852, 212)
Screenshot: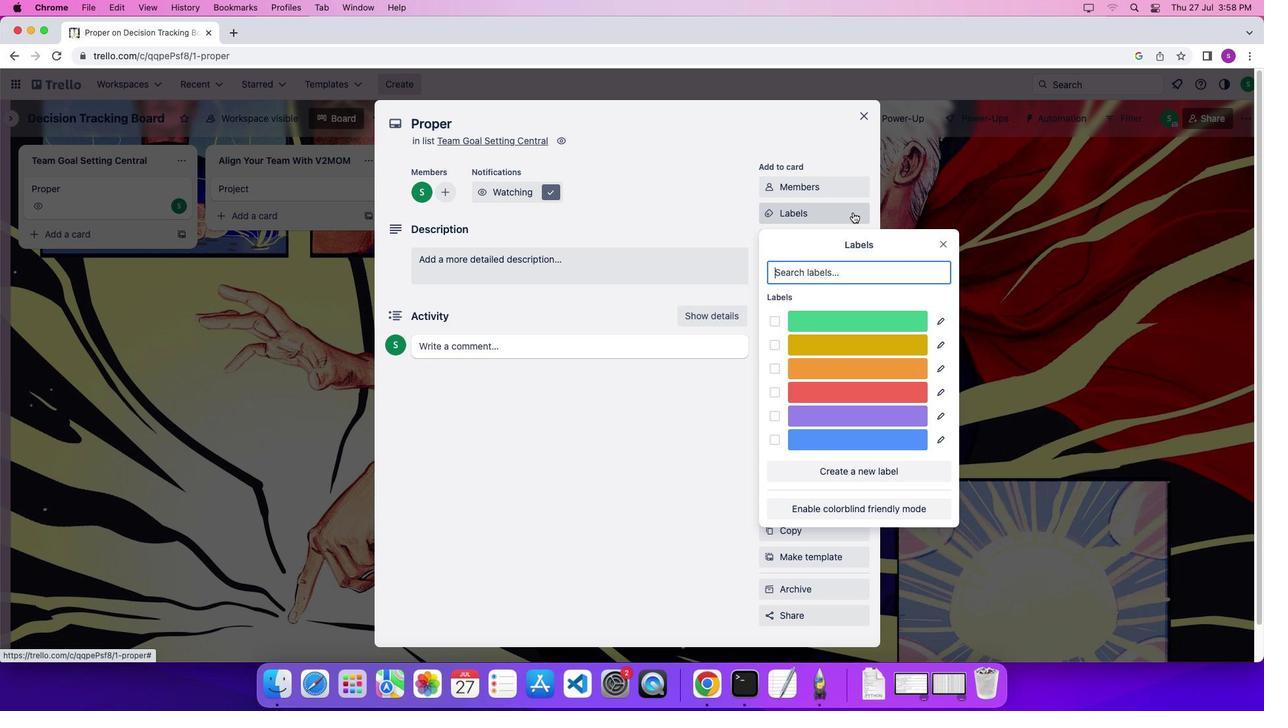 
Action: Mouse moved to (848, 320)
Screenshot: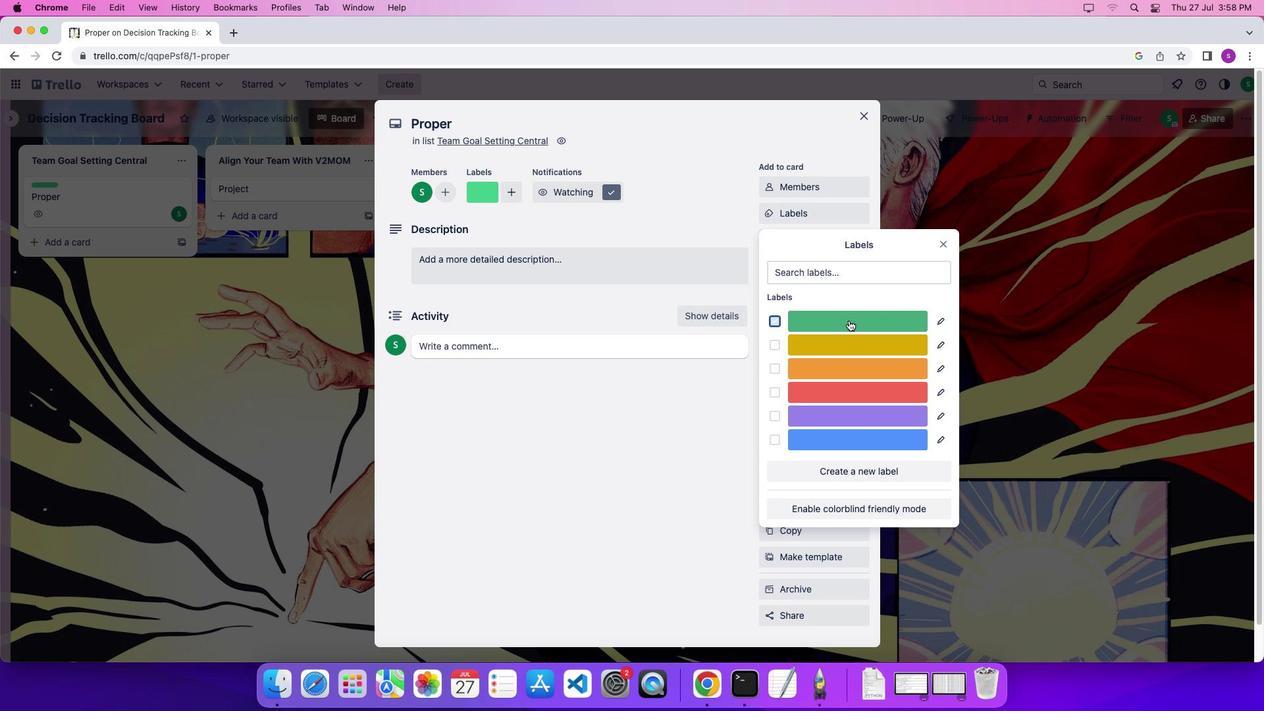 
Action: Mouse pressed left at (848, 320)
Screenshot: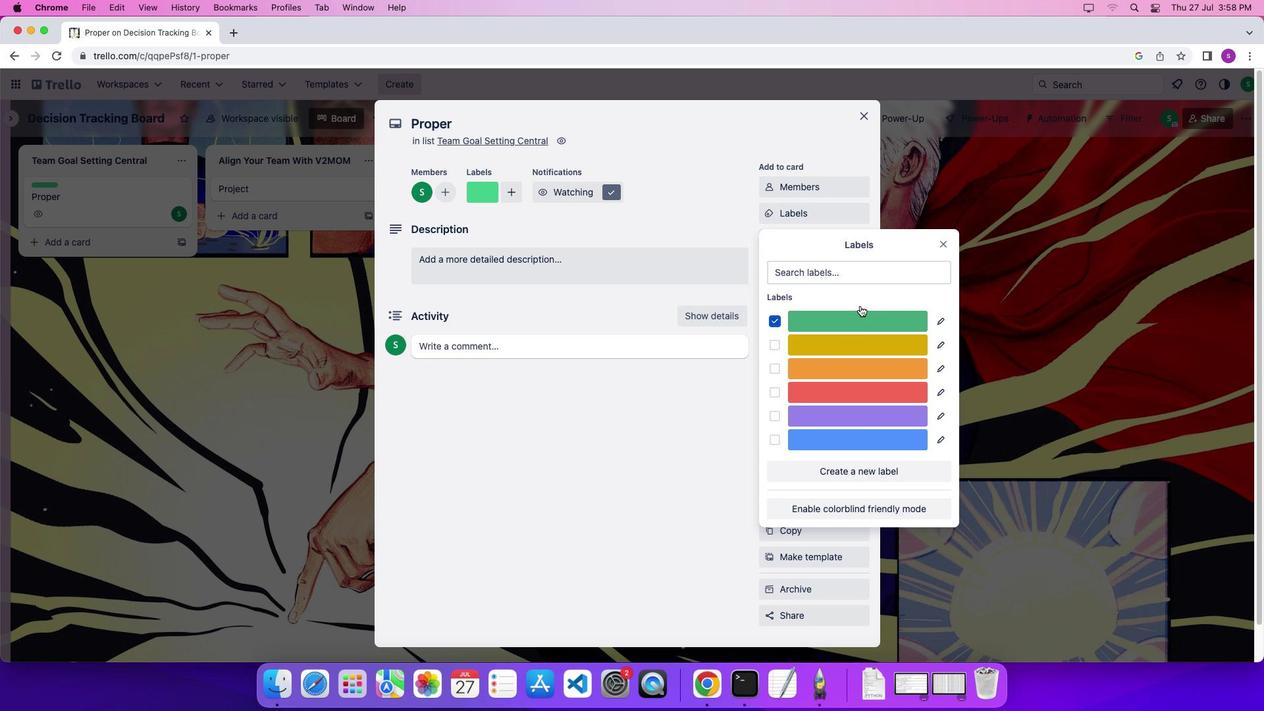 
Action: Mouse moved to (946, 237)
Screenshot: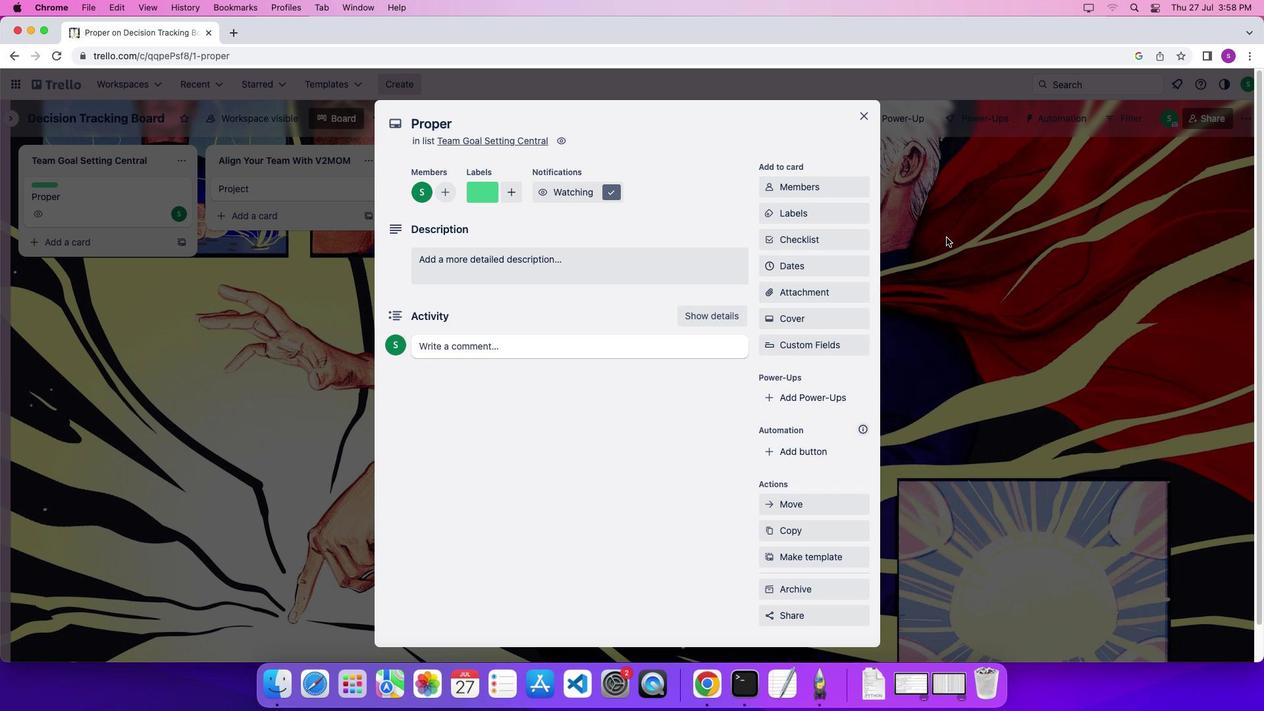 
Action: Mouse pressed left at (946, 237)
Screenshot: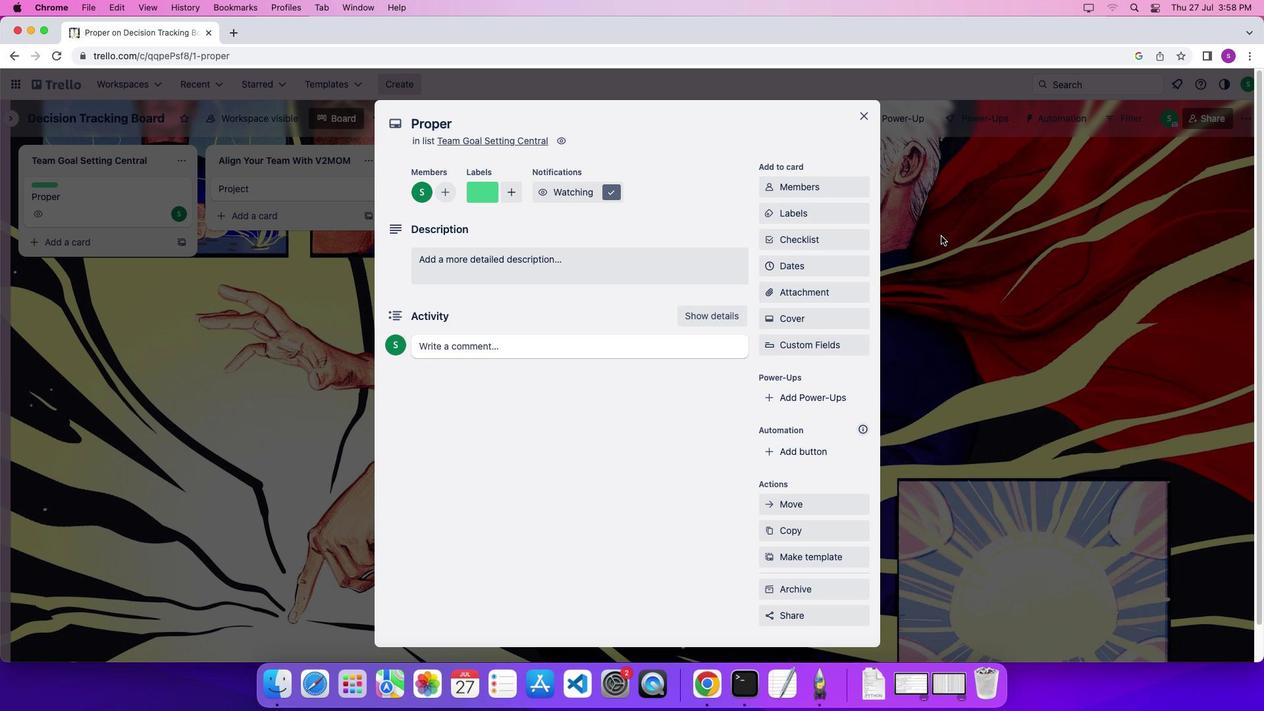 
Action: Mouse moved to (837, 241)
Screenshot: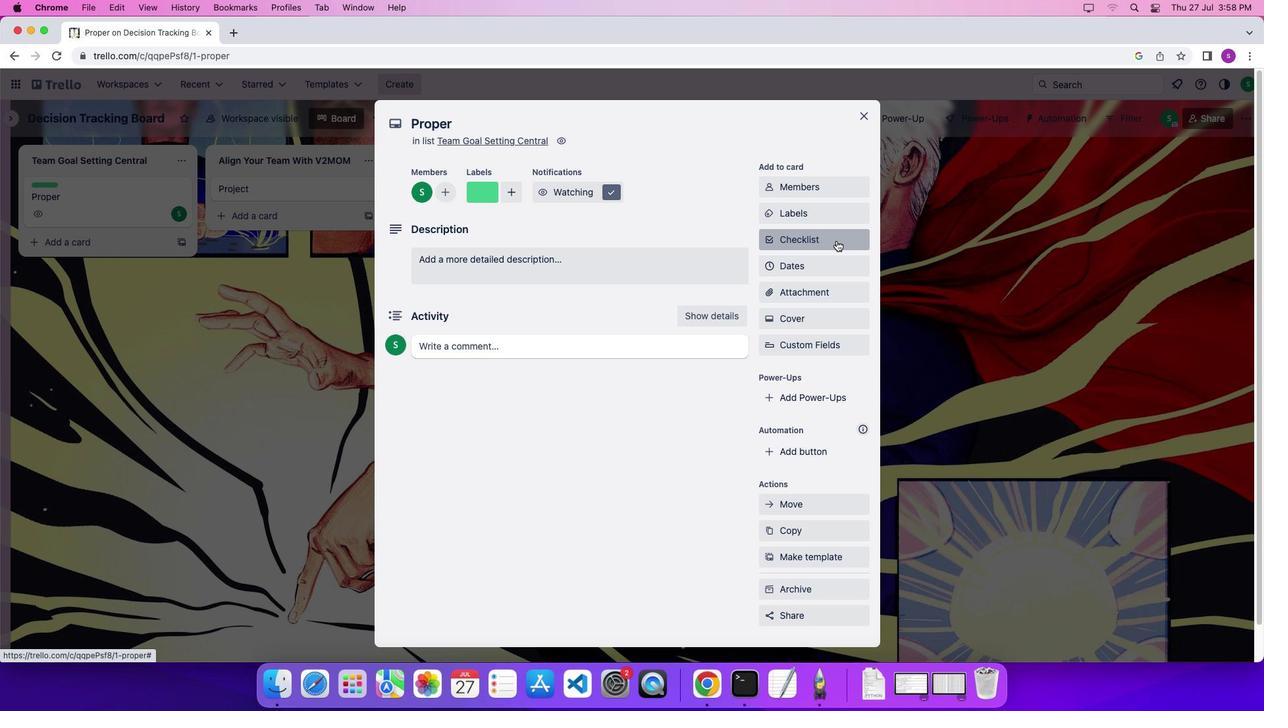 
Action: Mouse pressed left at (837, 241)
Screenshot: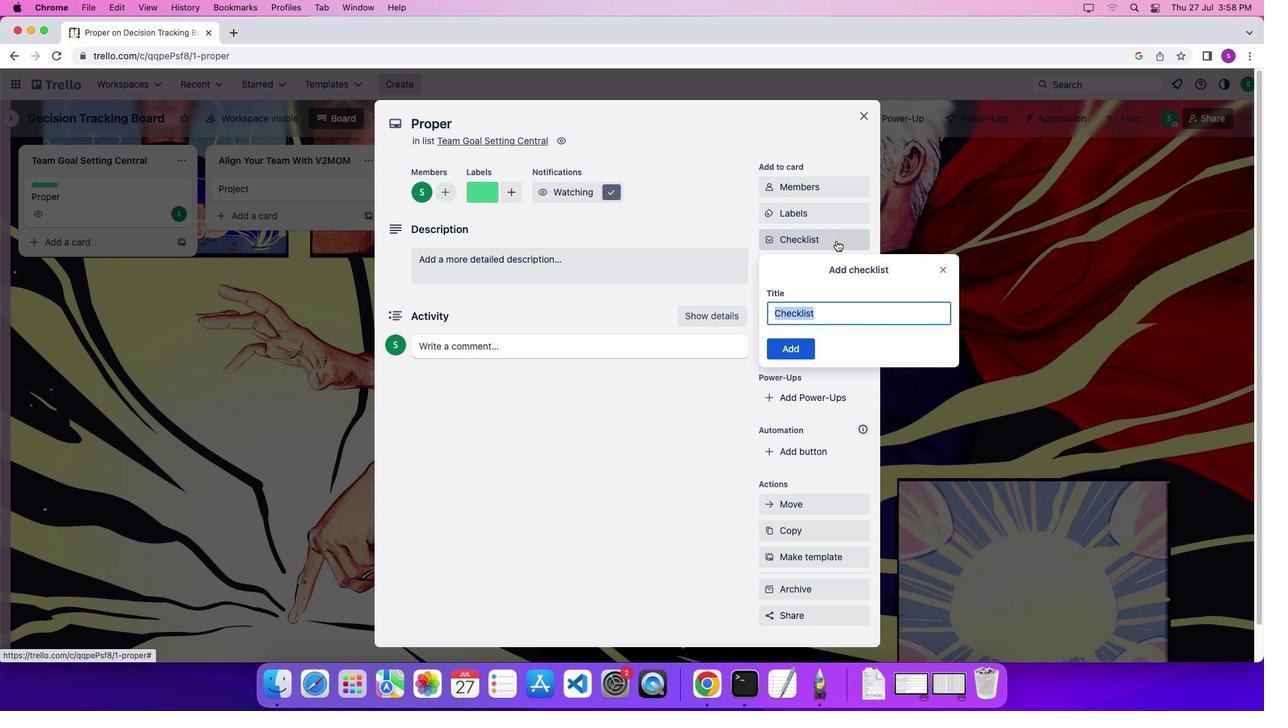 
Action: Mouse moved to (849, 309)
Screenshot: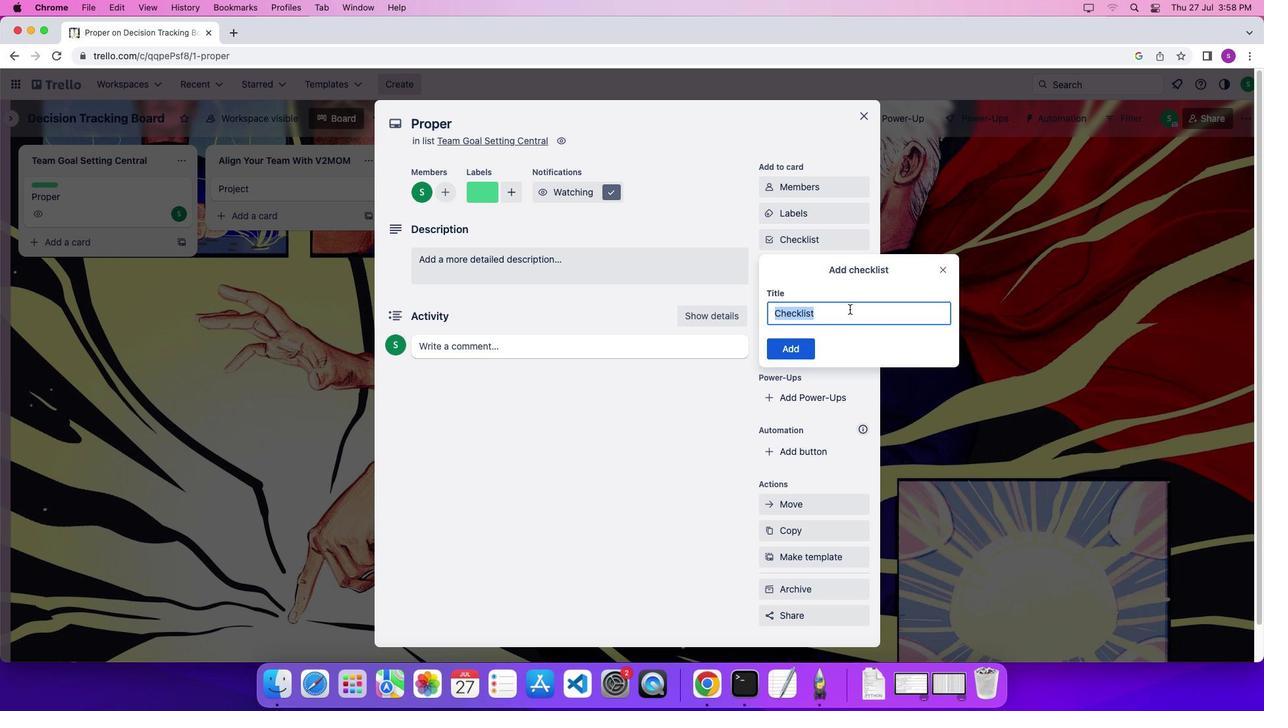 
Action: Mouse pressed left at (849, 309)
Screenshot: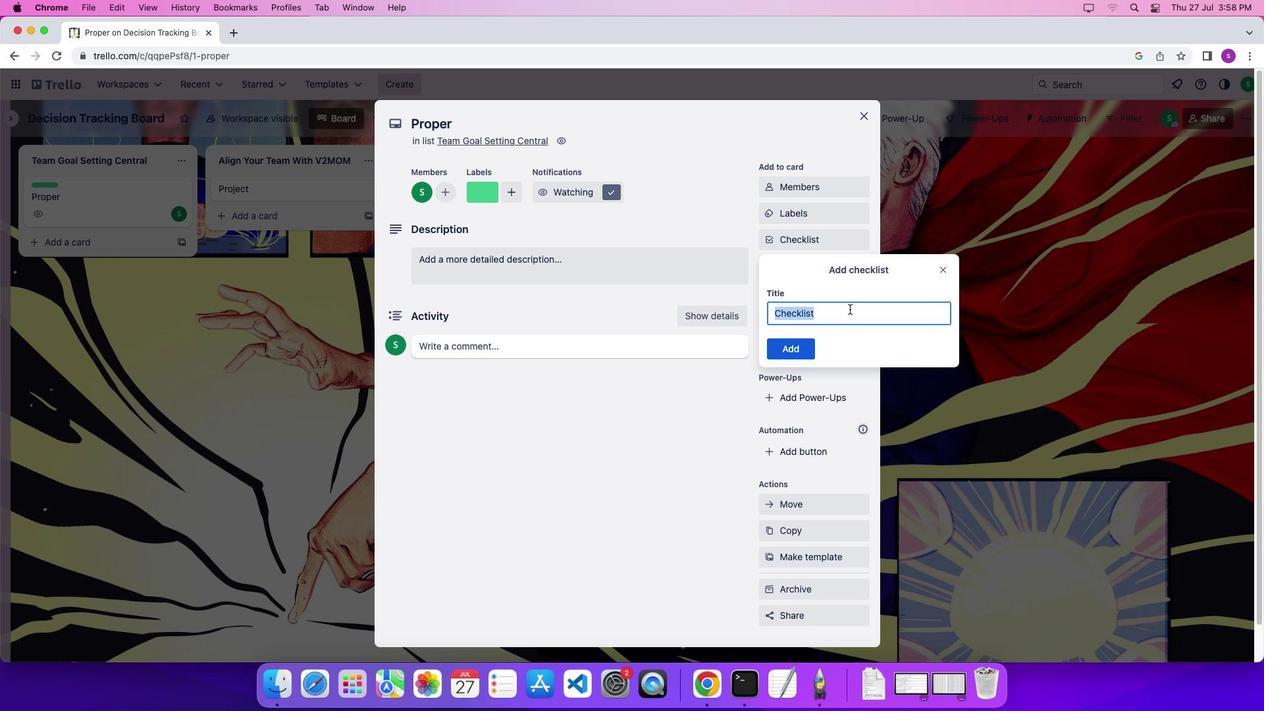 
Action: Mouse pressed left at (849, 309)
Screenshot: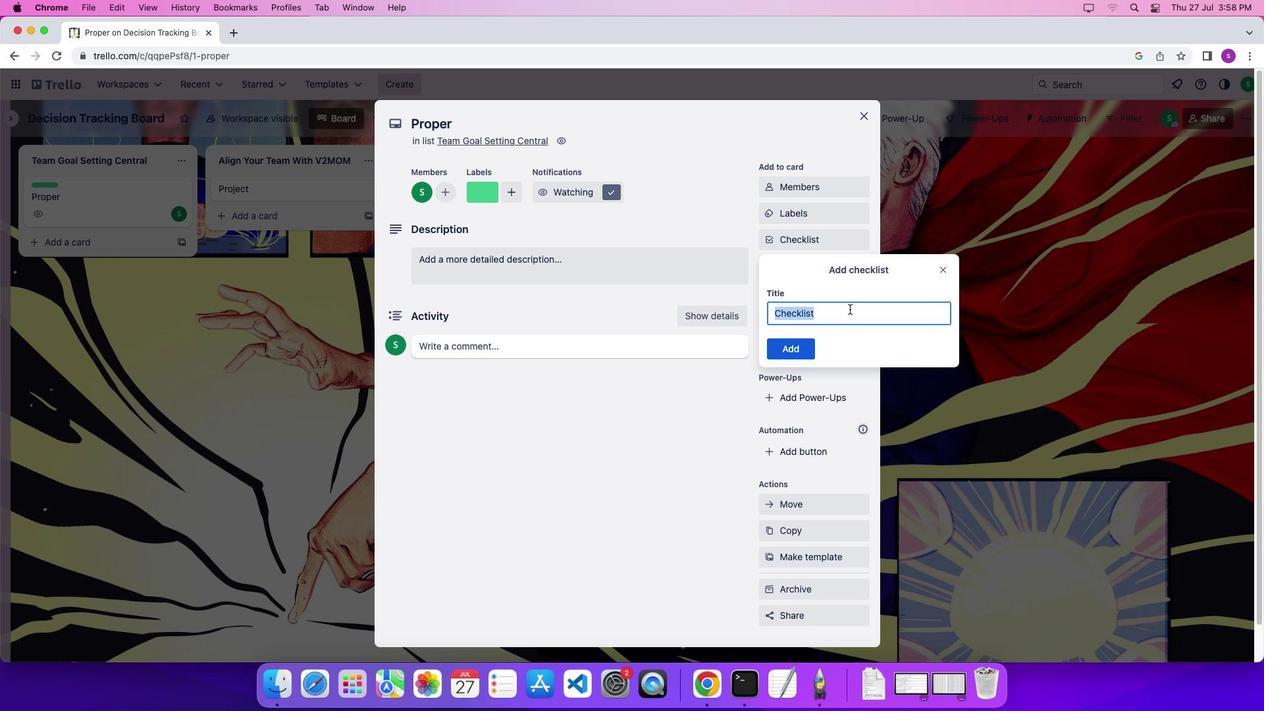
Action: Mouse pressed left at (849, 309)
Screenshot: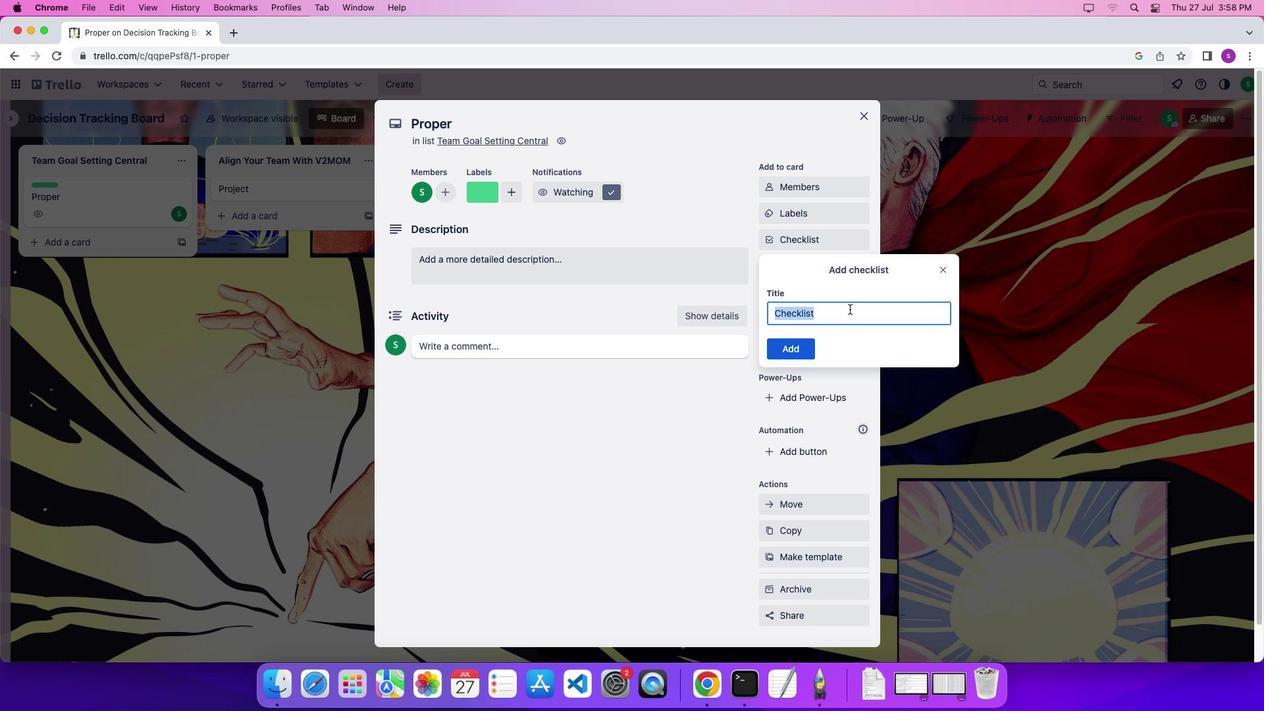 
Action: Mouse moved to (849, 309)
Screenshot: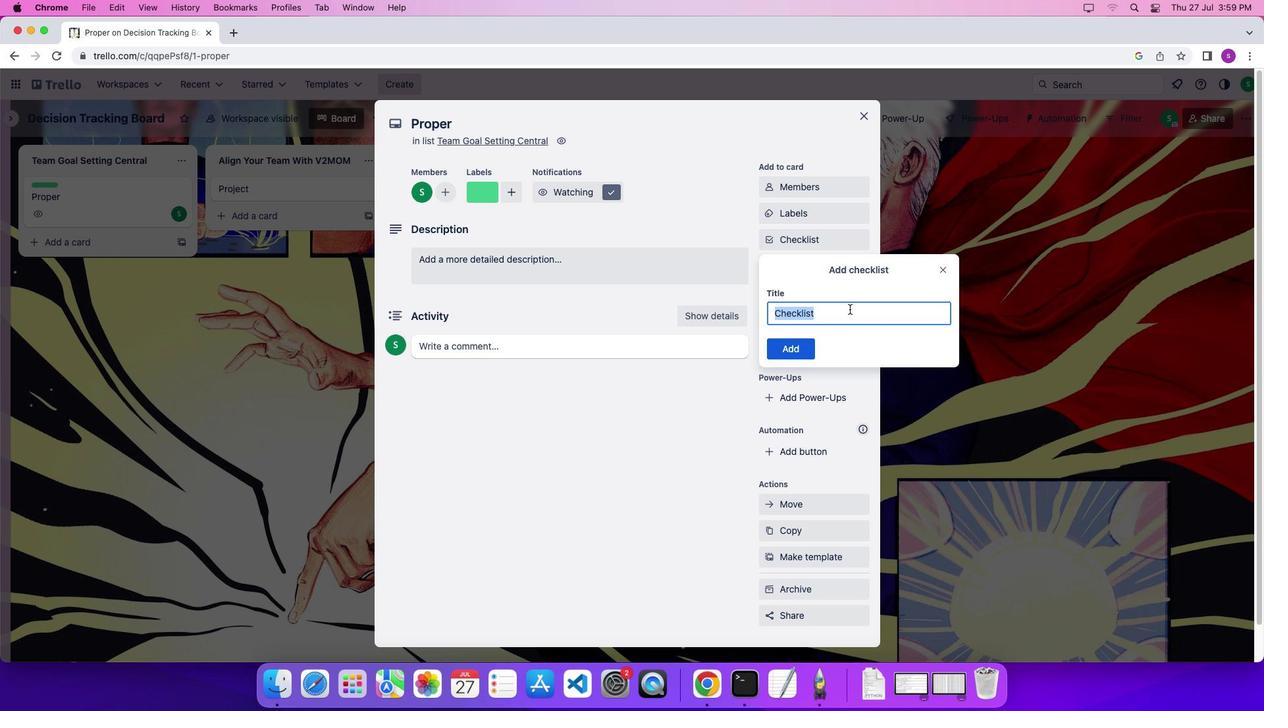 
Action: Key pressed Key.shift'P''r''o''p''e''r'Key.space'w''o''r''k'
Screenshot: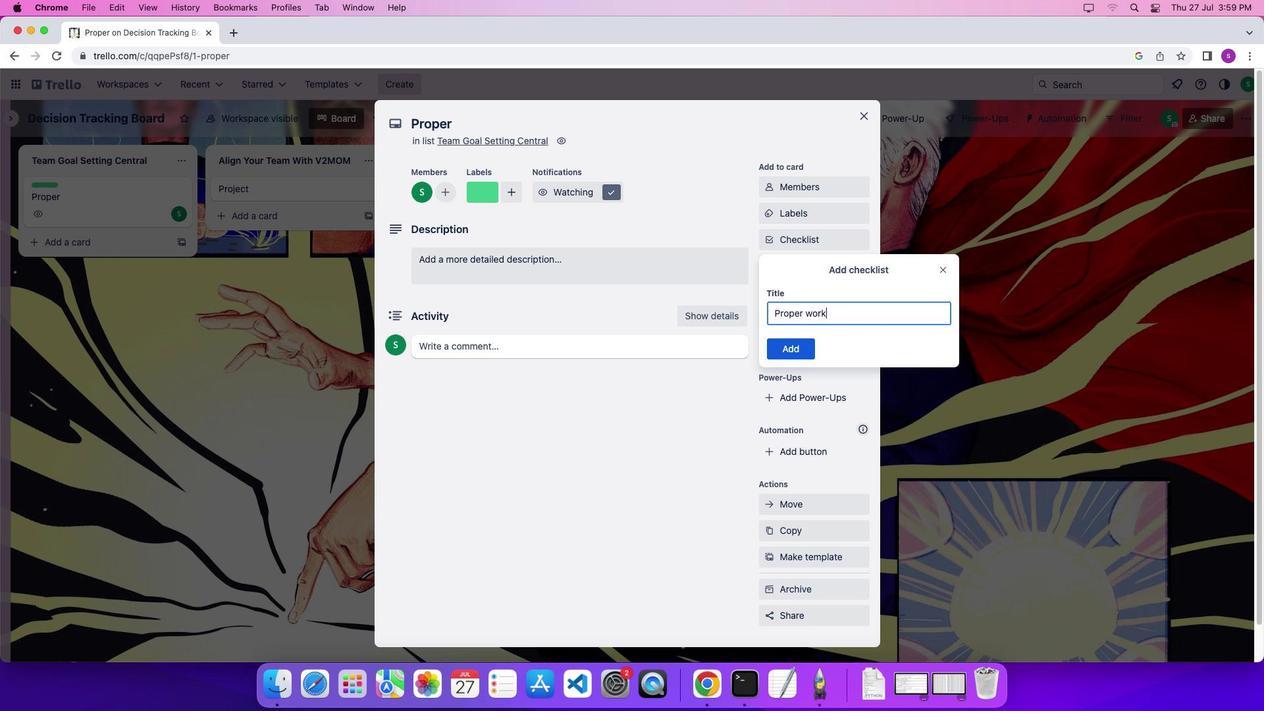 
Action: Mouse moved to (807, 348)
Screenshot: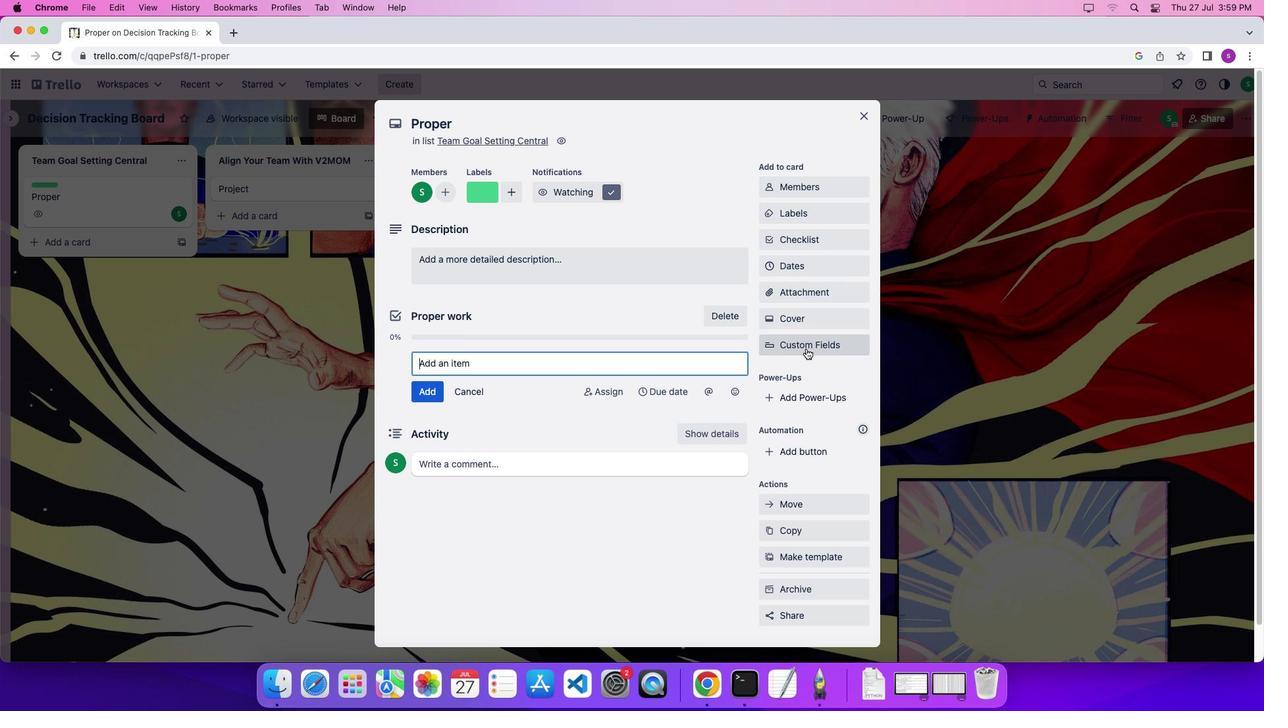 
Action: Mouse pressed left at (807, 348)
Screenshot: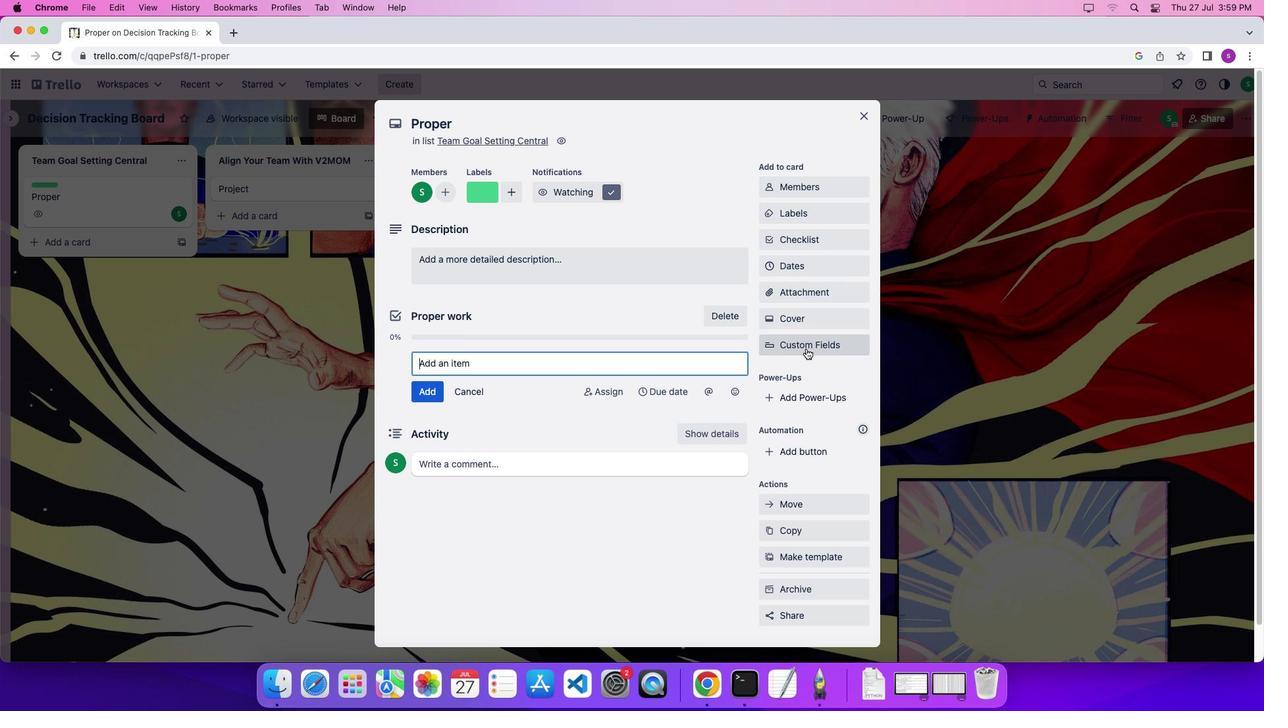
Action: Mouse moved to (803, 267)
Screenshot: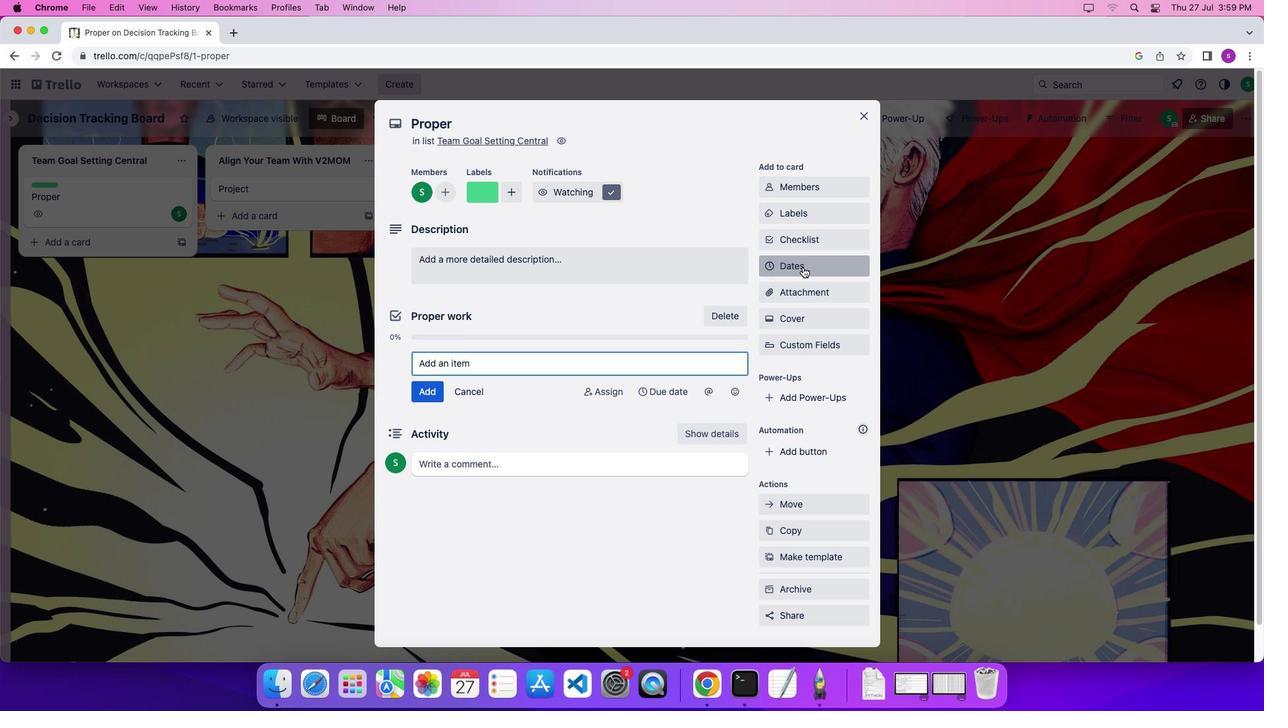 
Action: Mouse pressed left at (803, 267)
Screenshot: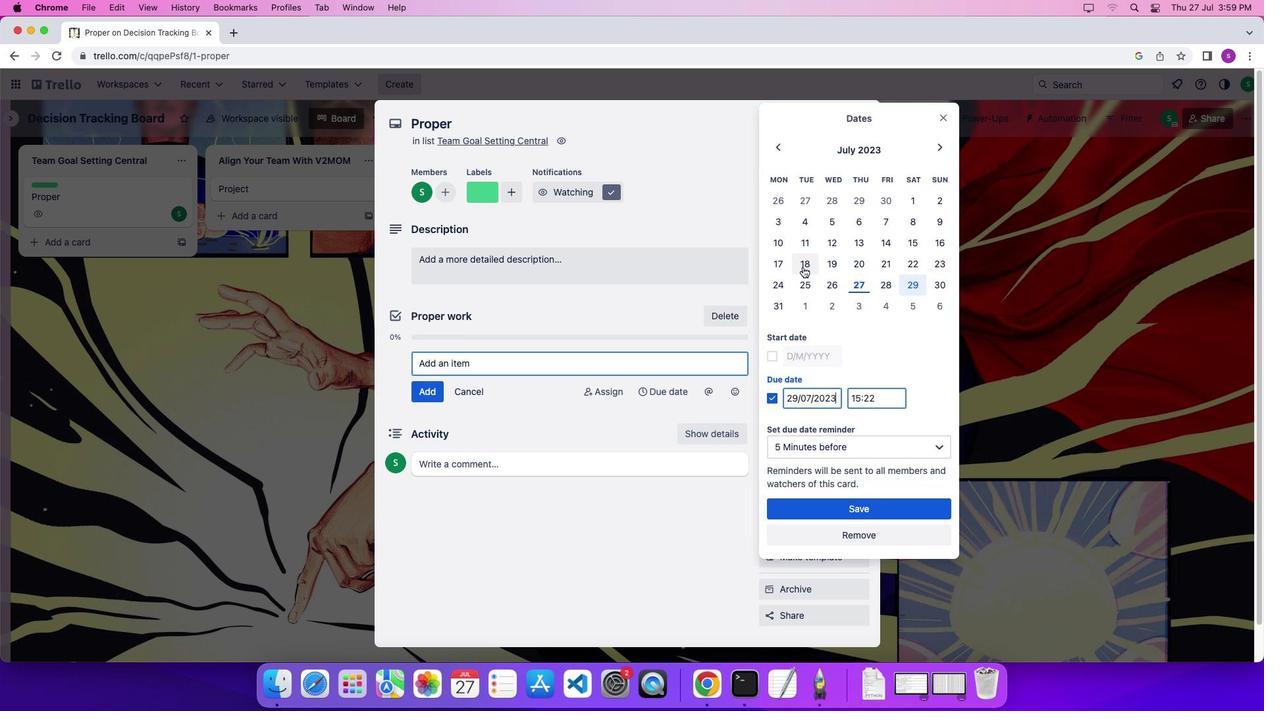 
Action: Mouse moved to (884, 288)
Screenshot: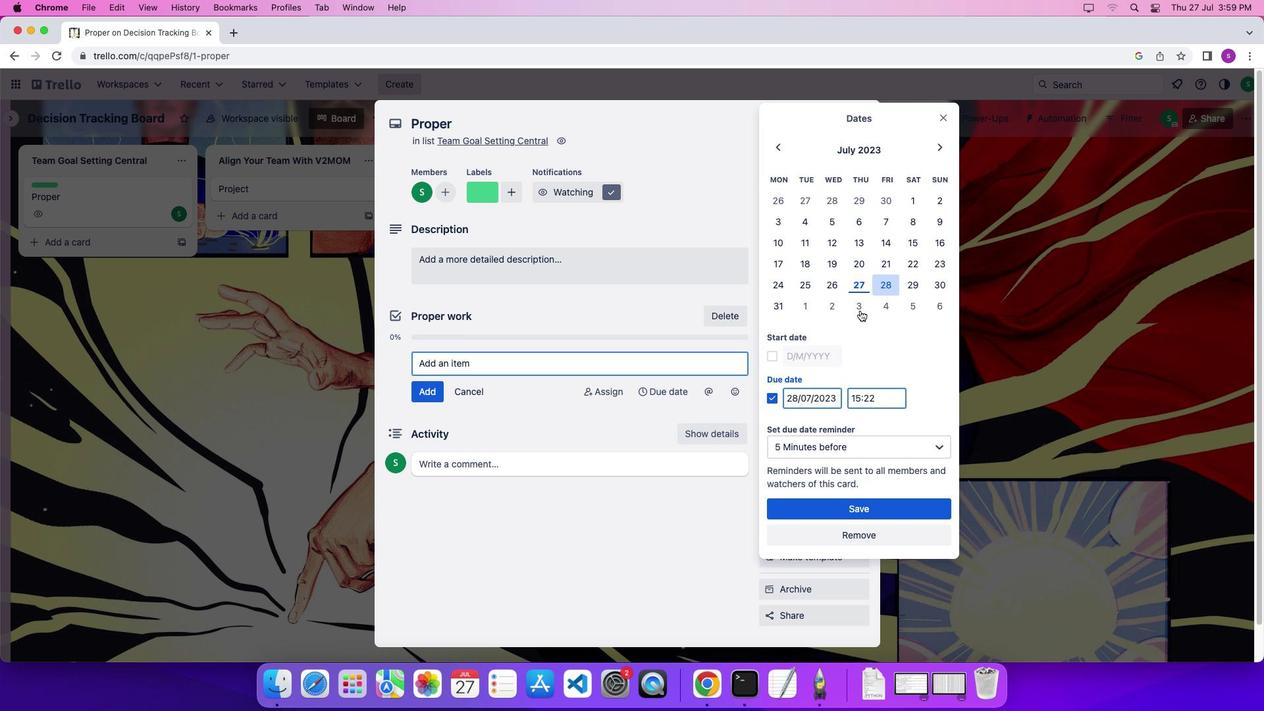 
Action: Mouse pressed left at (884, 288)
Screenshot: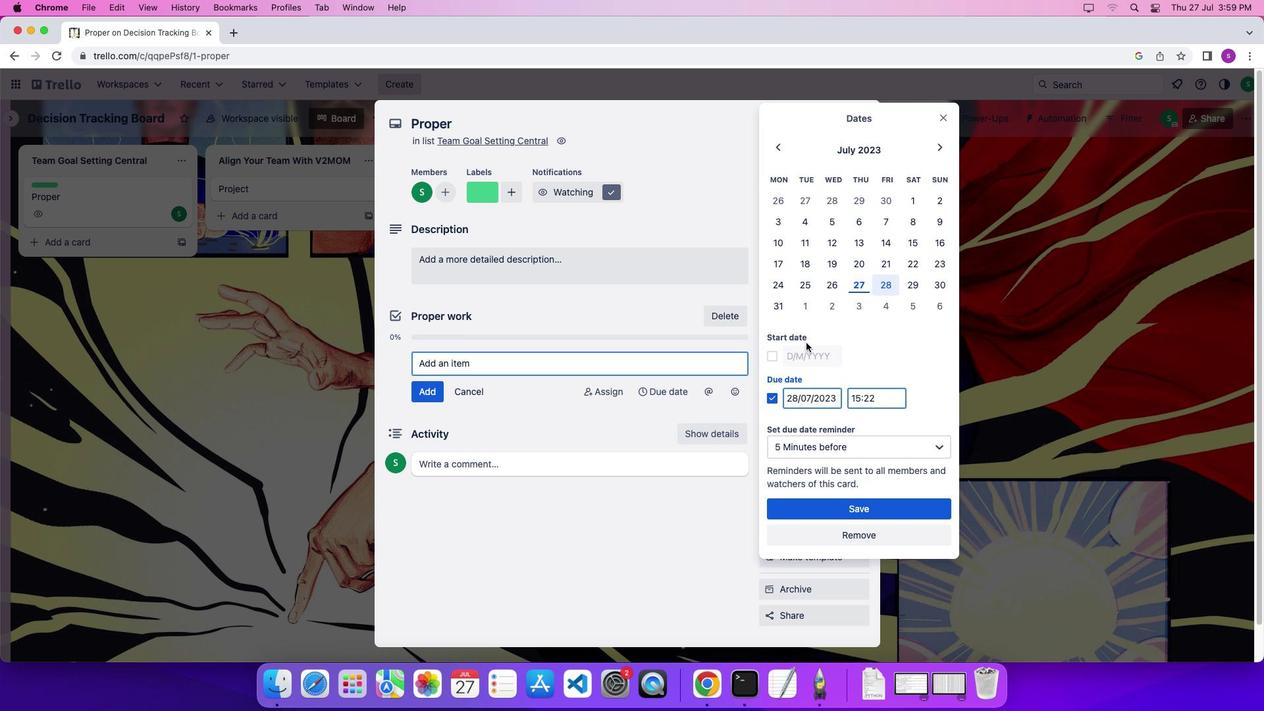 
Action: Mouse moved to (775, 354)
Screenshot: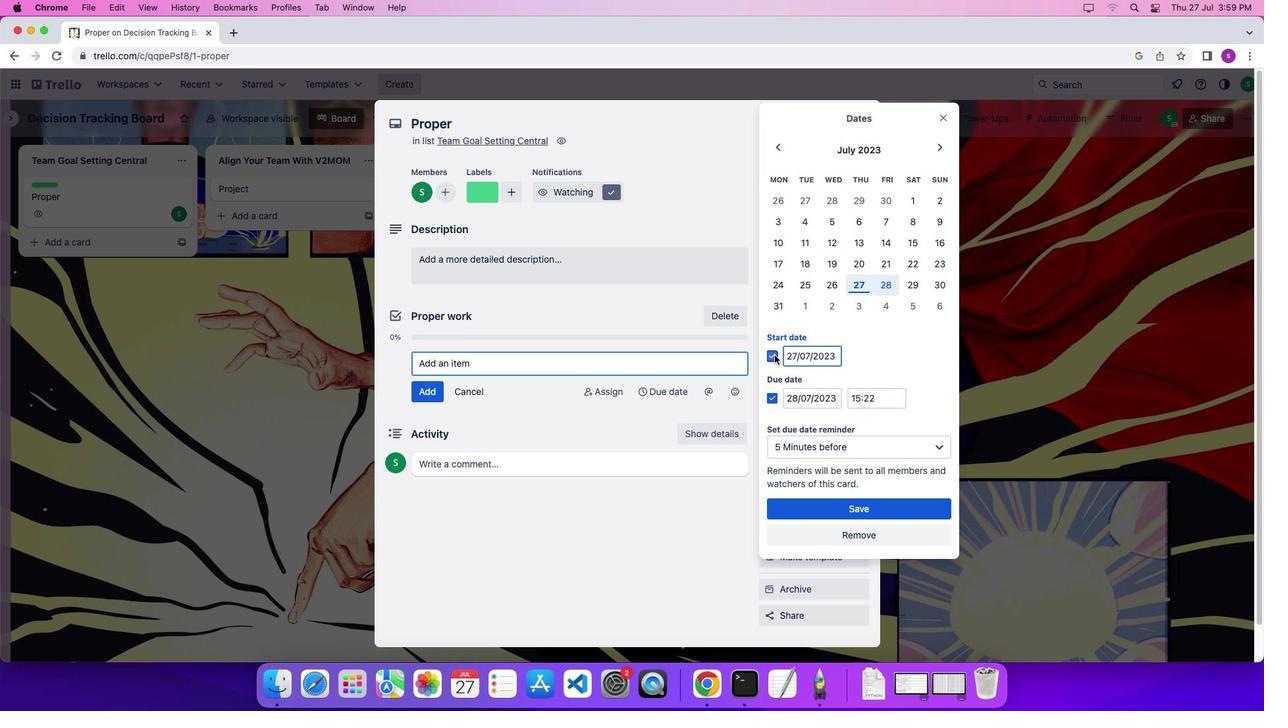 
Action: Mouse pressed left at (775, 354)
Screenshot: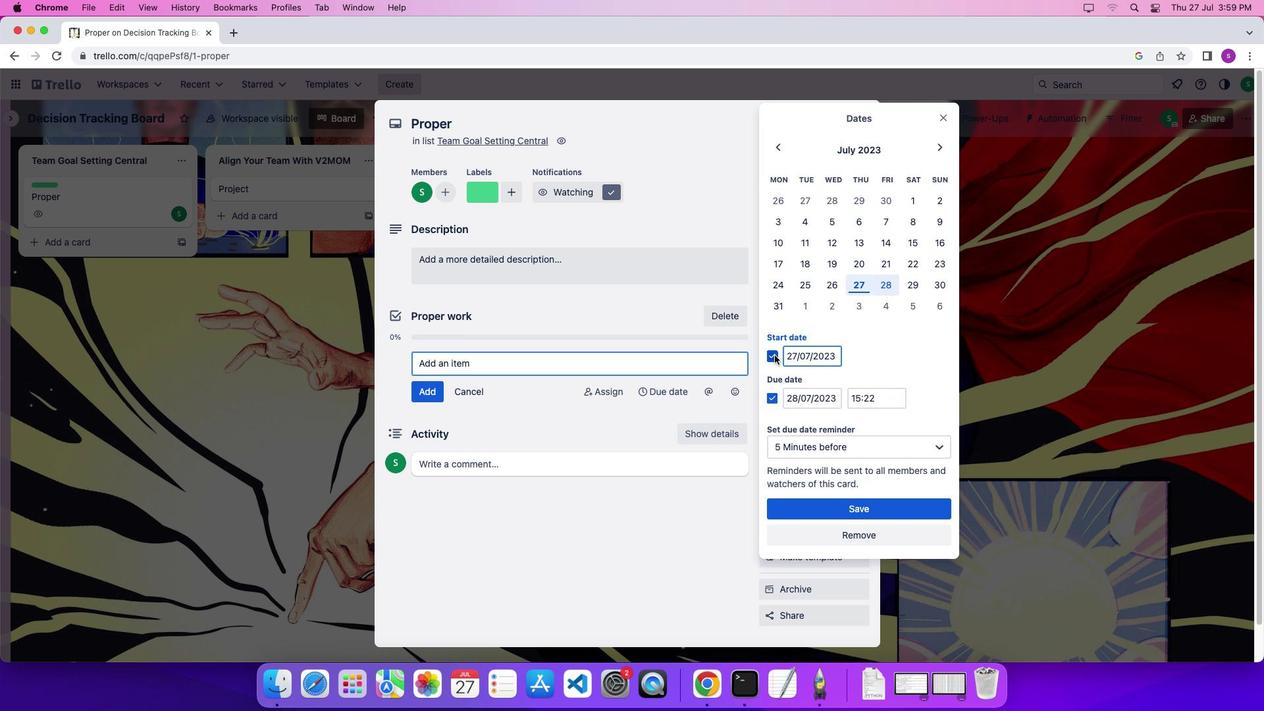 
Action: Mouse moved to (850, 441)
Screenshot: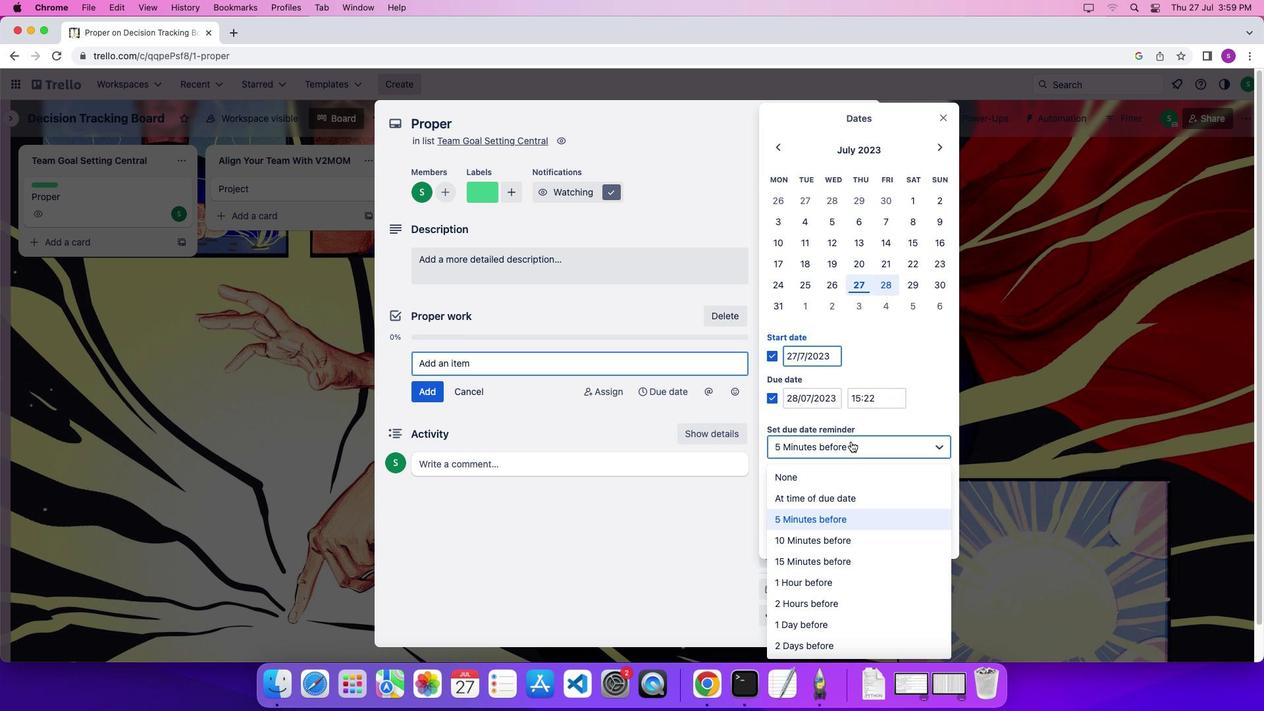 
Action: Mouse pressed left at (850, 441)
Screenshot: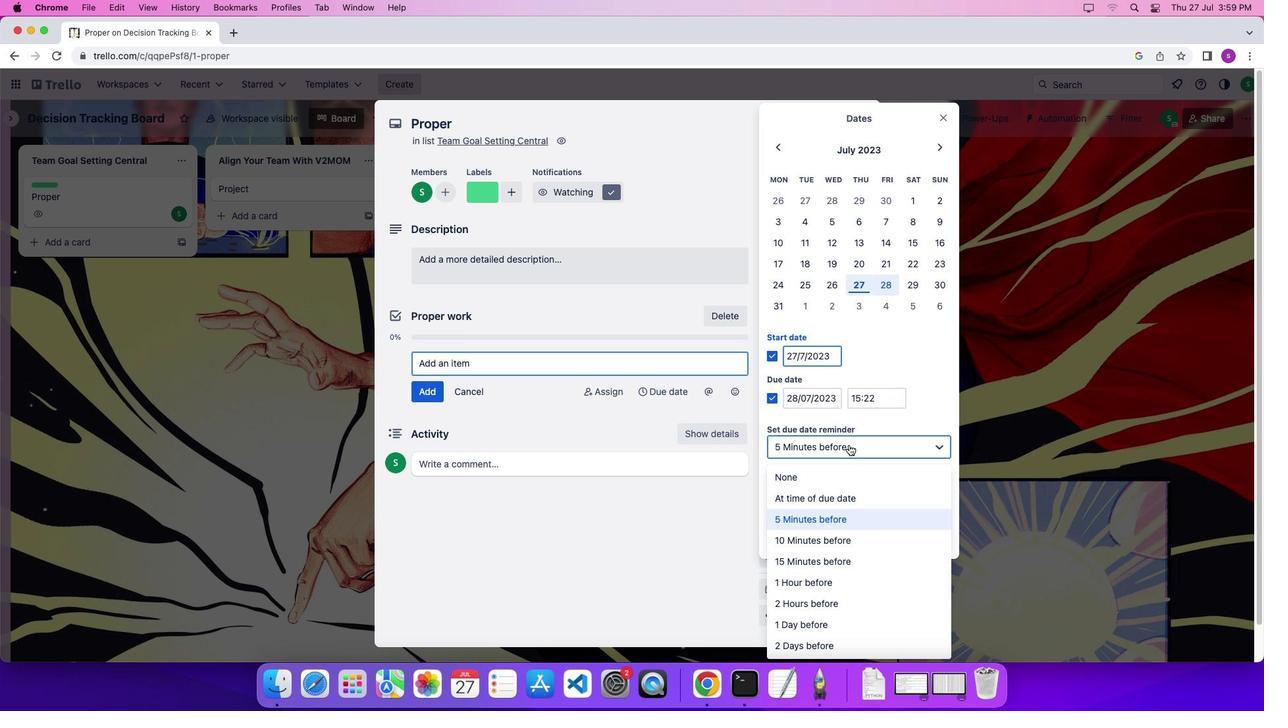 
Action: Mouse moved to (841, 541)
Screenshot: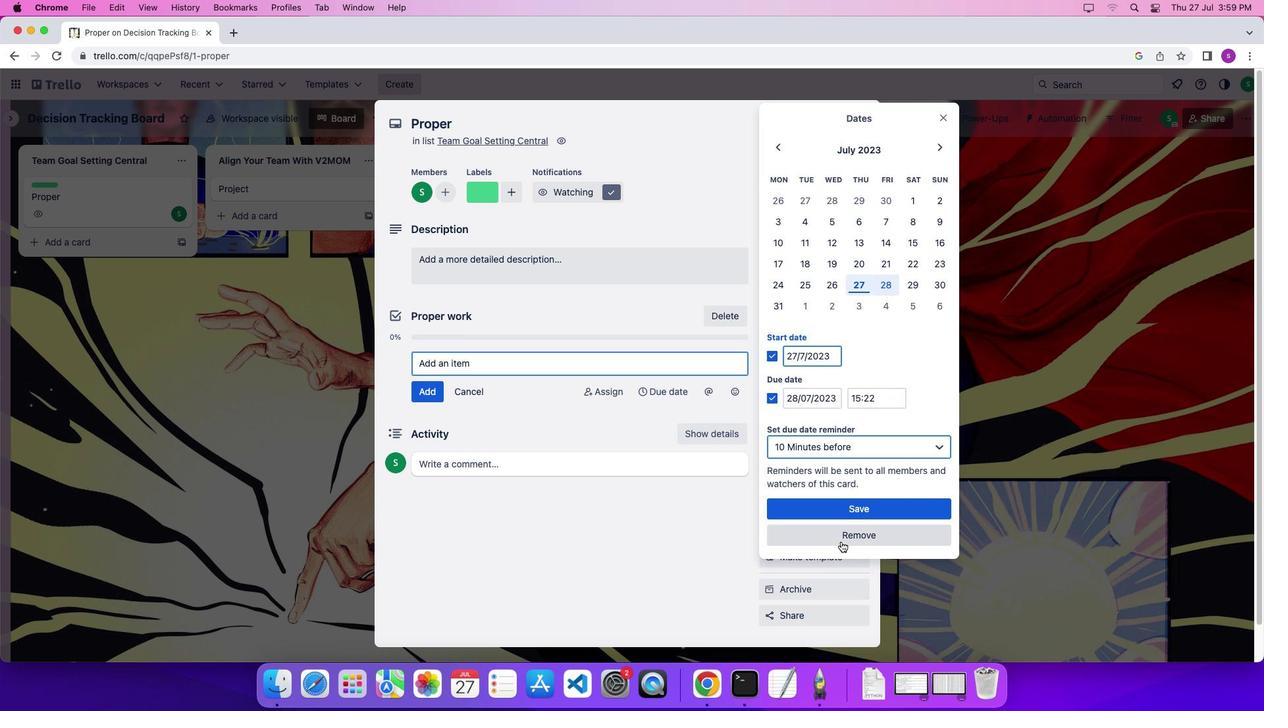 
Action: Mouse pressed left at (841, 541)
Screenshot: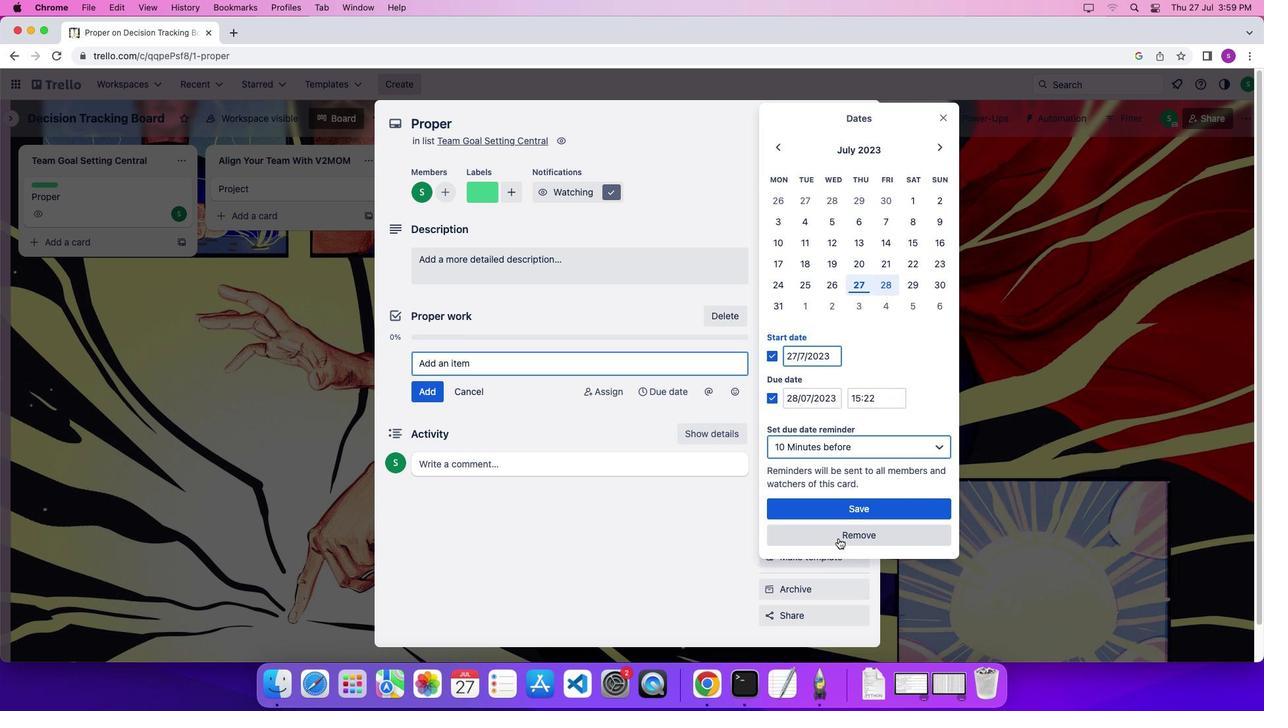 
Action: Mouse moved to (830, 511)
Screenshot: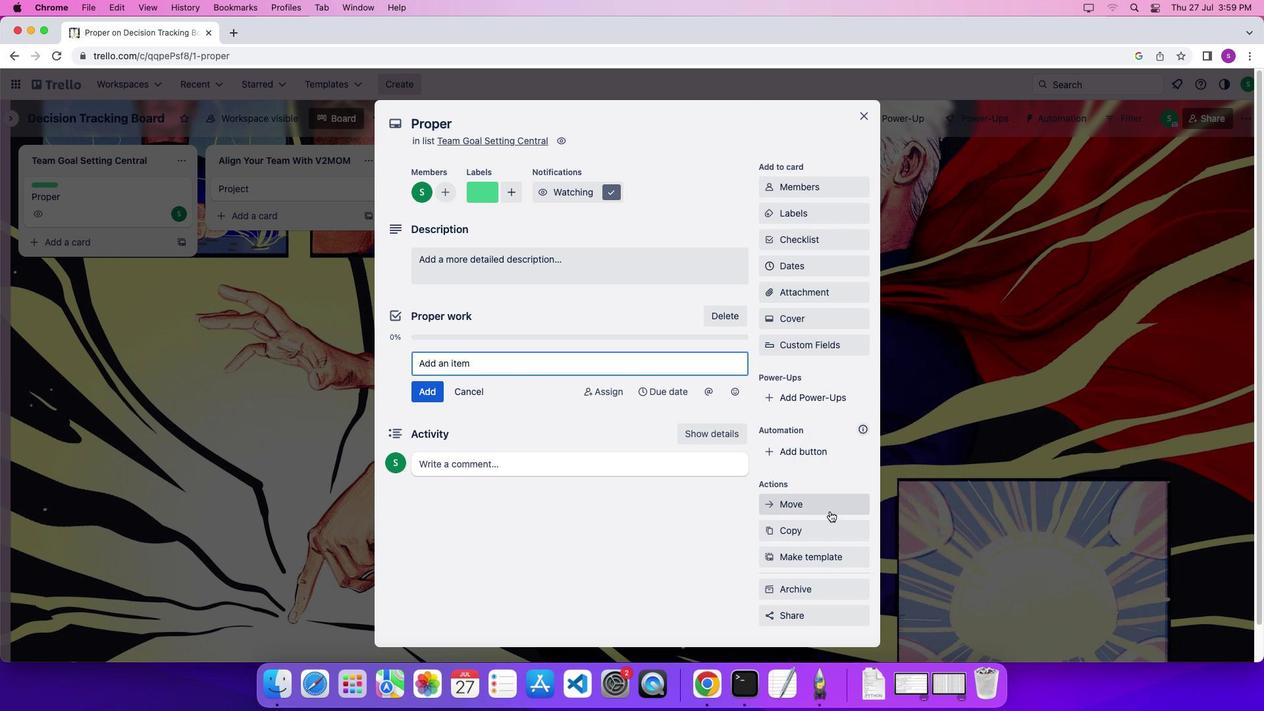 
Action: Mouse pressed left at (830, 511)
Screenshot: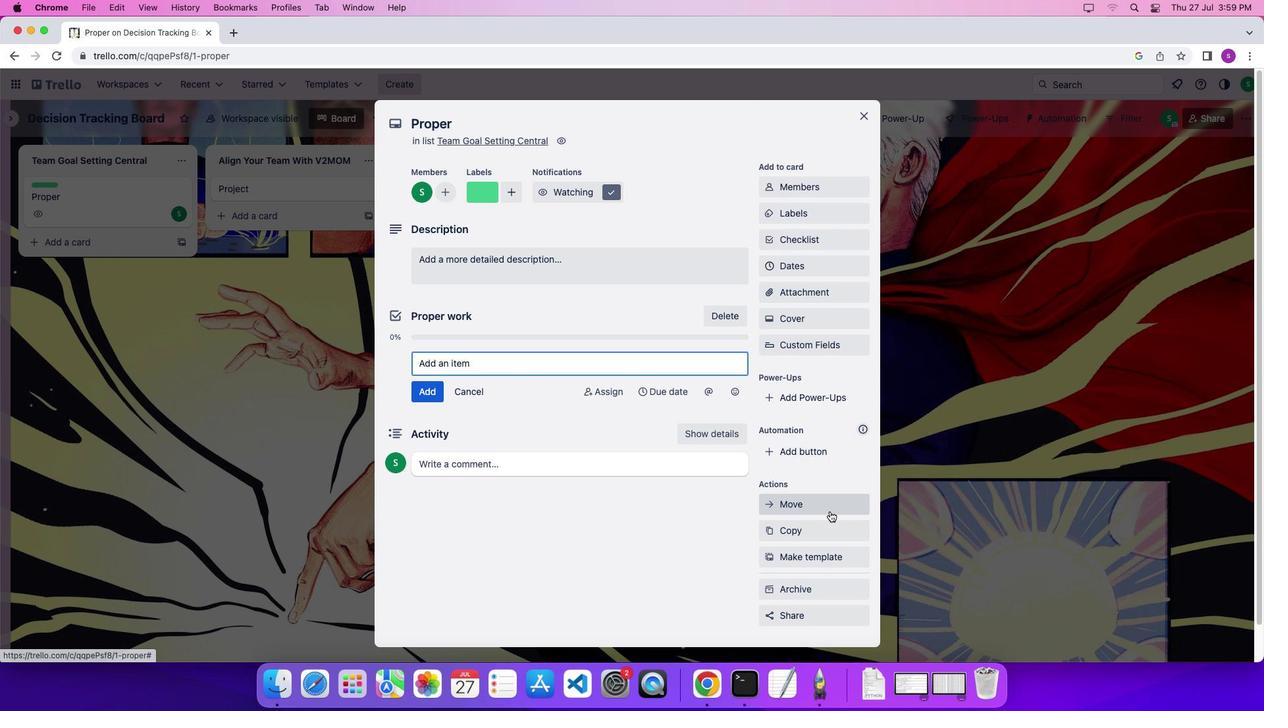 
Action: Mouse moved to (816, 293)
Screenshot: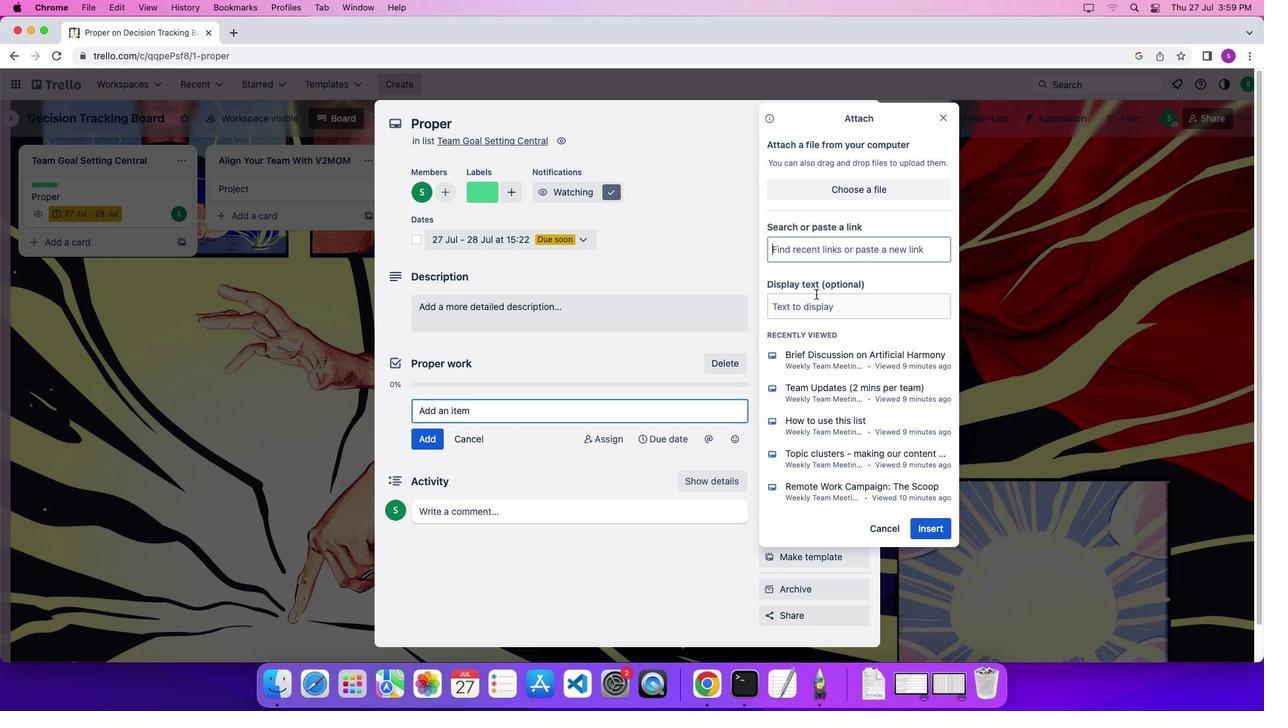 
Action: Mouse pressed left at (816, 293)
Screenshot: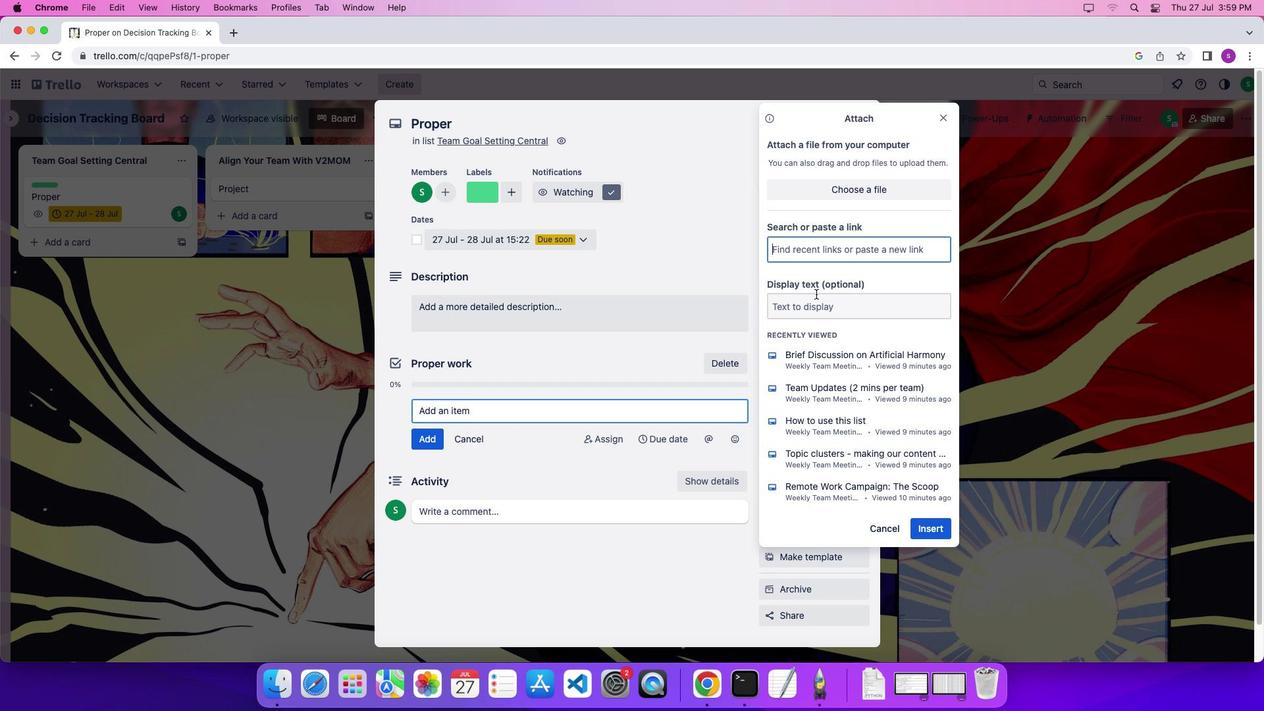 
Action: Mouse moved to (827, 364)
Screenshot: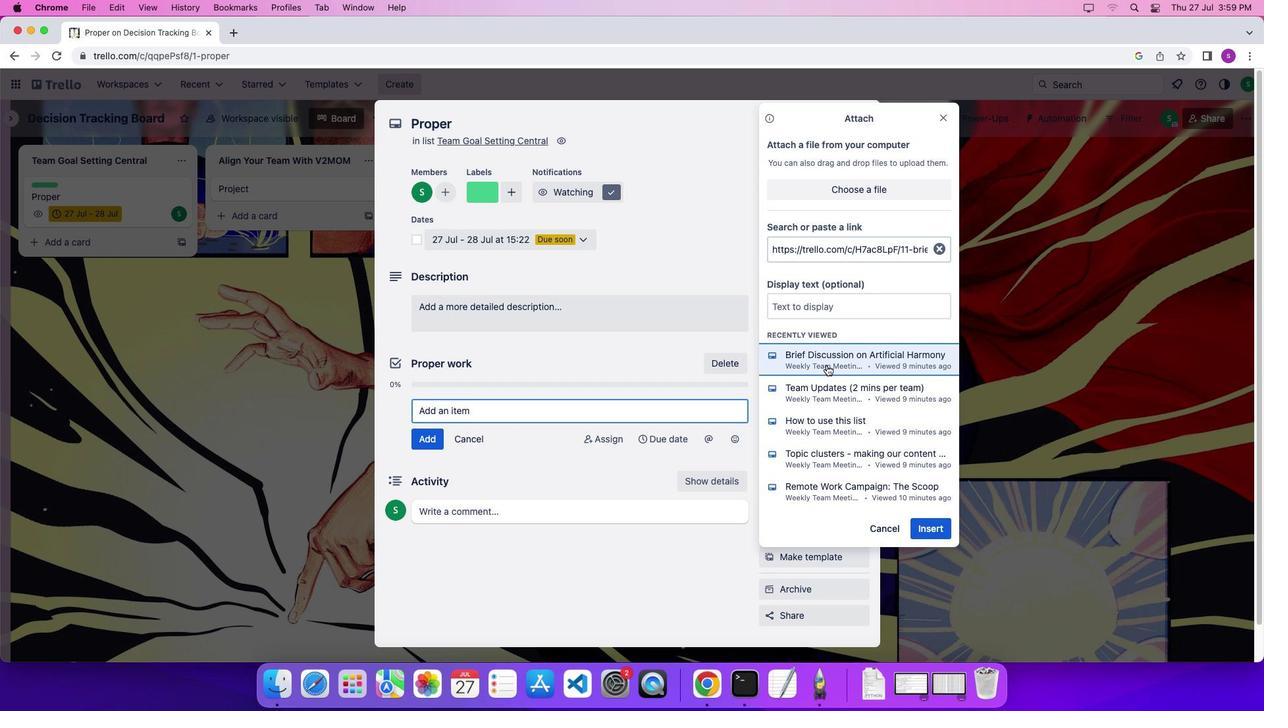 
Action: Mouse pressed left at (827, 364)
Screenshot: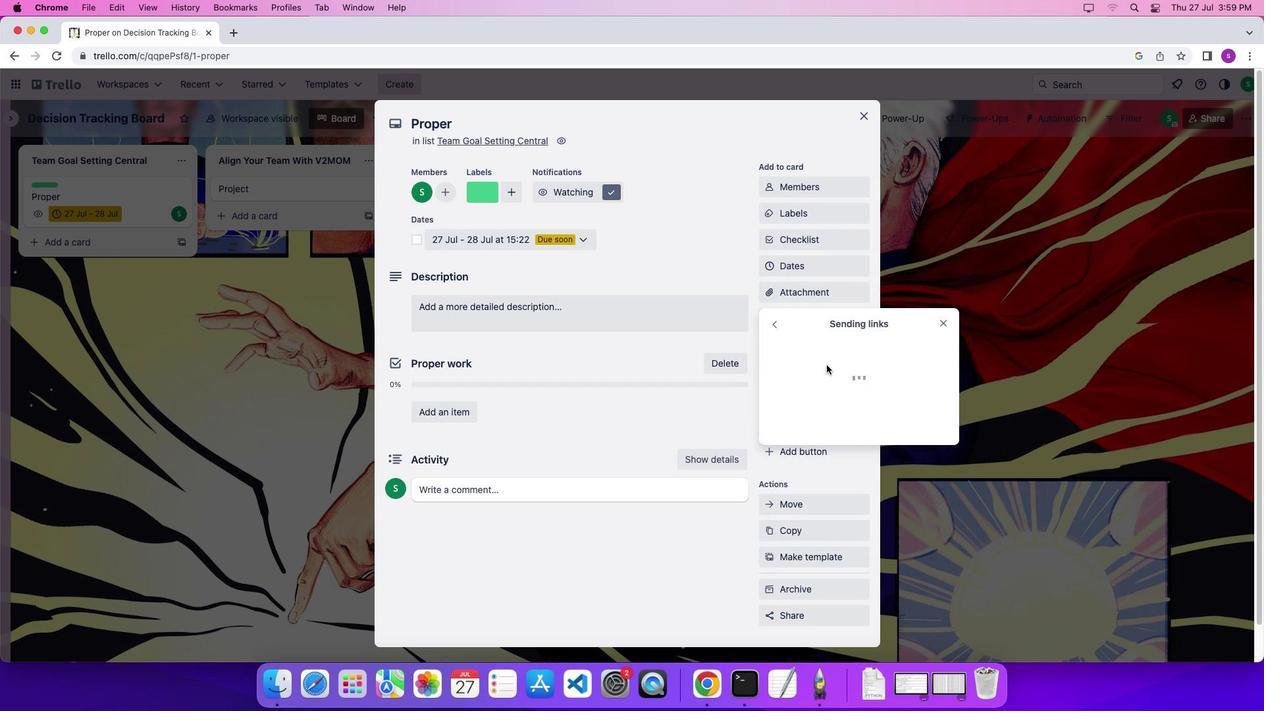 
Action: Mouse moved to (802, 326)
Screenshot: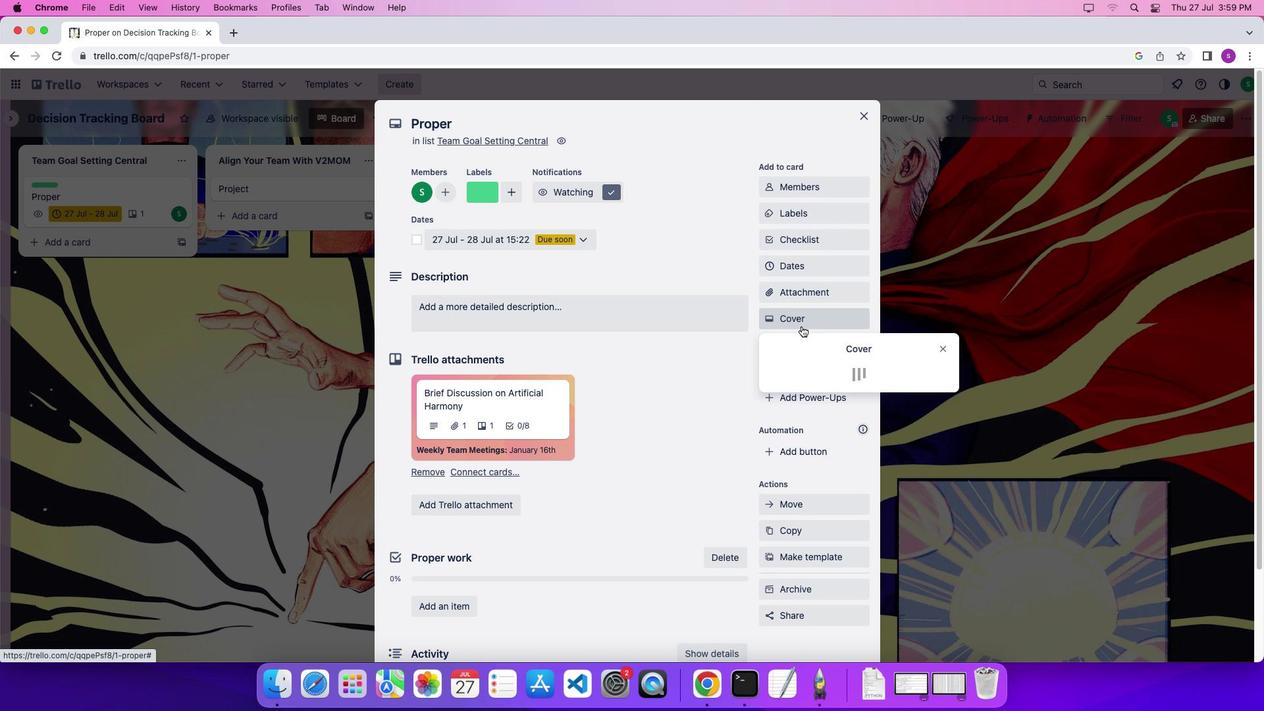 
Action: Mouse pressed left at (802, 326)
Screenshot: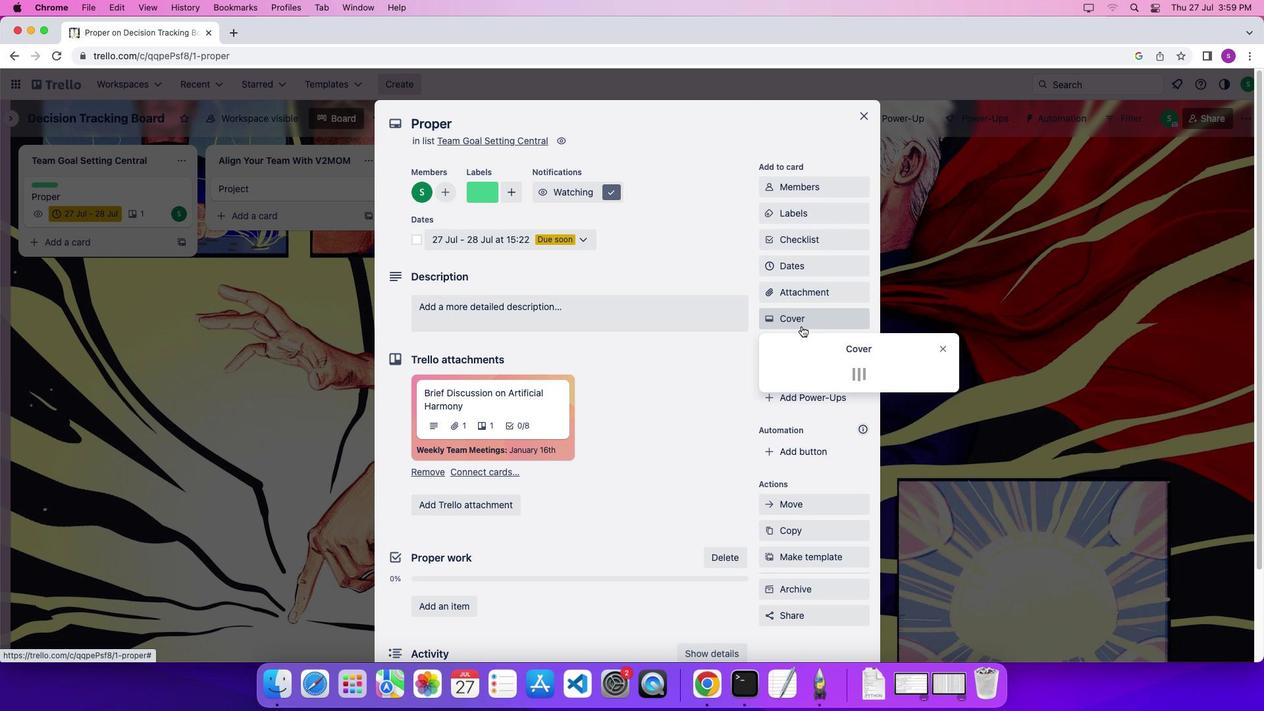 
Action: Mouse moved to (849, 474)
Screenshot: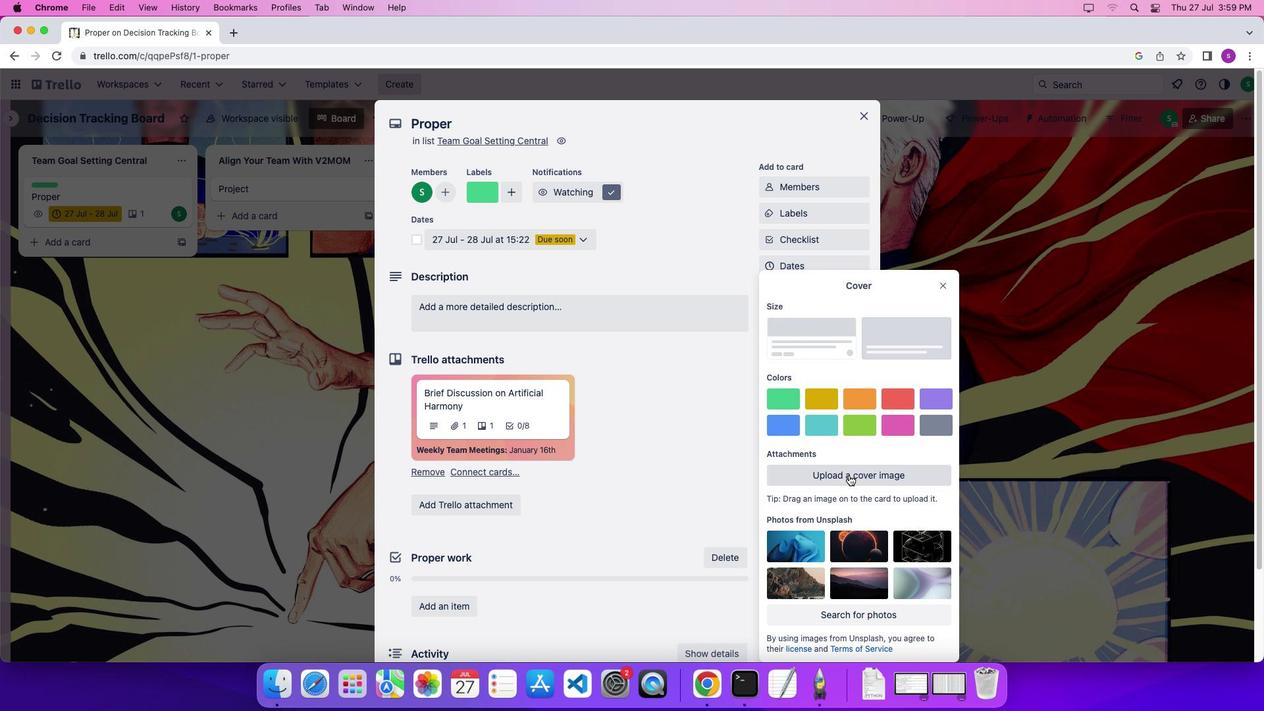 
Action: Mouse scrolled (849, 474) with delta (0, 0)
Screenshot: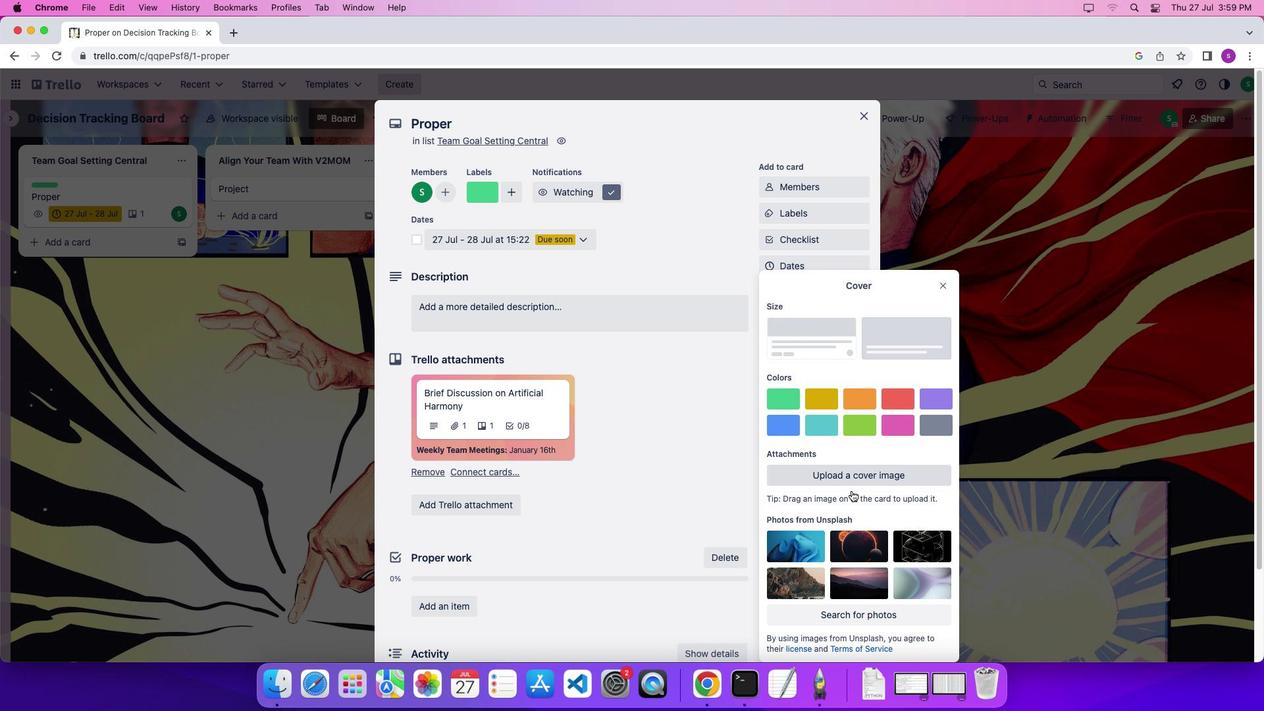 
Action: Mouse scrolled (849, 474) with delta (0, 0)
Screenshot: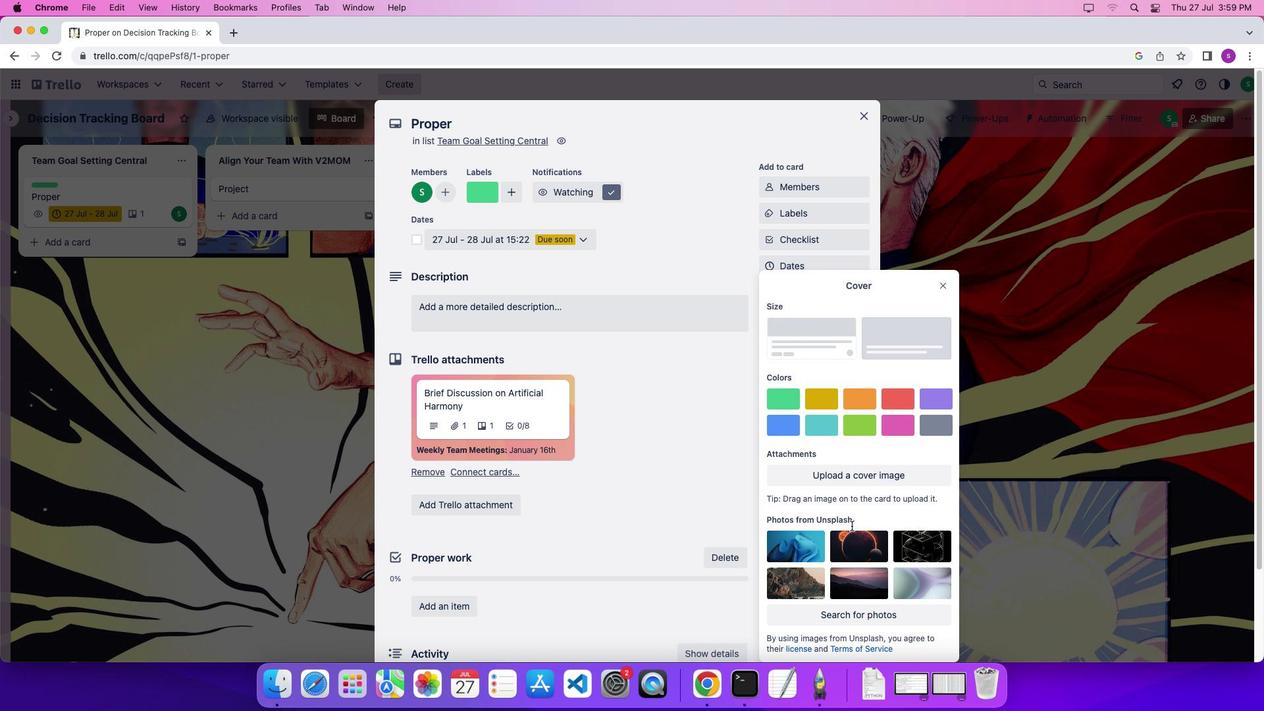
Action: Mouse scrolled (849, 474) with delta (0, -3)
Screenshot: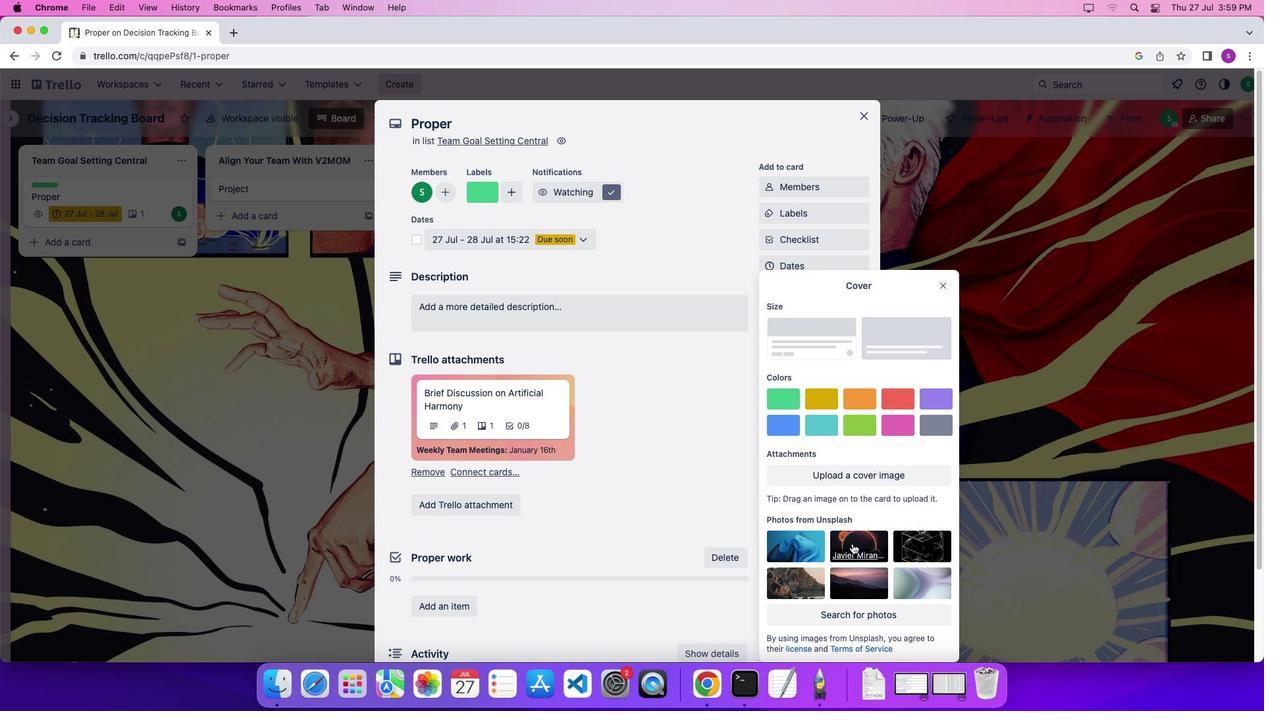 
Action: Mouse scrolled (849, 474) with delta (0, -2)
Screenshot: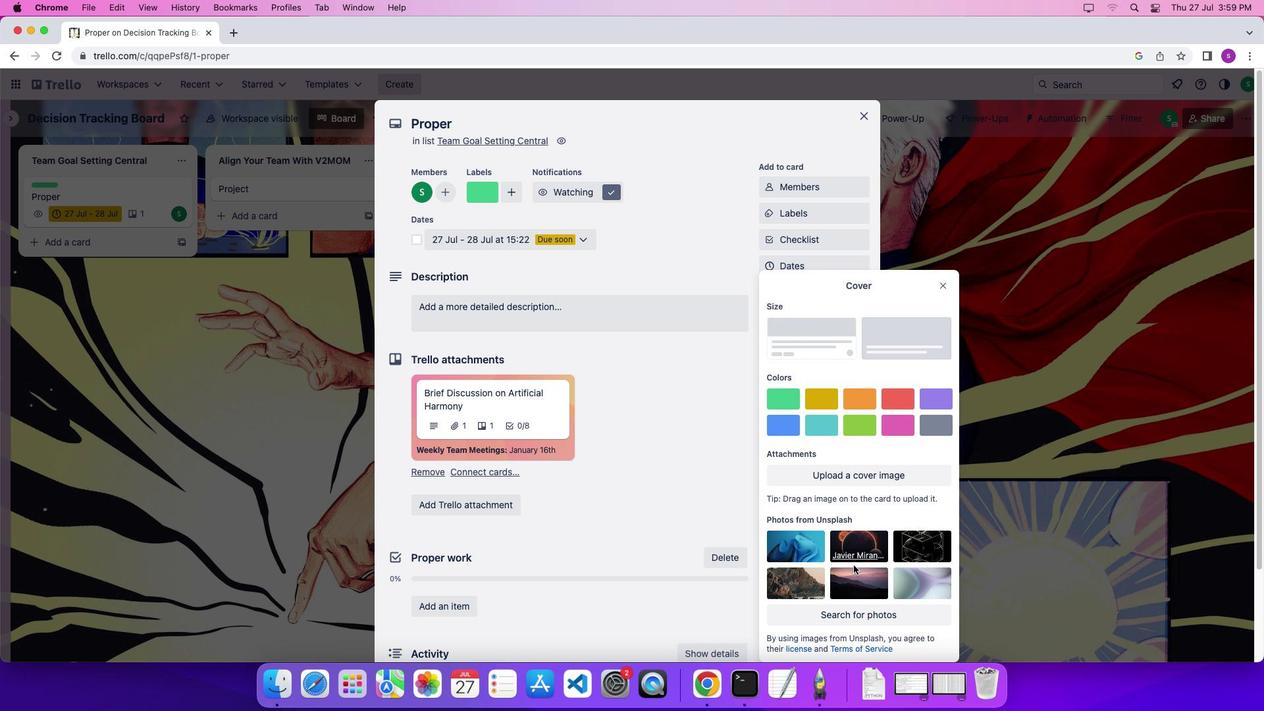 
Action: Mouse moved to (833, 609)
Screenshot: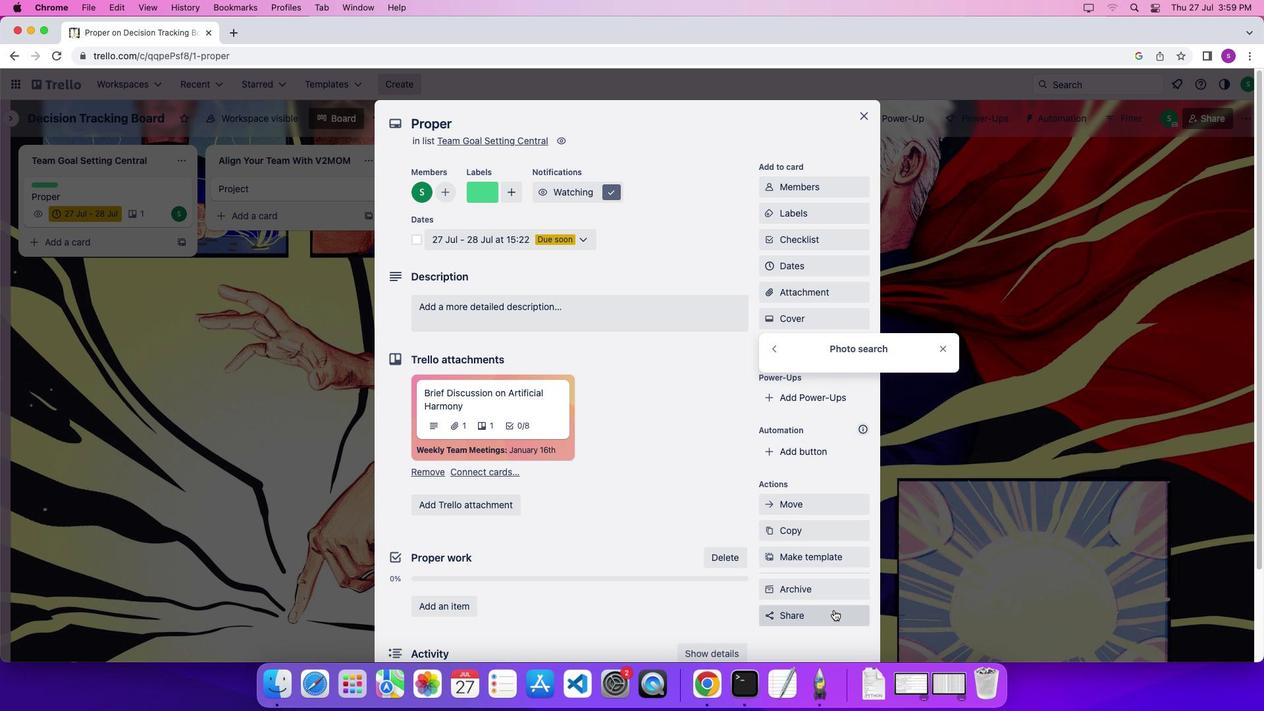 
Action: Mouse pressed left at (833, 609)
Screenshot: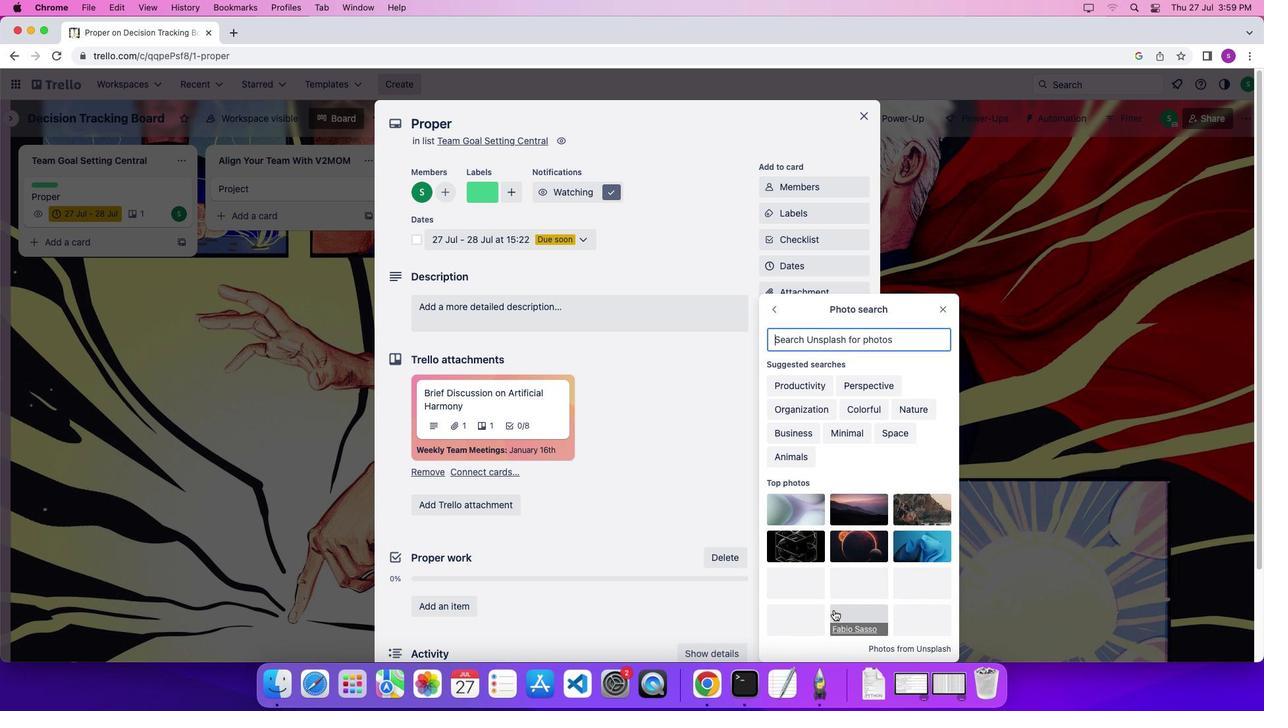 
Action: Mouse moved to (837, 586)
Screenshot: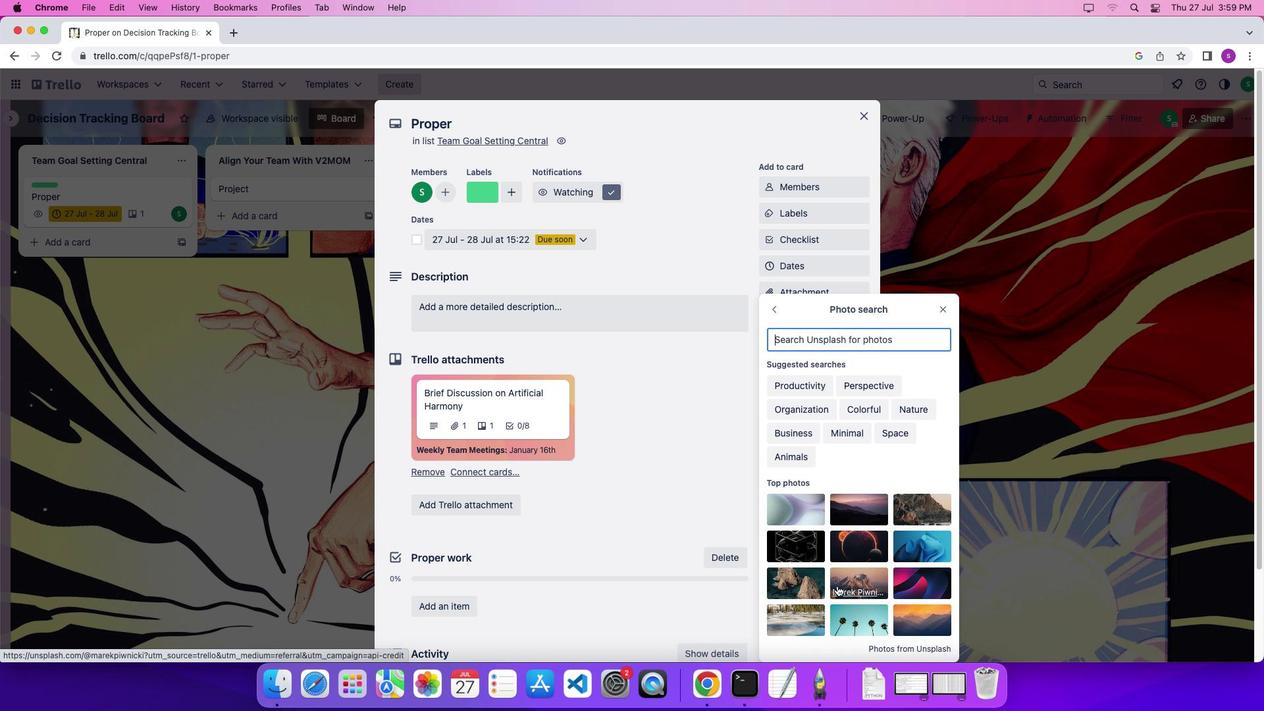 
Action: Mouse scrolled (837, 586) with delta (0, 0)
Screenshot: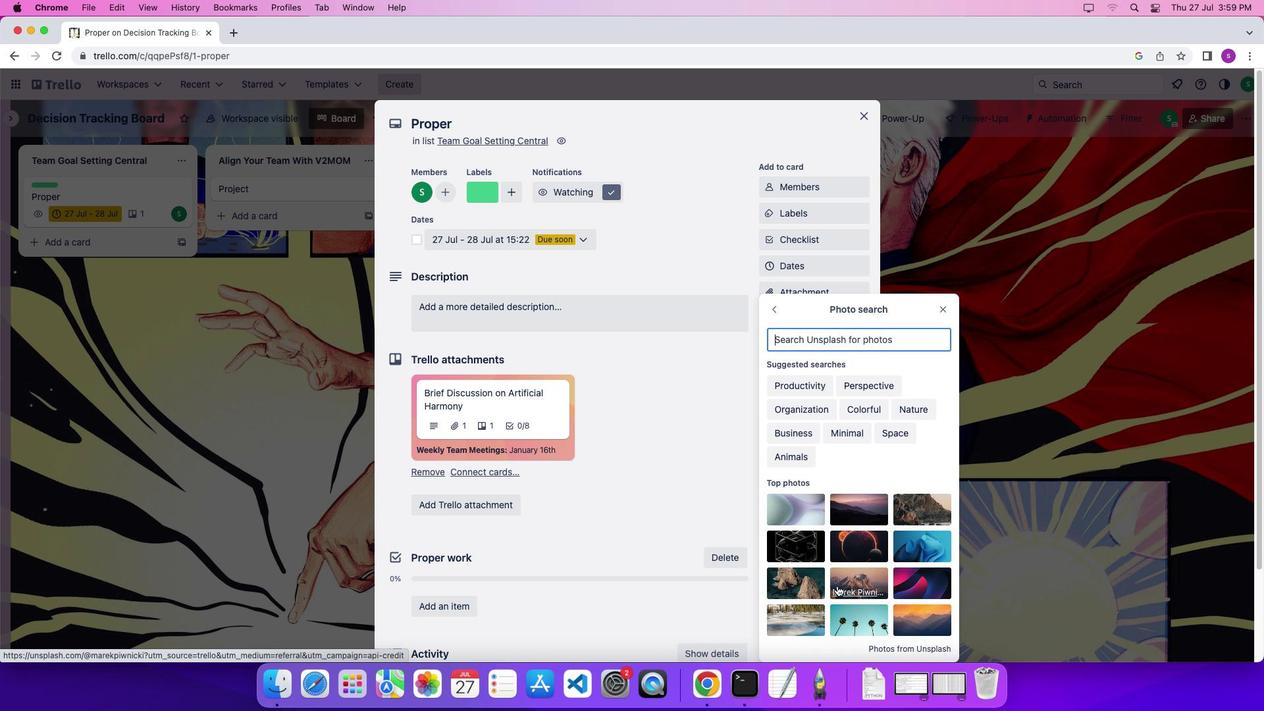 
Action: Mouse scrolled (837, 586) with delta (0, 0)
Screenshot: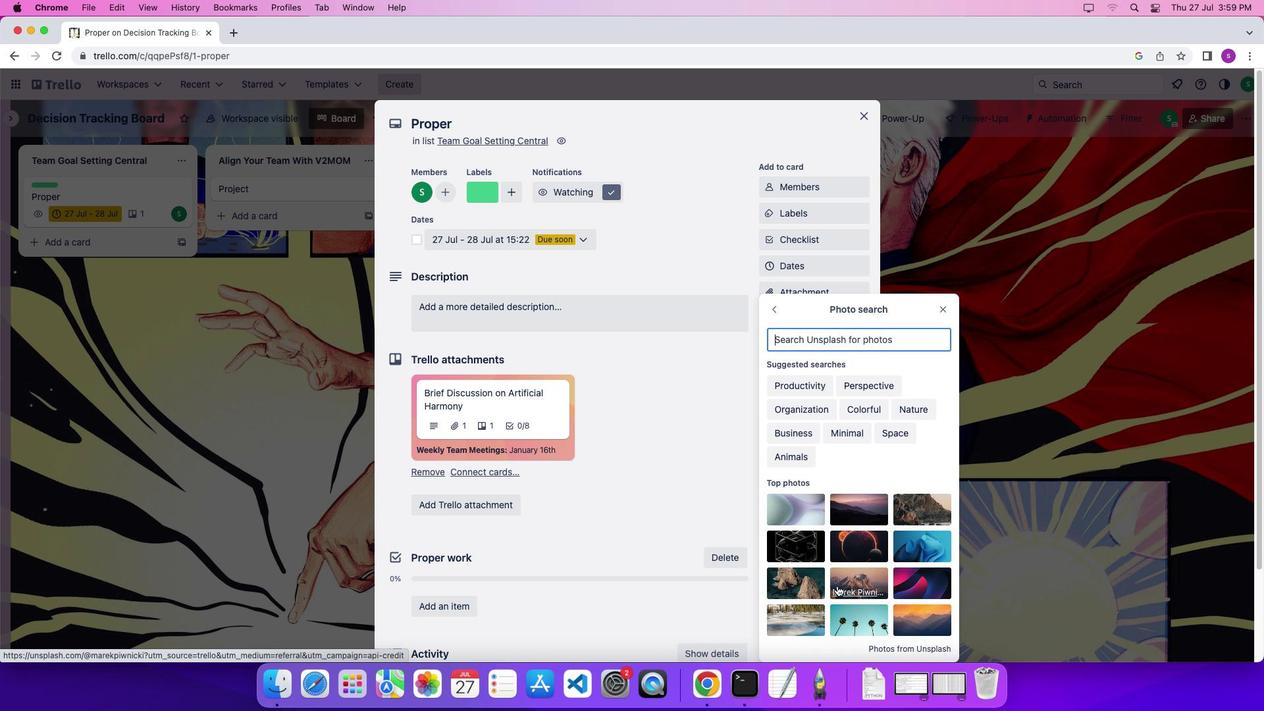 
Action: Mouse scrolled (837, 586) with delta (0, -1)
Screenshot: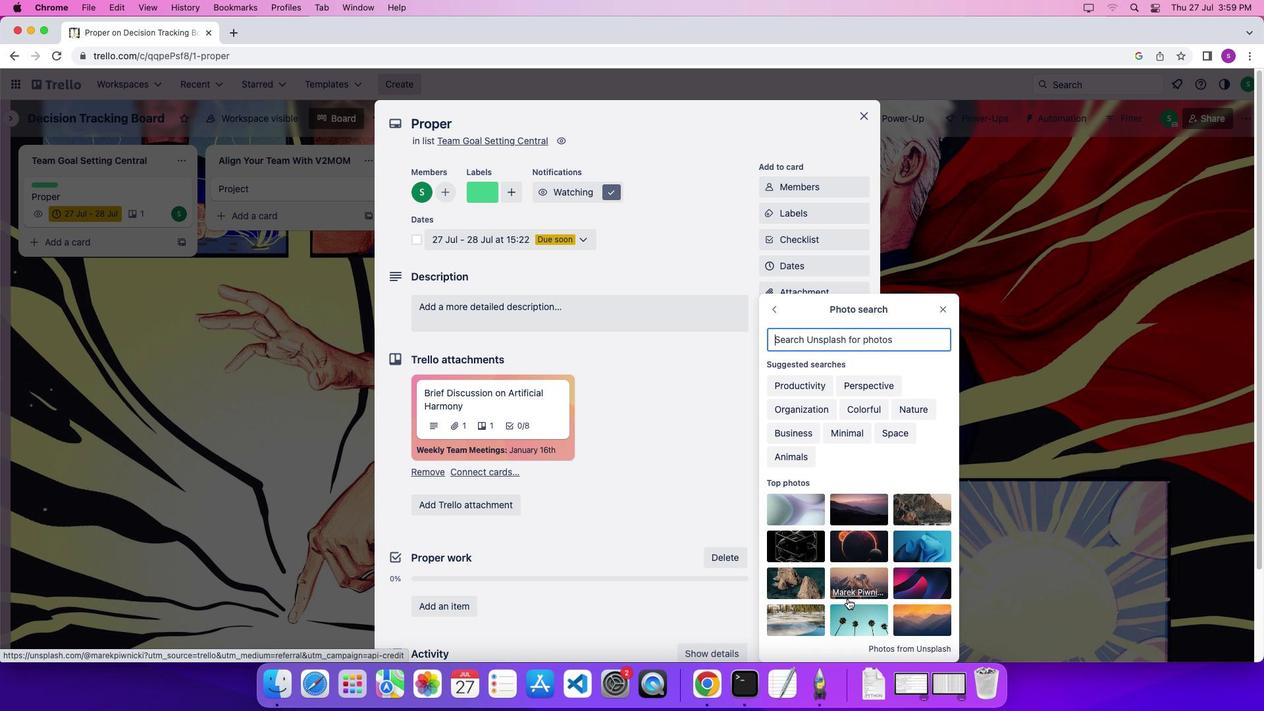 
Action: Mouse moved to (852, 615)
Screenshot: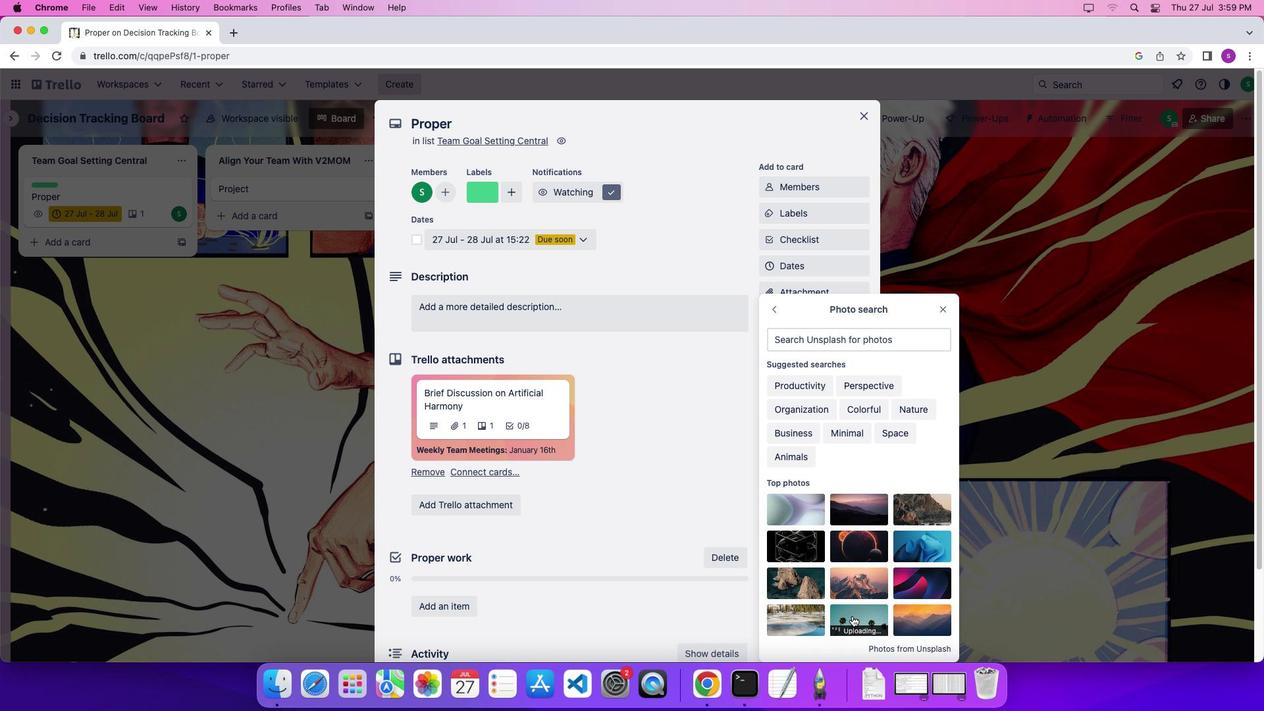 
Action: Mouse pressed left at (852, 615)
Screenshot: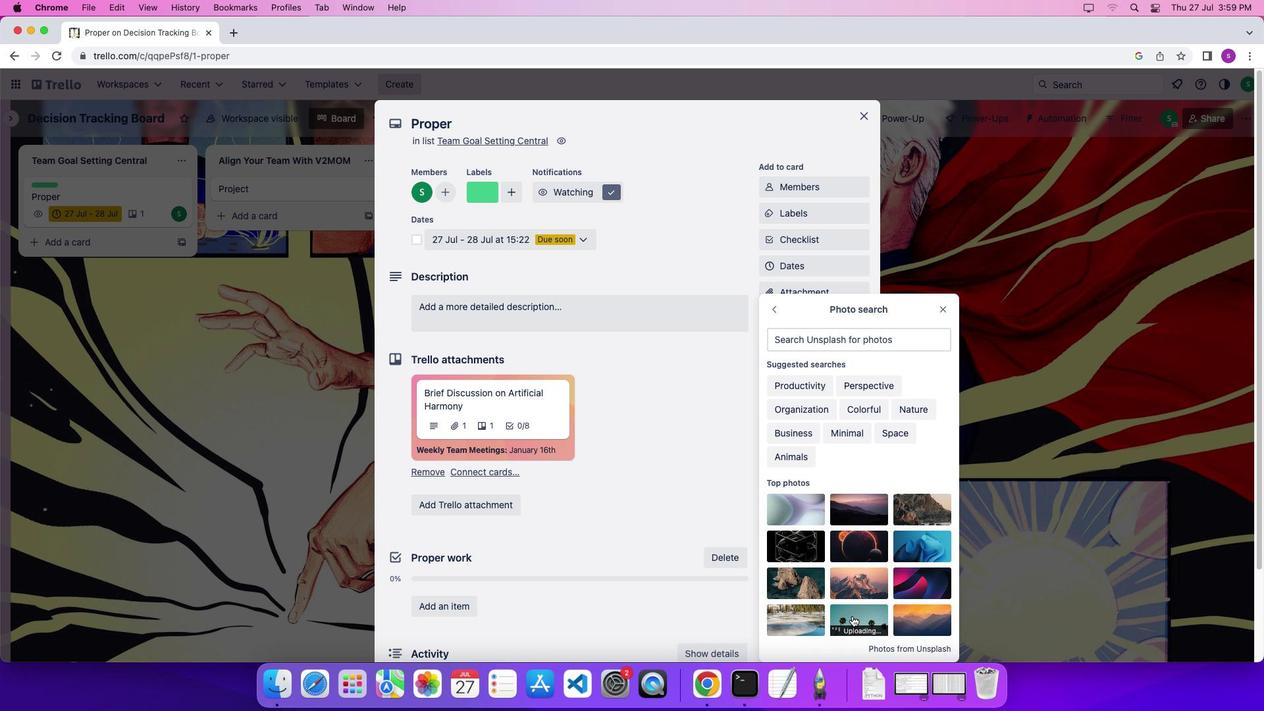 
Action: Mouse moved to (945, 115)
Screenshot: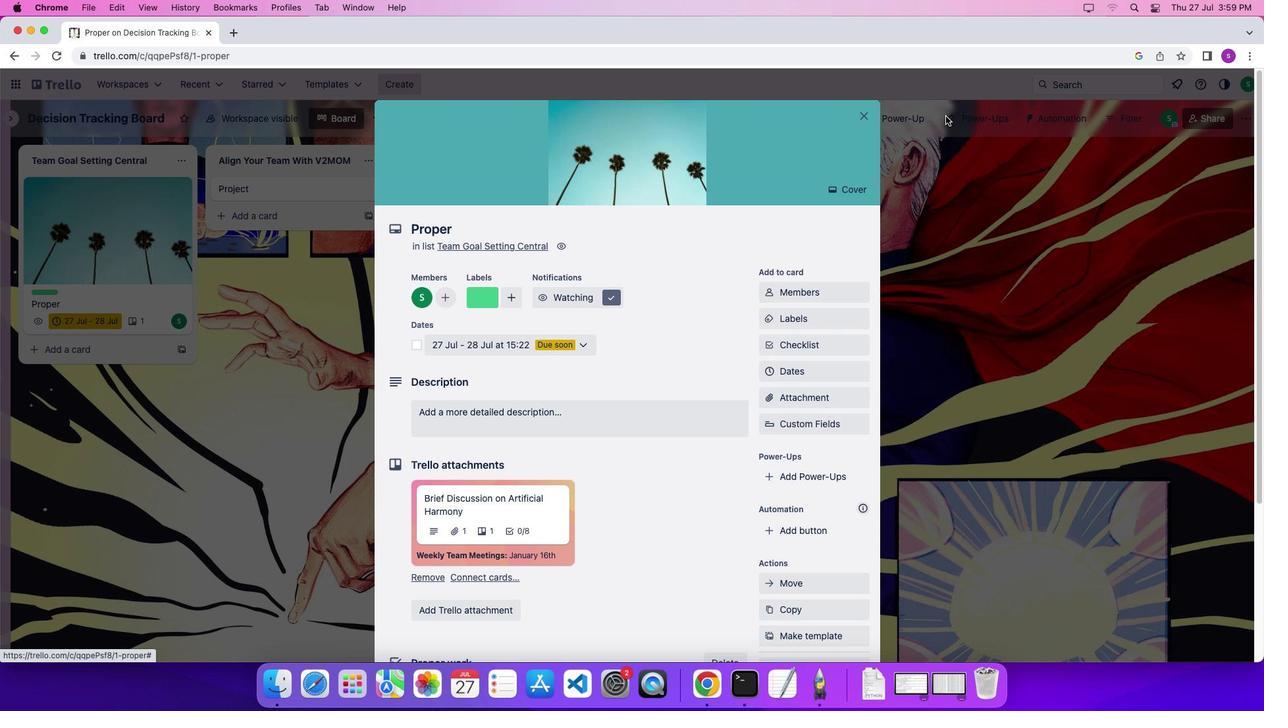 
Action: Mouse pressed left at (945, 115)
Screenshot: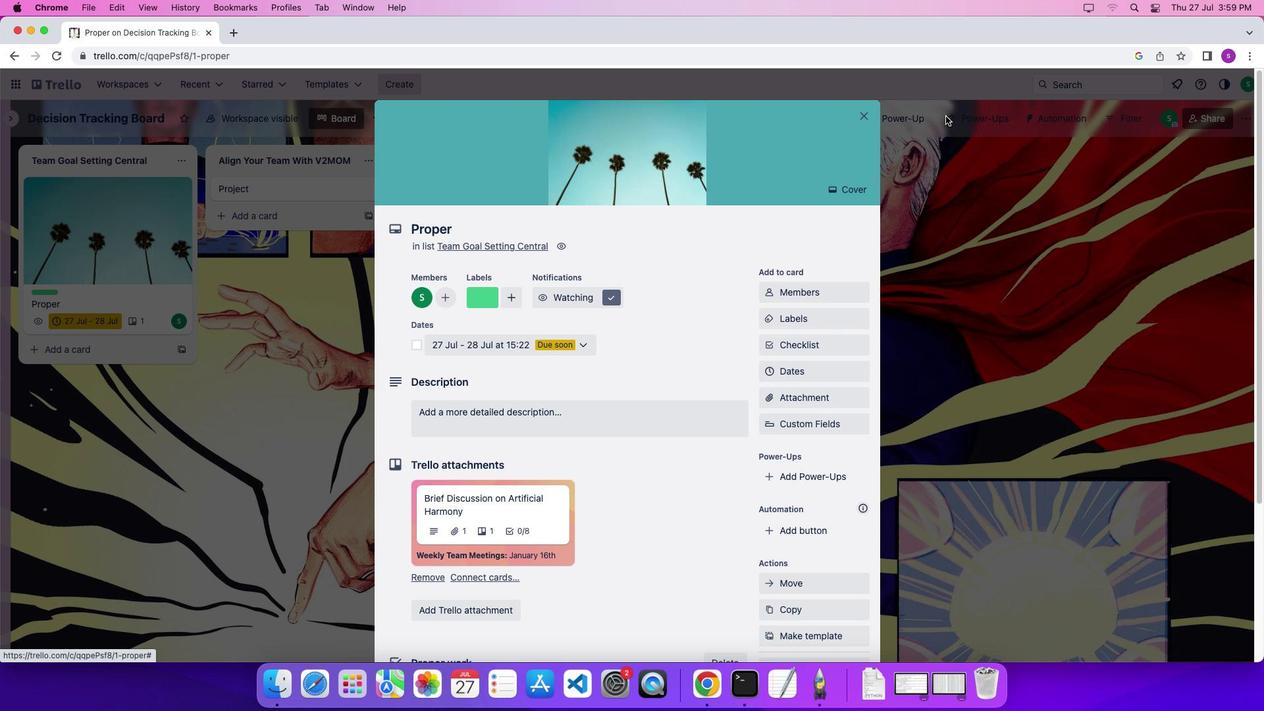 
Action: Mouse moved to (419, 344)
Screenshot: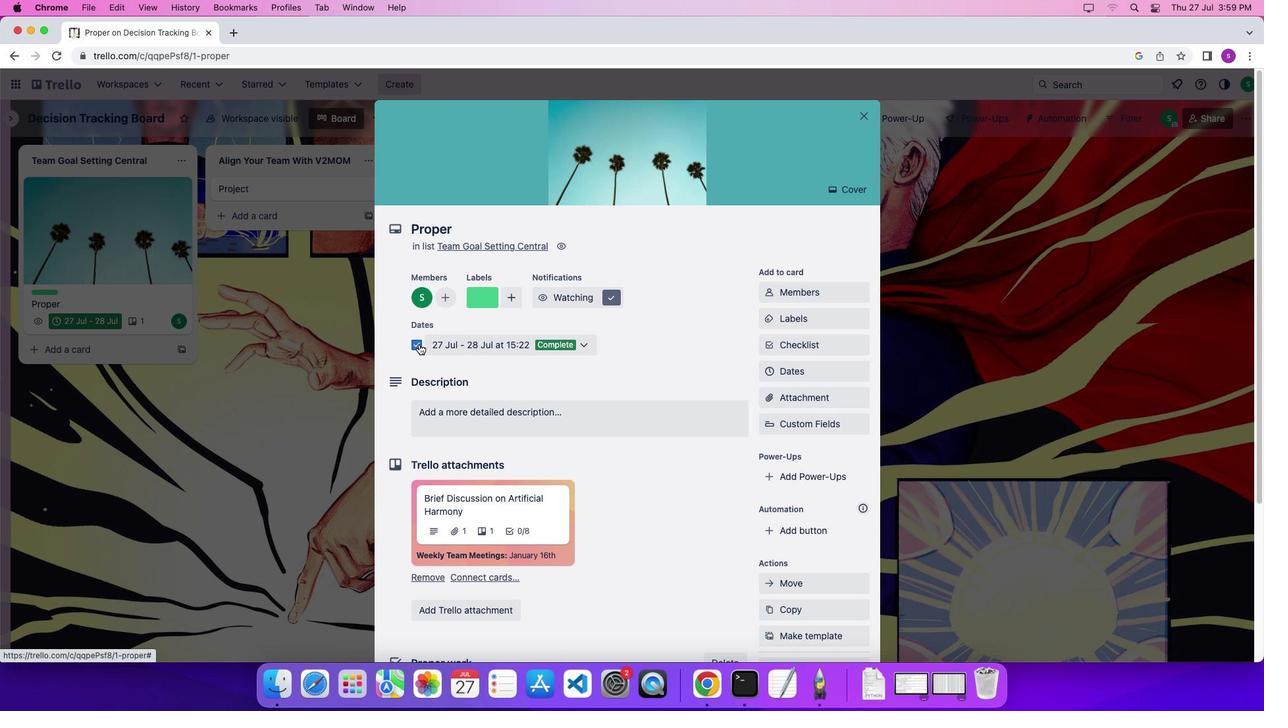 
Action: Mouse pressed left at (419, 344)
Screenshot: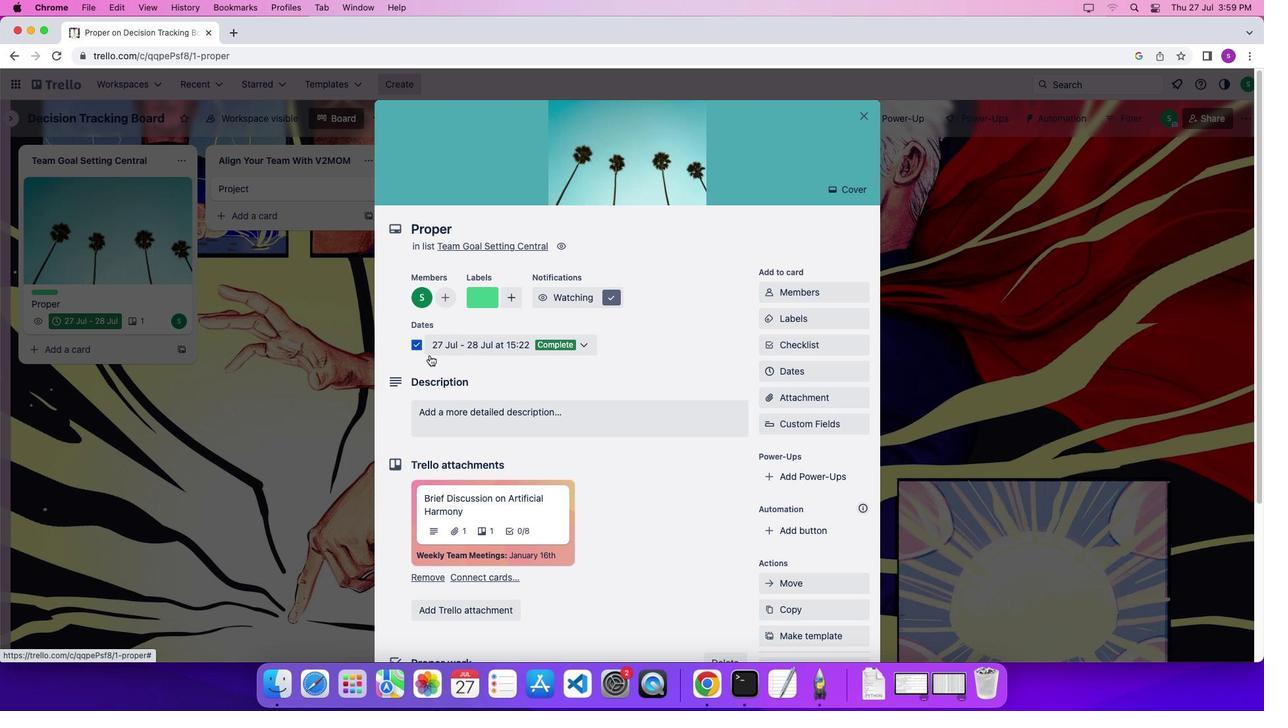 
Action: Mouse moved to (472, 417)
Screenshot: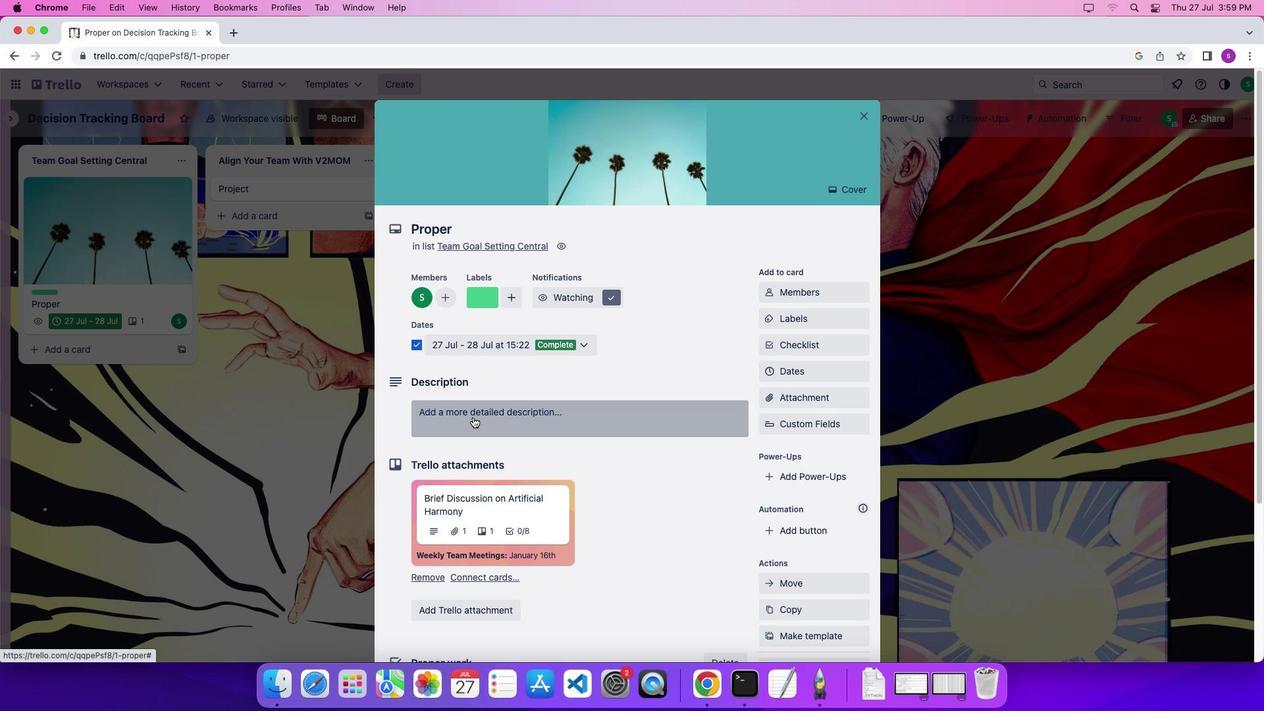 
Action: Mouse pressed left at (472, 417)
Screenshot: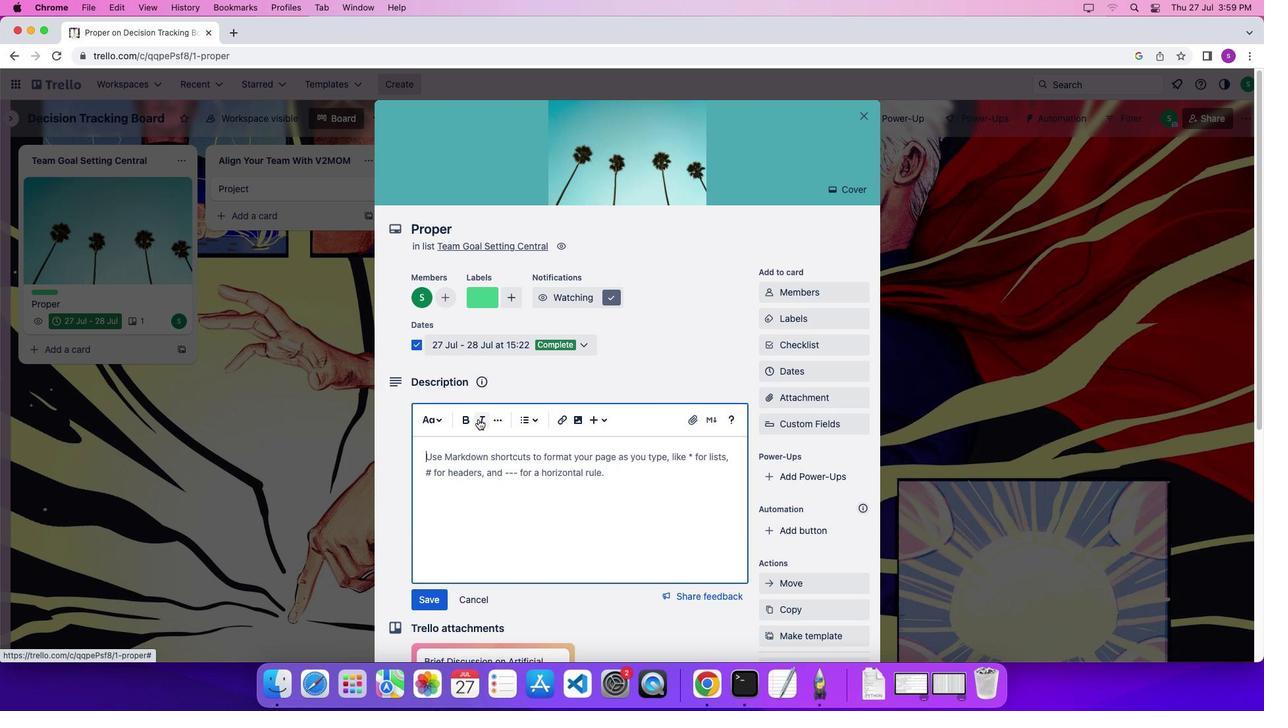 
Action: Mouse moved to (484, 470)
Screenshot: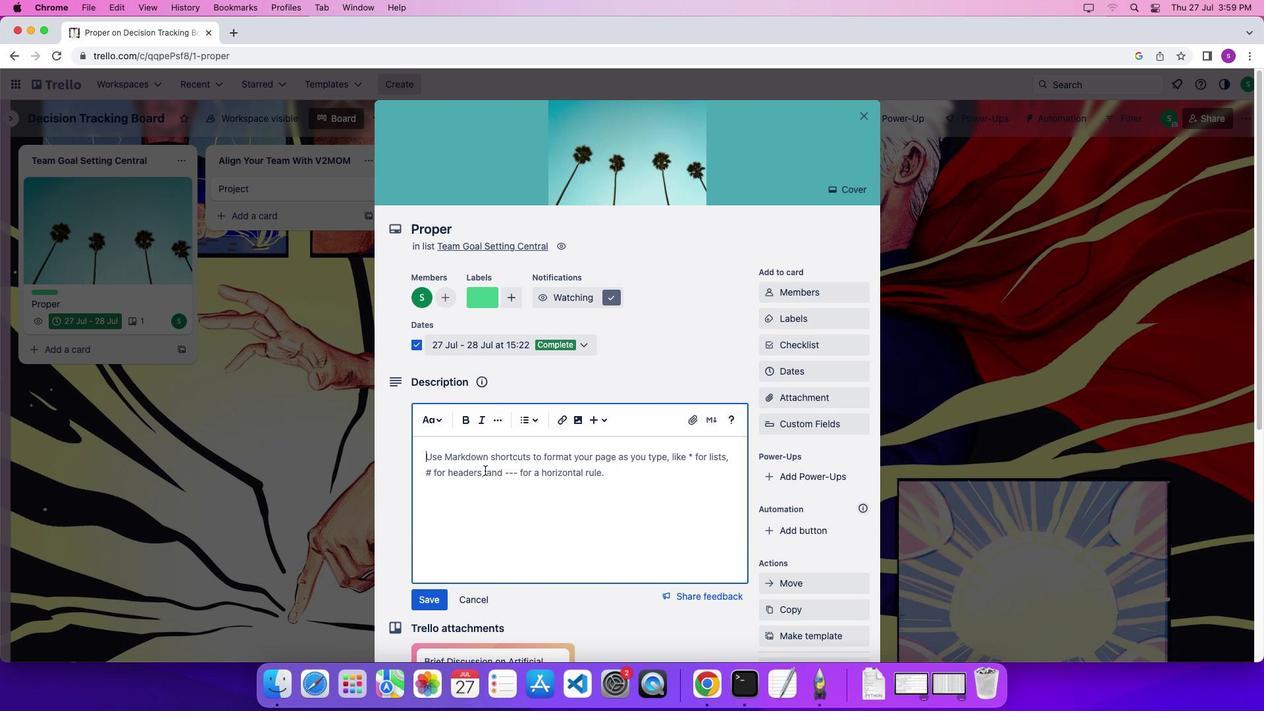 
Action: Mouse pressed left at (484, 470)
Screenshot: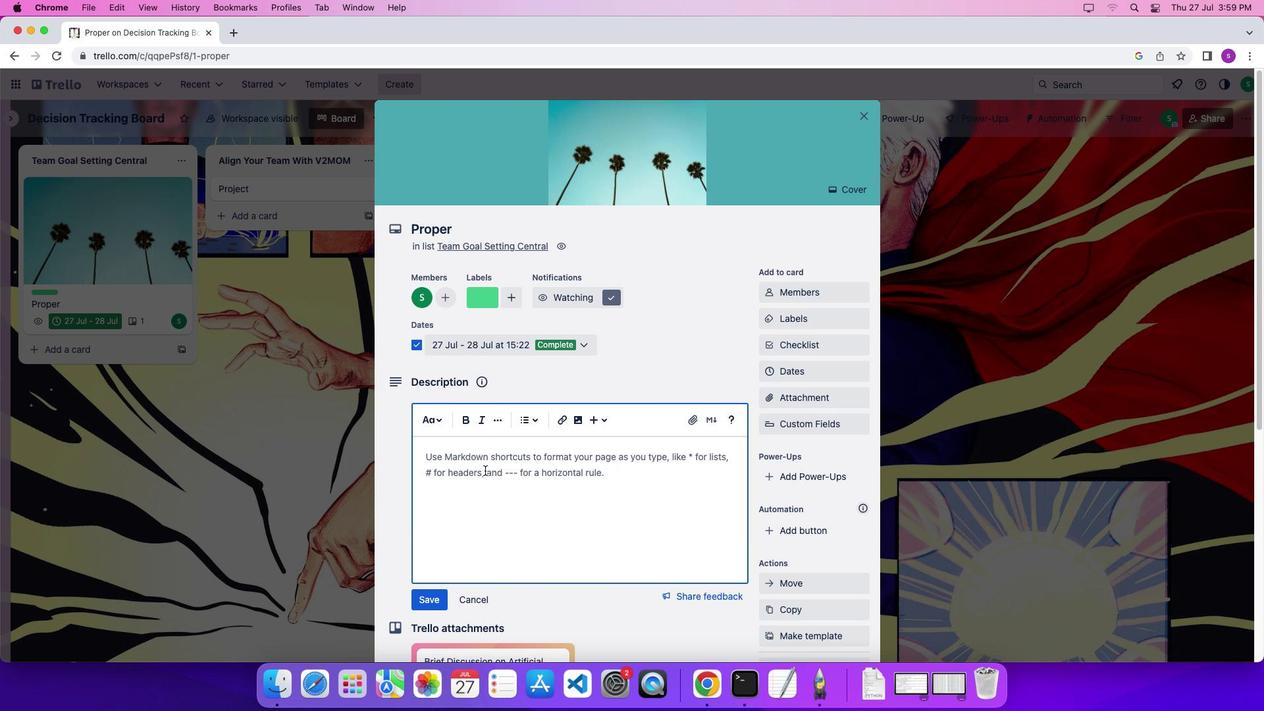 
Action: Key pressed Key.shift'K''e''e''p'Key.spaceKey.space'e''x''e''c''s'Key.space'a''n''d'Key.space'h''i''g''h''e''r''-''u''p''s'Key.space'h''a''p''p''y'Key.space'w''i''t''h'Key.space't''h''i''s'Key.space'c''l''e''a''r'Key.space'a''n''d'Key.space't''r''a''c''k''b''l''e'Key.spaceKey.backspaceKey.leftKey.leftKey.left'a'Key.rightKey.rightKey.rightKey.rightKey.space'a''n''d'Key.space's''e''t''t''i''n''g'Key.space'p''r''o''c''e''s''s''.'
Screenshot: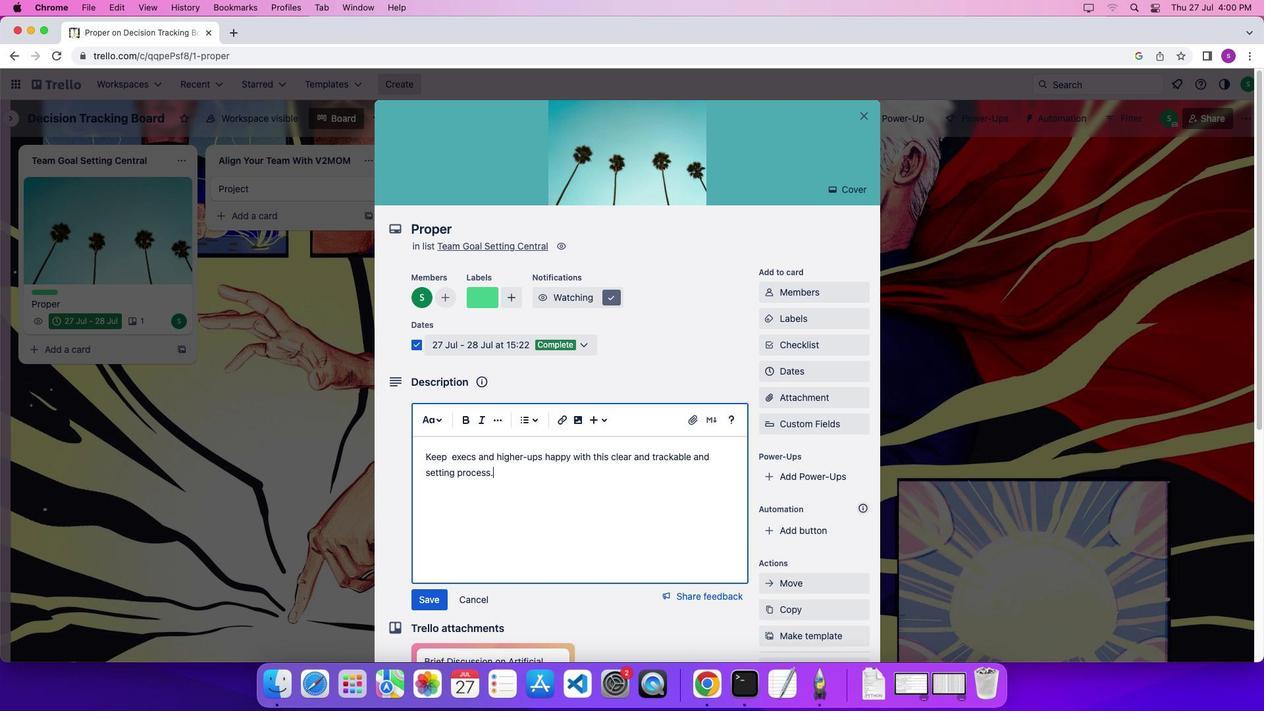 
Action: Mouse moved to (428, 606)
Screenshot: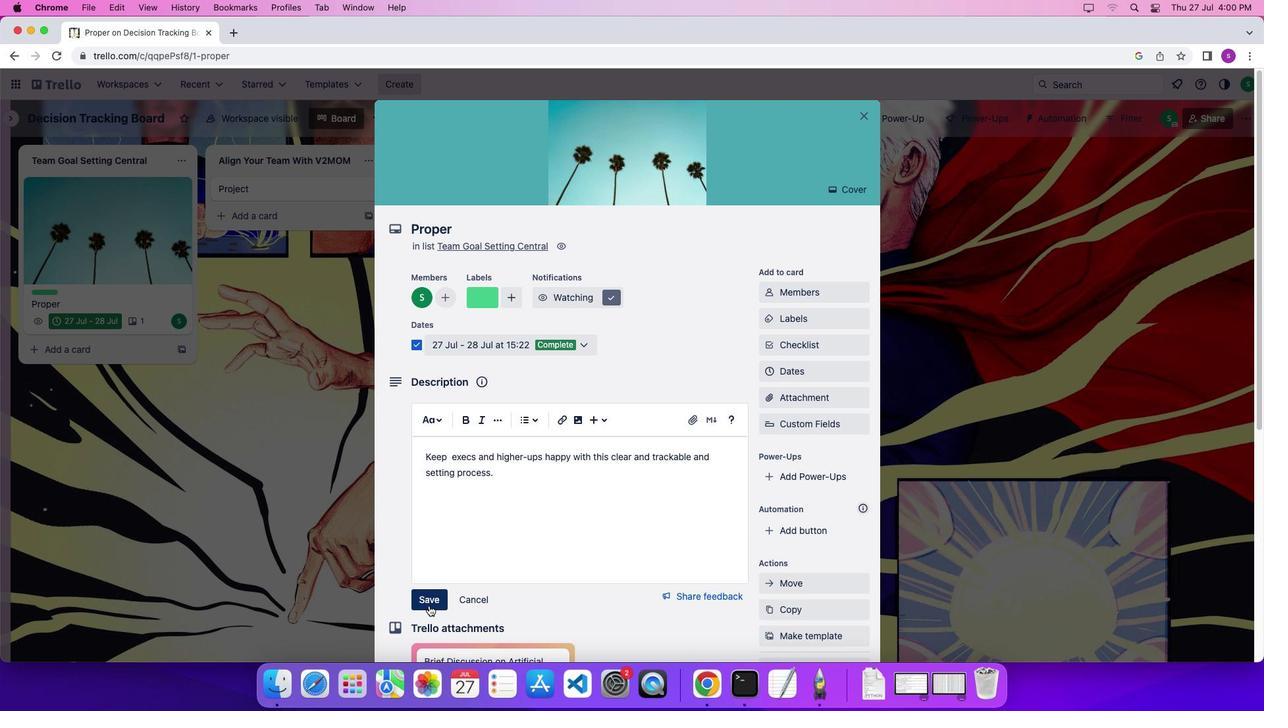 
Action: Mouse pressed left at (428, 606)
Screenshot: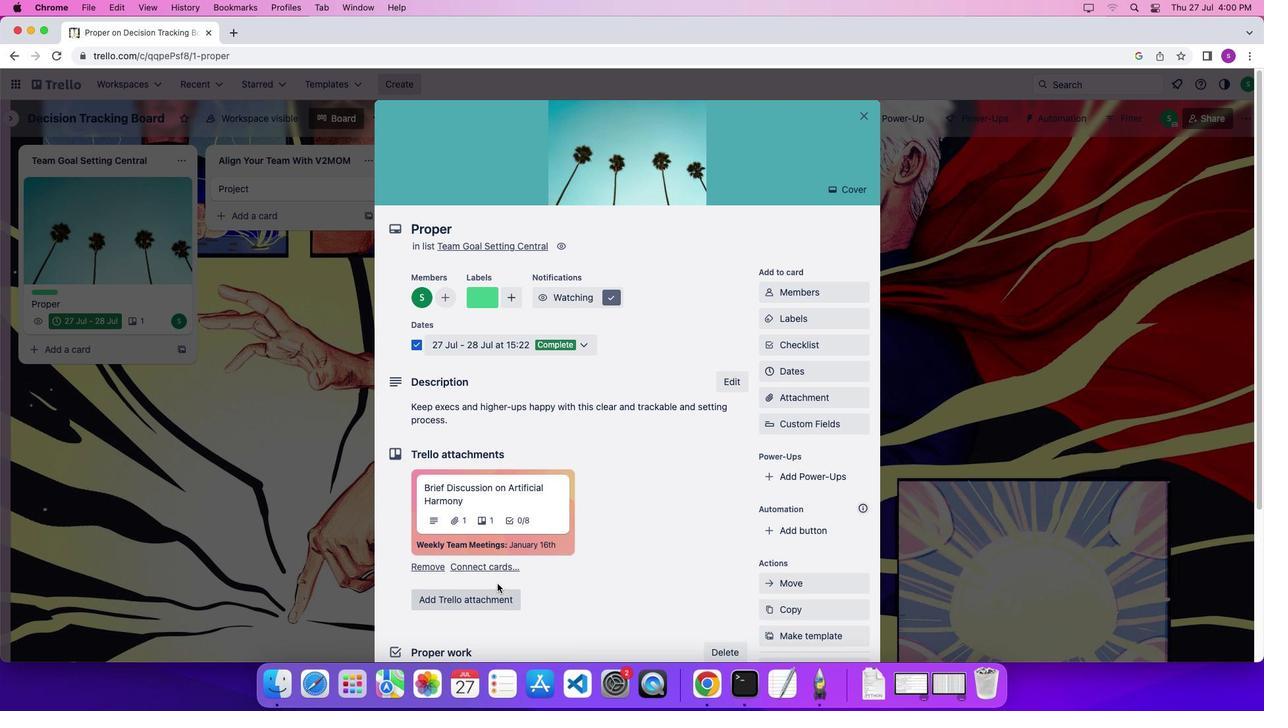 
Action: Mouse moved to (531, 566)
Screenshot: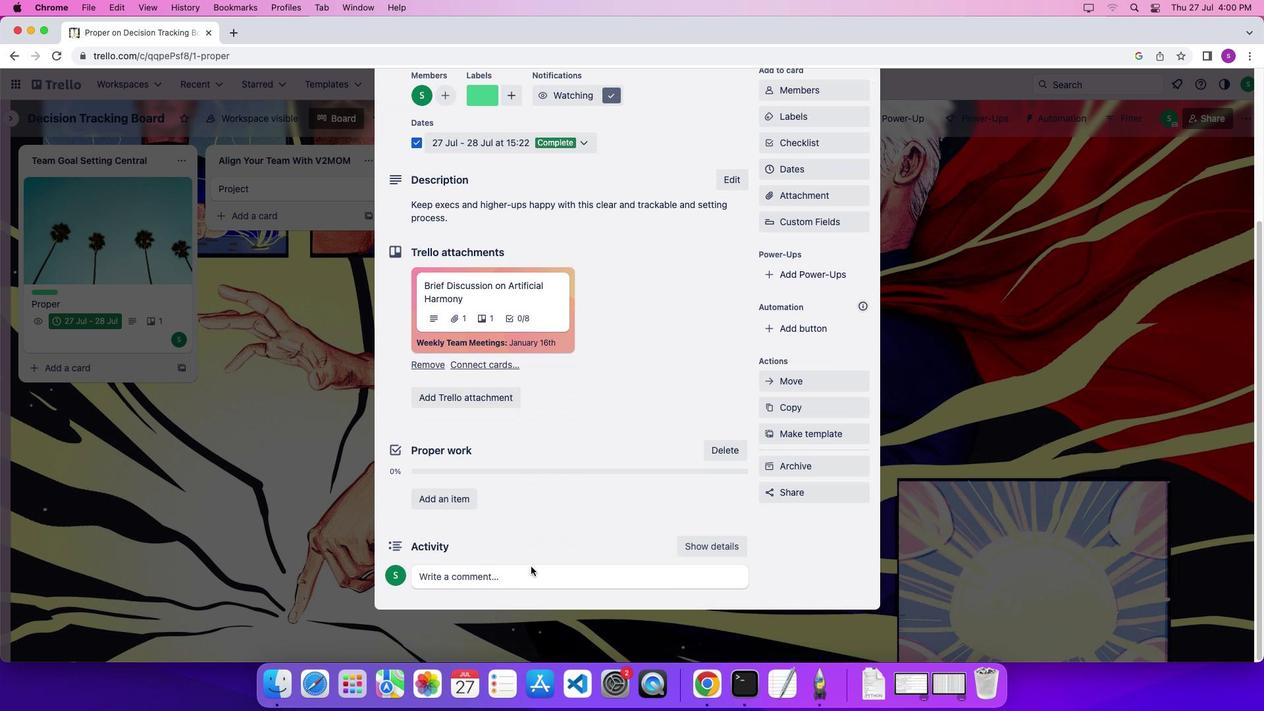 
Action: Mouse scrolled (531, 566) with delta (0, 0)
Screenshot: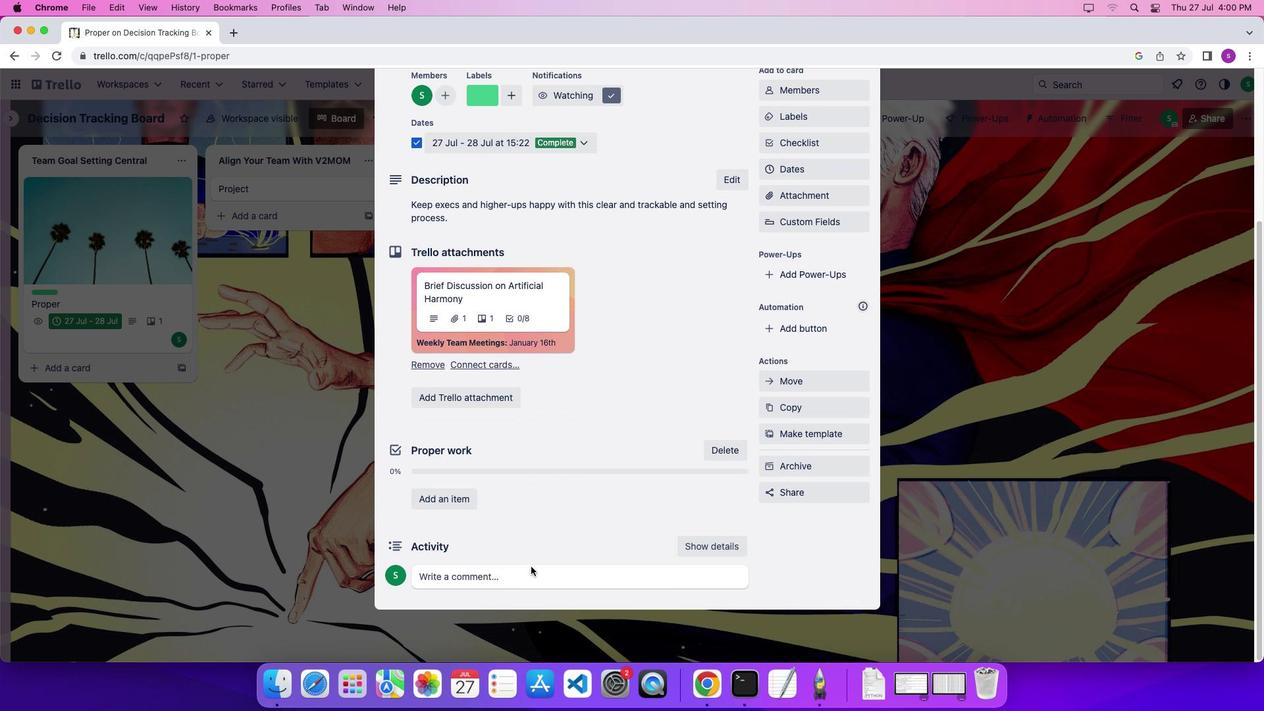 
Action: Mouse scrolled (531, 566) with delta (0, 0)
Screenshot: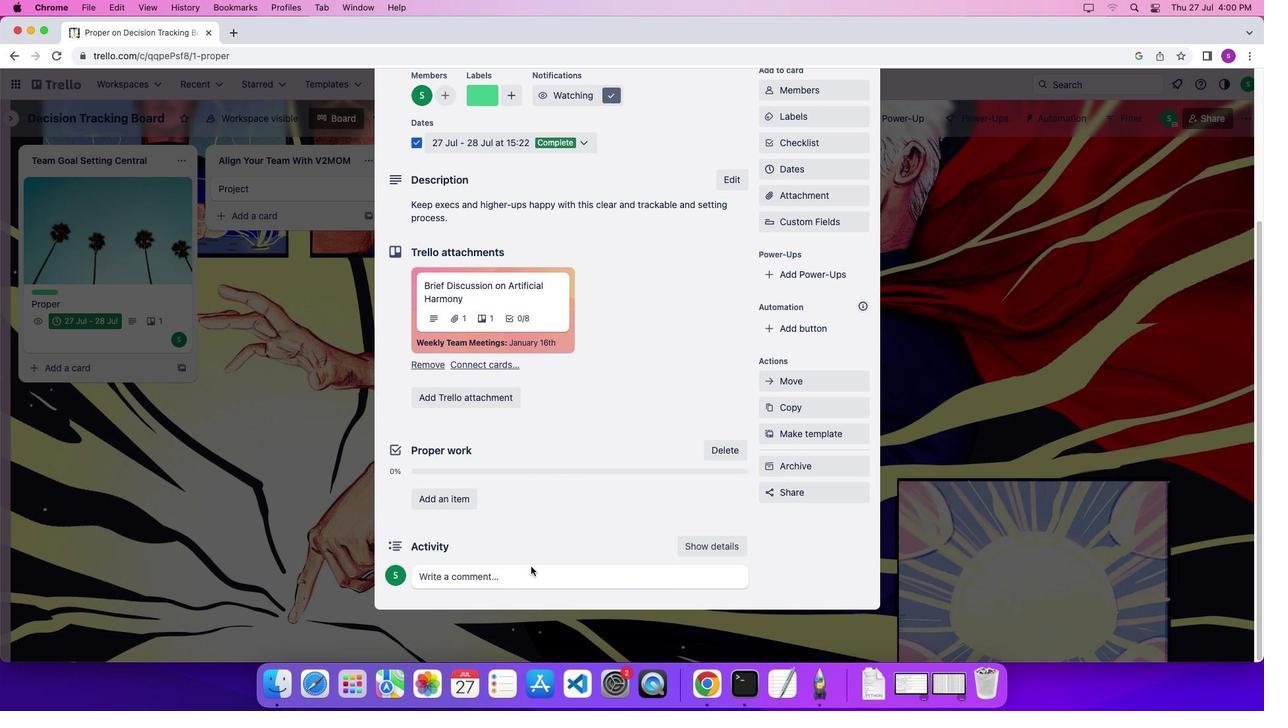 
Action: Mouse scrolled (531, 566) with delta (0, -3)
Screenshot: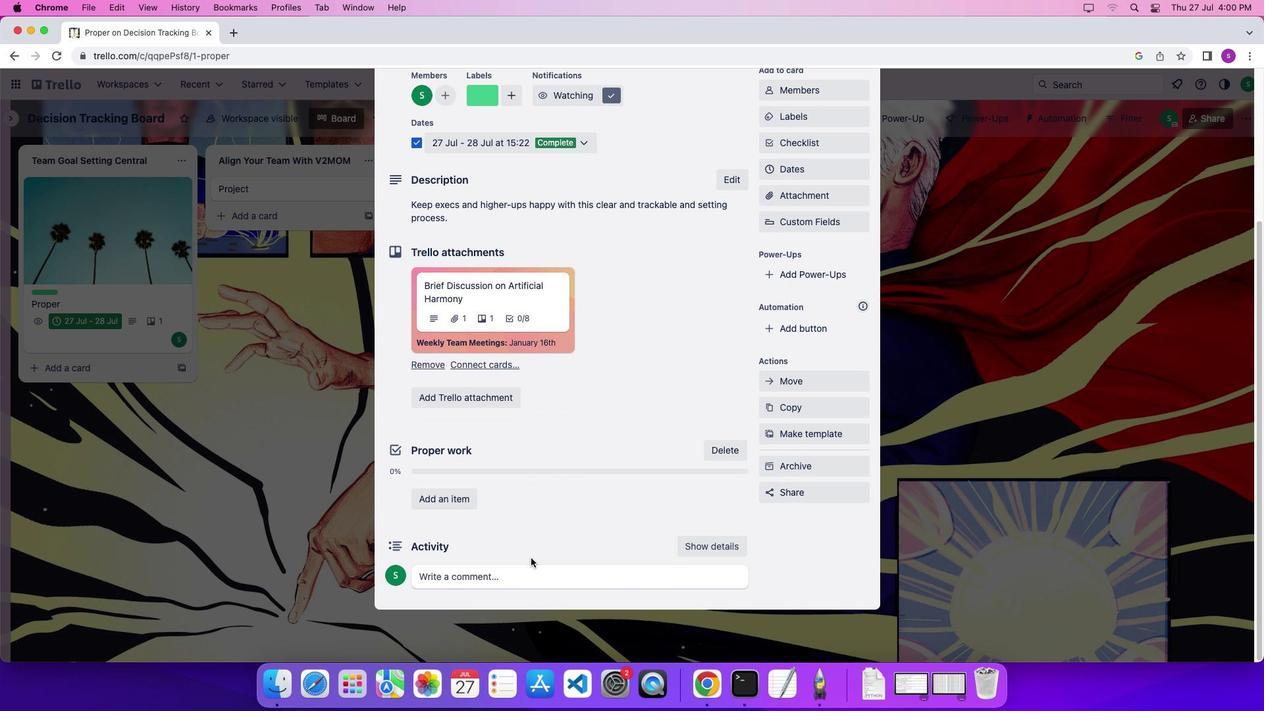 
Action: Mouse scrolled (531, 566) with delta (0, -3)
Screenshot: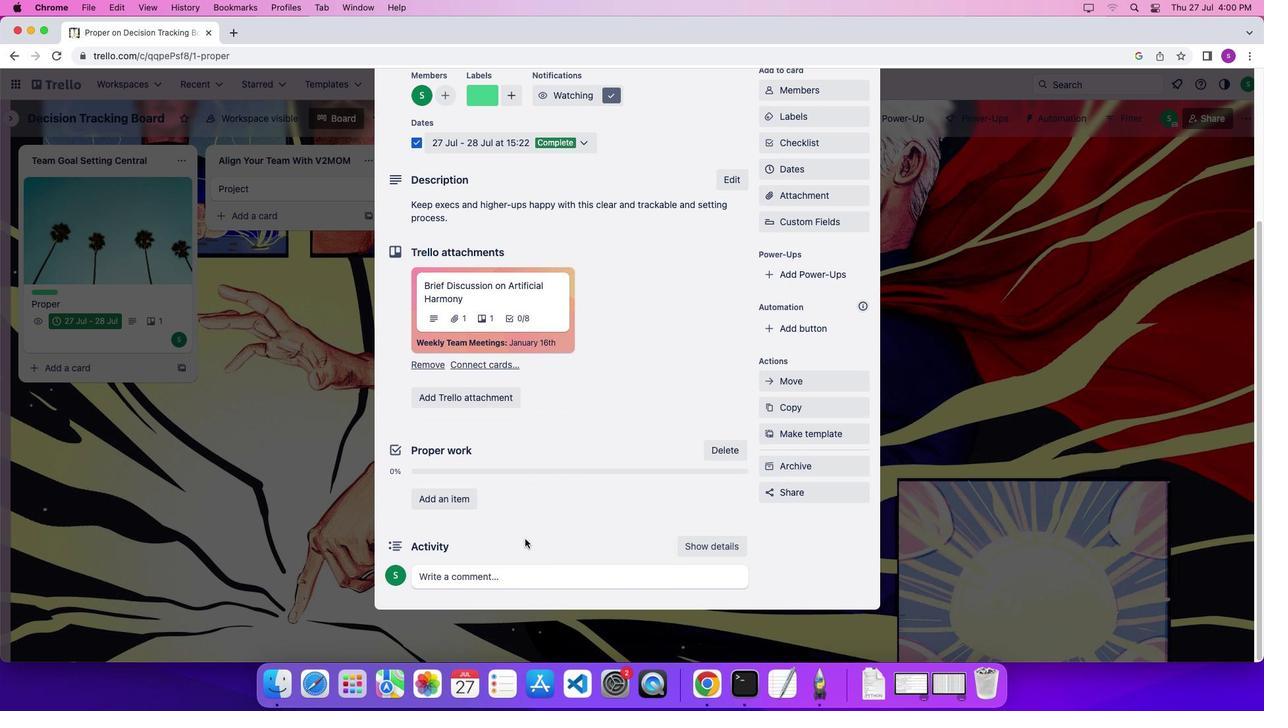 
Action: Mouse moved to (491, 573)
Screenshot: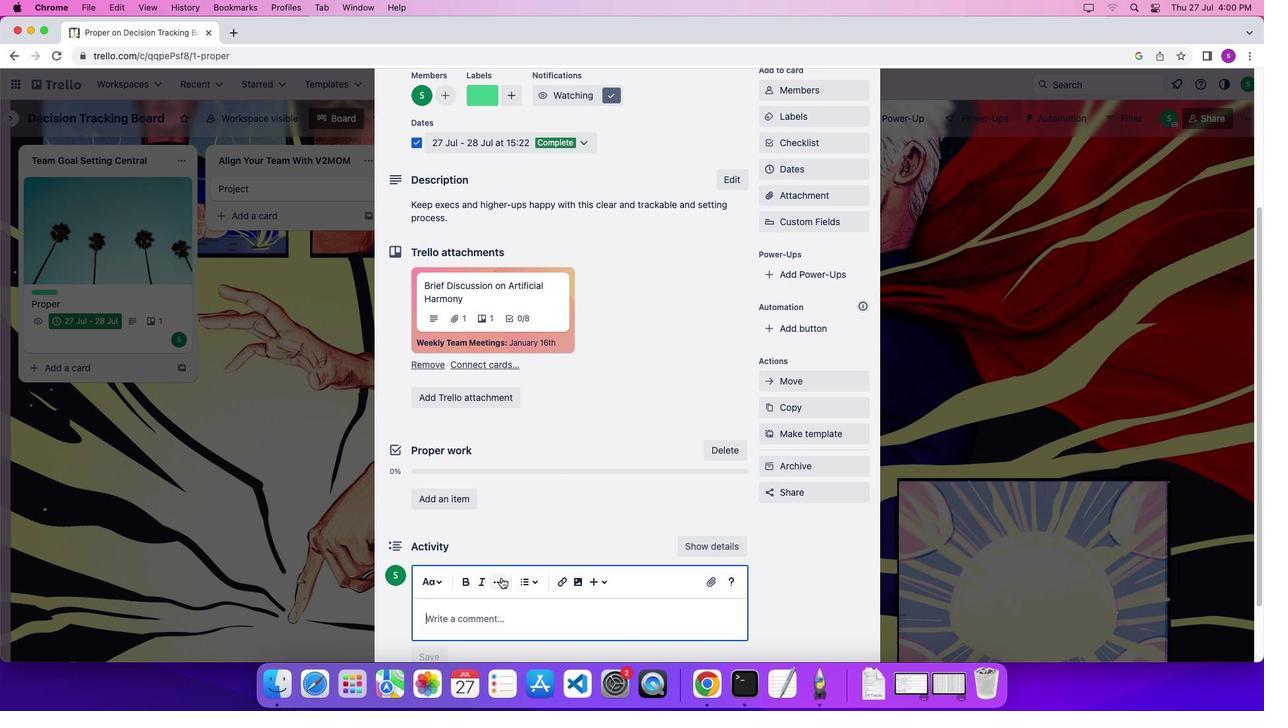 
Action: Mouse pressed left at (491, 573)
Screenshot: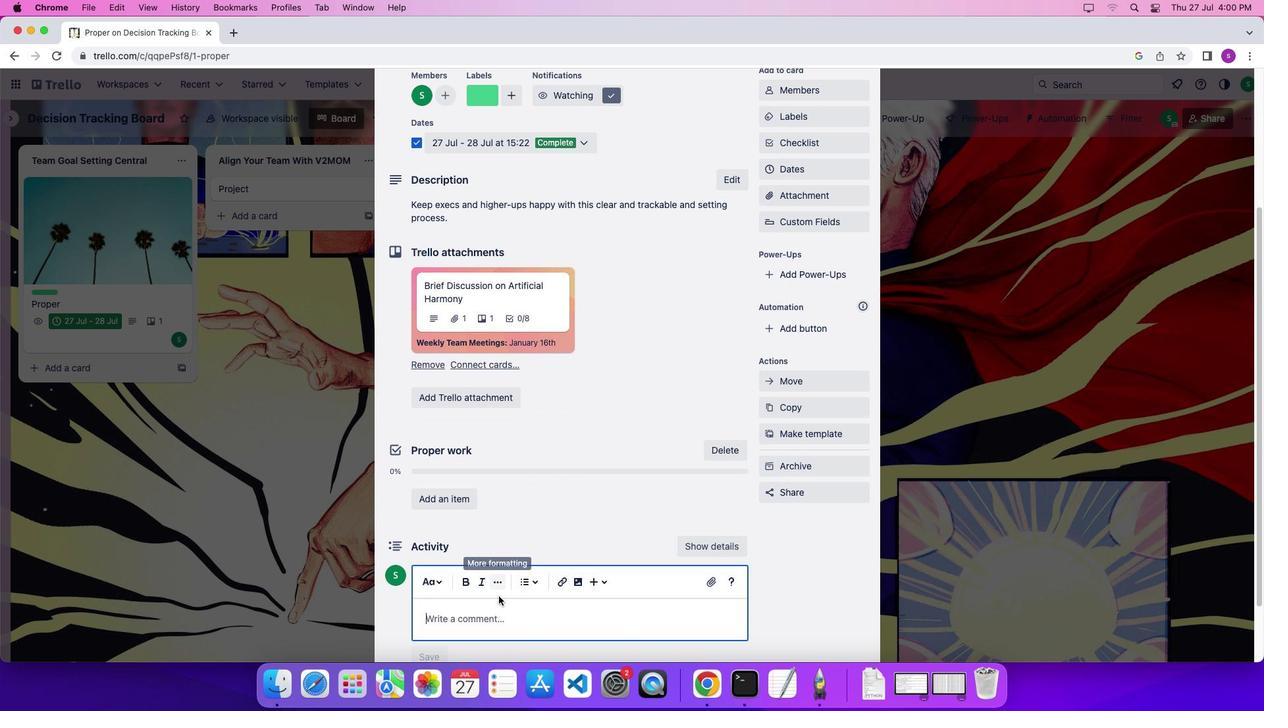 
Action: Mouse moved to (495, 616)
Screenshot: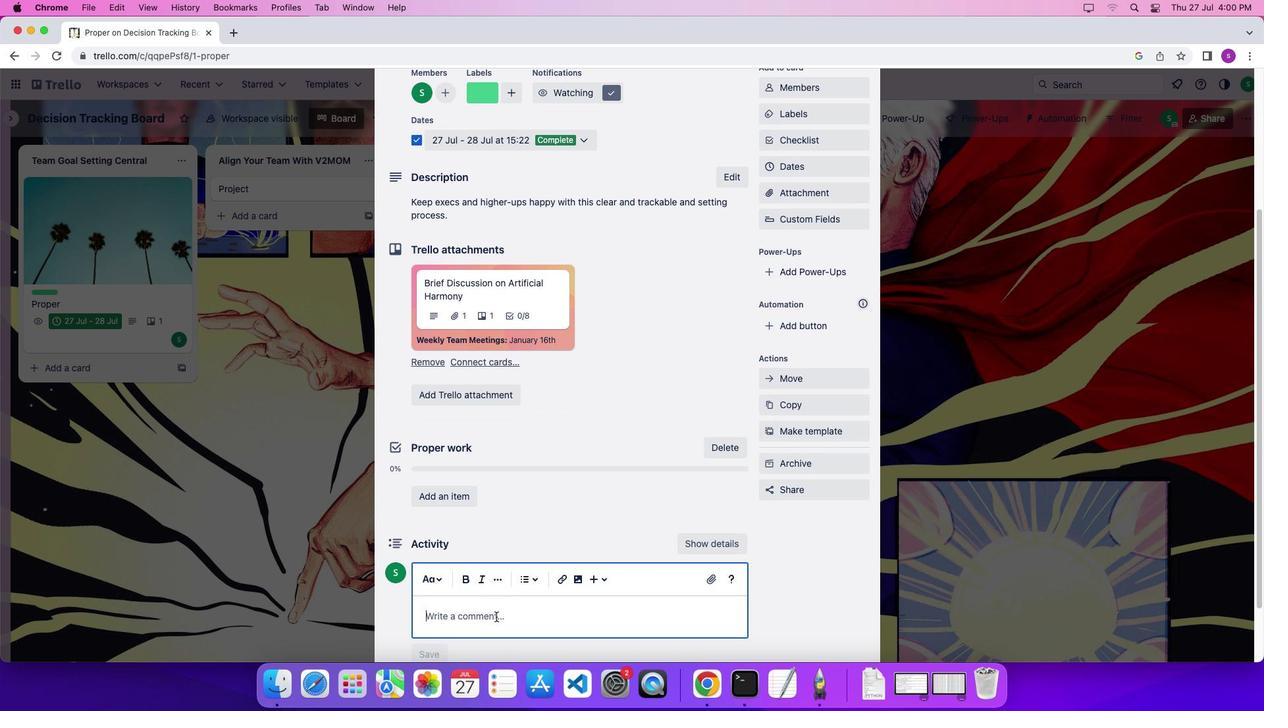 
Action: Mouse scrolled (495, 616) with delta (0, 0)
Screenshot: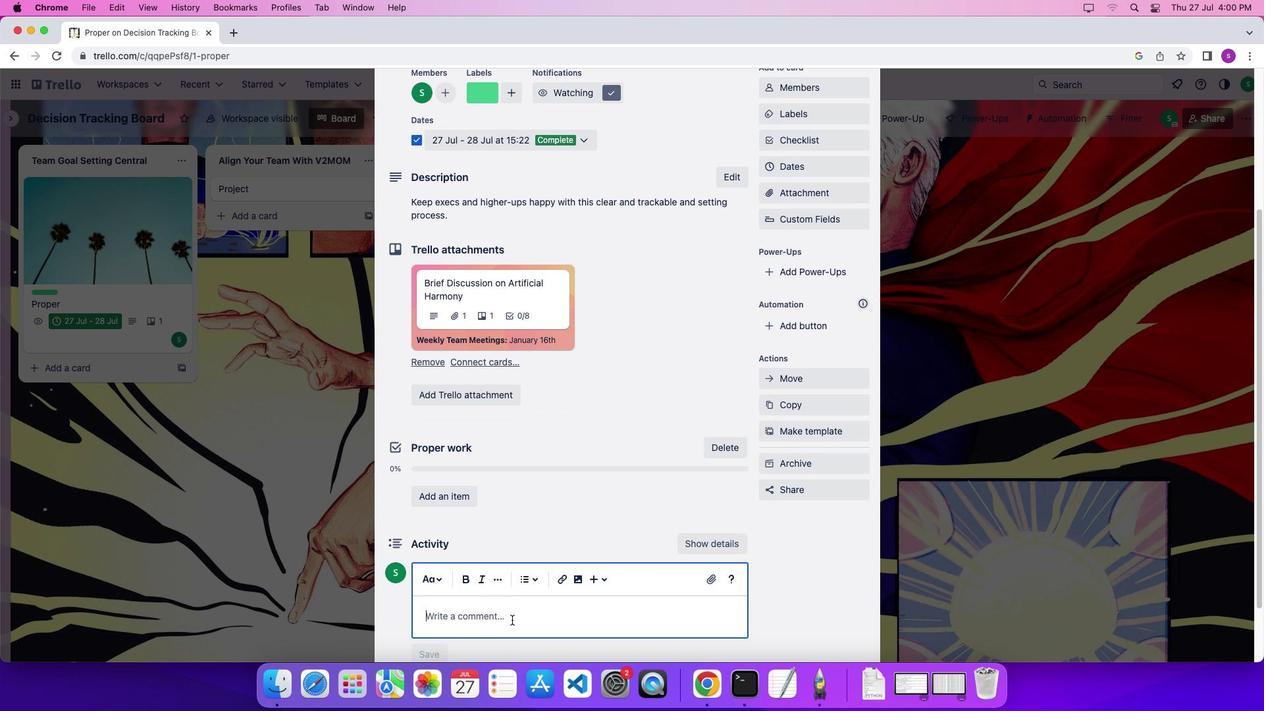
Action: Mouse pressed left at (495, 616)
Screenshot: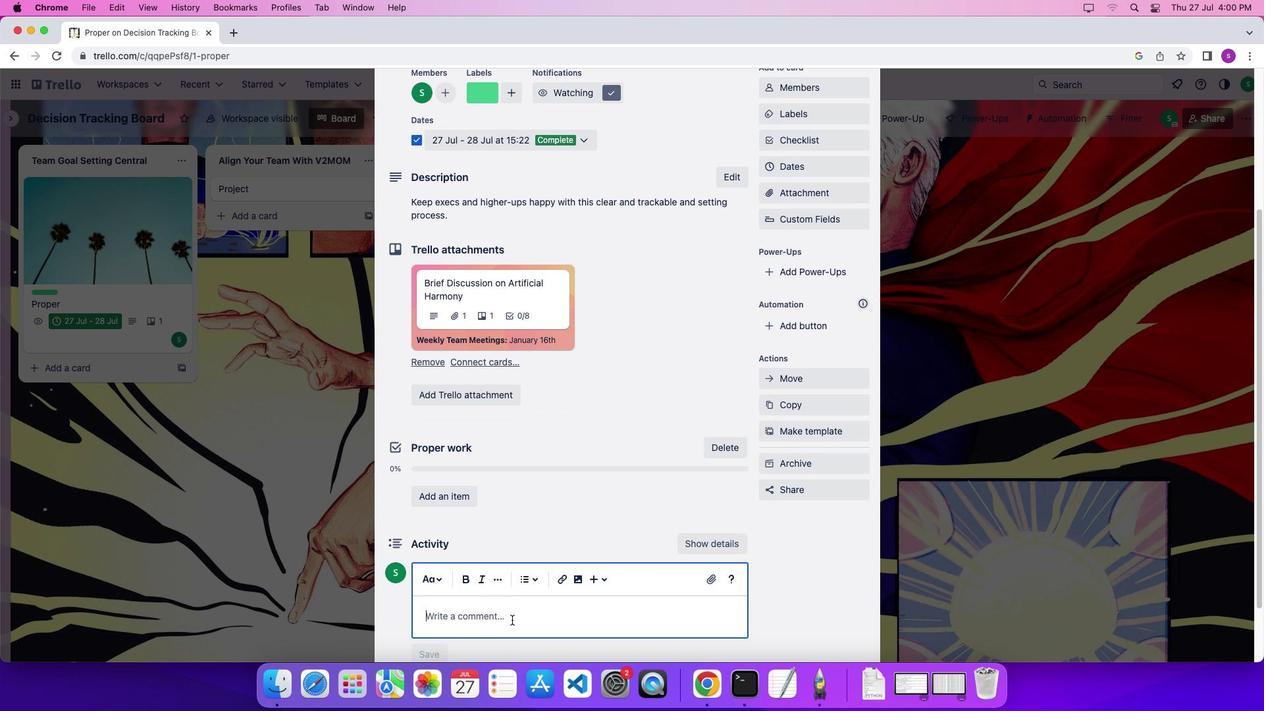 
Action: Mouse moved to (561, 625)
Screenshot: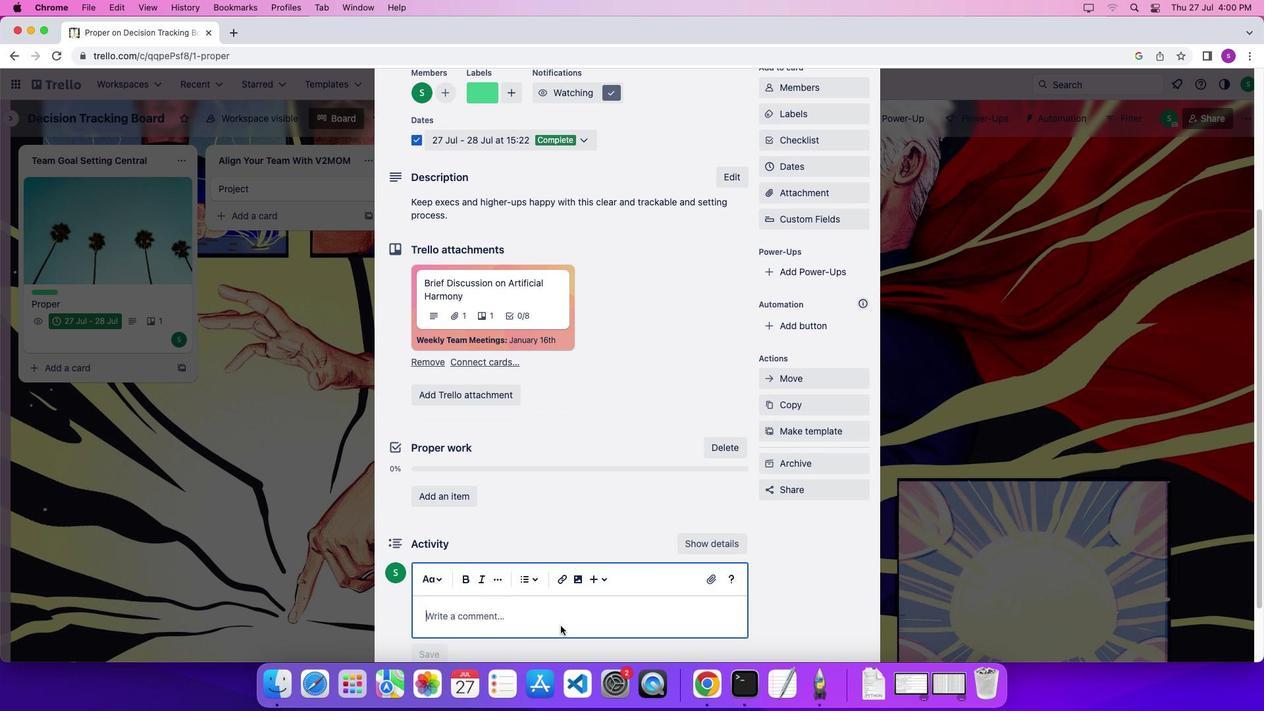 
Action: Key pressed Key.shift'B''y'Key.spaceKey.shift'T''r''e''l''l''o'Key.spaceKey.shift'M''a''r''k''e''t''i''n''g'Key.space't''e''a''m''.'
Screenshot: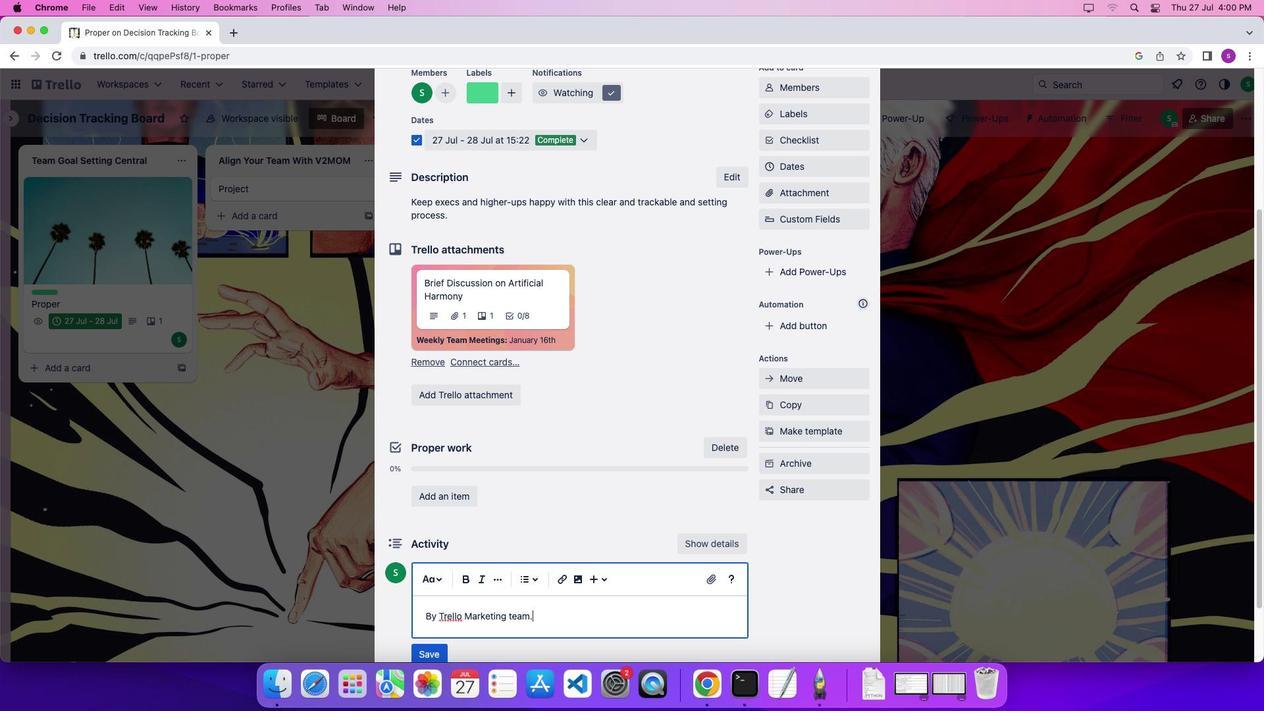 
Action: Mouse moved to (520, 648)
Screenshot: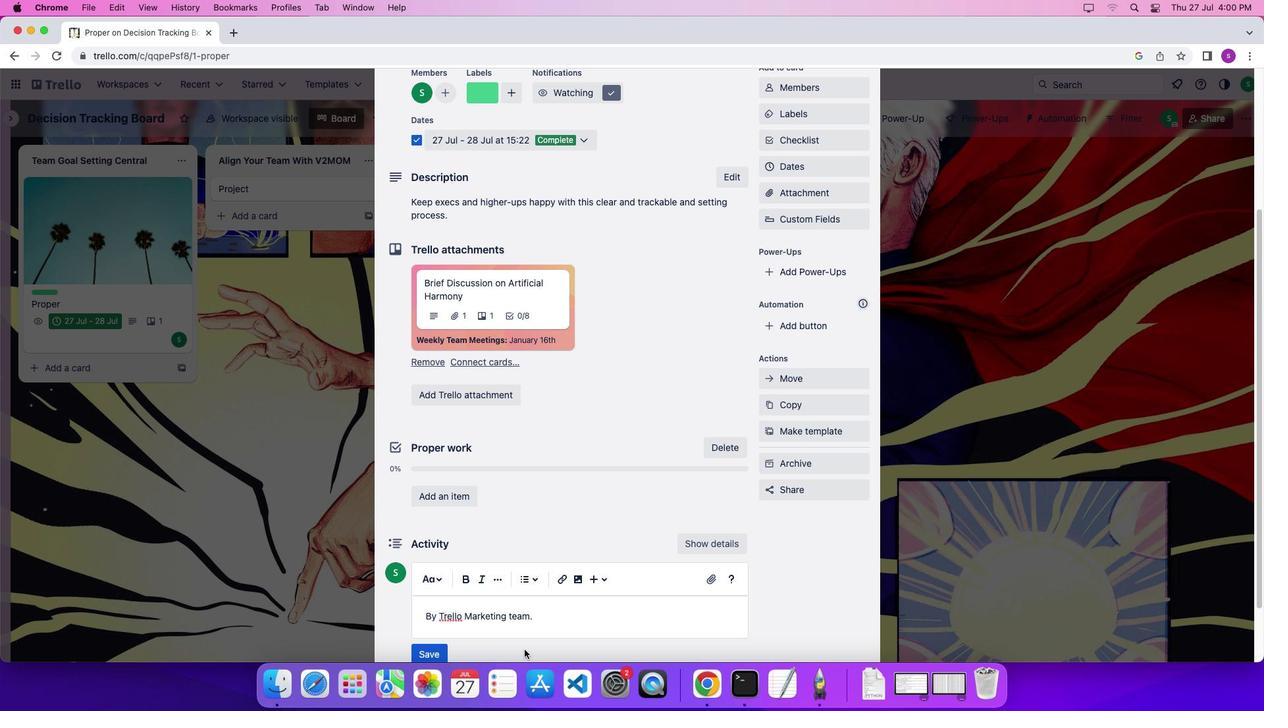 
Action: Mouse pressed left at (520, 648)
Screenshot: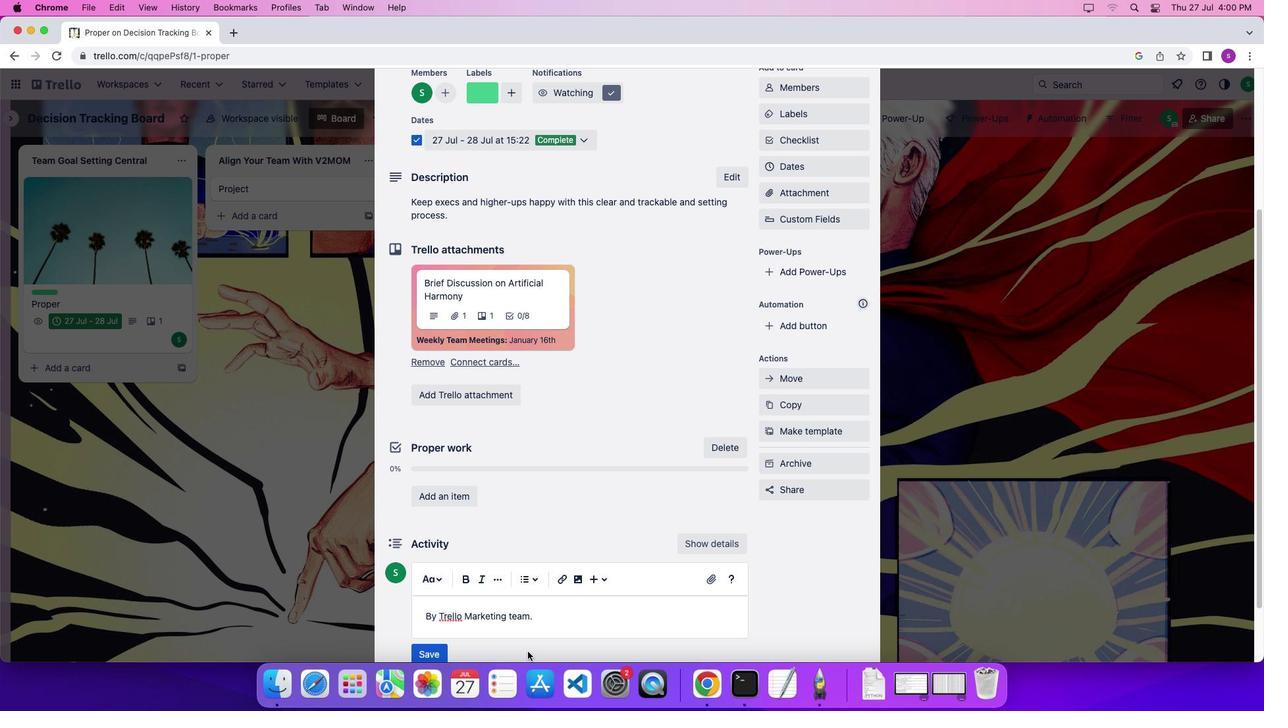 
Action: Mouse moved to (462, 611)
Screenshot: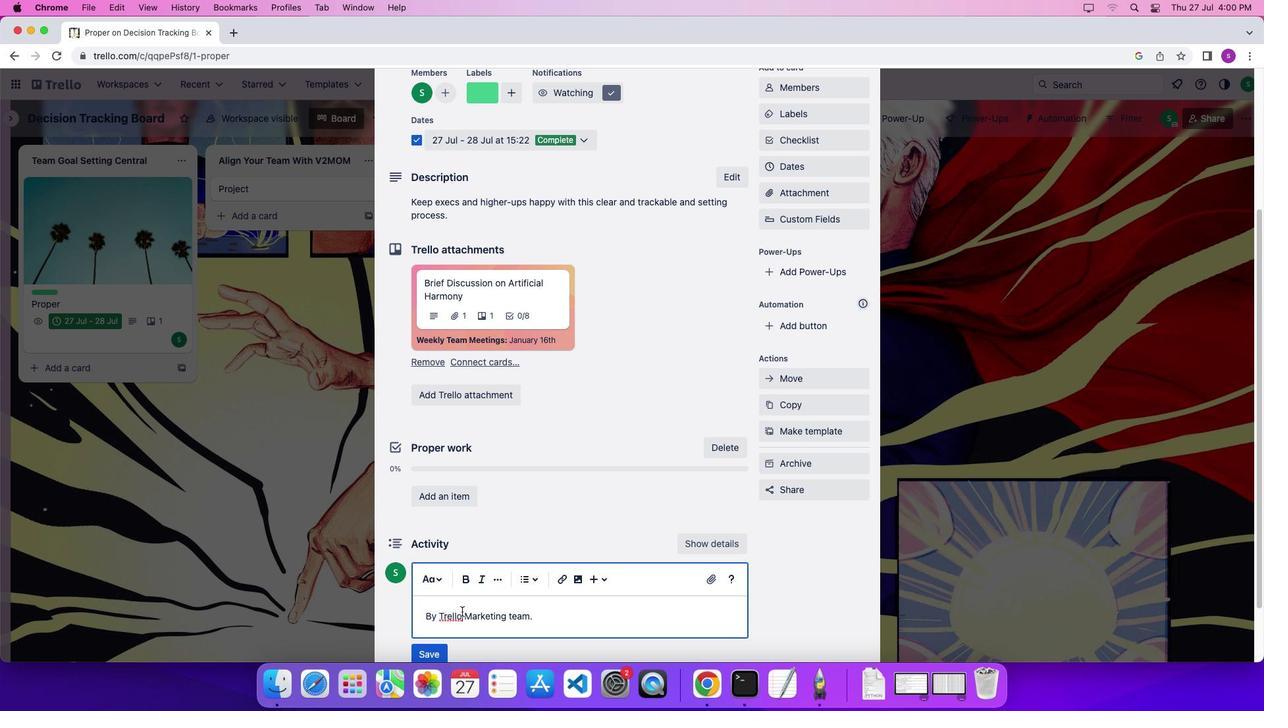 
Action: Mouse pressed left at (462, 611)
Screenshot: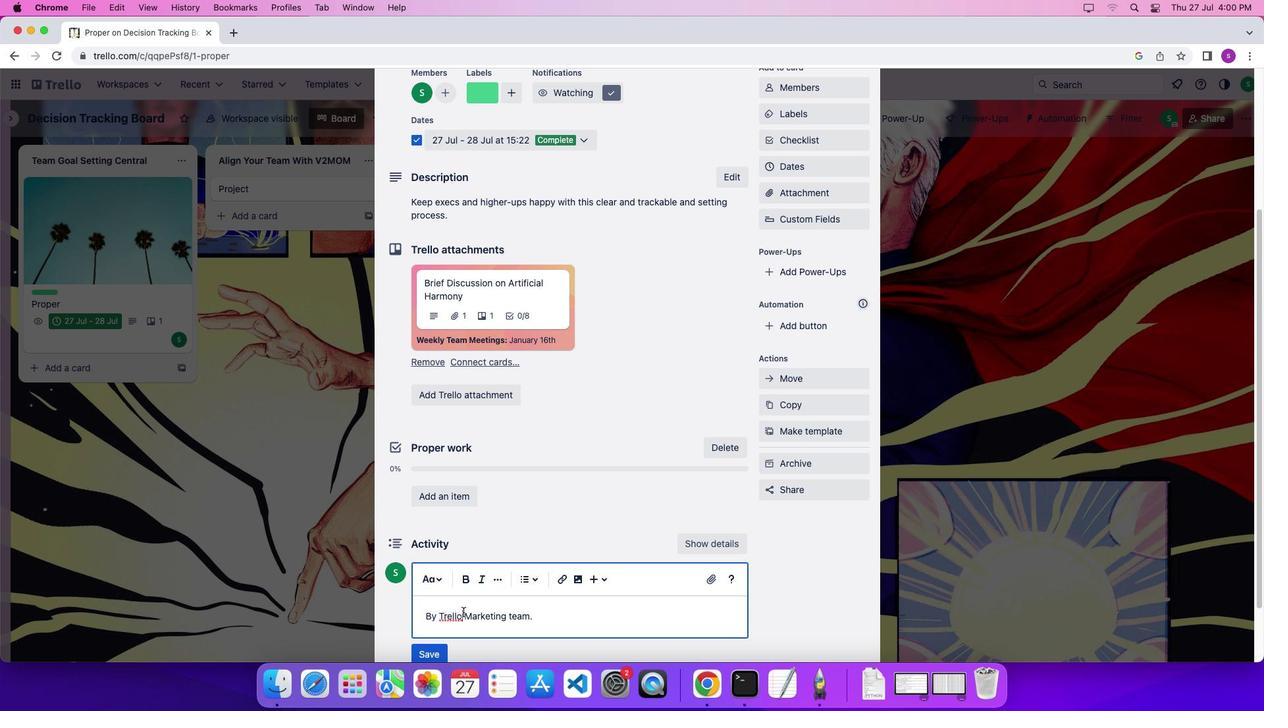 
Action: Mouse moved to (462, 620)
Screenshot: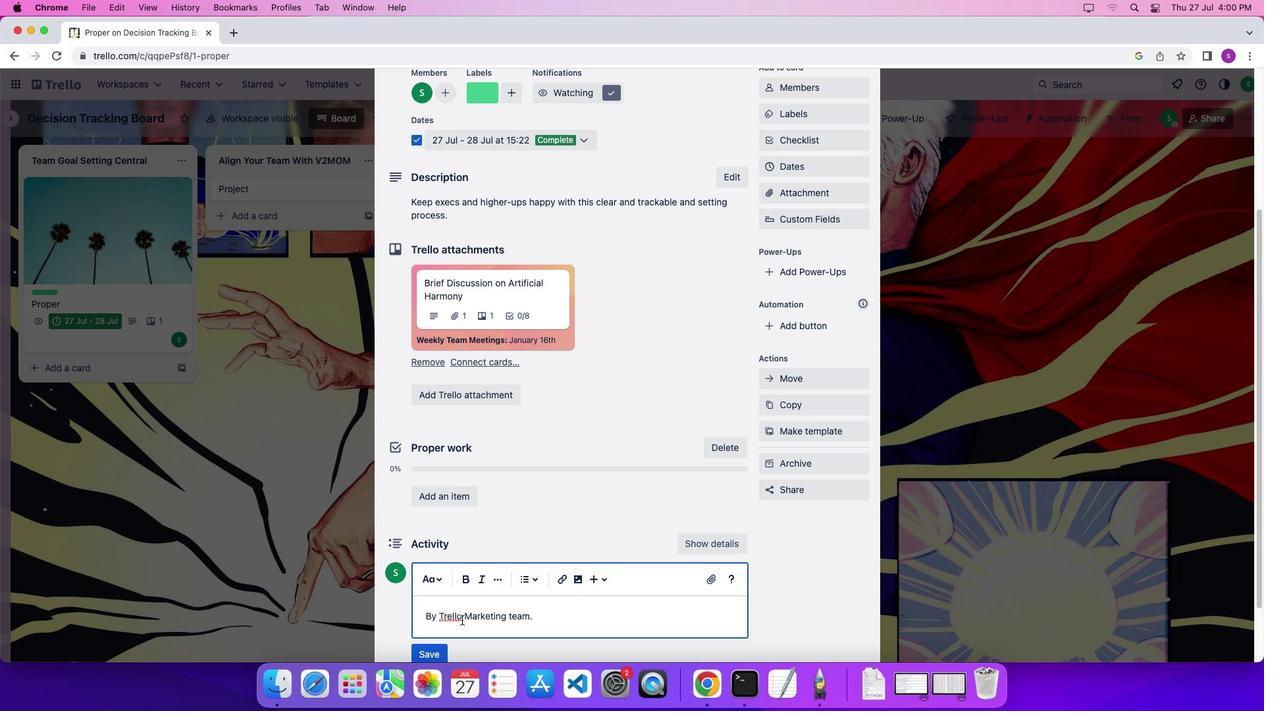 
Action: Mouse pressed left at (462, 620)
Screenshot: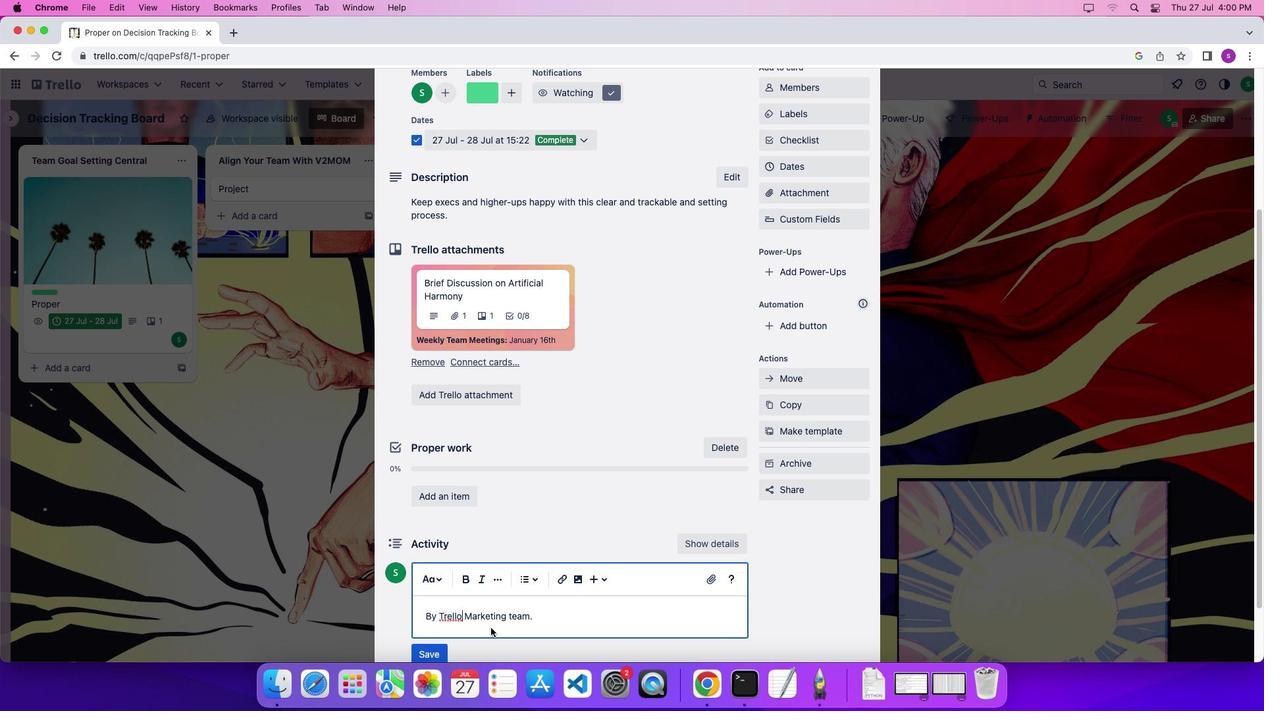
Action: Mouse moved to (553, 617)
Screenshot: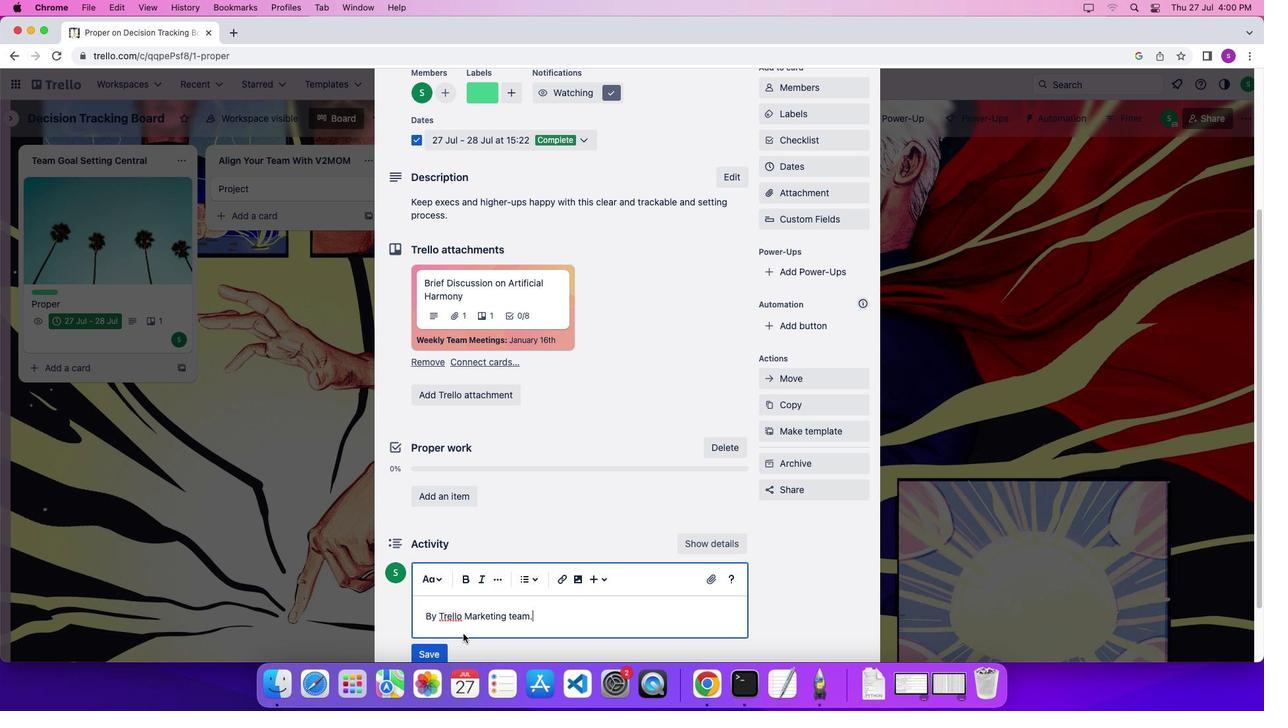 
Action: Mouse pressed left at (553, 617)
Screenshot: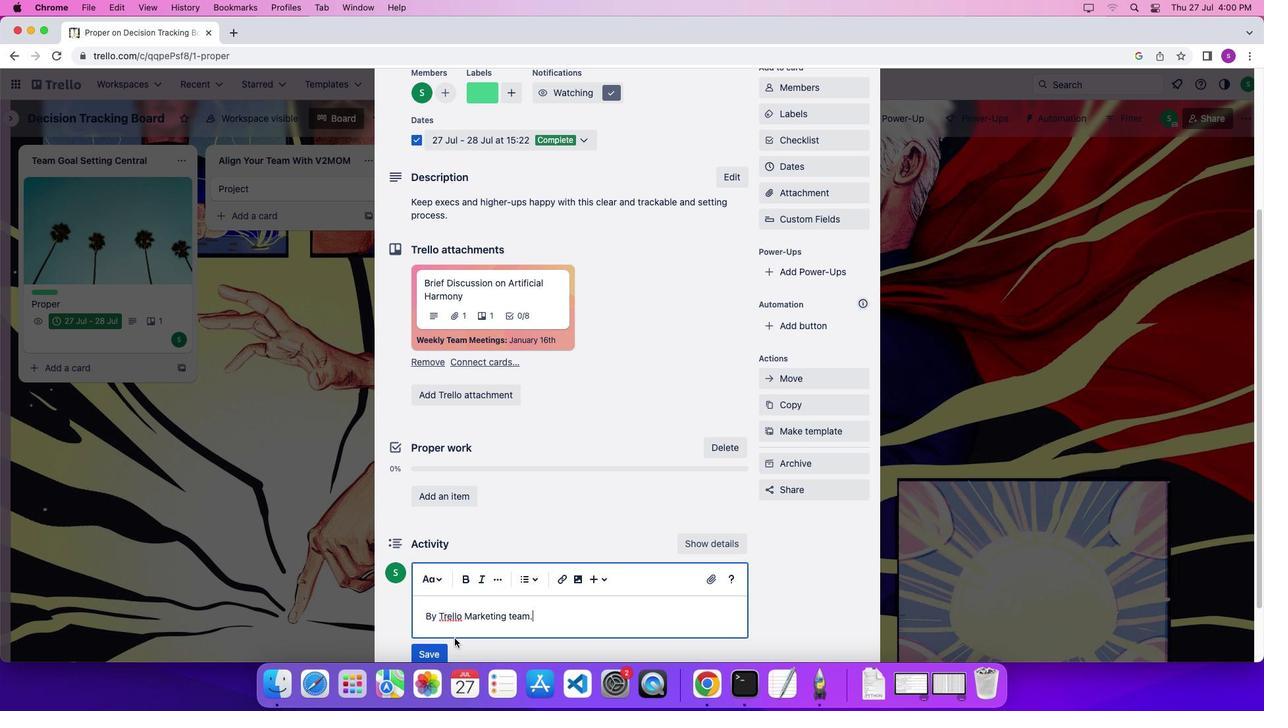 
Action: Mouse moved to (437, 646)
Screenshot: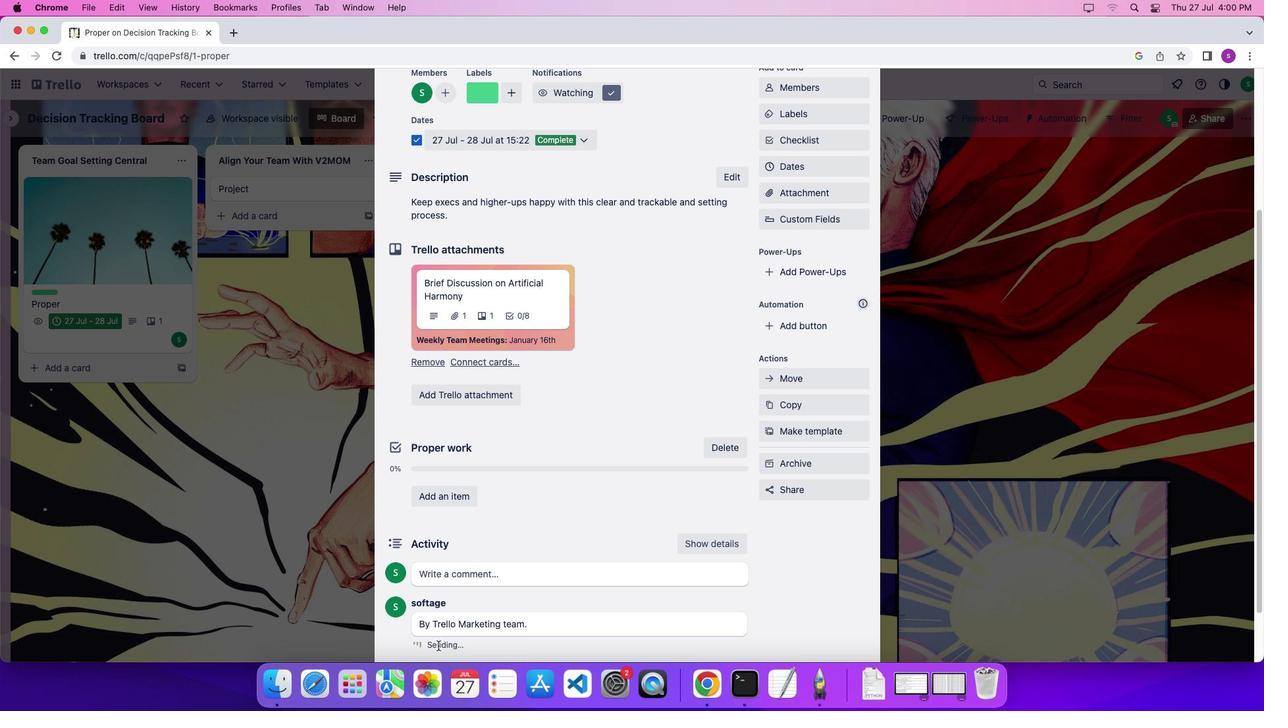
Action: Mouse pressed left at (437, 646)
Screenshot: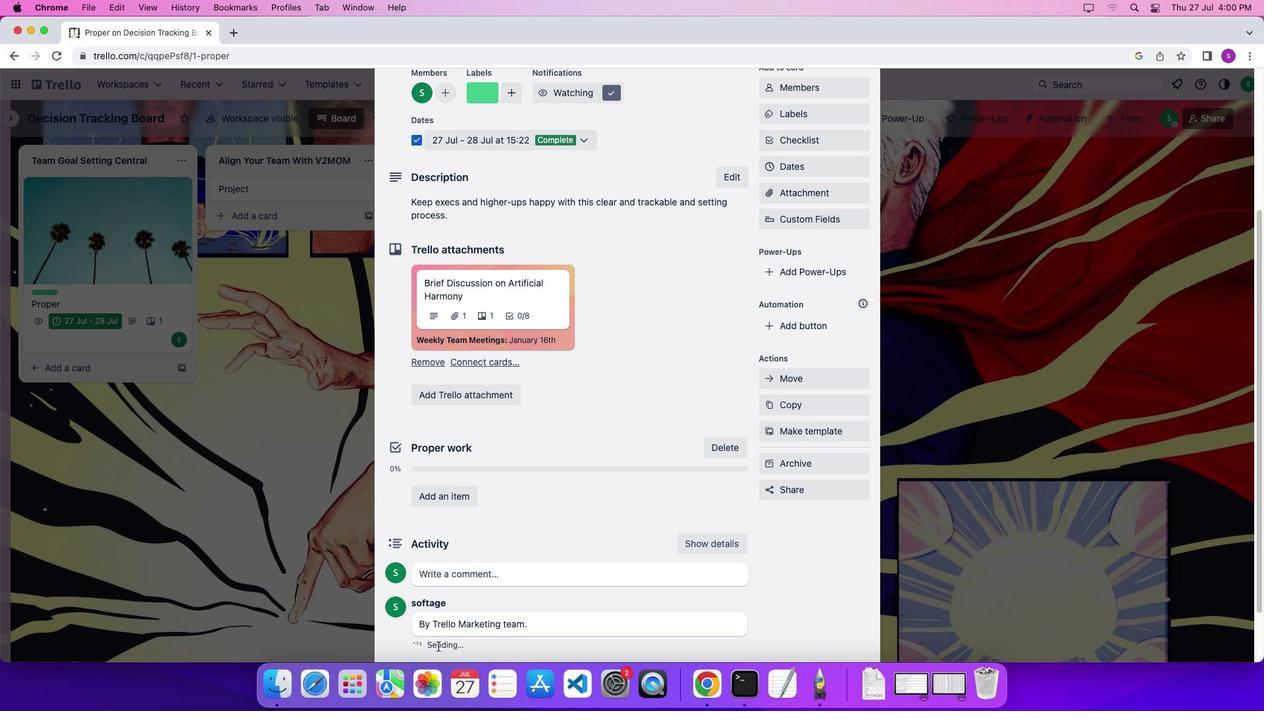
Action: Mouse moved to (520, 568)
Screenshot: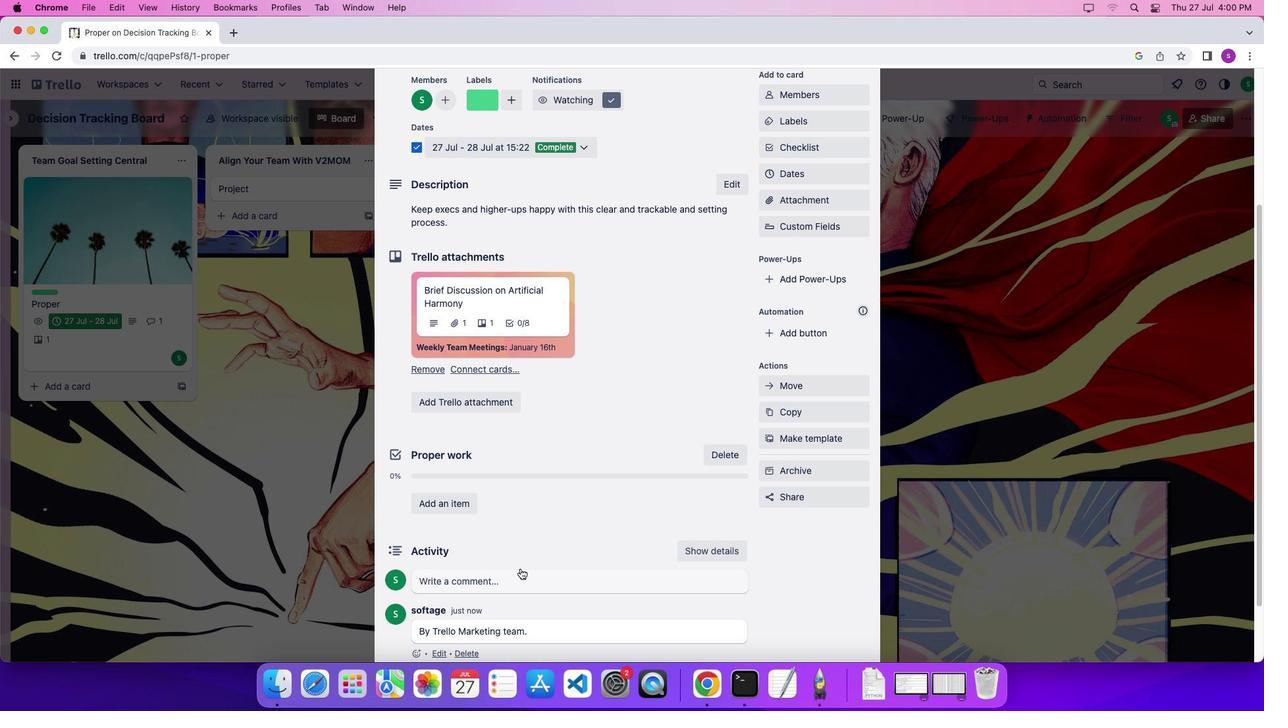 
Action: Mouse scrolled (520, 568) with delta (0, 0)
Screenshot: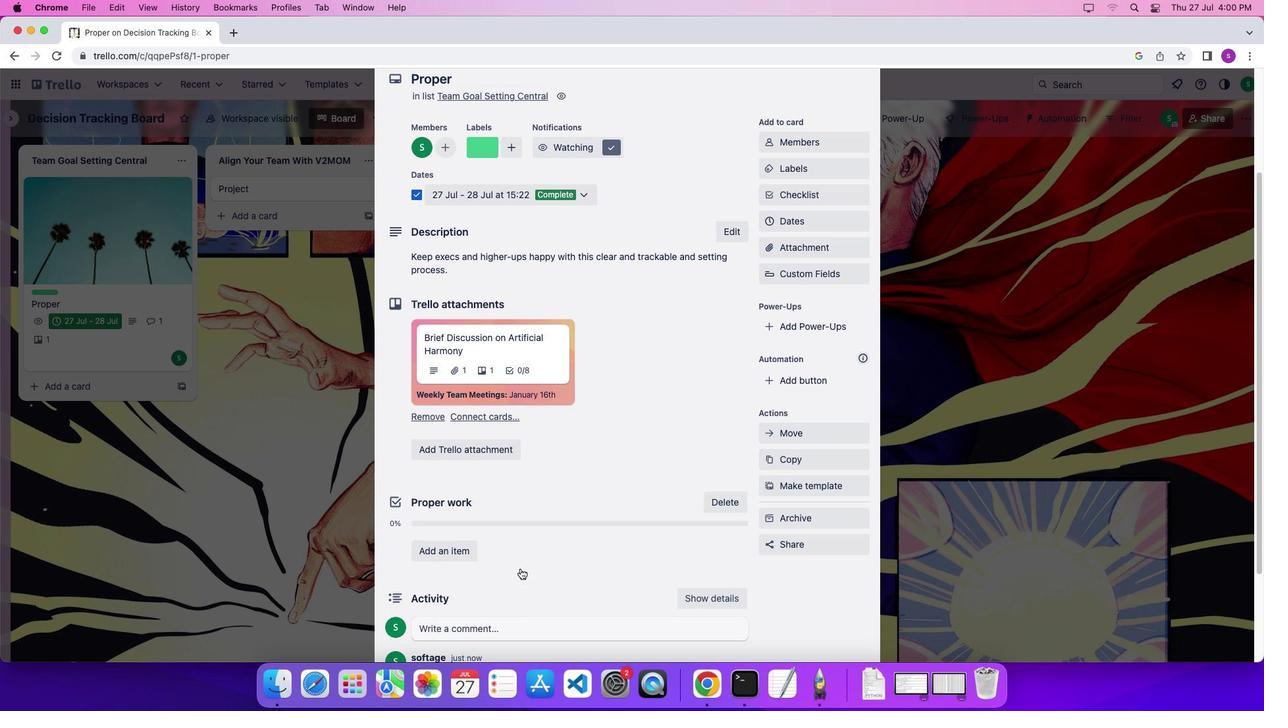 
Action: Mouse scrolled (520, 568) with delta (0, 0)
Screenshot: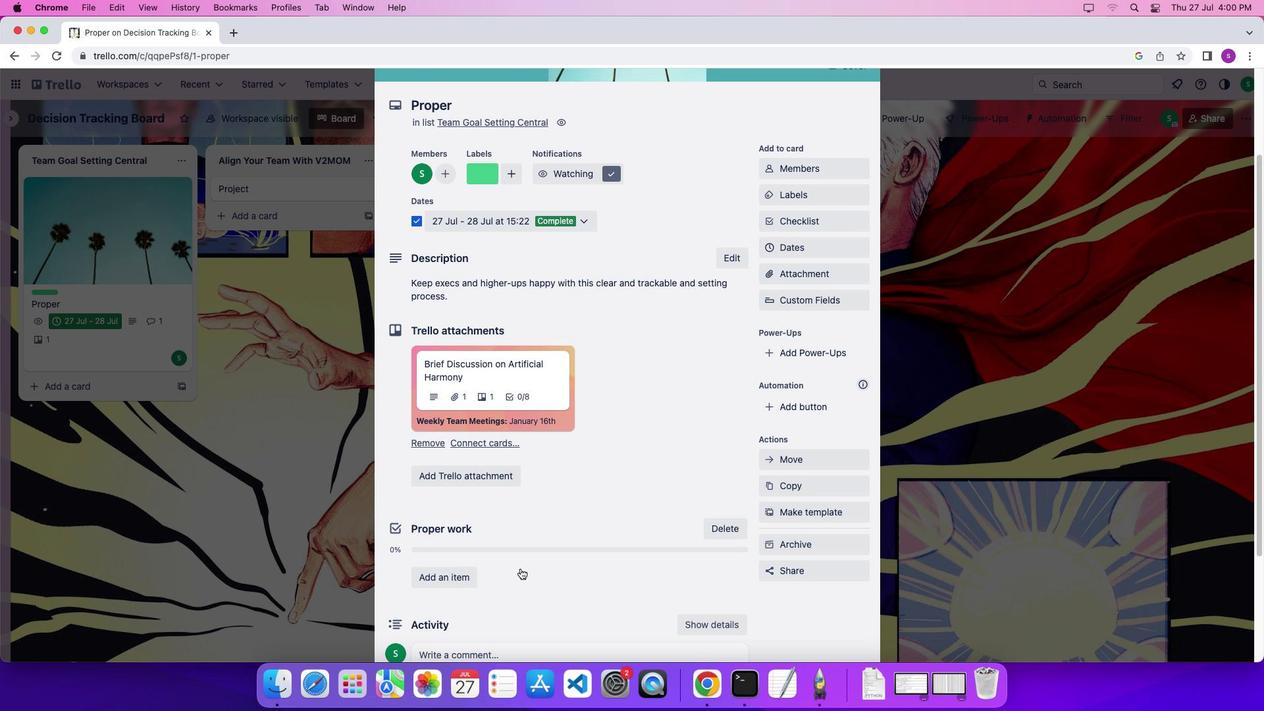 
Action: Mouse scrolled (520, 568) with delta (0, 0)
Screenshot: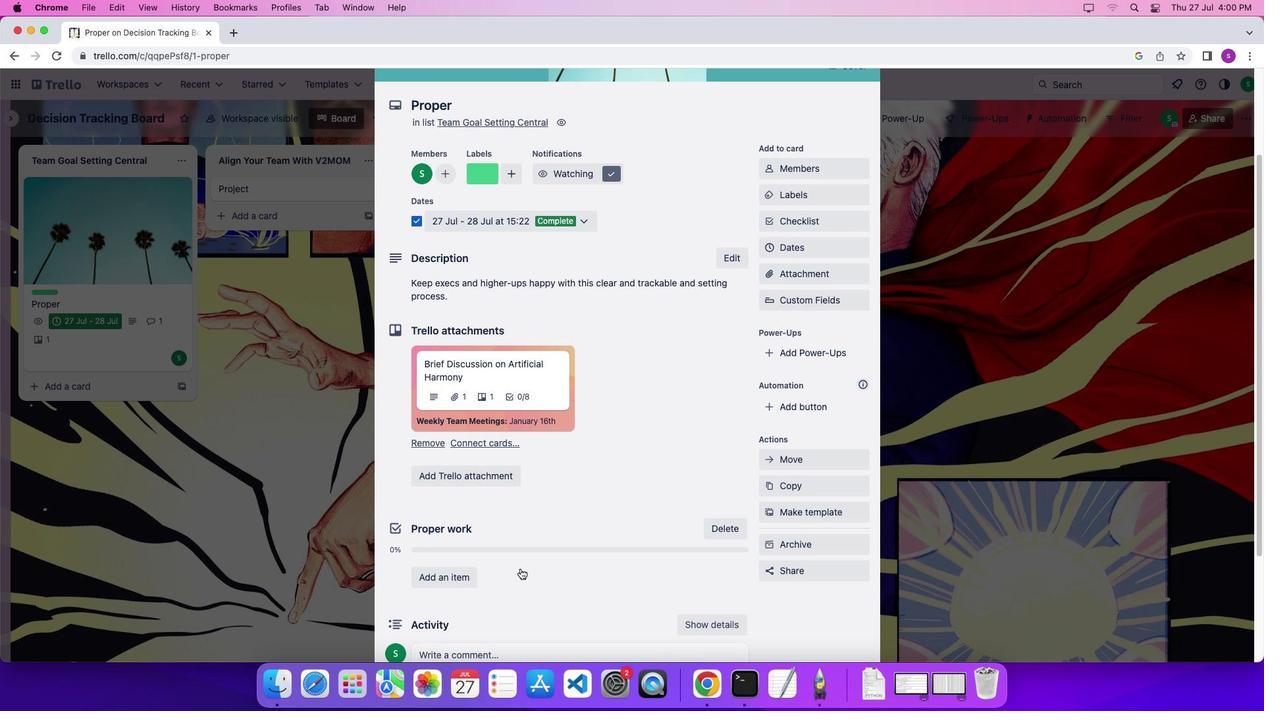 
Action: Mouse scrolled (520, 568) with delta (0, 0)
Screenshot: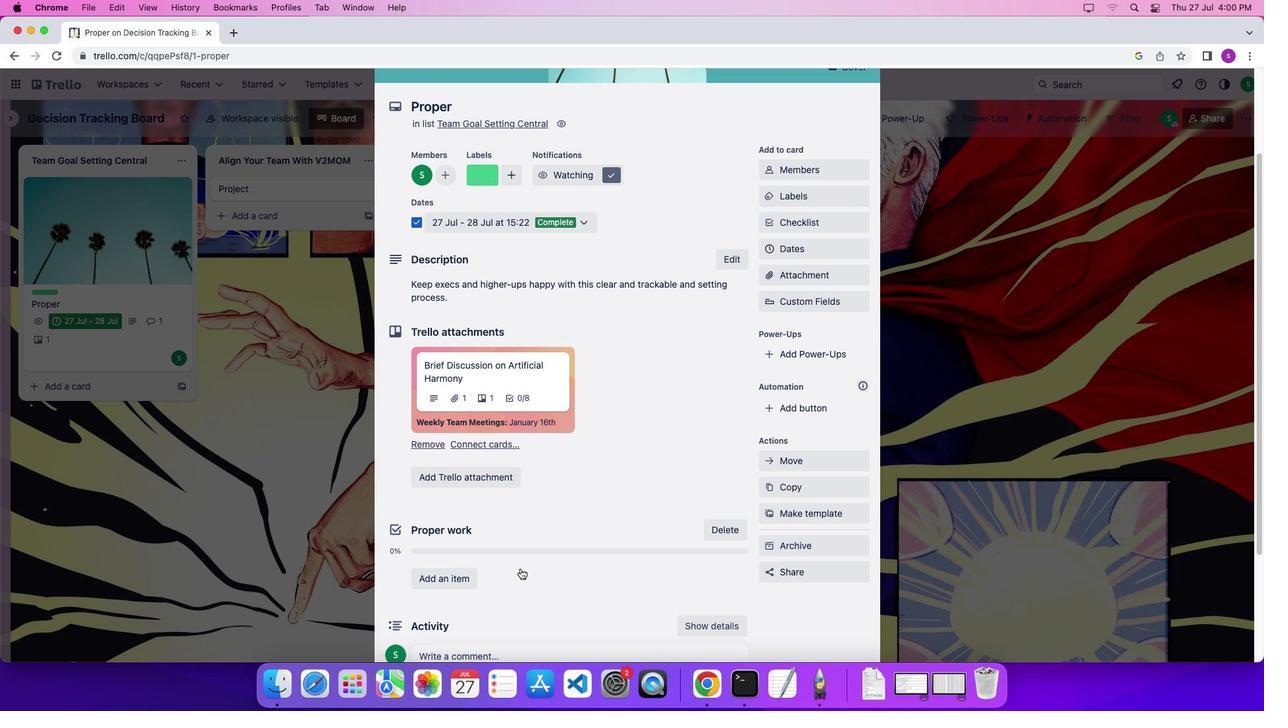 
Action: Mouse scrolled (520, 568) with delta (0, 0)
Screenshot: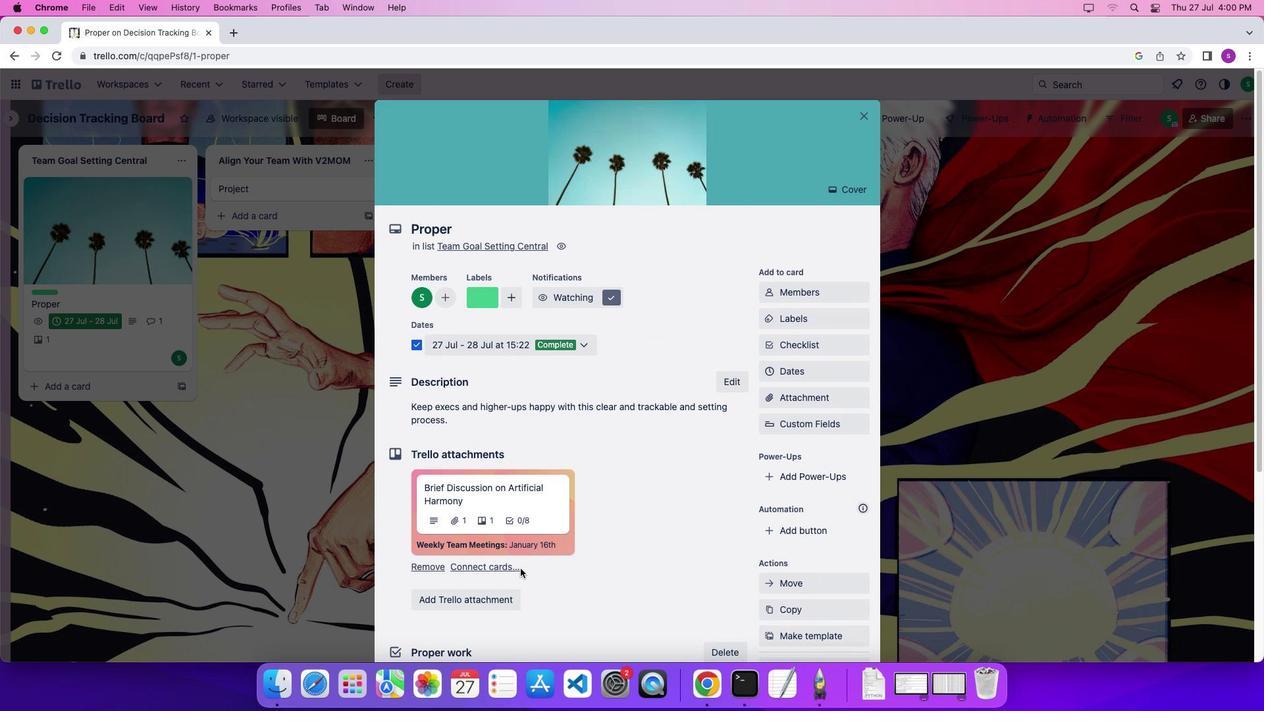 
Action: Mouse scrolled (520, 568) with delta (0, 0)
Screenshot: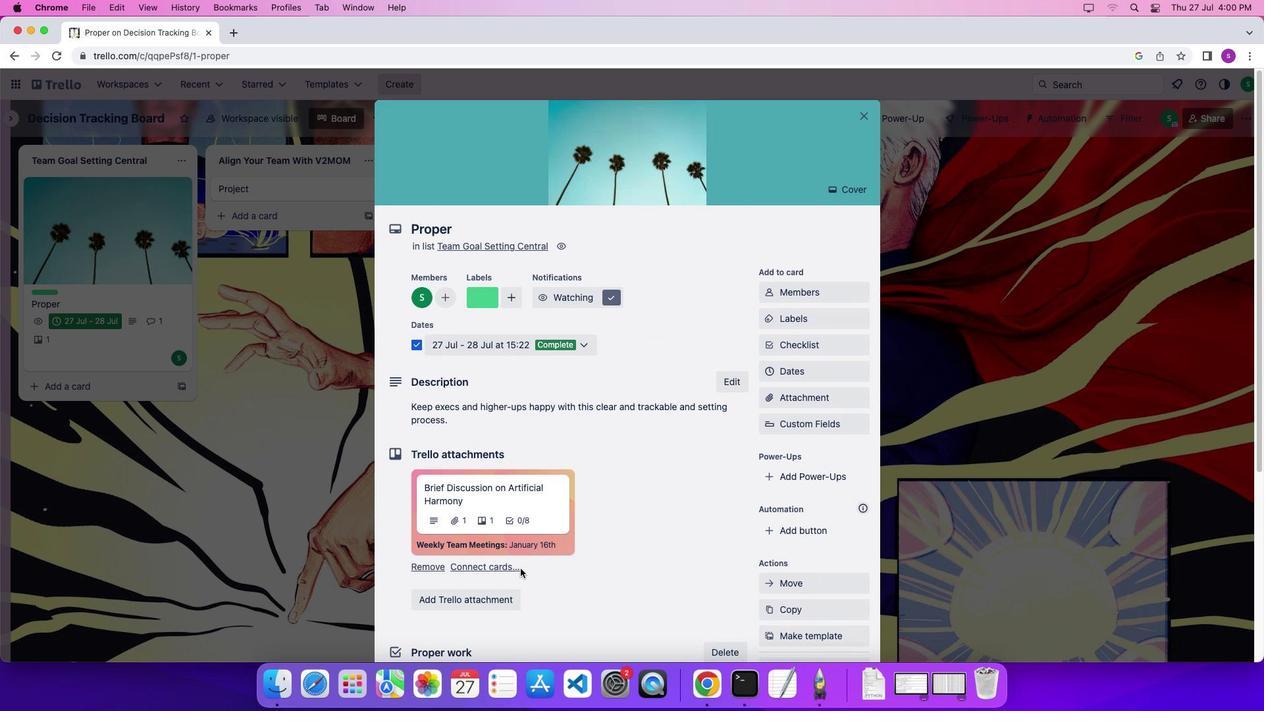 
Action: Mouse scrolled (520, 568) with delta (0, 5)
Screenshot: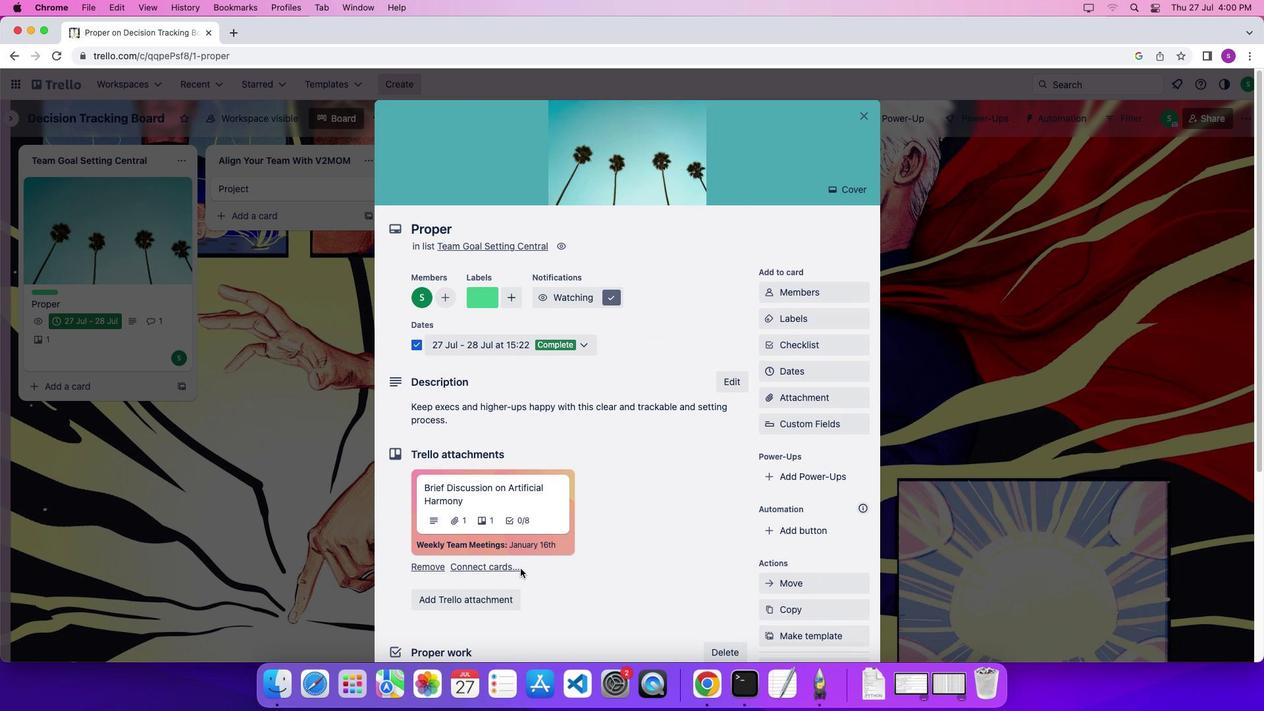 
Action: Mouse scrolled (520, 568) with delta (0, 7)
Screenshot: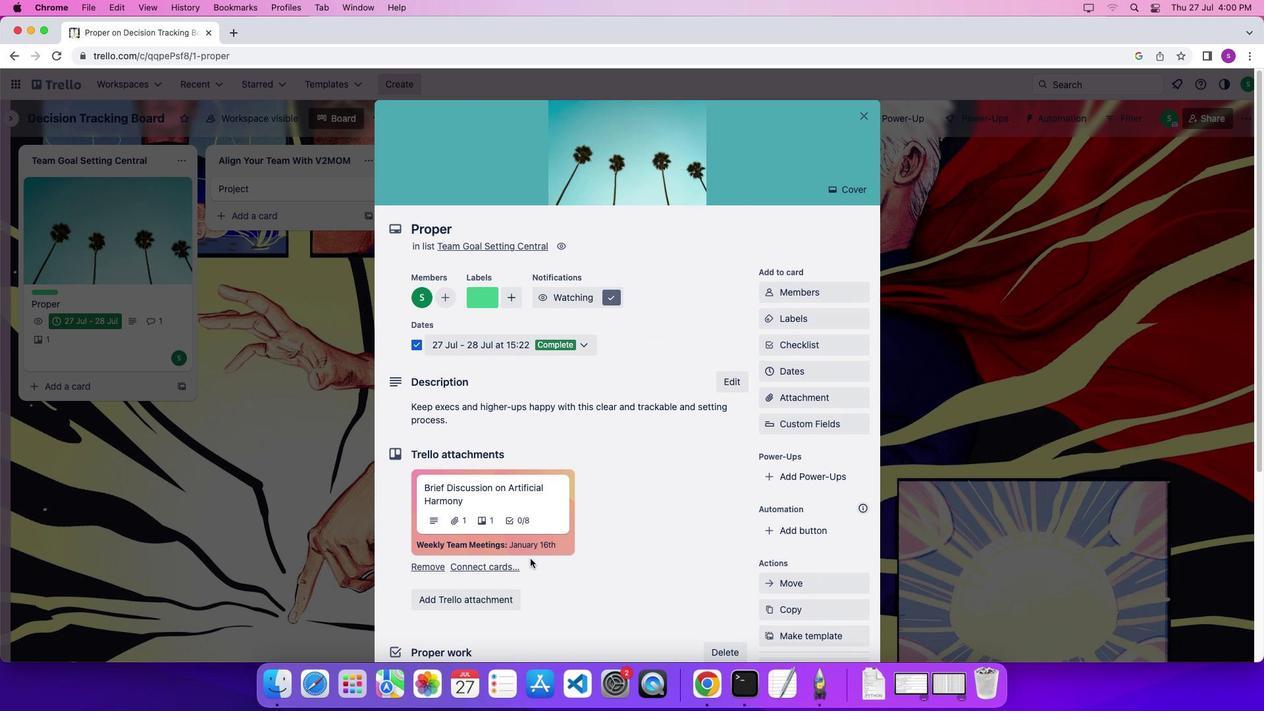 
Action: Mouse scrolled (520, 568) with delta (0, 0)
Screenshot: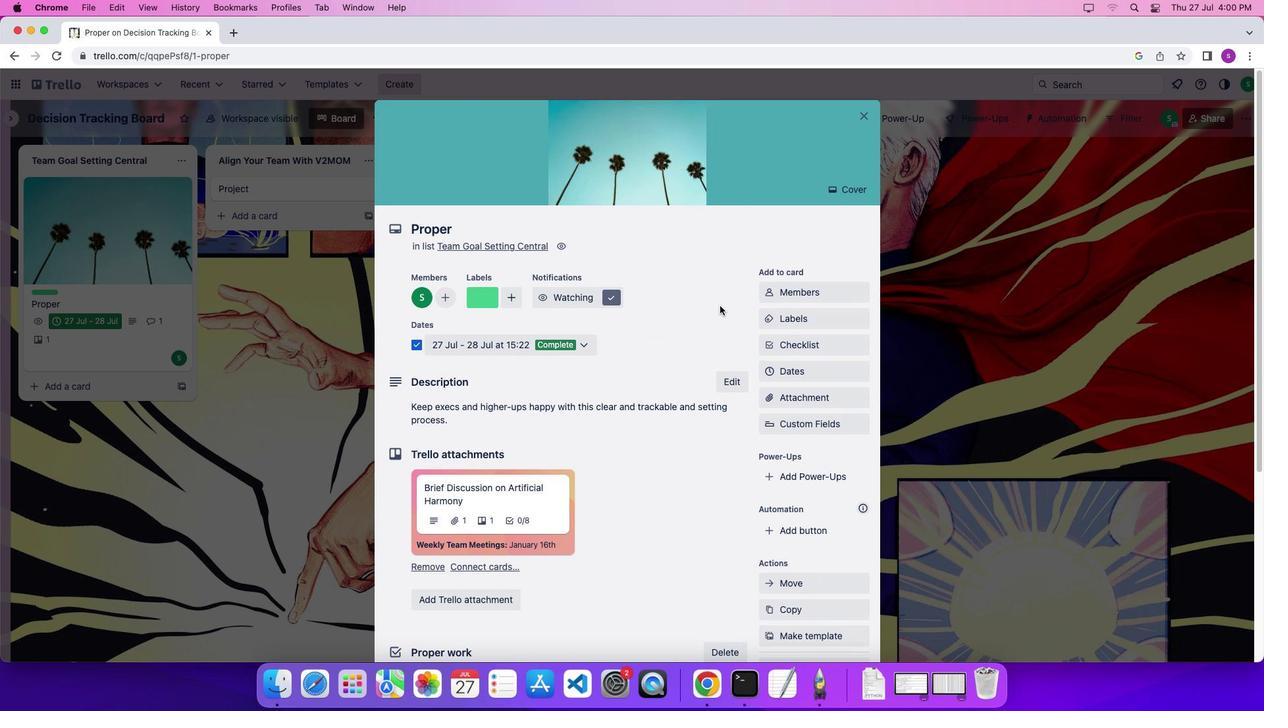 
Action: Mouse moved to (520, 568)
Screenshot: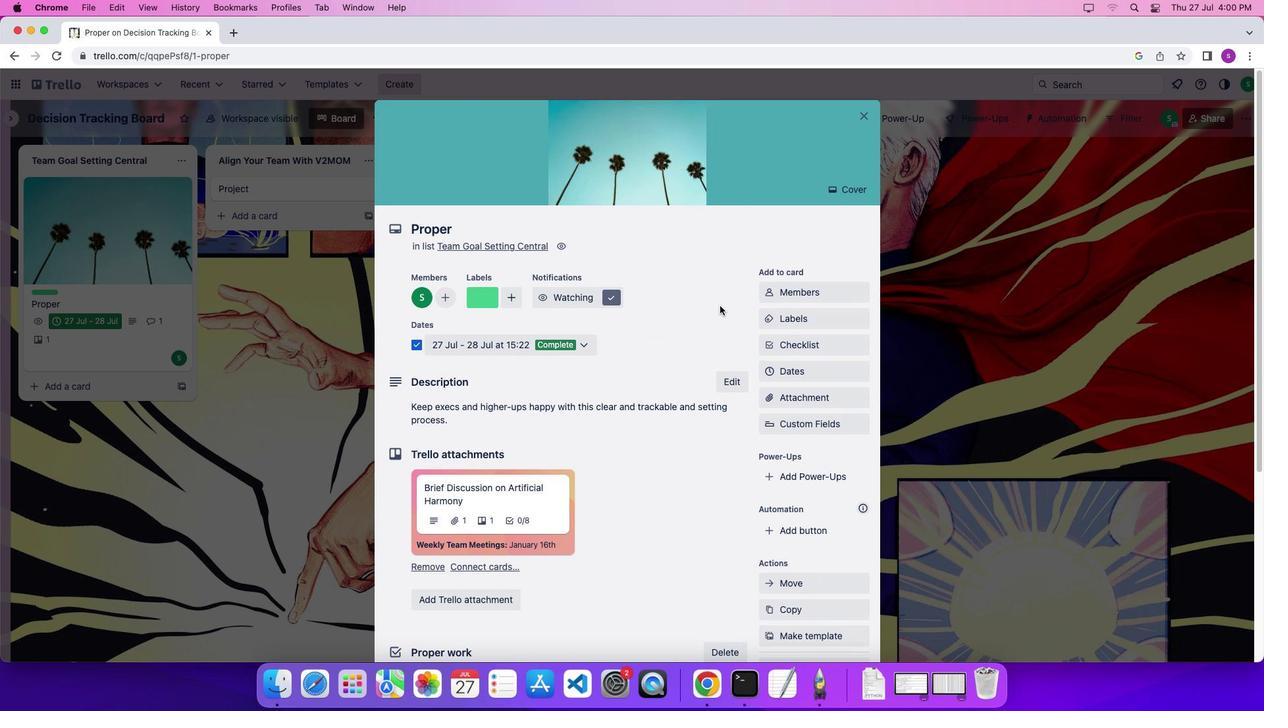 
Action: Mouse scrolled (520, 568) with delta (0, 1)
Screenshot: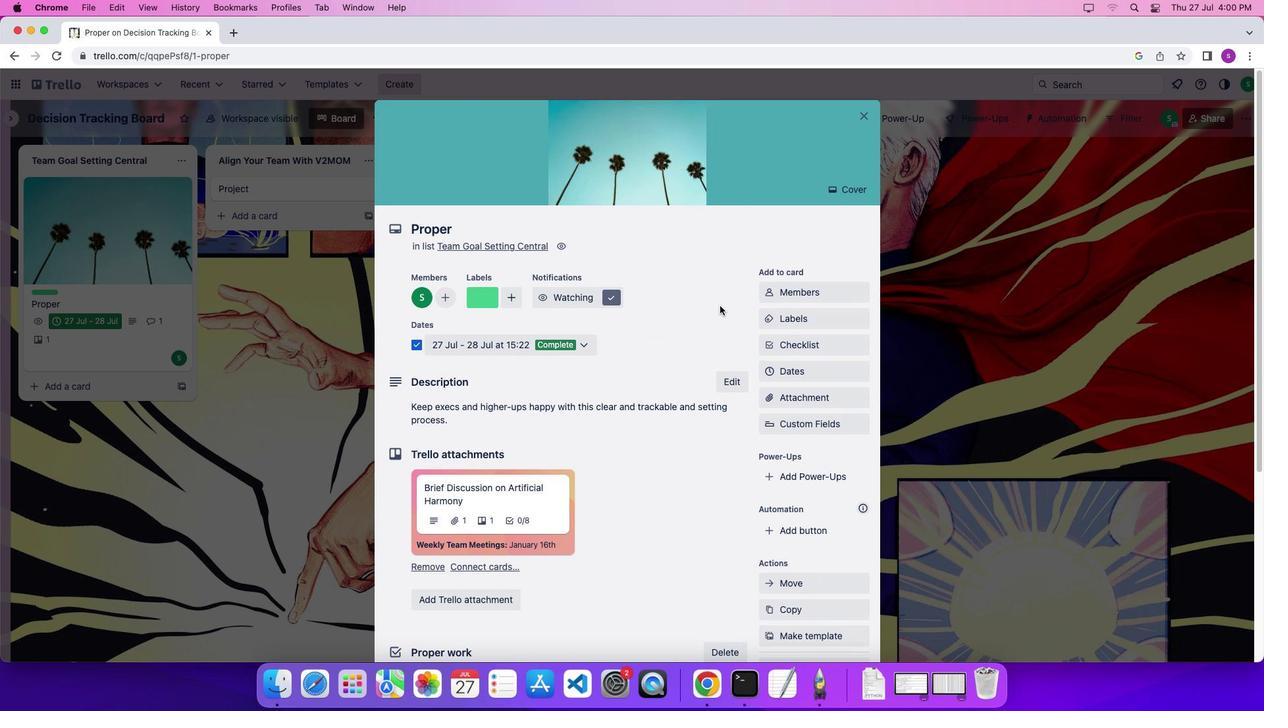 
Action: Mouse scrolled (520, 568) with delta (0, 5)
Screenshot: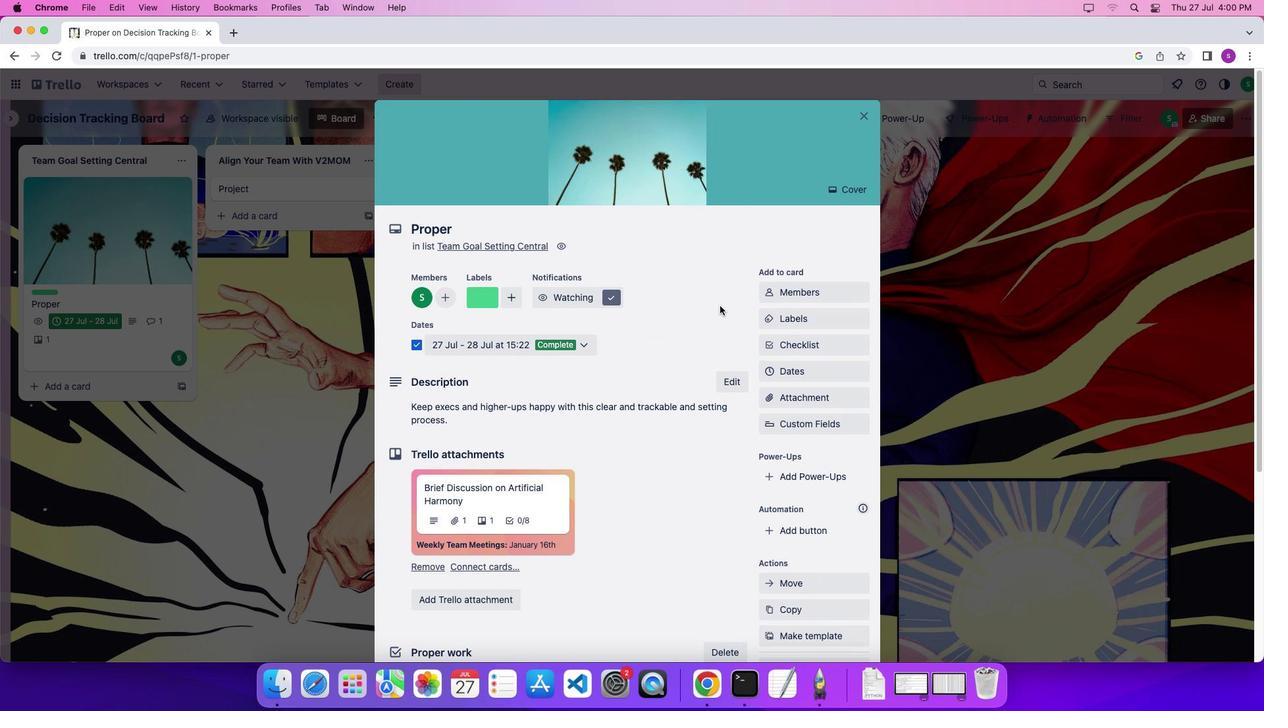 
Action: Mouse scrolled (520, 568) with delta (0, 9)
Screenshot: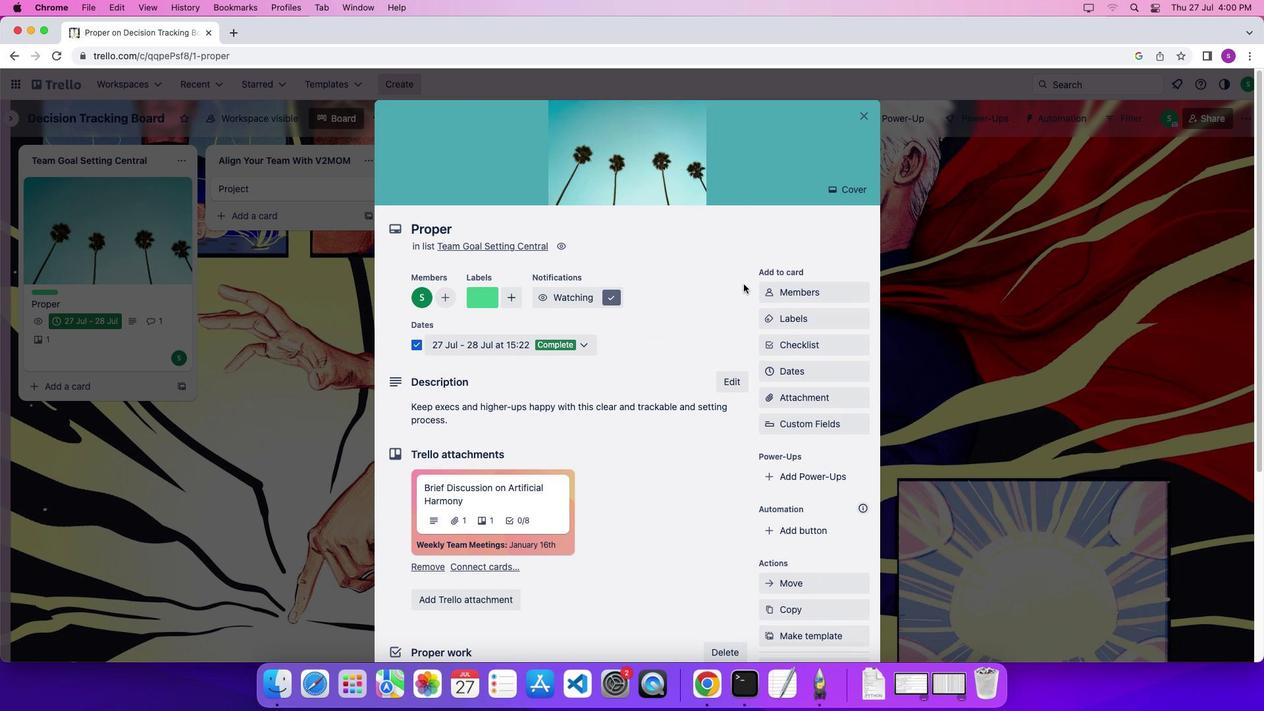 
Action: Mouse scrolled (520, 568) with delta (0, 9)
Screenshot: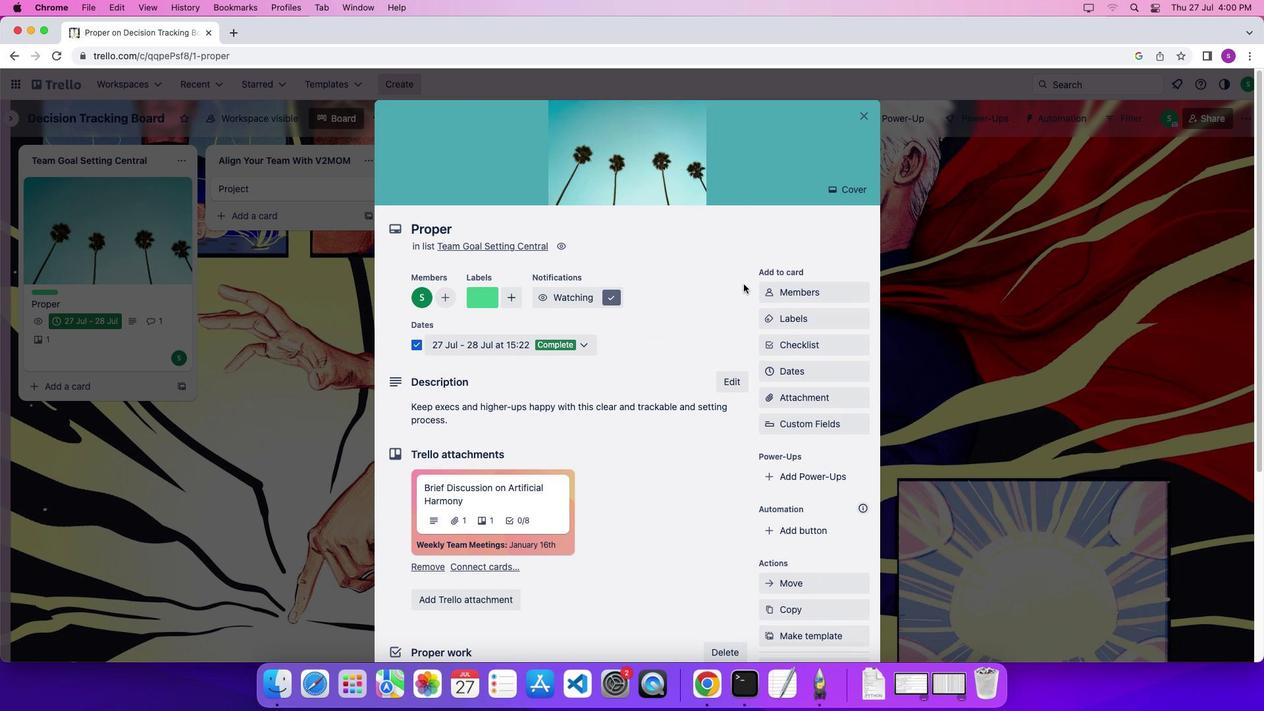 
Action: Mouse moved to (860, 119)
Screenshot: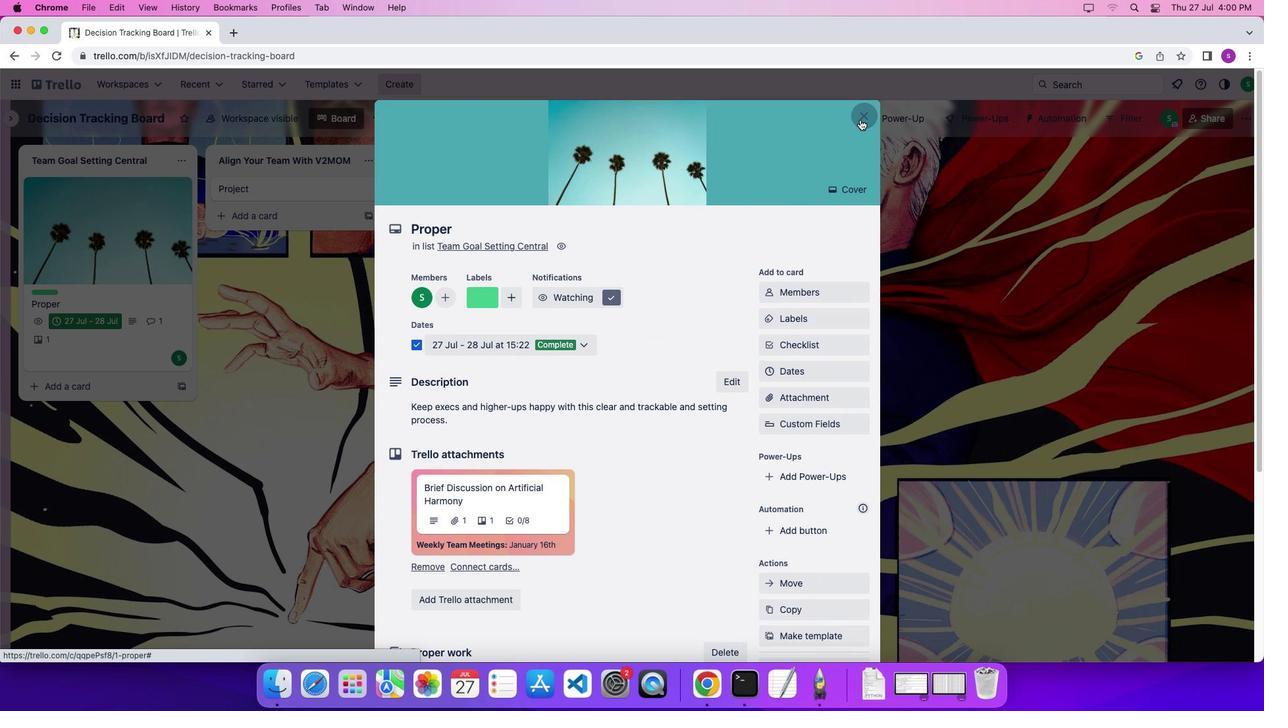 
Action: Mouse pressed left at (860, 119)
Screenshot: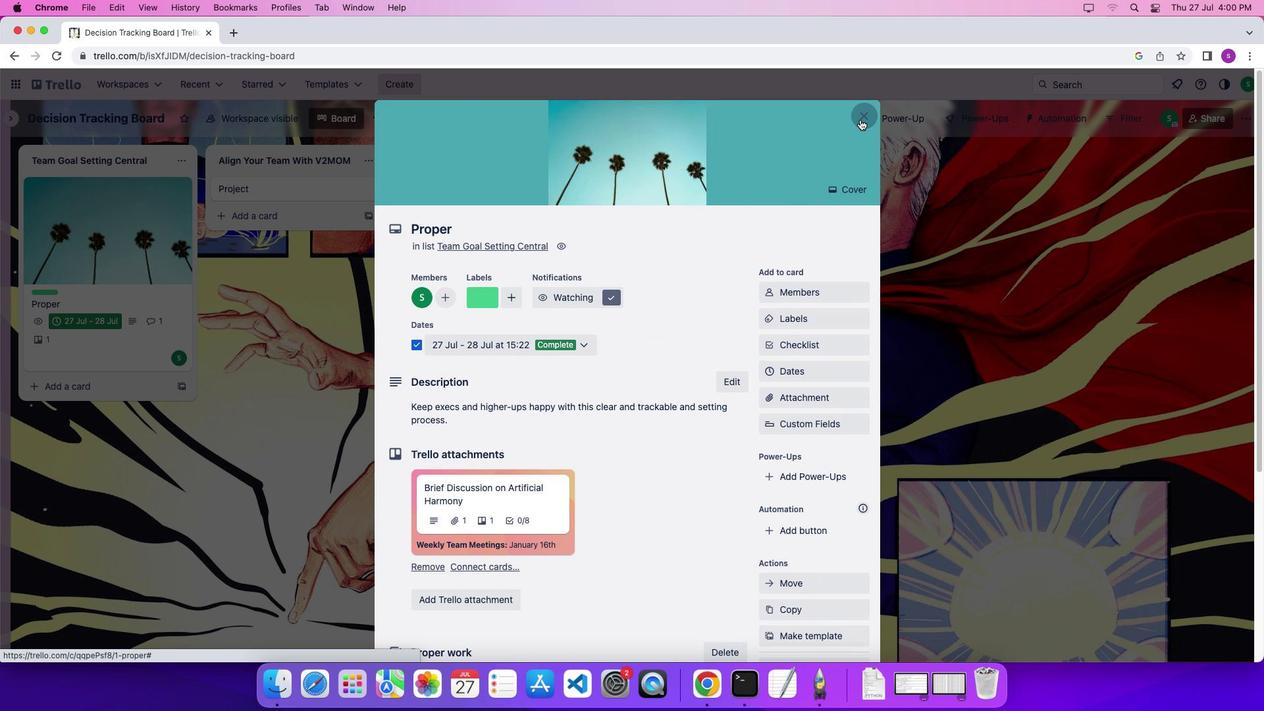 
Action: Mouse moved to (387, 295)
Screenshot: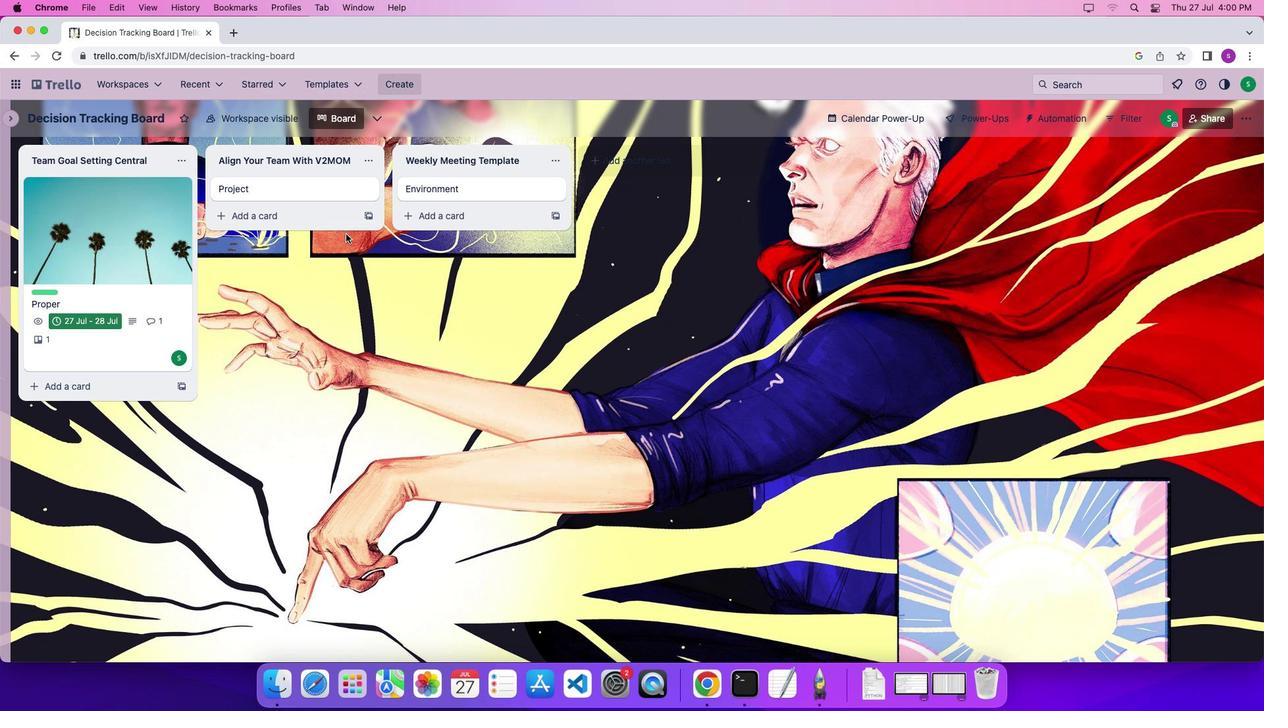 
Action: Mouse pressed left at (387, 295)
Screenshot: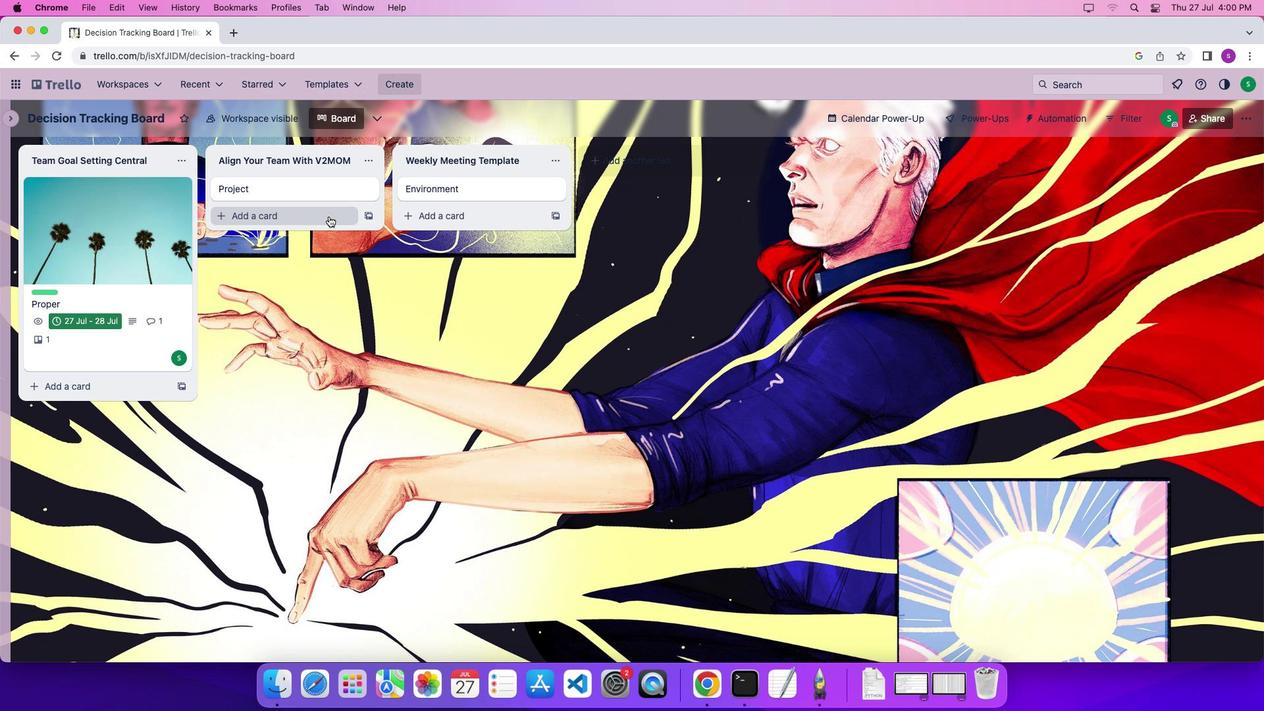 
Action: Mouse moved to (316, 193)
Screenshot: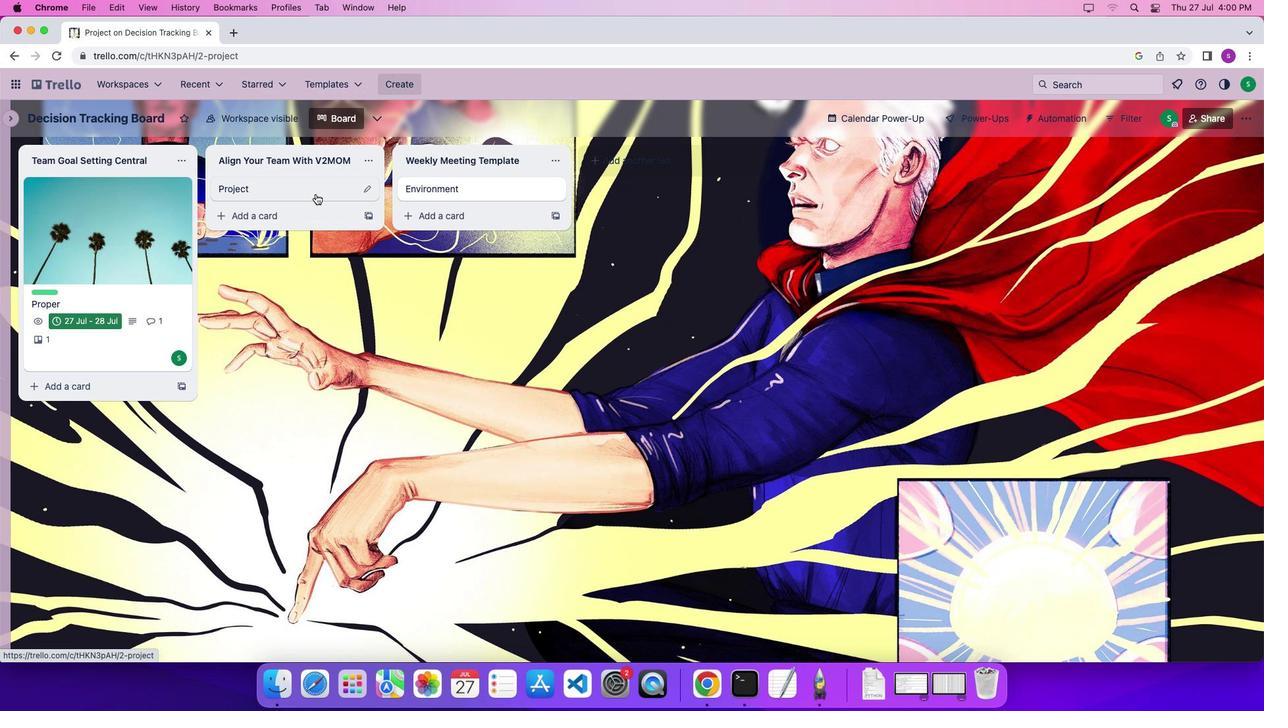 
Action: Mouse pressed left at (316, 193)
Screenshot: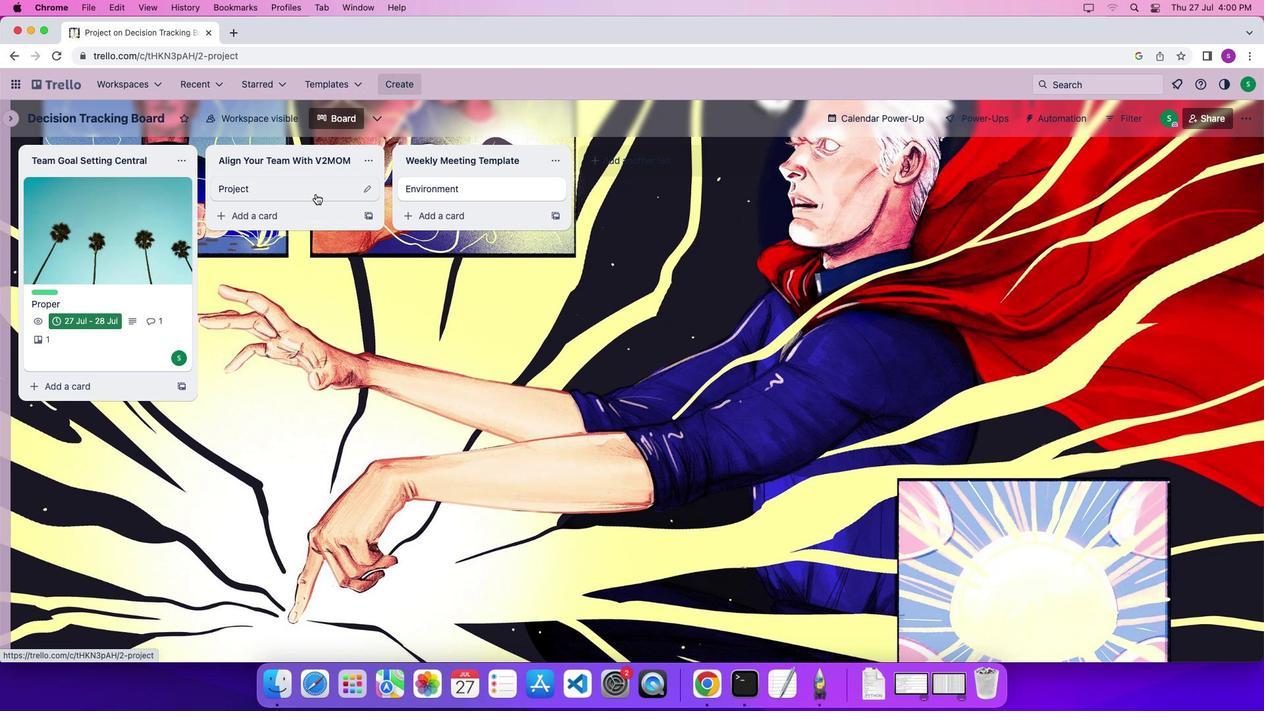 
Action: Mouse moved to (427, 196)
